 Task: Edit the HTML and PHP files to update the website layout and design.
Action: Mouse moved to (483, 228)
Screenshot: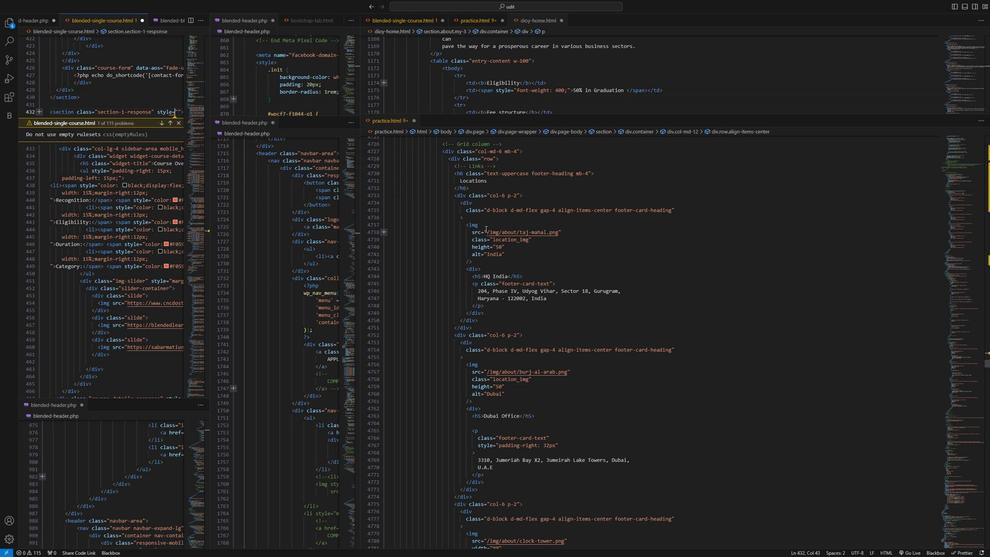 
Action: Mouse scrolled (483, 228) with delta (0, 0)
Screenshot: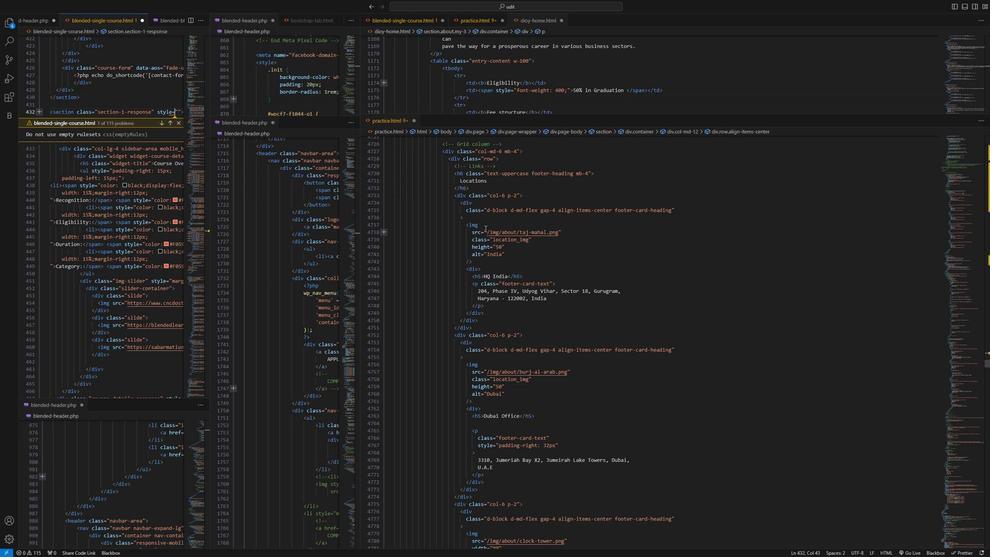 
Action: Mouse scrolled (483, 228) with delta (0, 0)
Screenshot: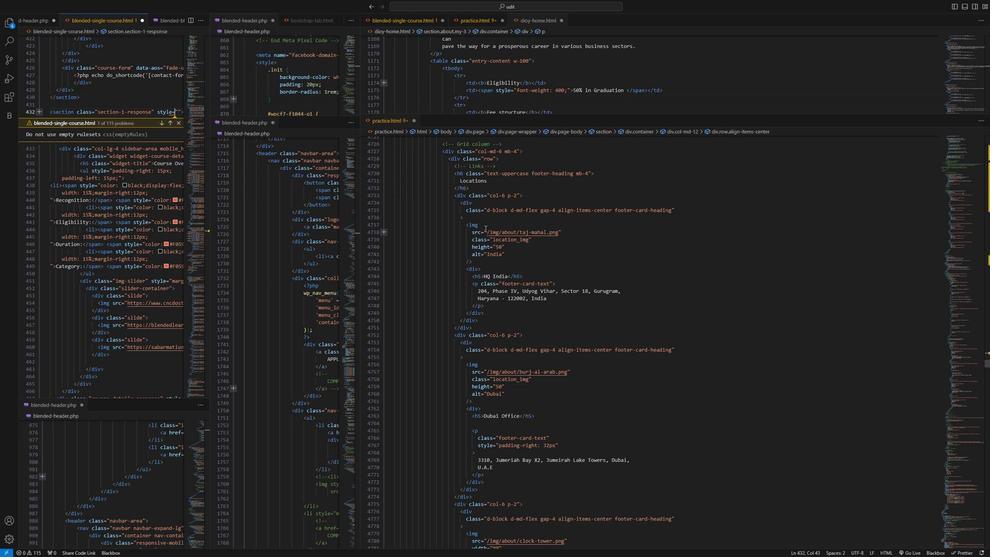 
Action: Mouse scrolled (483, 228) with delta (0, 0)
Screenshot: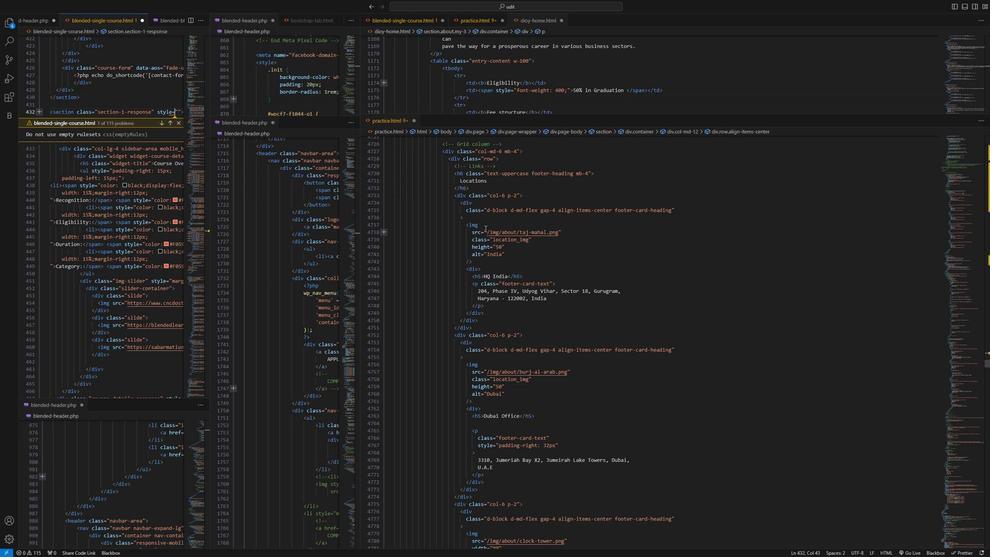 
Action: Mouse moved to (481, 224)
Screenshot: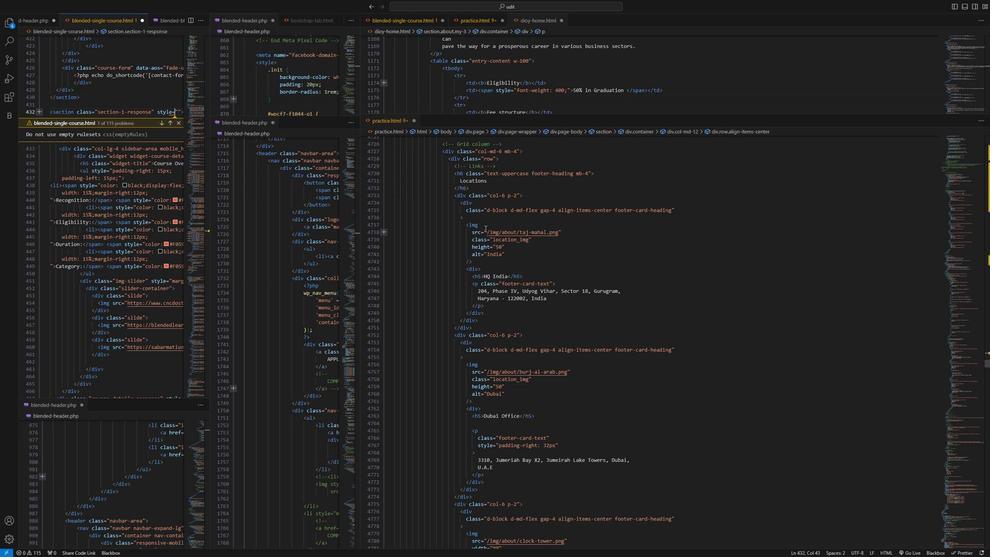 
Action: Mouse scrolled (481, 224) with delta (0, 0)
Screenshot: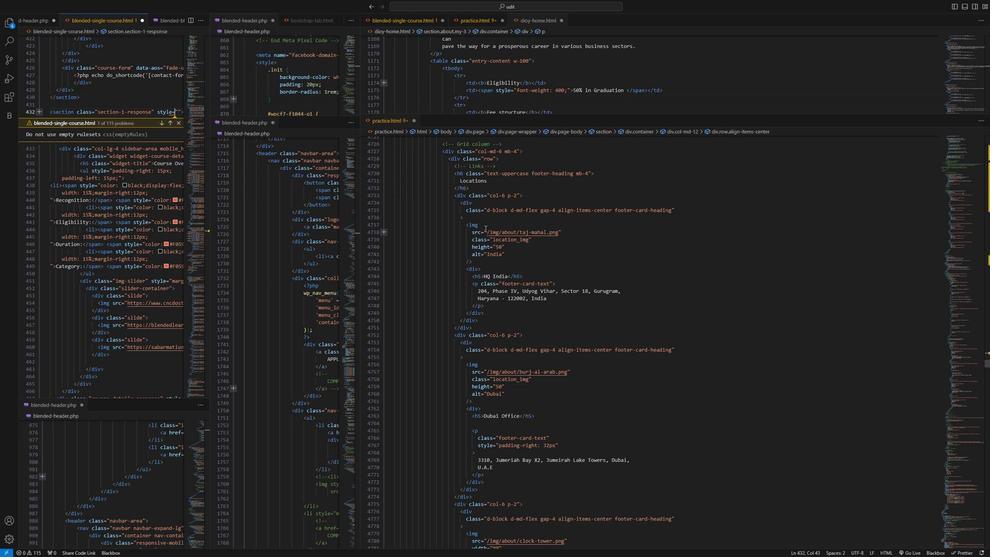 
Action: Mouse moved to (414, 214)
Screenshot: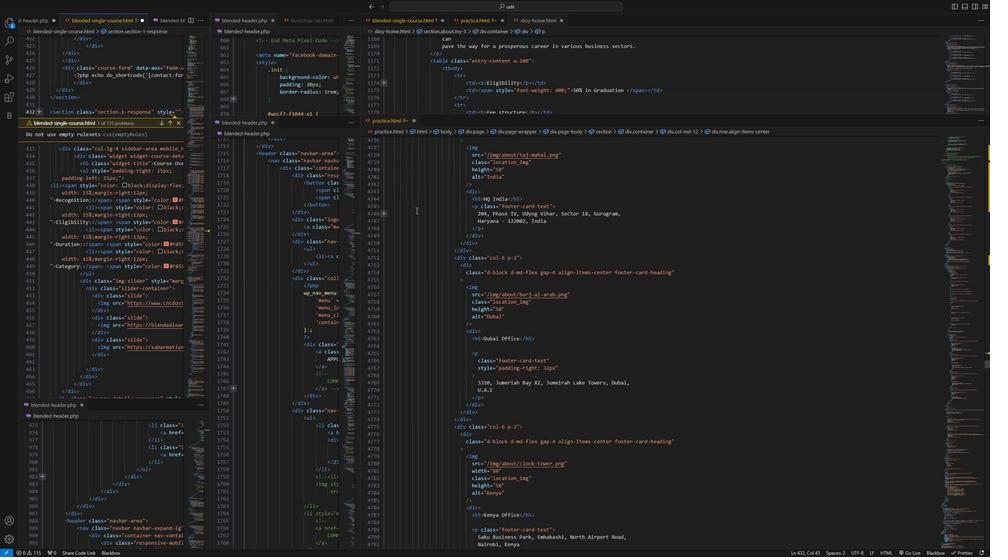 
Action: Mouse scrolled (414, 213) with delta (0, 0)
Screenshot: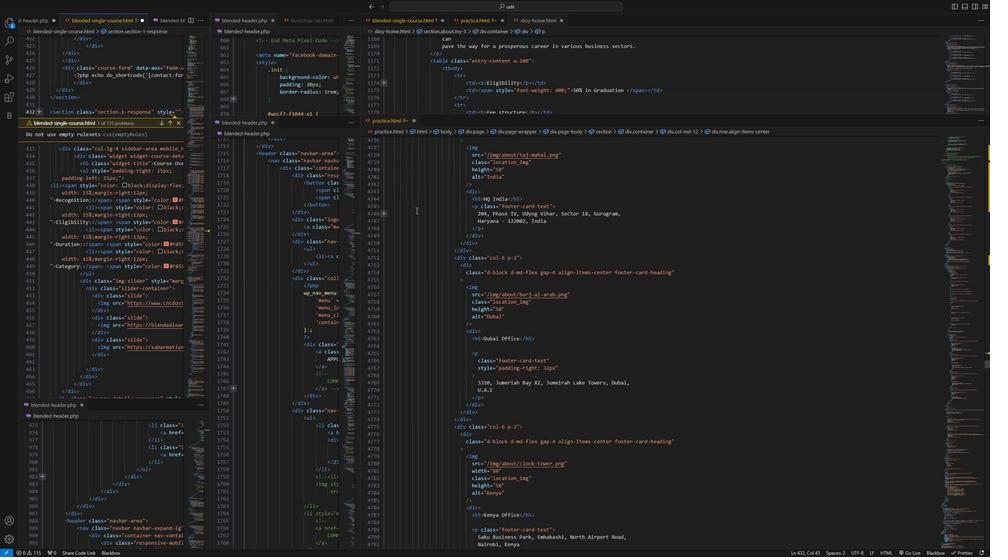 
Action: Mouse moved to (413, 214)
Screenshot: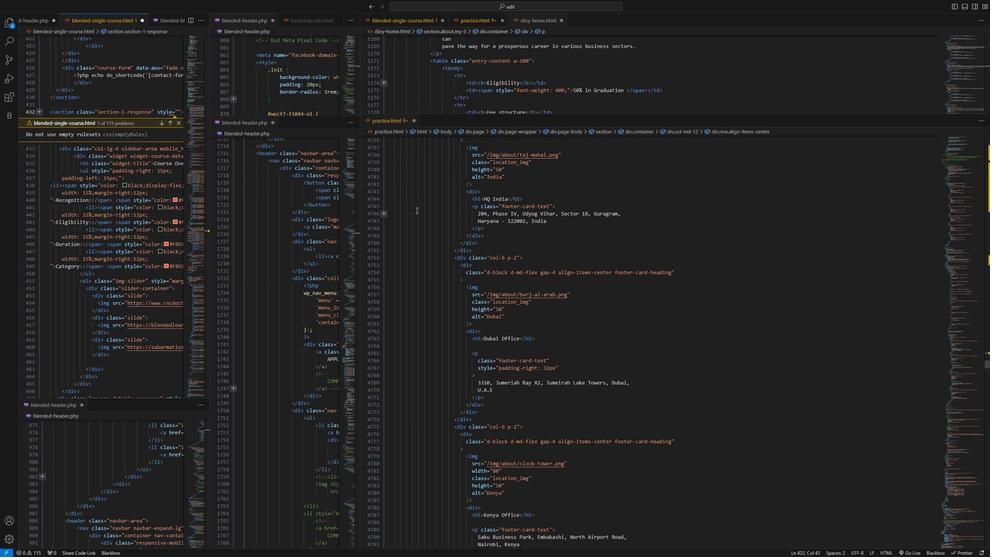 
Action: Mouse scrolled (413, 214) with delta (0, 0)
Screenshot: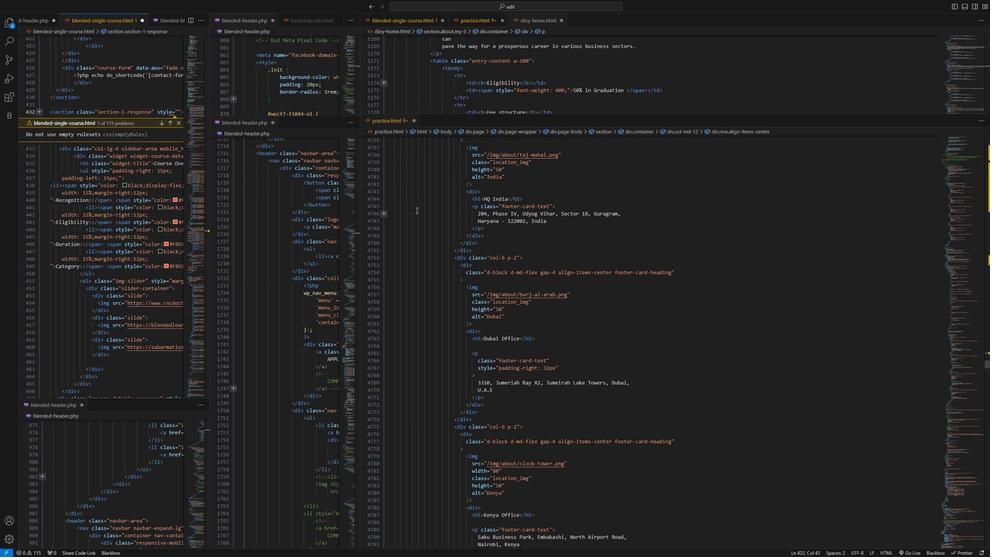 
Action: Mouse moved to (413, 215)
Screenshot: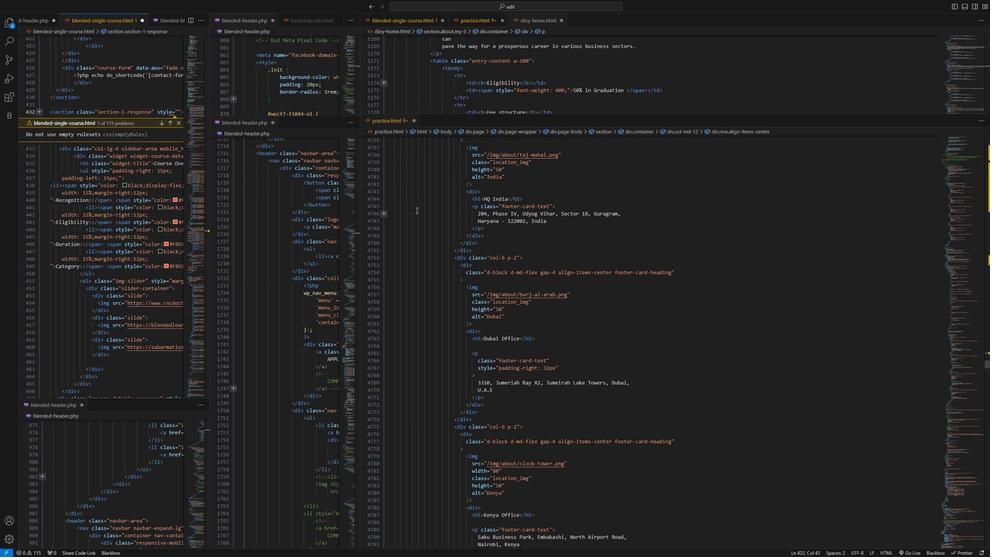 
Action: Mouse scrolled (413, 214) with delta (0, 0)
Screenshot: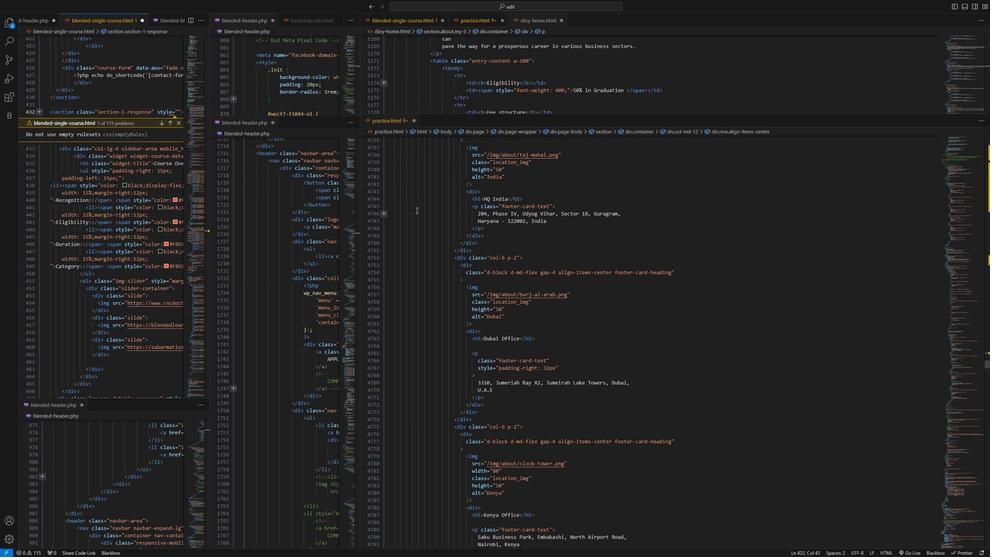 
Action: Mouse moved to (413, 215)
Screenshot: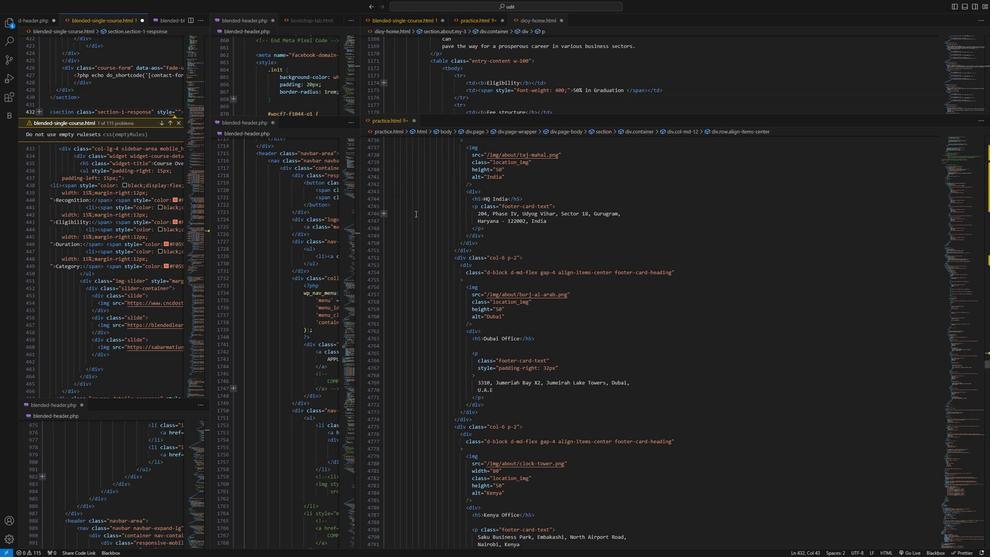 
Action: Mouse scrolled (413, 214) with delta (0, 0)
Screenshot: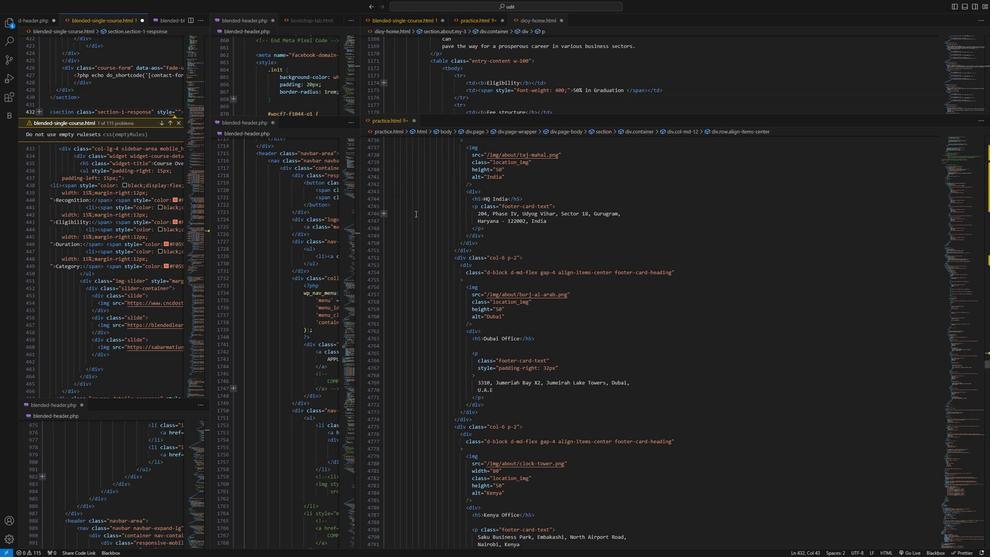 
Action: Mouse moved to (597, 212)
Screenshot: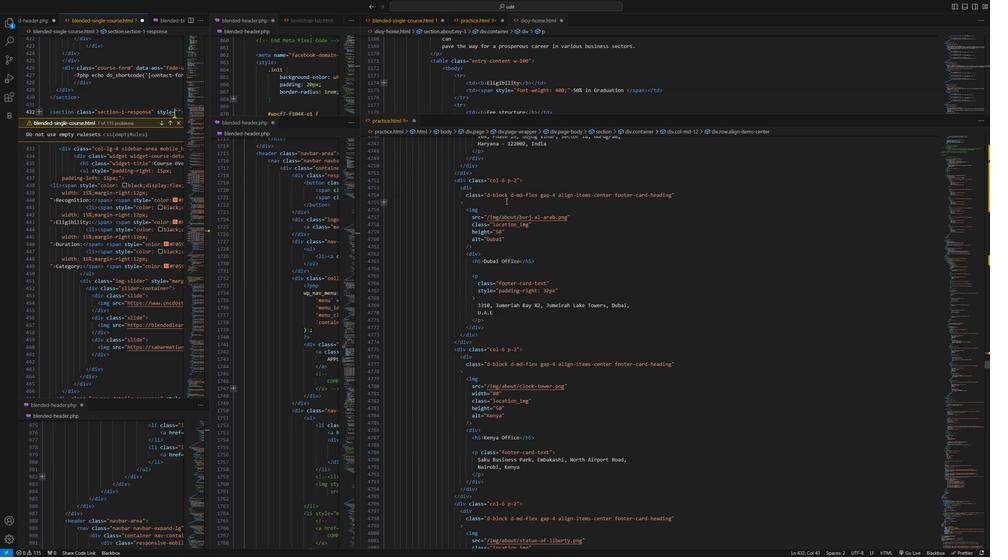 
Action: Mouse scrolled (597, 212) with delta (0, 0)
Screenshot: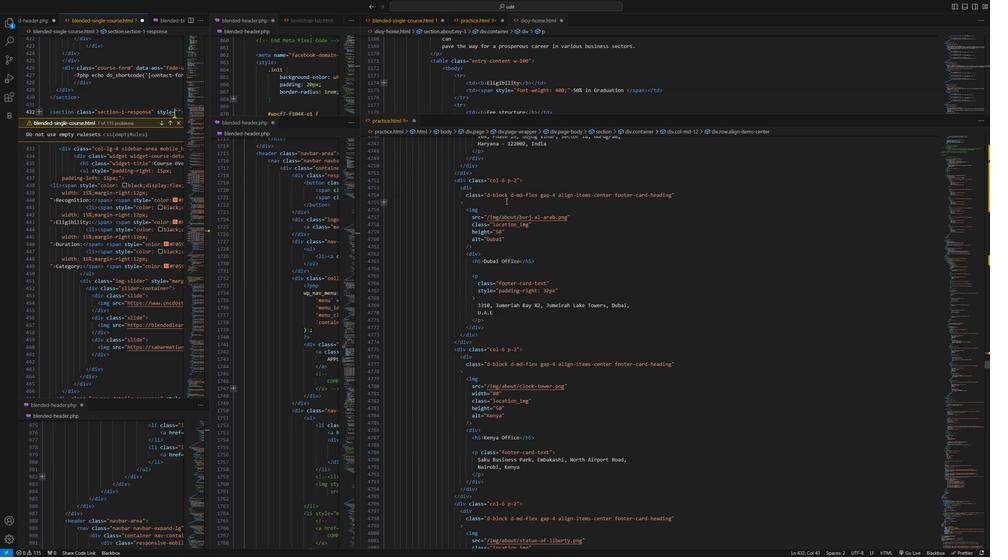 
Action: Mouse moved to (597, 215)
Screenshot: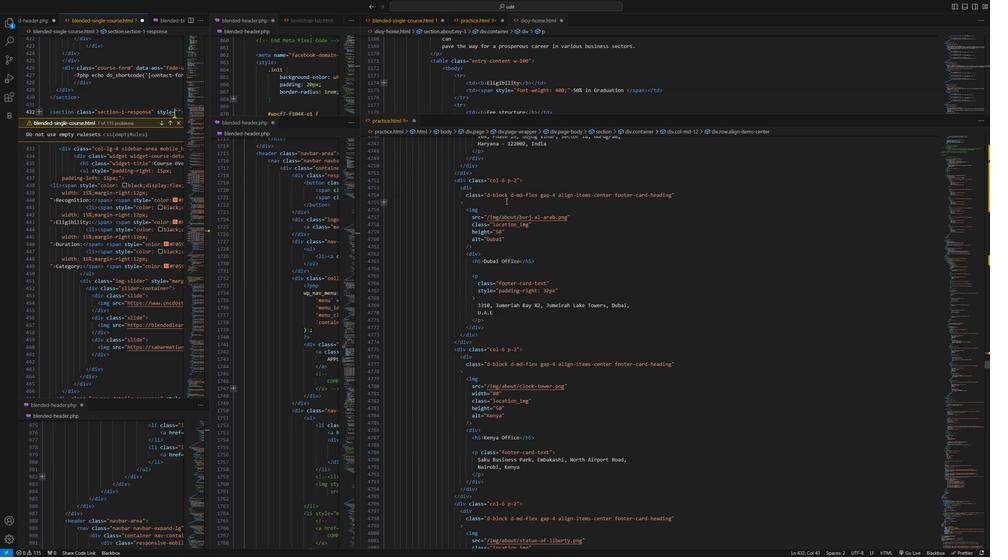 
Action: Mouse scrolled (597, 215) with delta (0, 0)
Screenshot: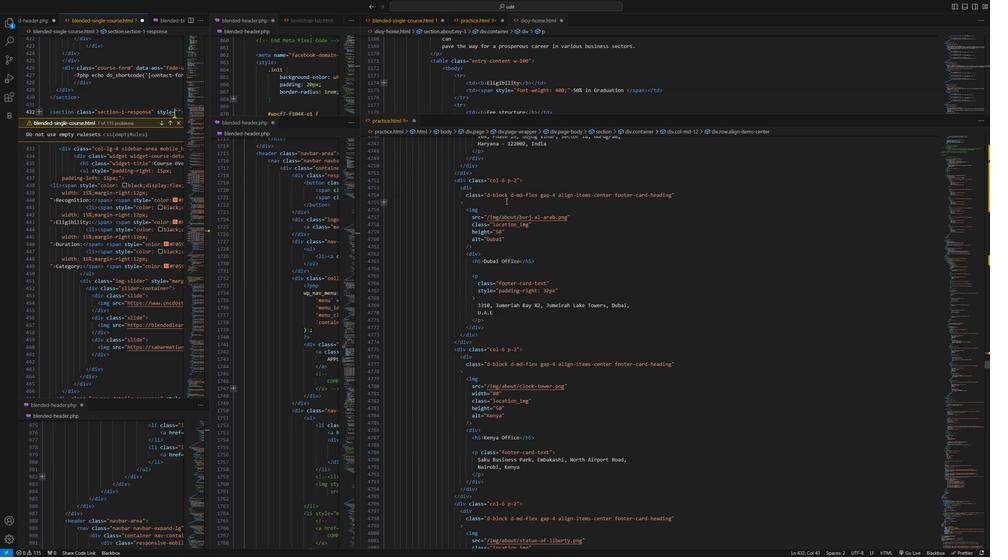 
Action: Mouse moved to (597, 216)
Screenshot: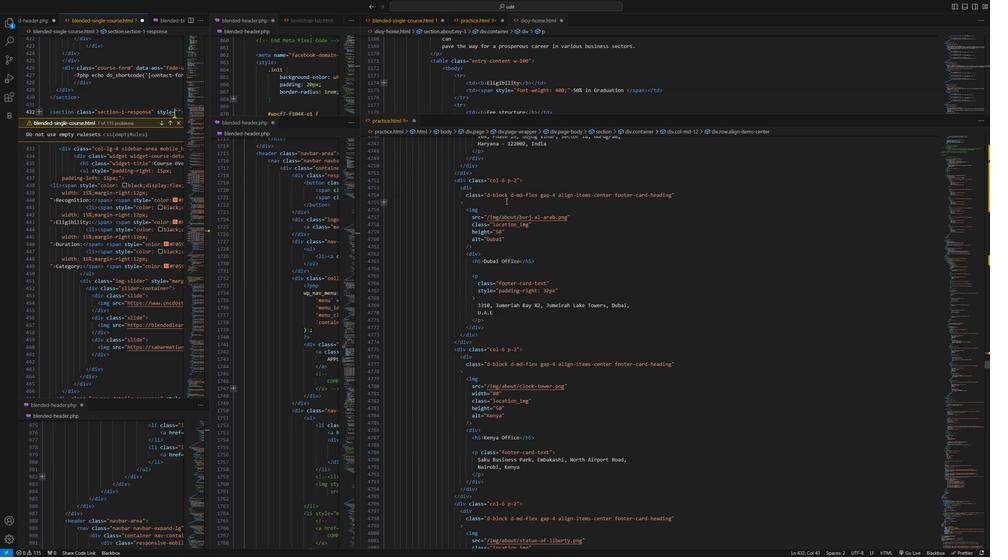 
Action: Mouse scrolled (597, 215) with delta (0, 0)
Screenshot: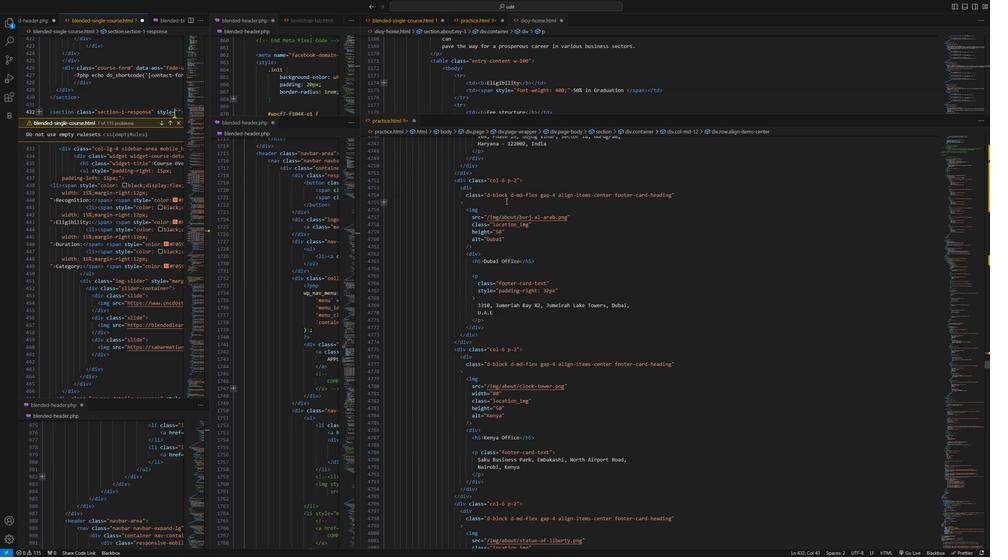 
Action: Mouse moved to (597, 222)
Screenshot: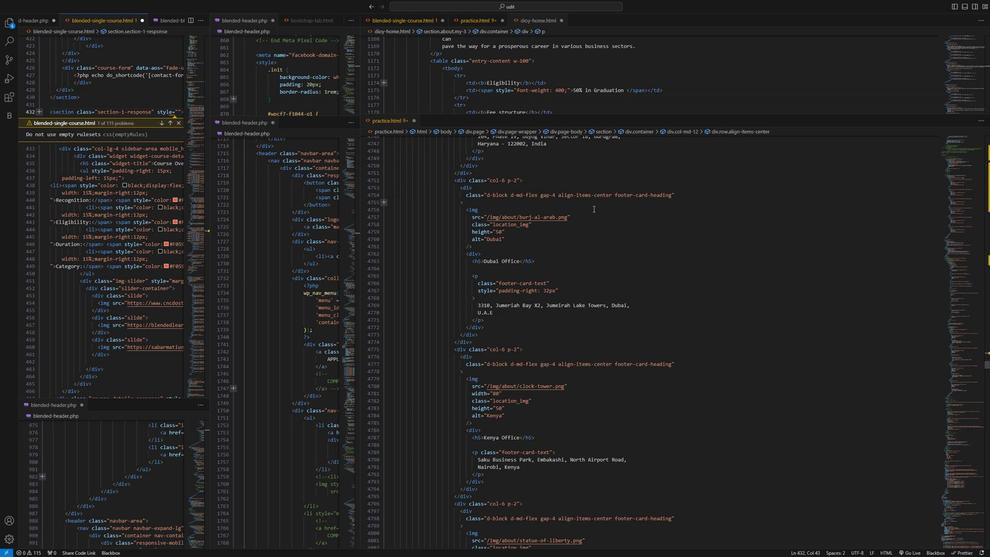 
Action: Mouse scrolled (597, 221) with delta (0, 0)
Screenshot: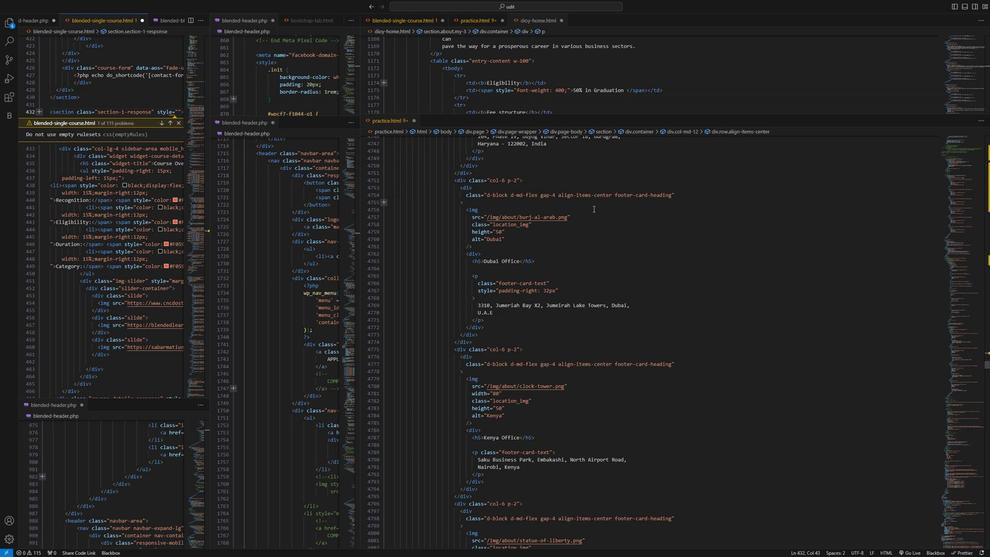 
Action: Mouse moved to (468, 171)
Screenshot: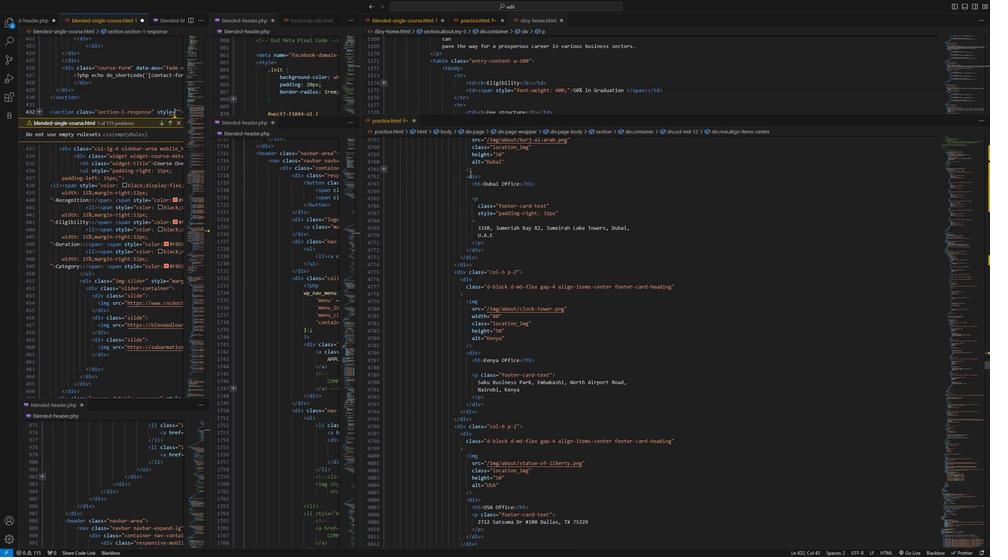 
Action: Mouse scrolled (468, 171) with delta (0, 0)
Screenshot: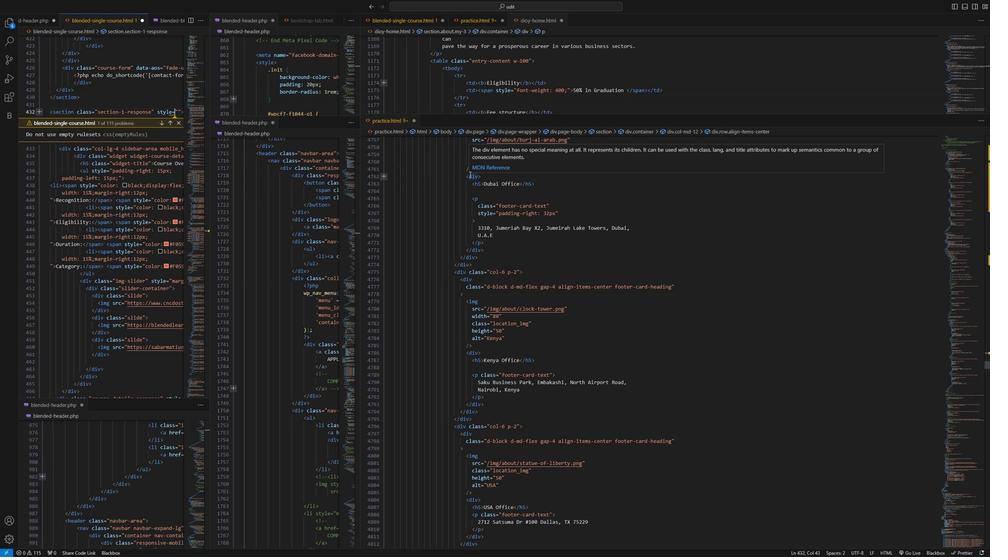 
Action: Mouse scrolled (468, 171) with delta (0, 0)
Screenshot: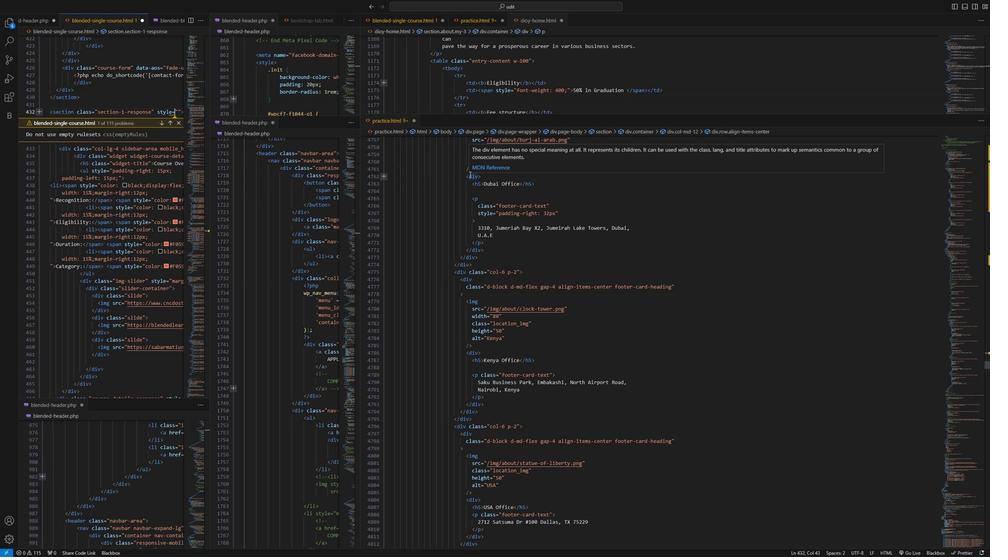 
Action: Mouse scrolled (468, 171) with delta (0, 0)
Screenshot: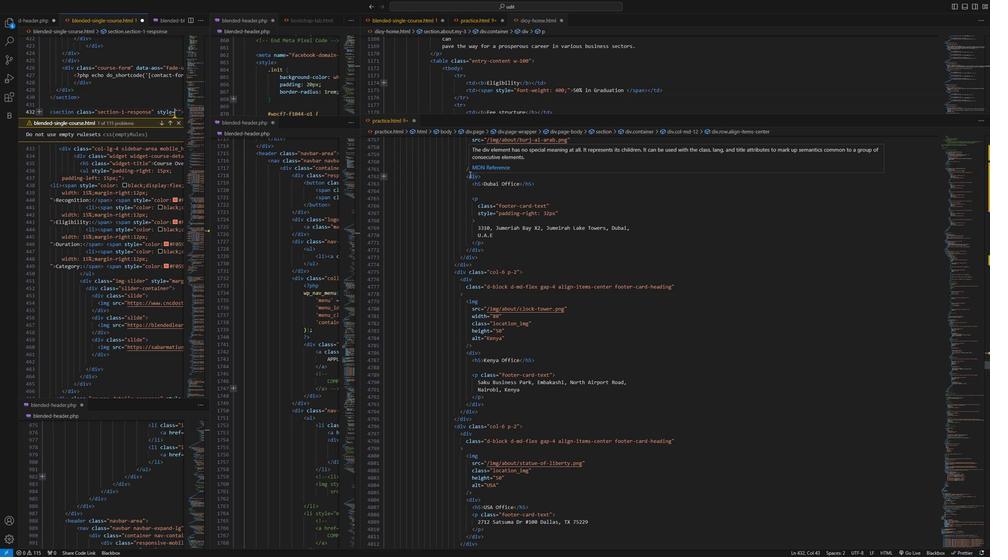 
Action: Mouse scrolled (468, 171) with delta (0, 0)
Screenshot: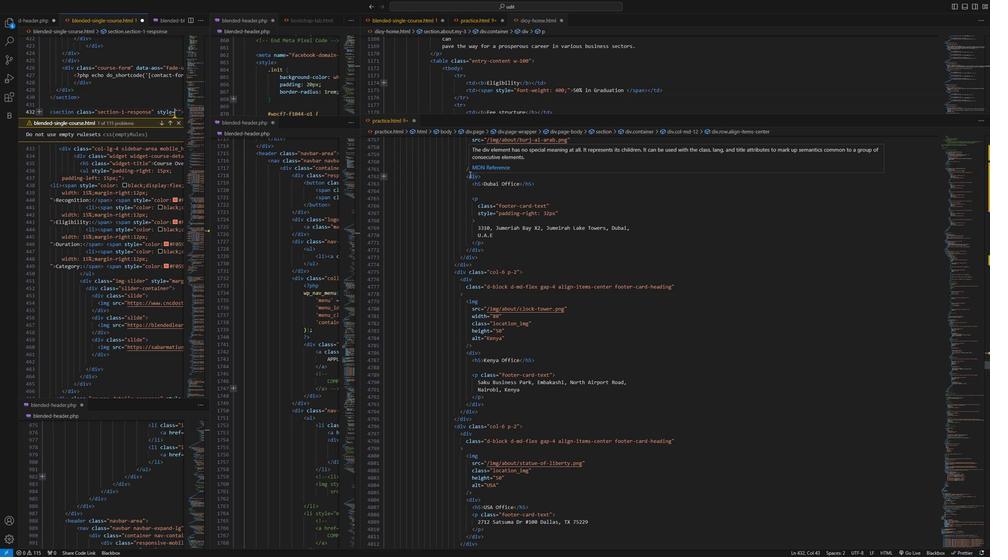 
Action: Mouse moved to (467, 172)
Screenshot: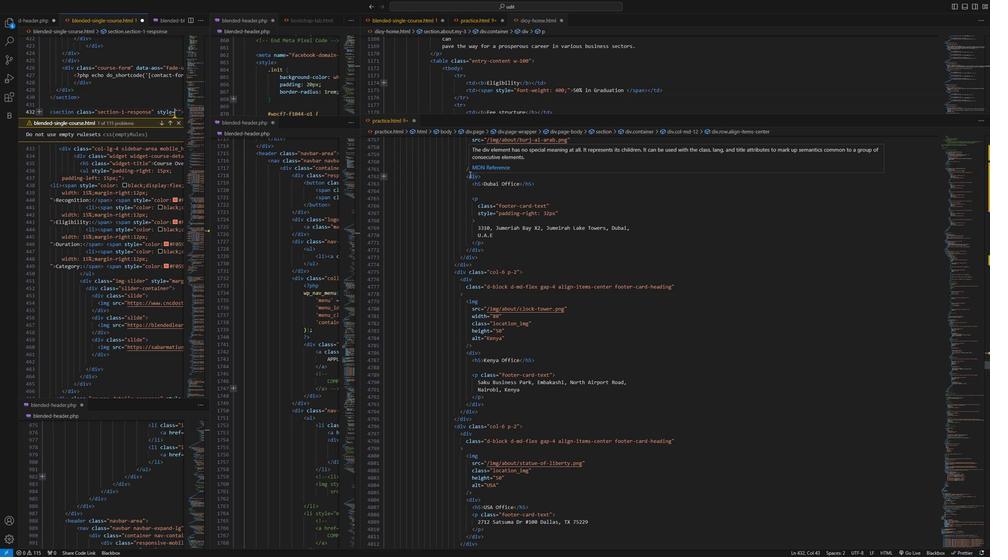 
Action: Mouse scrolled (467, 171) with delta (0, 0)
Screenshot: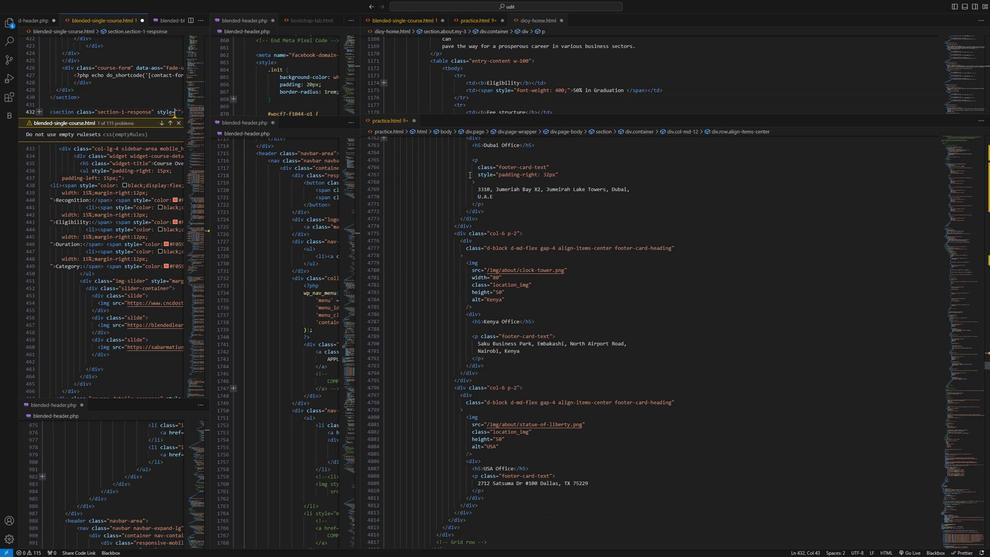 
Action: Mouse moved to (467, 171)
Screenshot: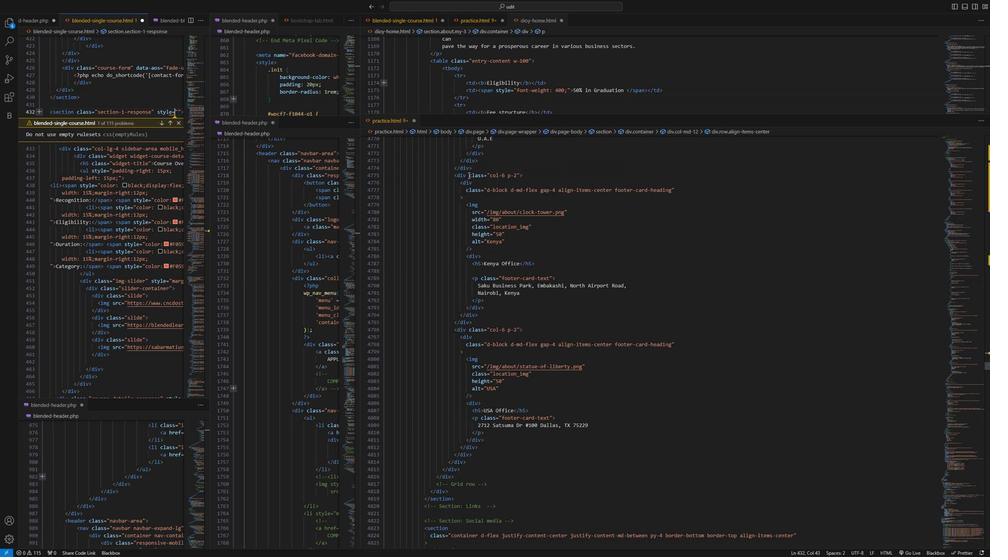 
Action: Mouse scrolled (467, 171) with delta (0, 0)
Screenshot: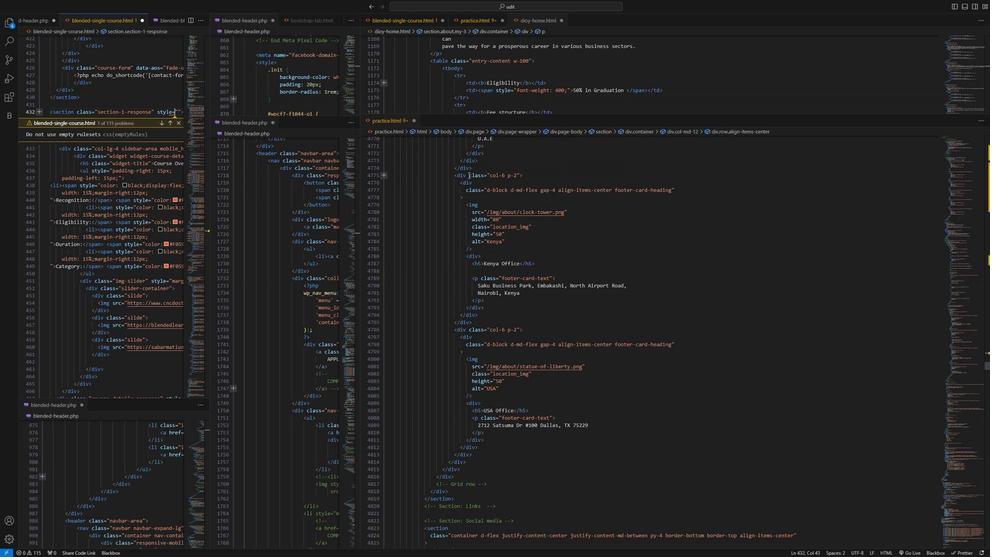 
Action: Mouse scrolled (467, 171) with delta (0, 0)
Screenshot: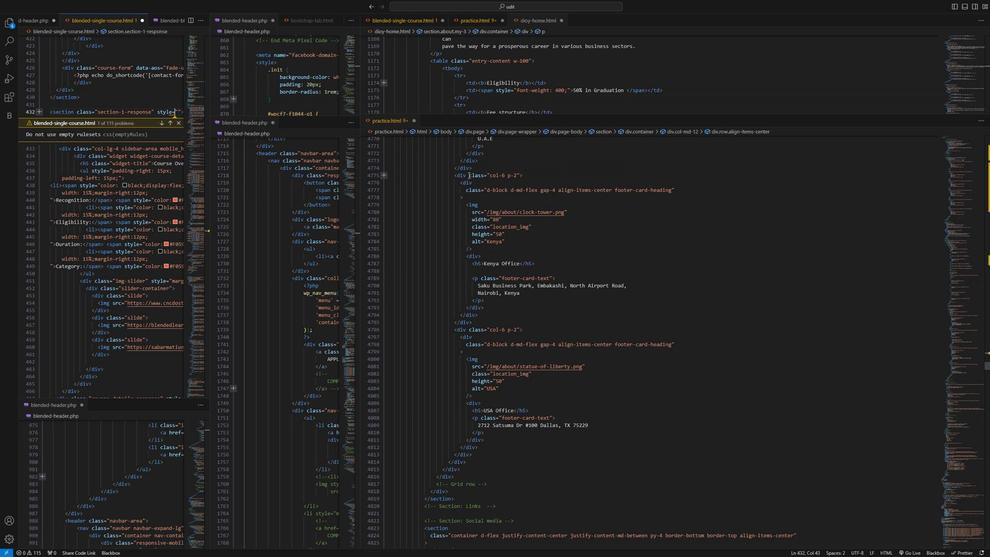 
Action: Mouse scrolled (467, 171) with delta (0, 0)
Screenshot: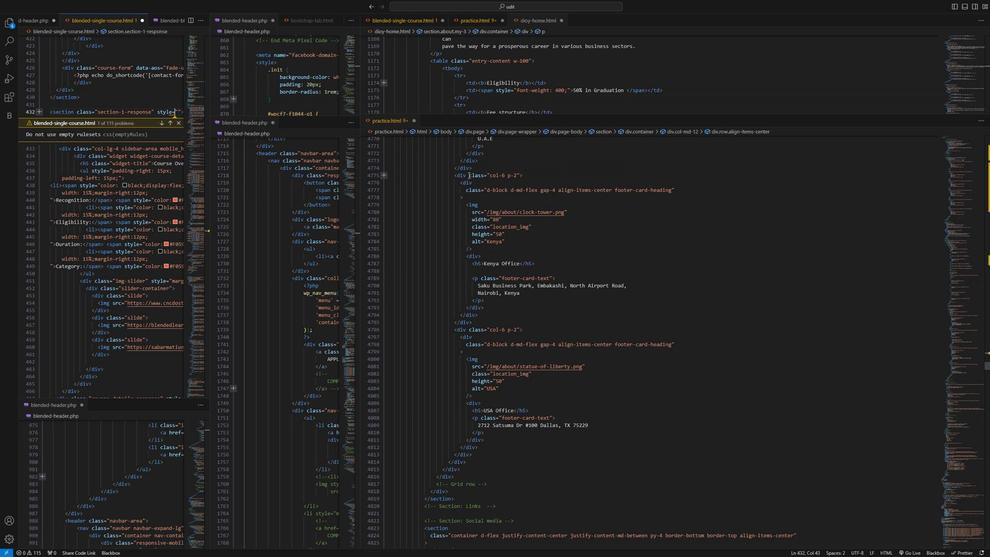 
Action: Mouse scrolled (467, 171) with delta (0, 0)
Screenshot: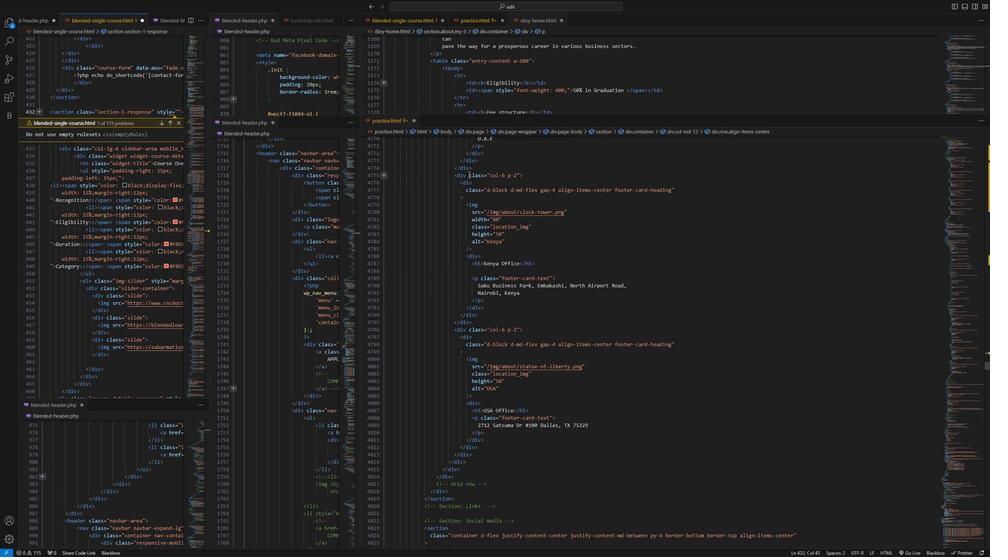 
Action: Mouse moved to (571, 197)
Screenshot: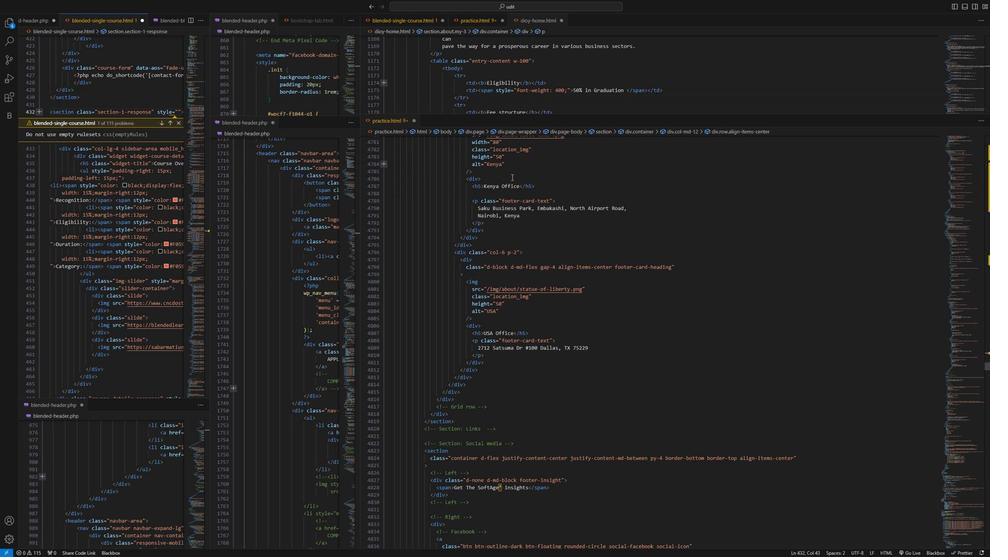 
Action: Mouse scrolled (571, 197) with delta (0, 0)
Screenshot: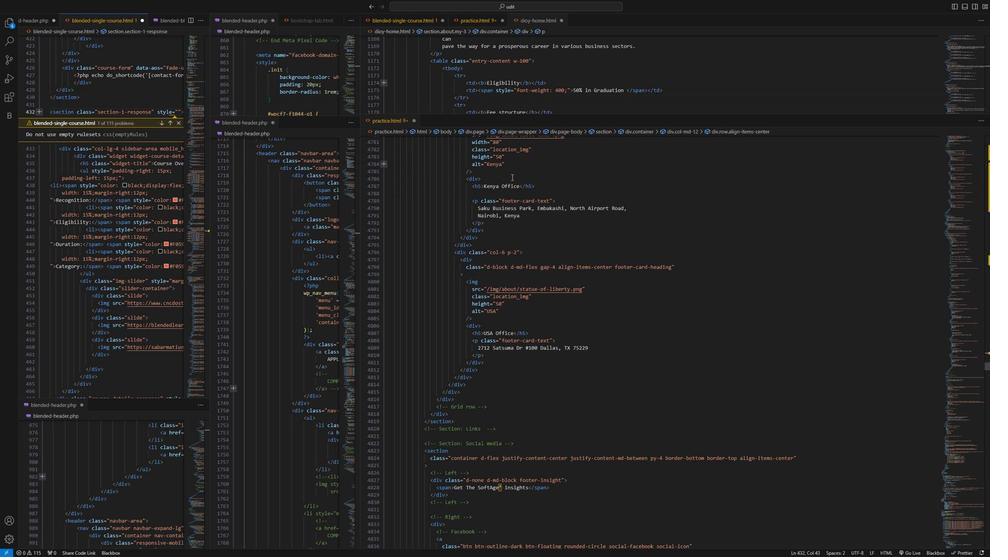 
Action: Mouse moved to (571, 200)
Screenshot: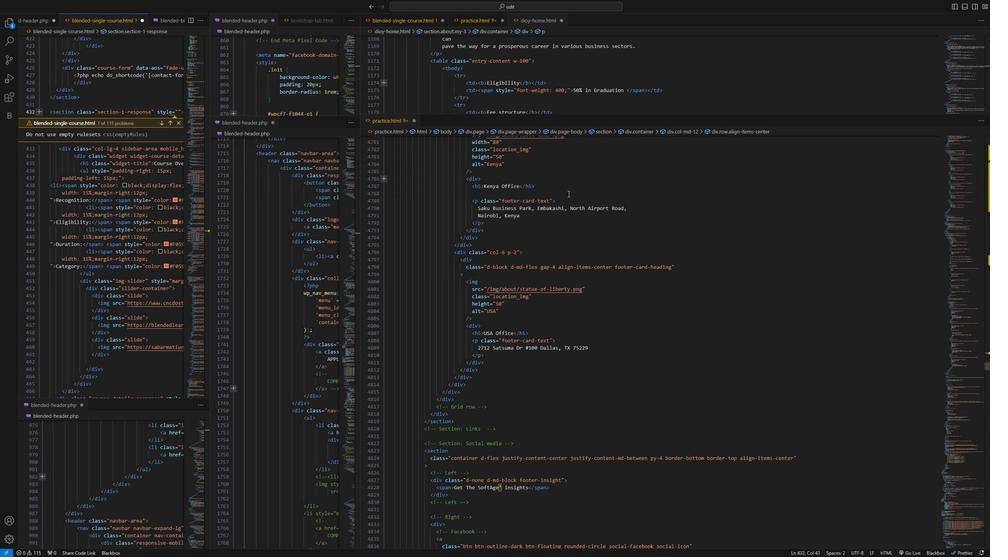 
Action: Mouse scrolled (571, 200) with delta (0, 0)
Screenshot: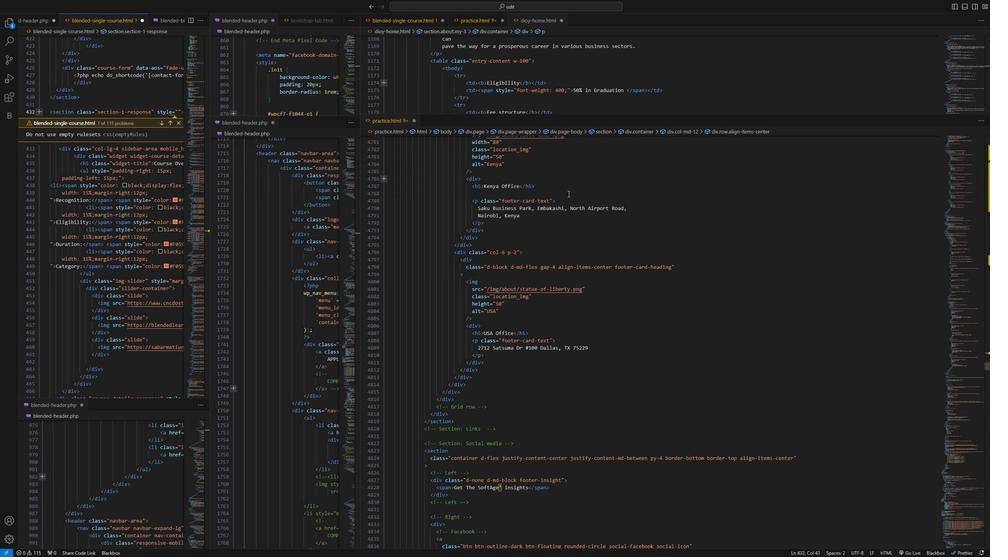 
Action: Mouse moved to (571, 201)
Screenshot: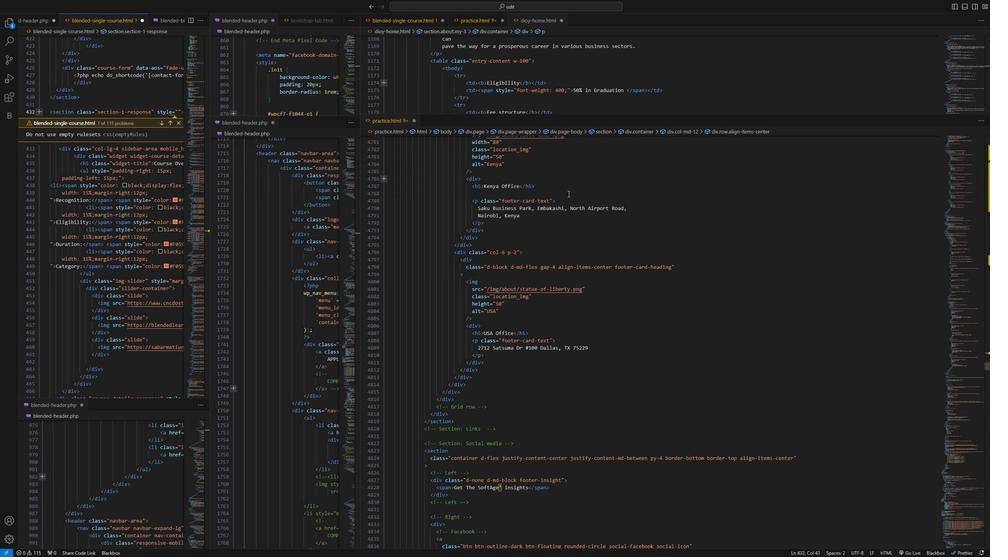 
Action: Mouse scrolled (571, 201) with delta (0, 0)
Screenshot: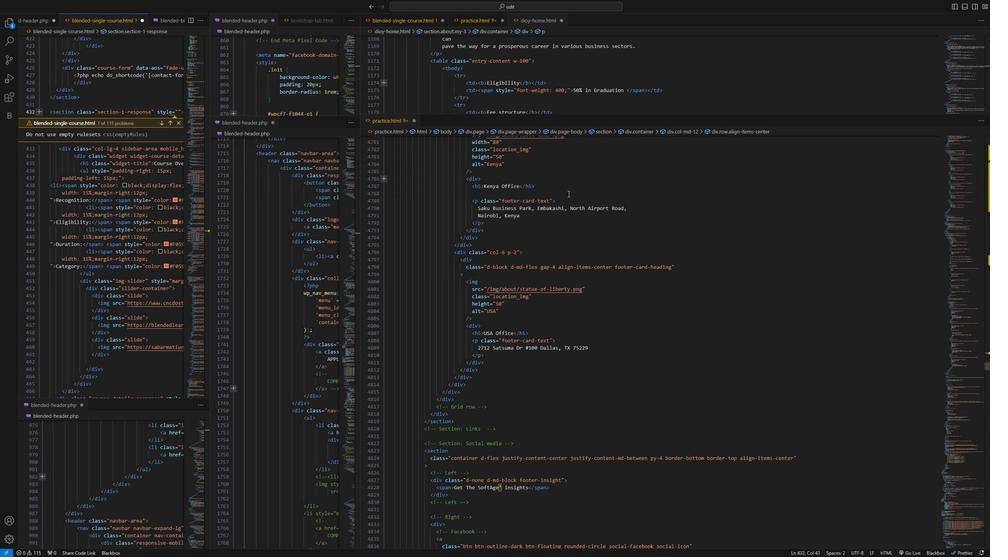 
Action: Mouse moved to (571, 201)
Screenshot: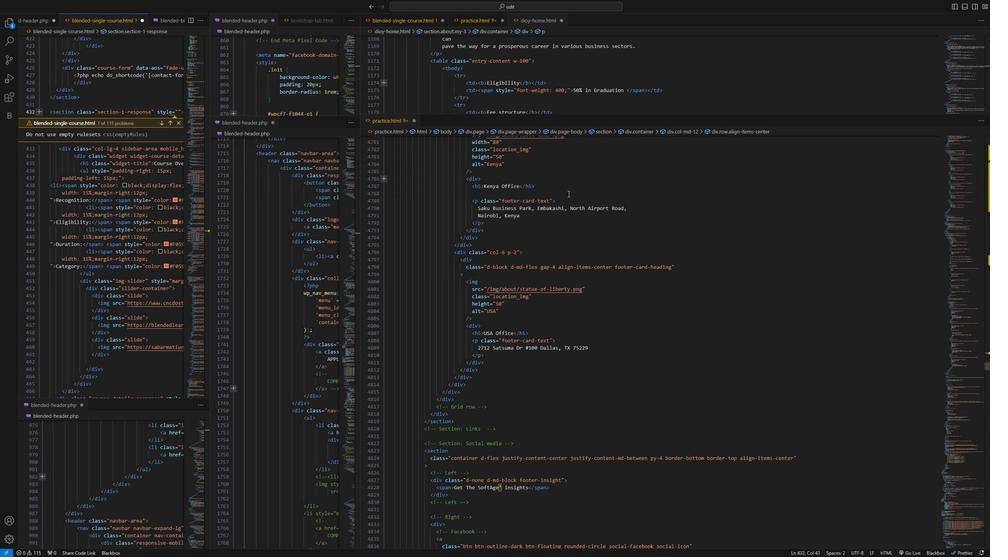 
Action: Mouse scrolled (571, 201) with delta (0, 0)
Screenshot: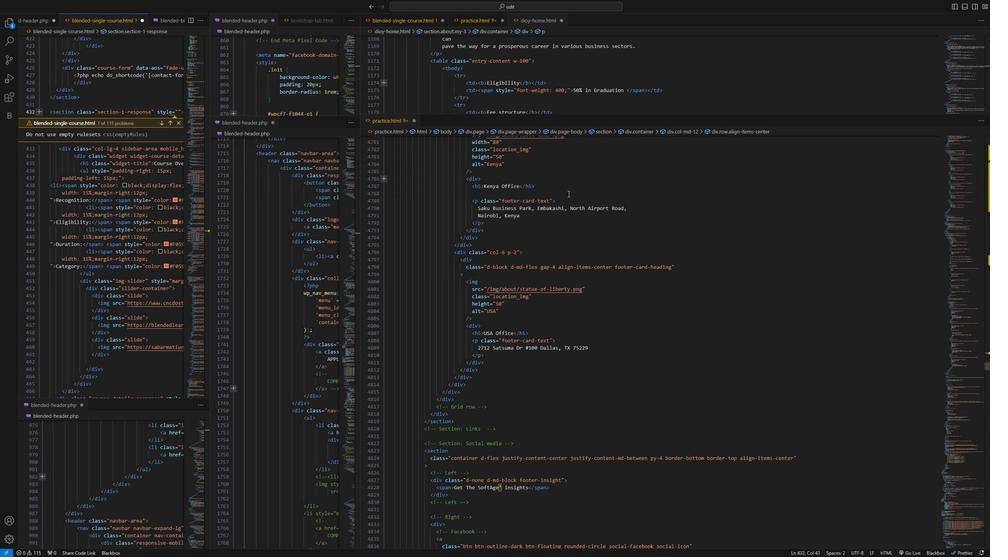 
Action: Mouse moved to (571, 202)
Screenshot: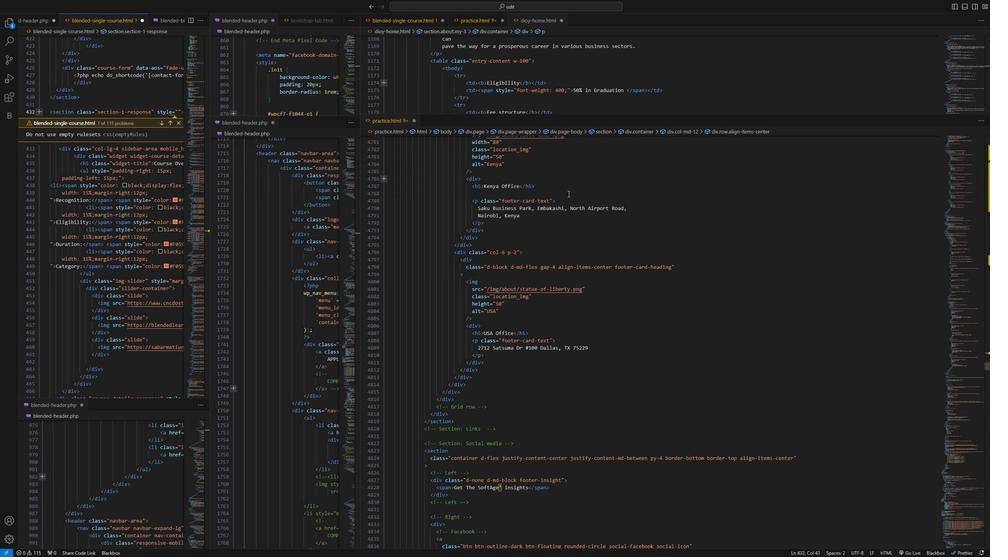 
Action: Mouse scrolled (571, 201) with delta (0, 0)
Screenshot: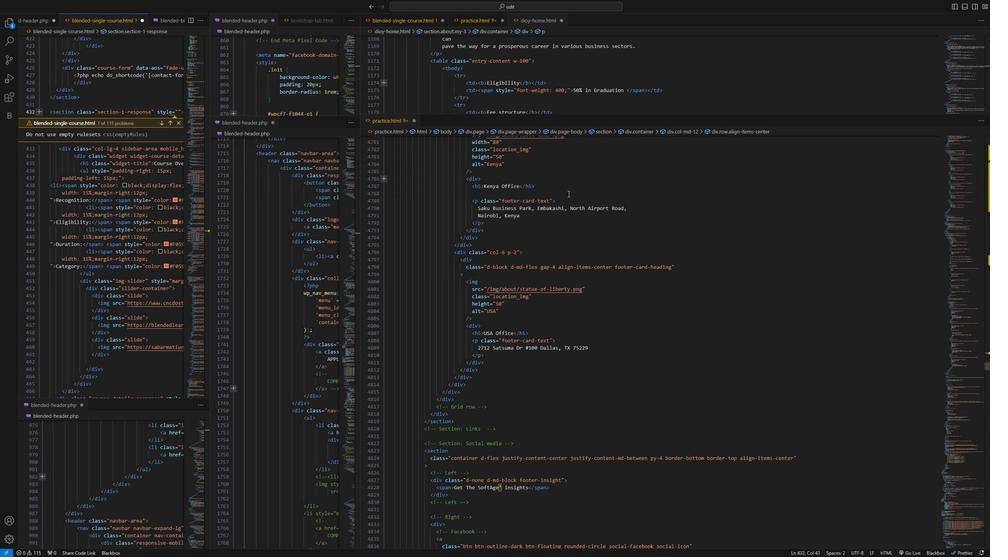 
Action: Mouse moved to (571, 203)
Screenshot: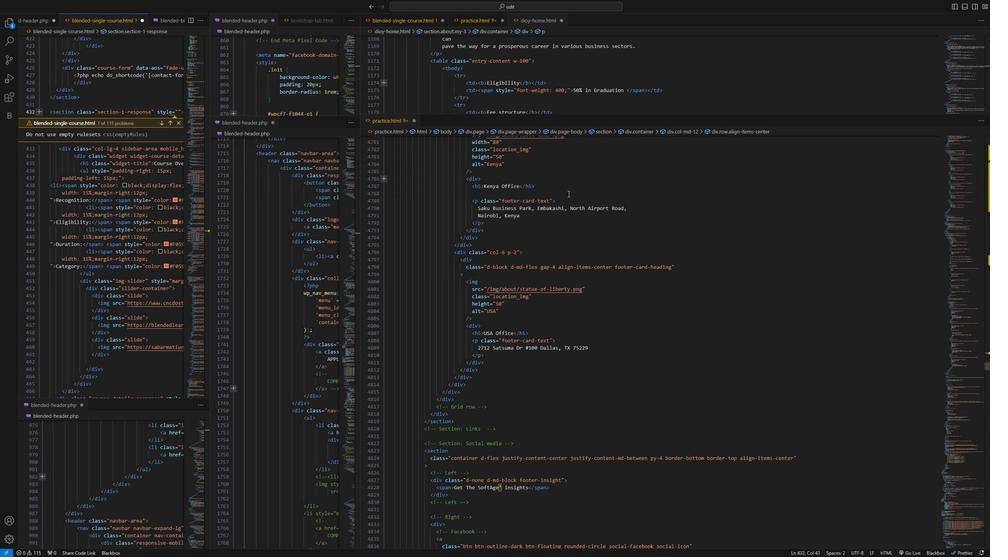 
Action: Mouse scrolled (571, 202) with delta (0, 0)
Screenshot: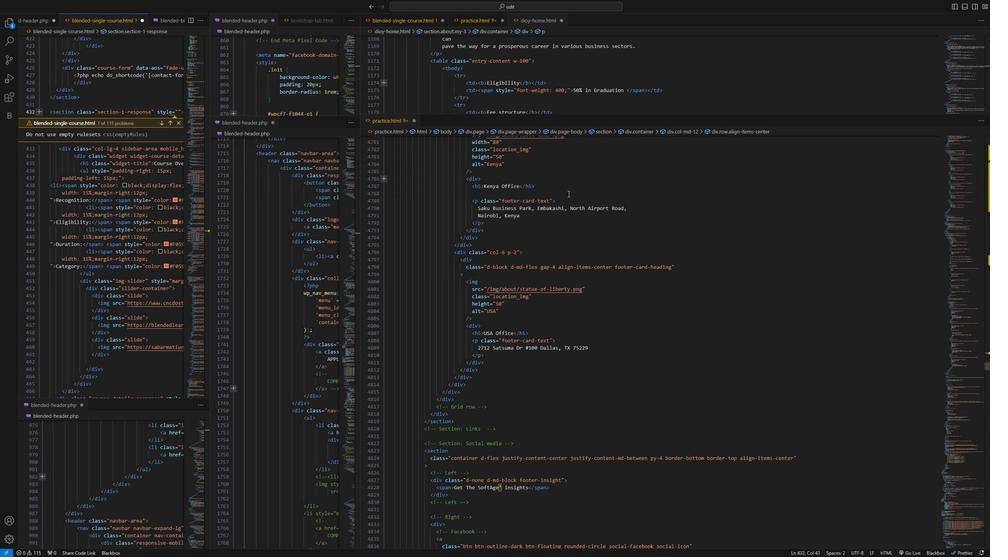 
Action: Mouse moved to (523, 403)
Screenshot: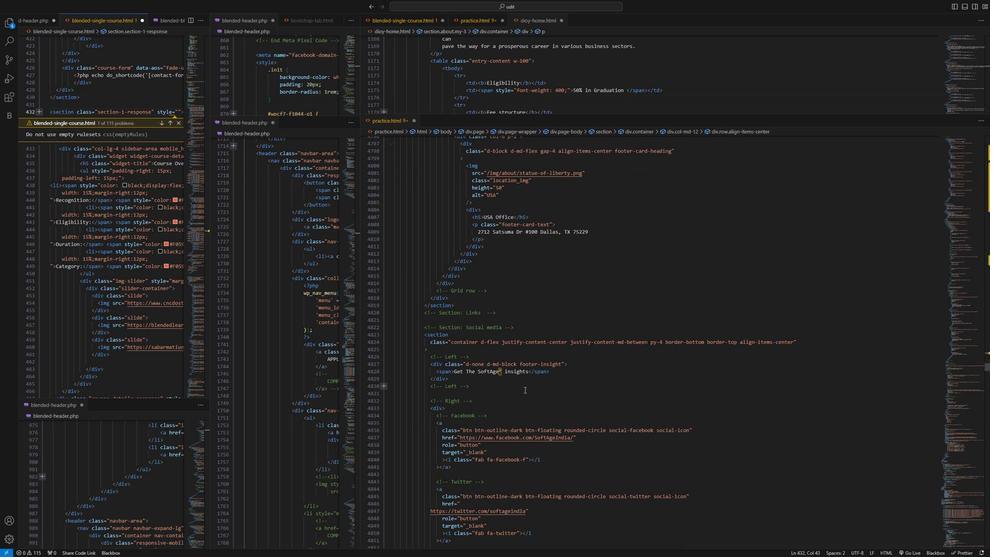 
Action: Mouse scrolled (523, 402) with delta (0, 0)
Screenshot: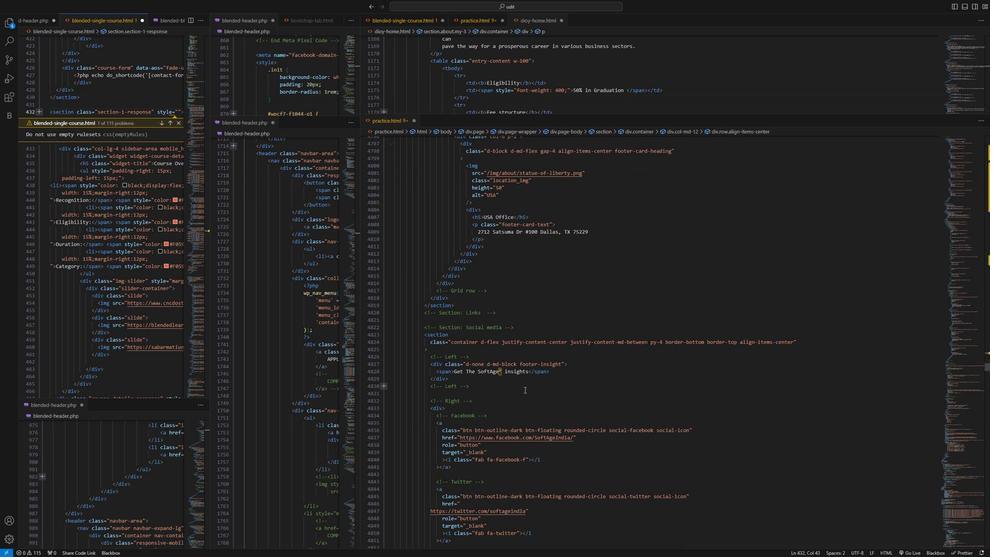 
Action: Mouse moved to (523, 409)
Screenshot: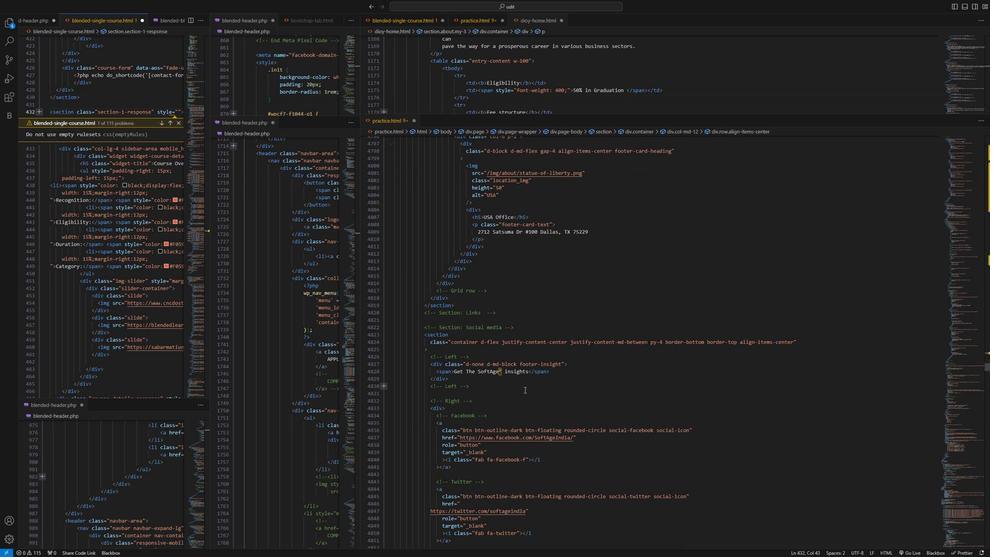 
Action: Mouse scrolled (523, 409) with delta (0, 0)
Screenshot: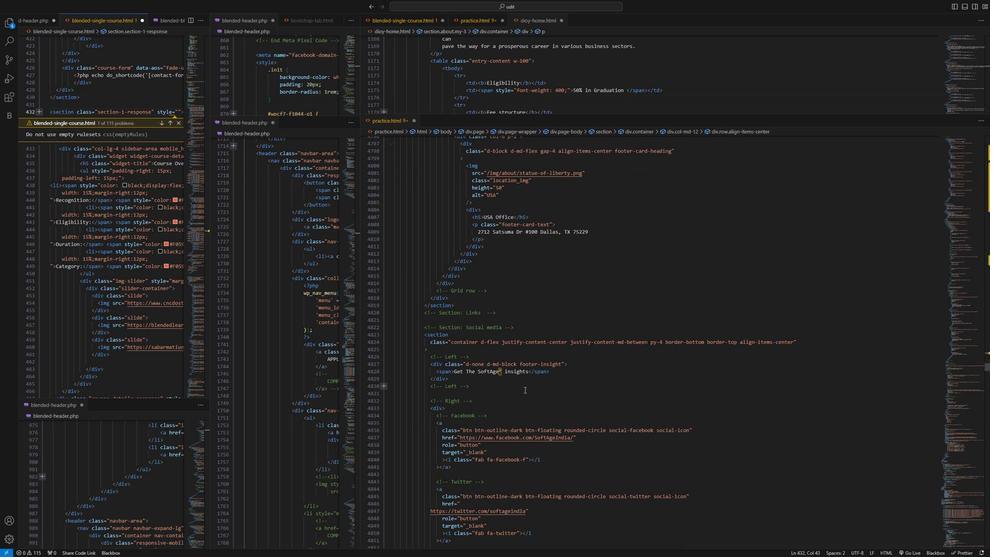 
Action: Mouse moved to (523, 413)
Screenshot: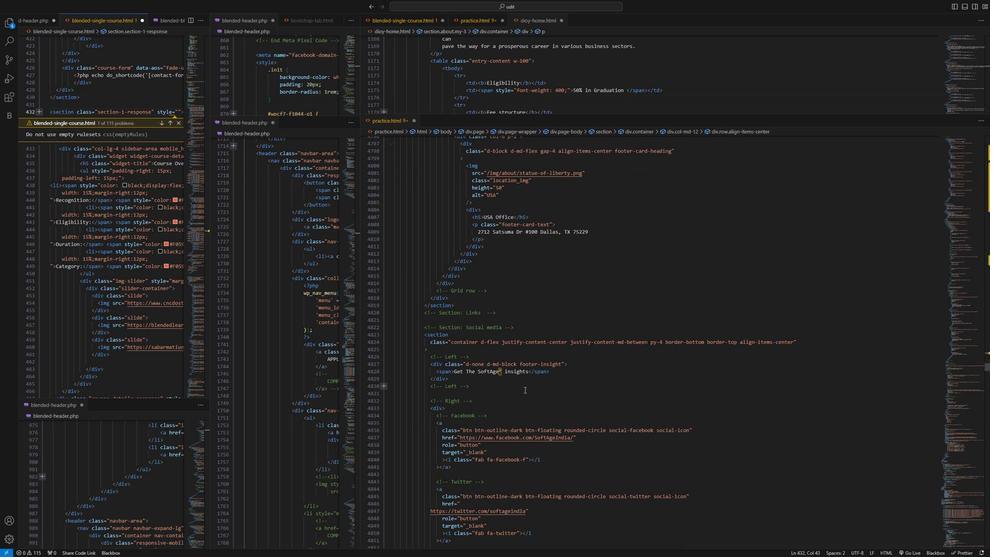 
Action: Mouse scrolled (523, 413) with delta (0, 0)
Screenshot: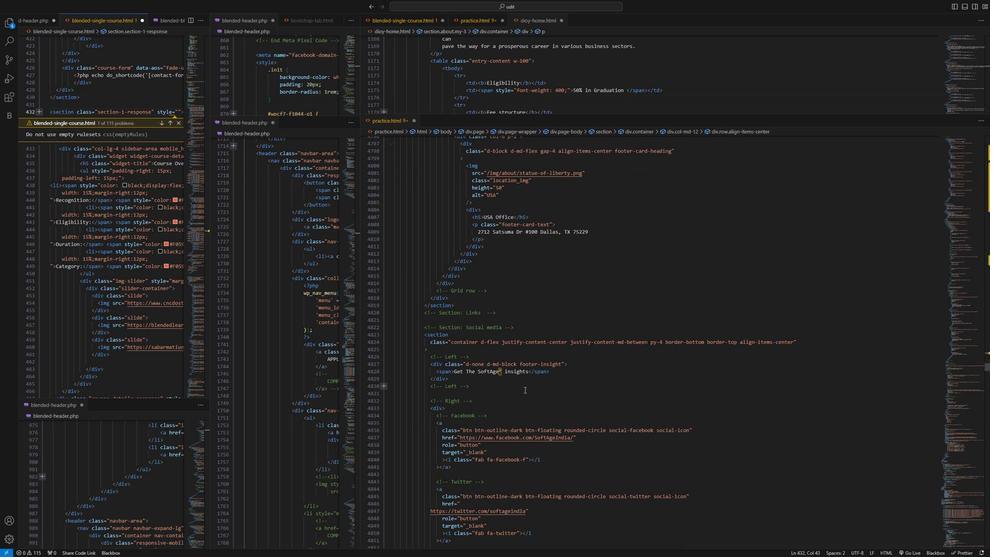 
Action: Mouse moved to (523, 413)
Screenshot: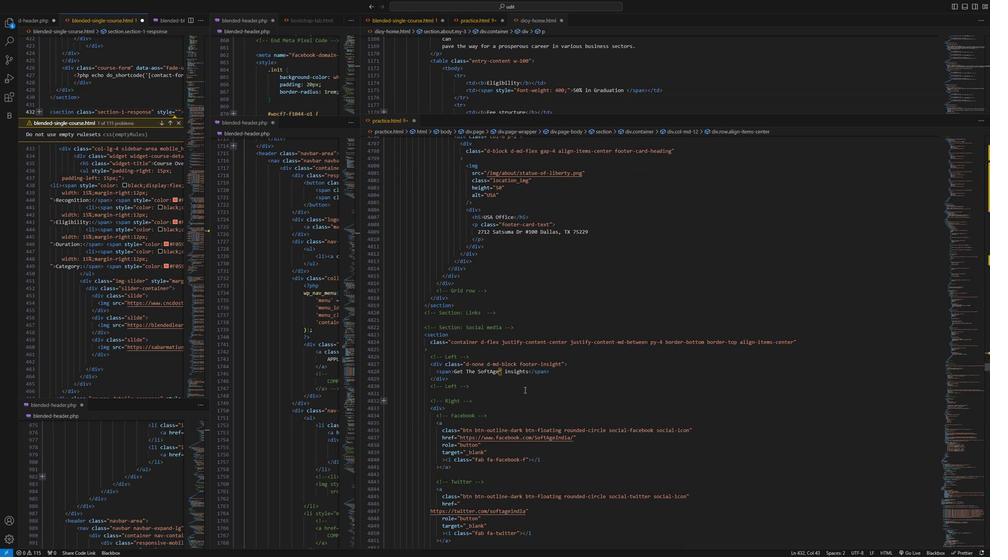 
Action: Mouse scrolled (523, 413) with delta (0, 0)
Screenshot: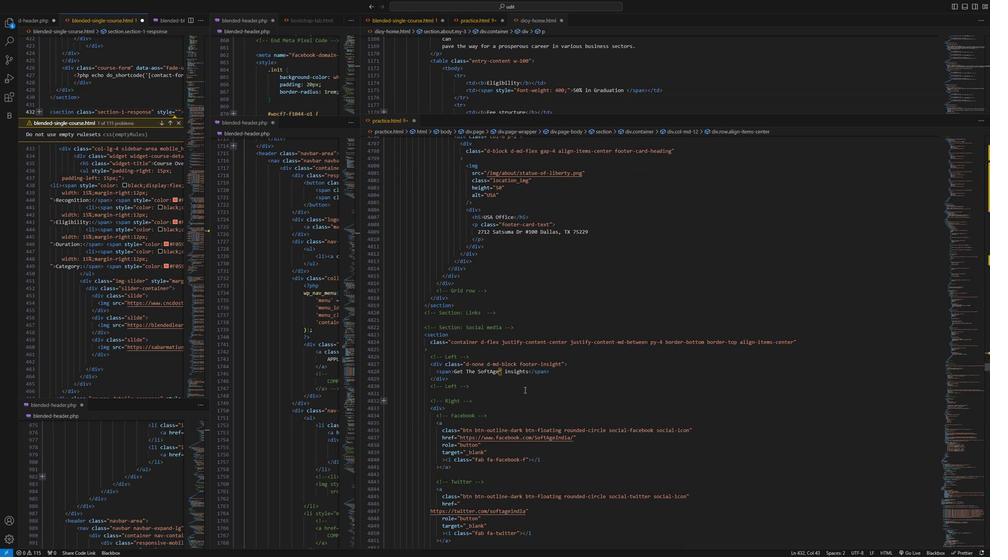 
Action: Mouse scrolled (523, 413) with delta (0, 0)
Screenshot: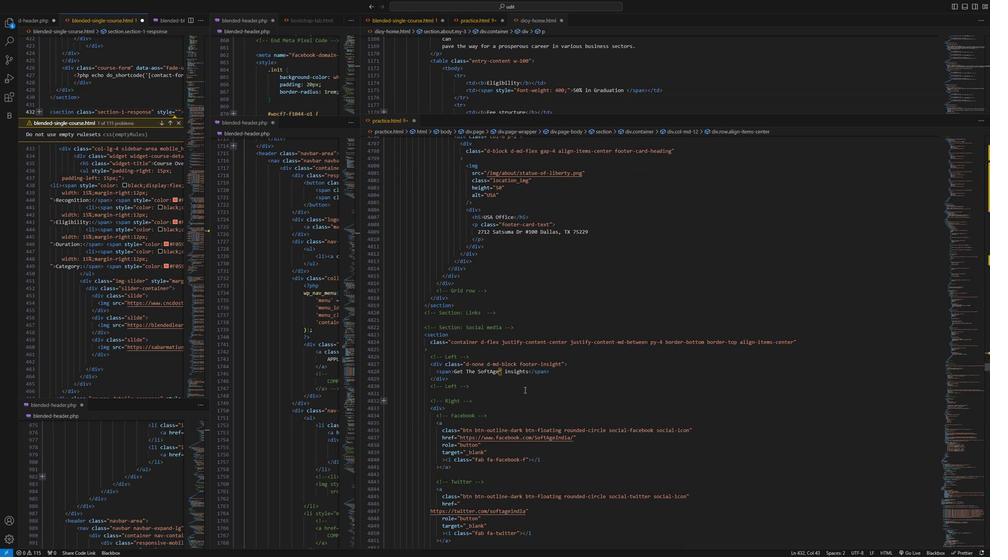 
Action: Mouse scrolled (523, 413) with delta (0, 0)
Screenshot: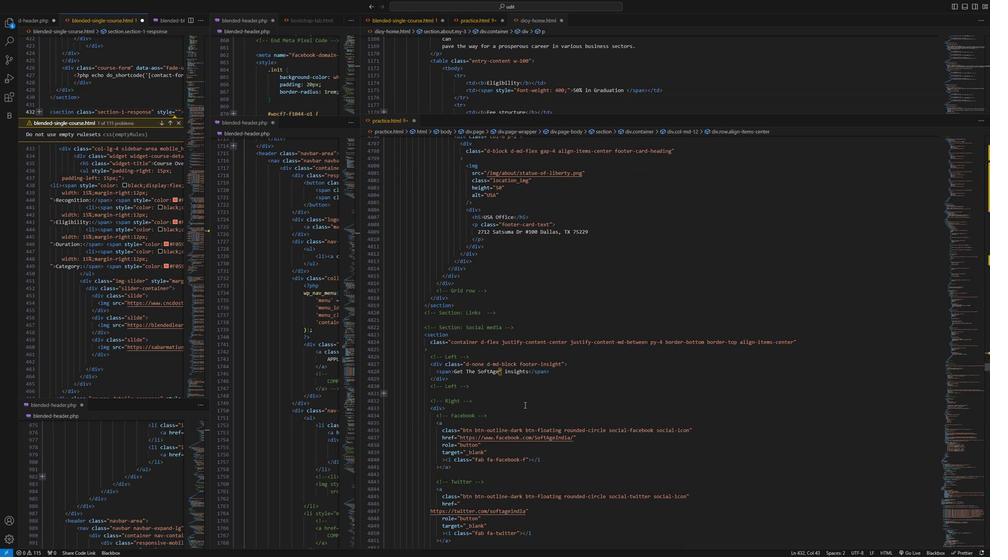 
Action: Mouse moved to (523, 414)
Screenshot: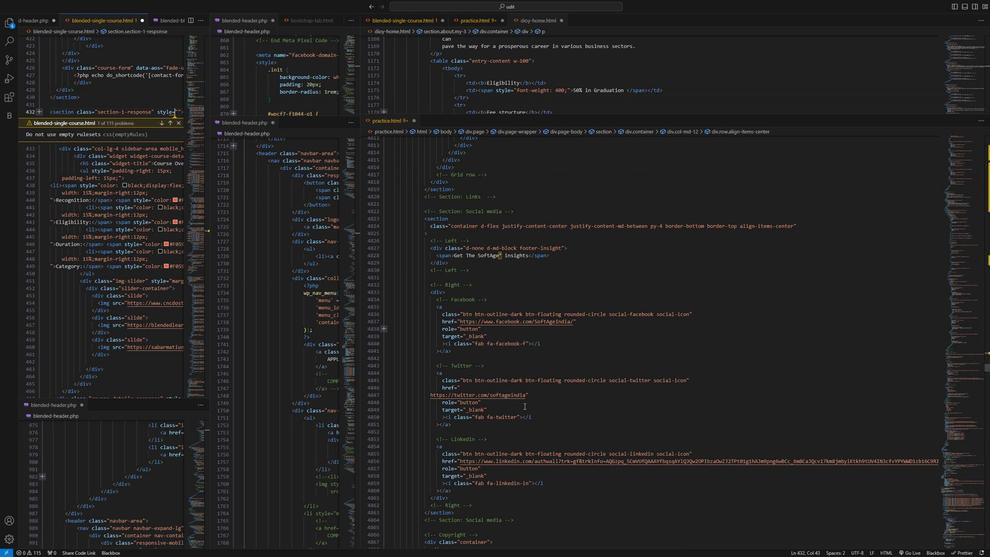 
Action: Mouse scrolled (523, 414) with delta (0, 0)
Screenshot: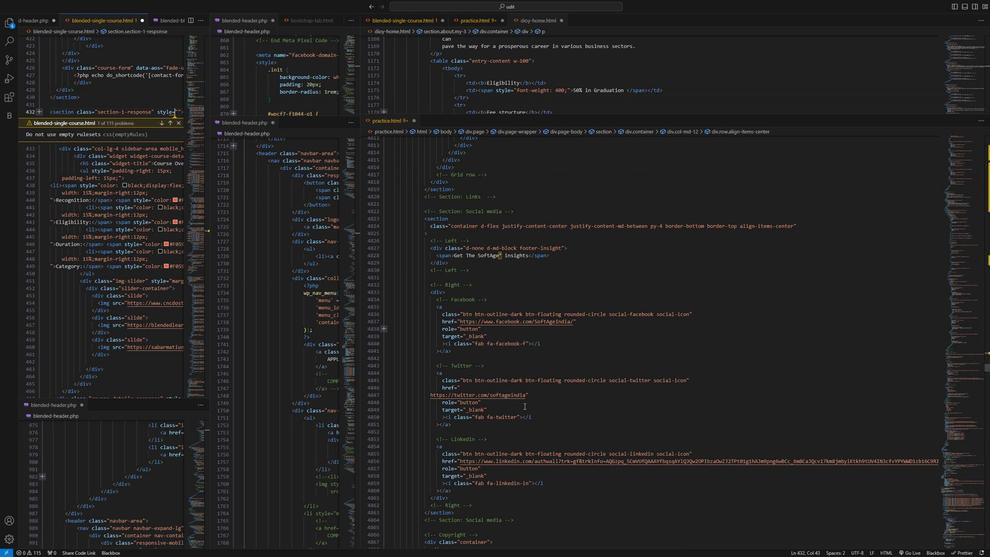 
Action: Mouse moved to (523, 416)
Screenshot: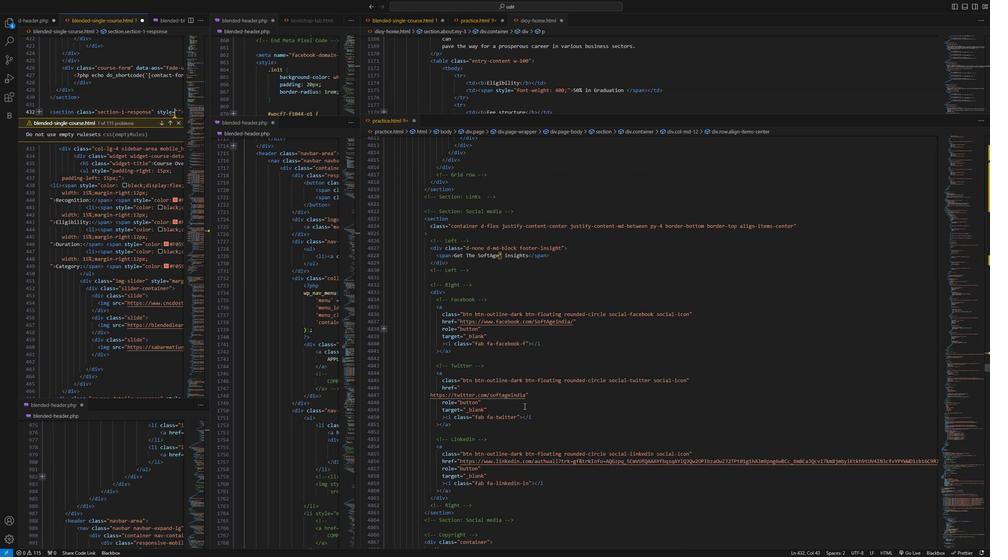 
Action: Mouse scrolled (523, 416) with delta (0, 0)
Screenshot: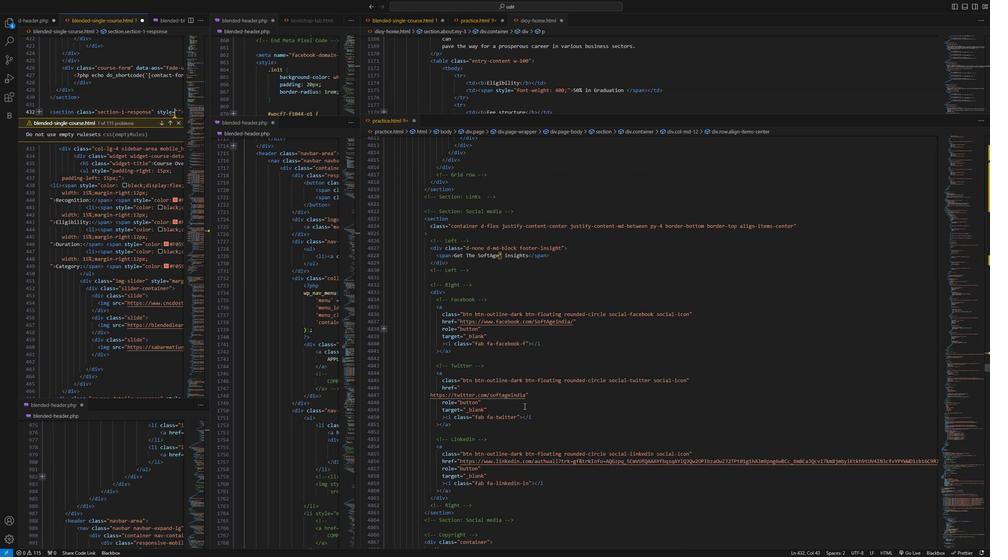 
Action: Mouse moved to (523, 417)
Screenshot: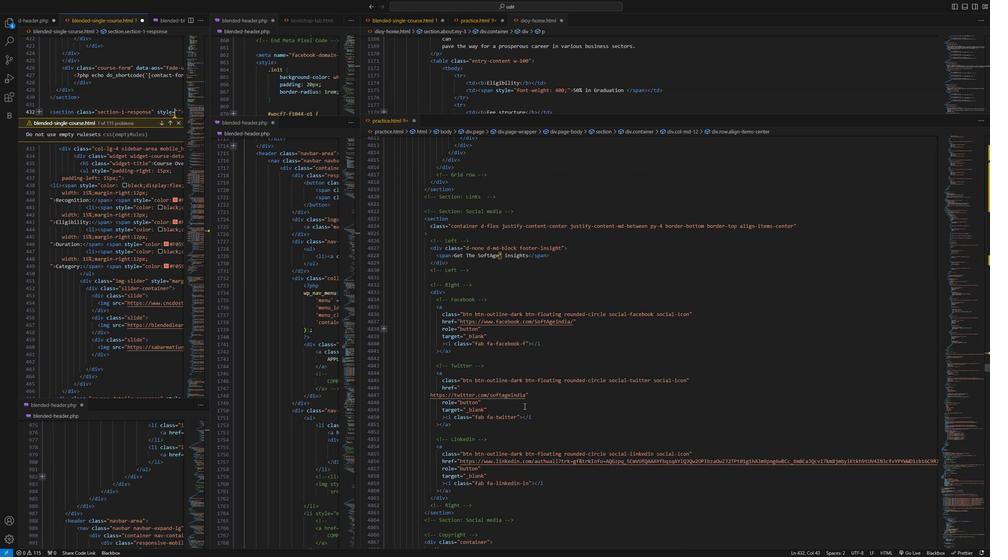 
Action: Mouse scrolled (523, 416) with delta (0, 0)
Screenshot: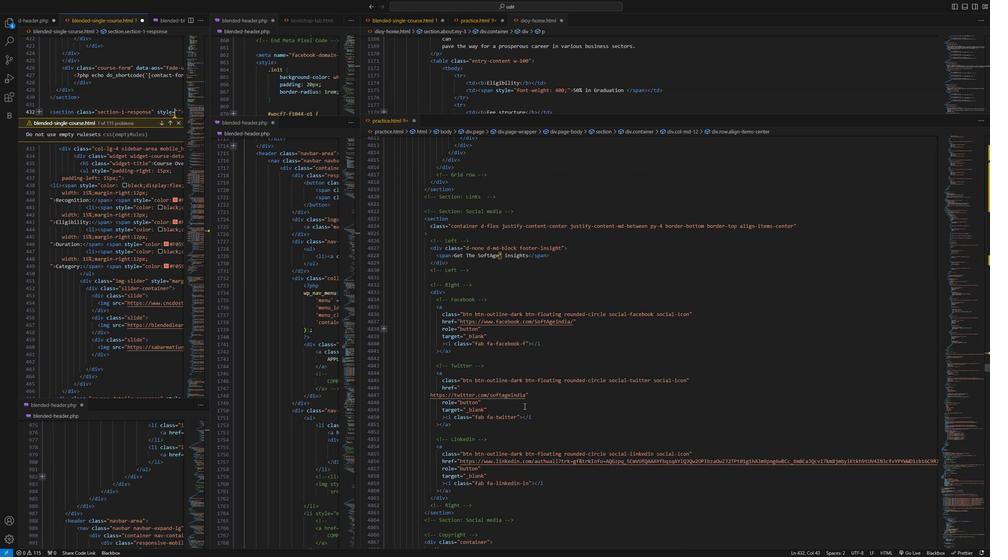 
Action: Mouse moved to (523, 417)
Screenshot: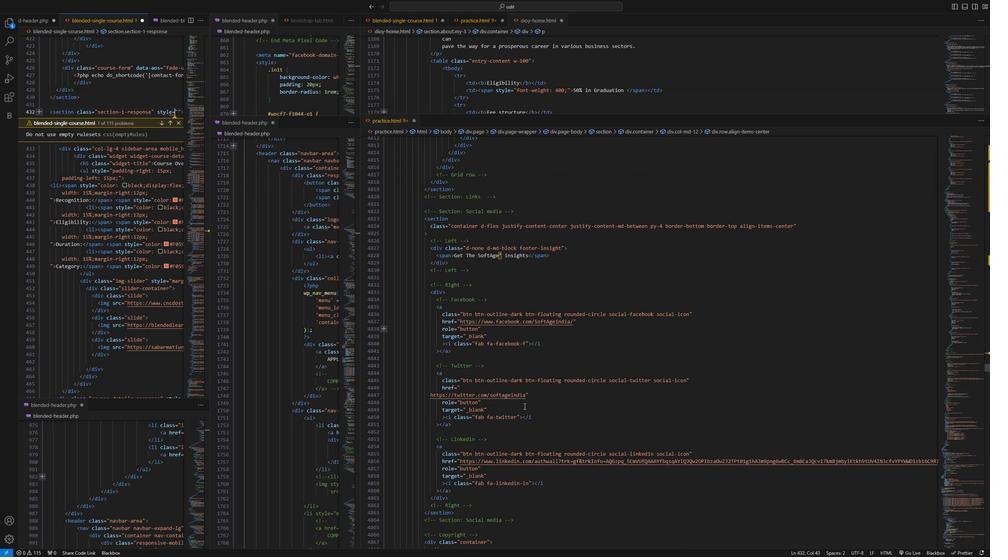 
Action: Mouse scrolled (523, 417) with delta (0, 0)
Screenshot: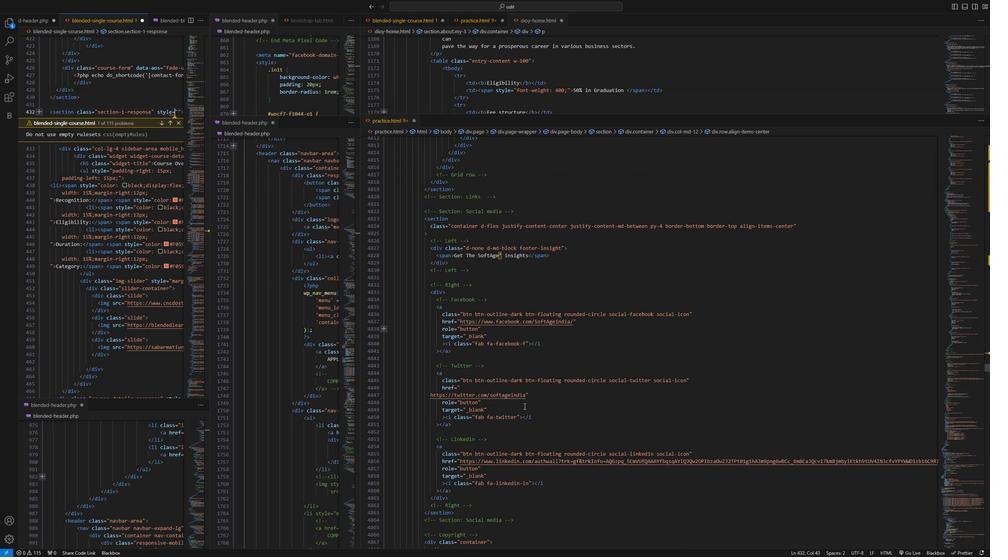 
Action: Mouse scrolled (523, 417) with delta (0, 0)
Screenshot: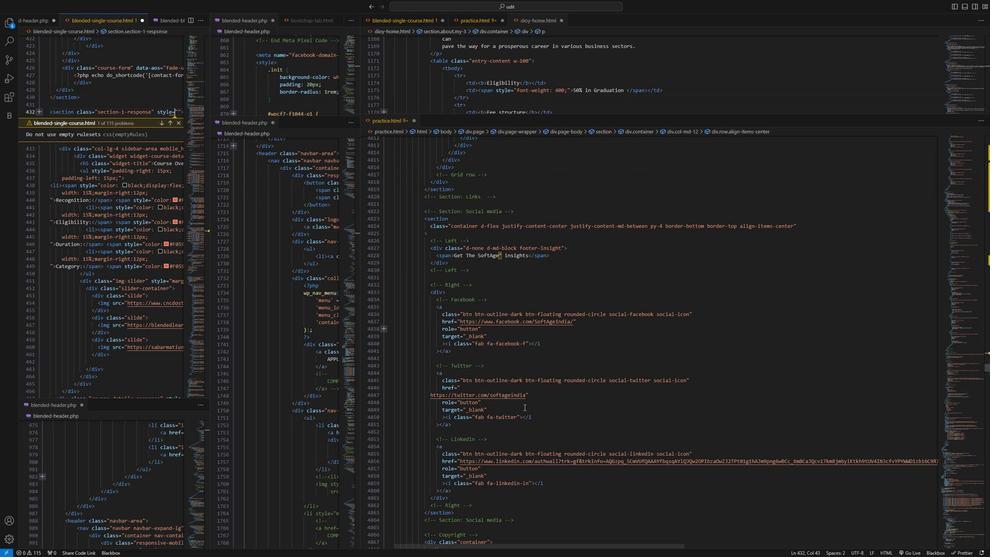 
Action: Mouse moved to (533, 424)
Screenshot: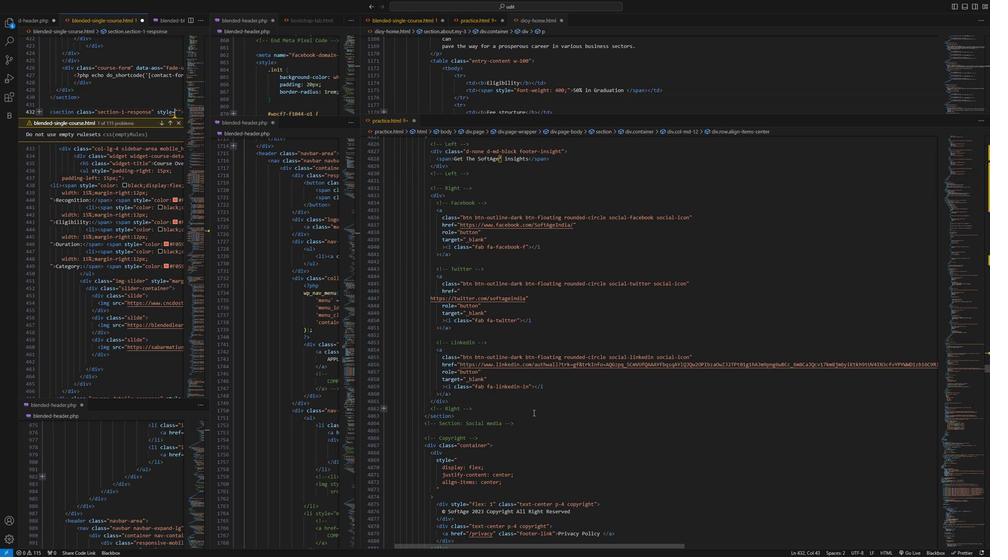 
Action: Mouse scrolled (533, 423) with delta (0, 0)
Screenshot: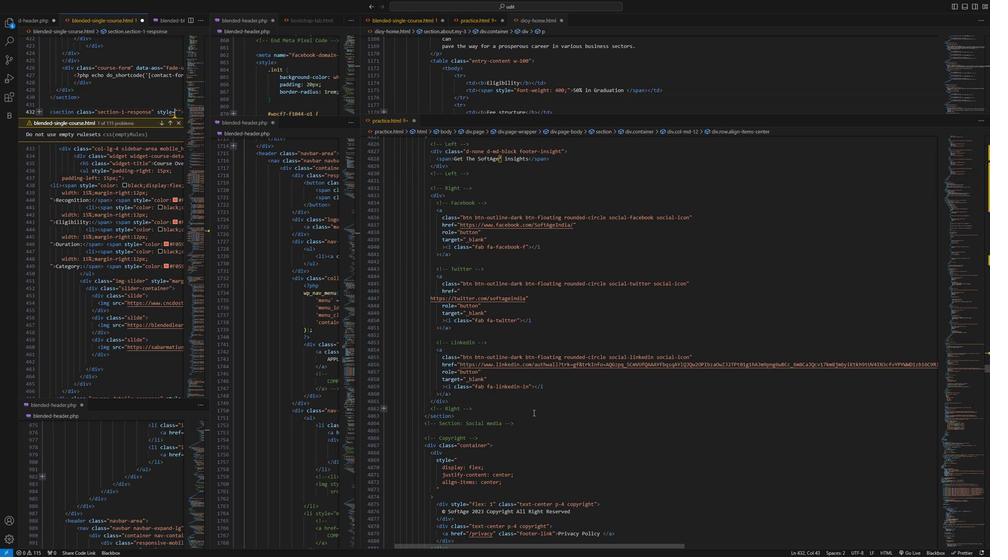 
Action: Mouse moved to (534, 426)
Screenshot: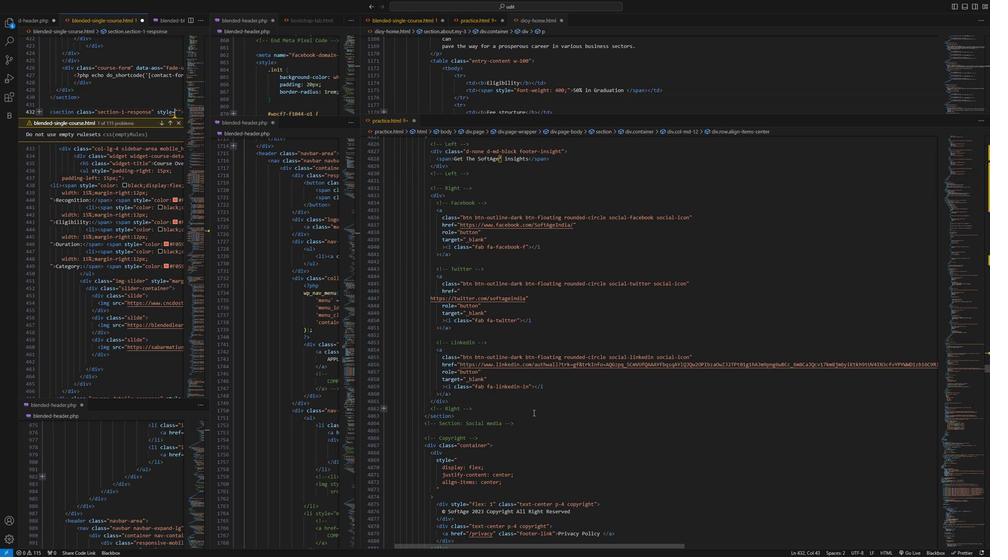 
Action: Mouse scrolled (534, 426) with delta (0, 0)
Screenshot: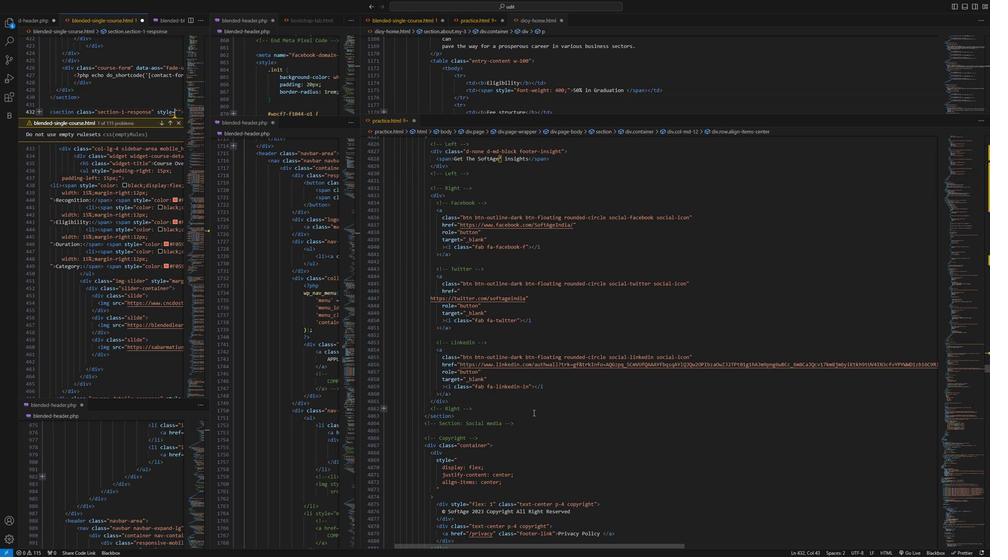 
Action: Mouse moved to (534, 427)
Screenshot: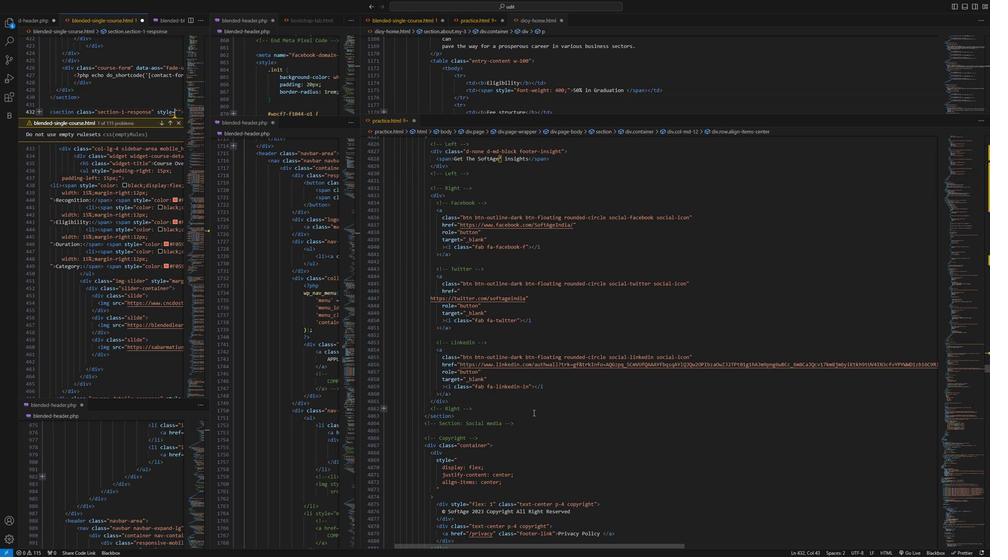 
Action: Mouse scrolled (534, 426) with delta (0, 0)
Screenshot: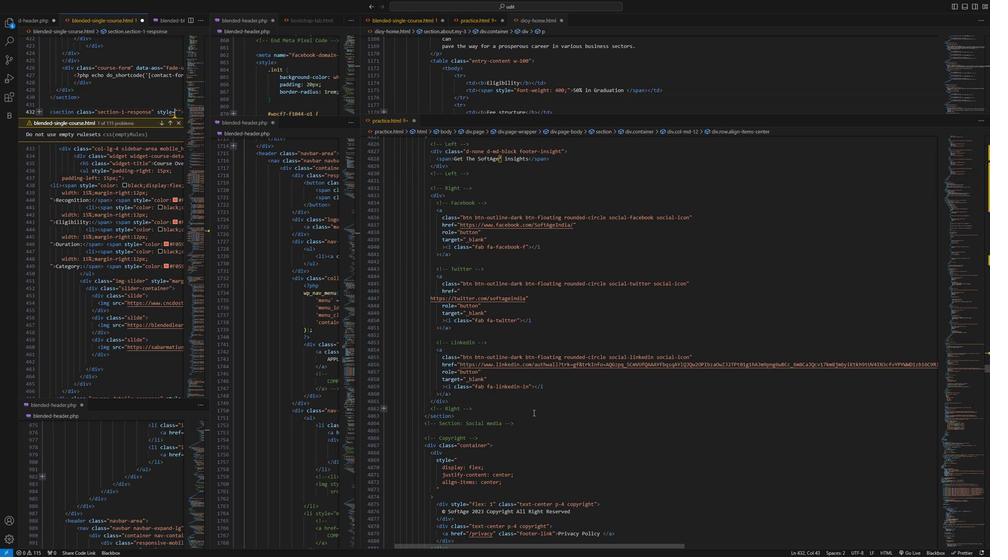 
Action: Mouse scrolled (534, 426) with delta (0, 0)
Screenshot: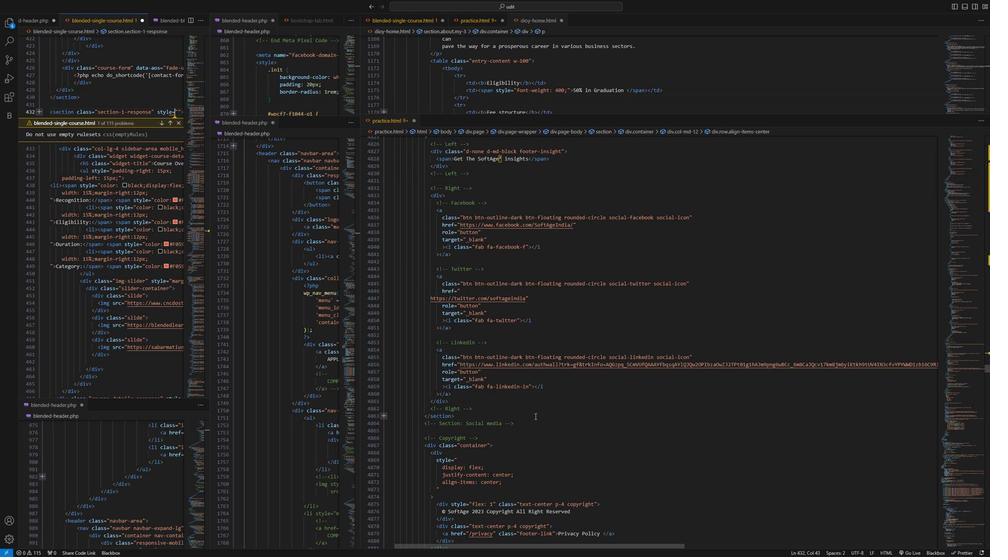 
Action: Mouse scrolled (534, 426) with delta (0, 0)
Screenshot: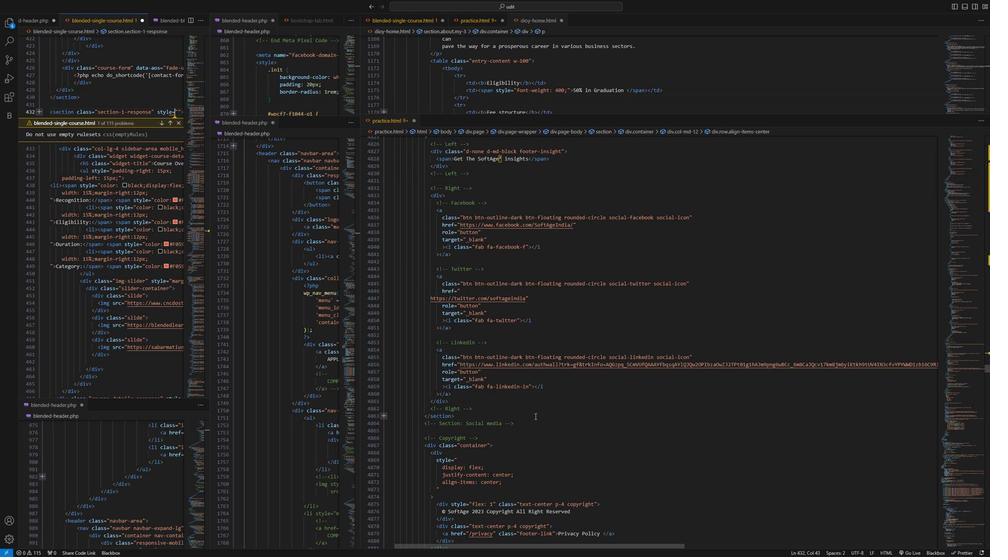 
Action: Mouse scrolled (534, 426) with delta (0, 0)
Screenshot: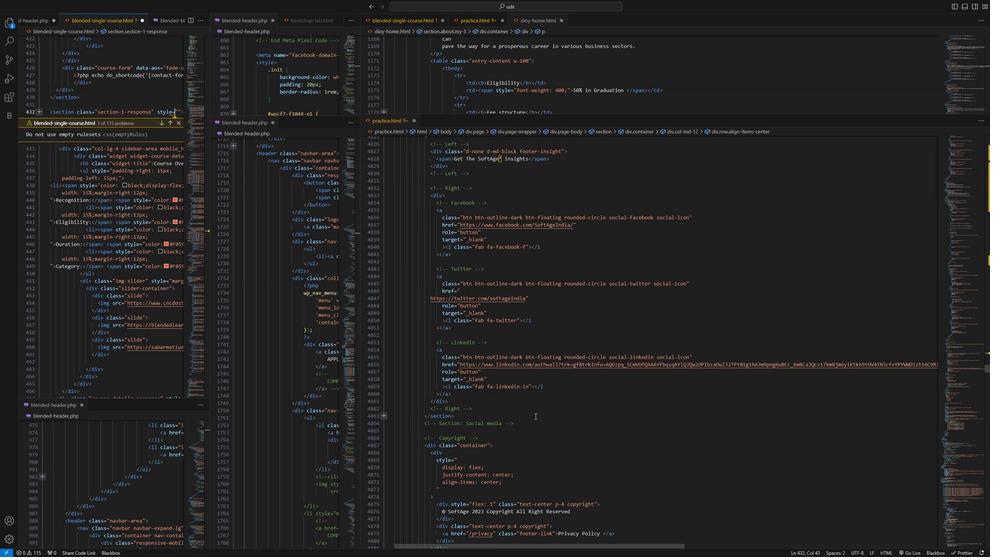 
Action: Mouse moved to (527, 431)
Screenshot: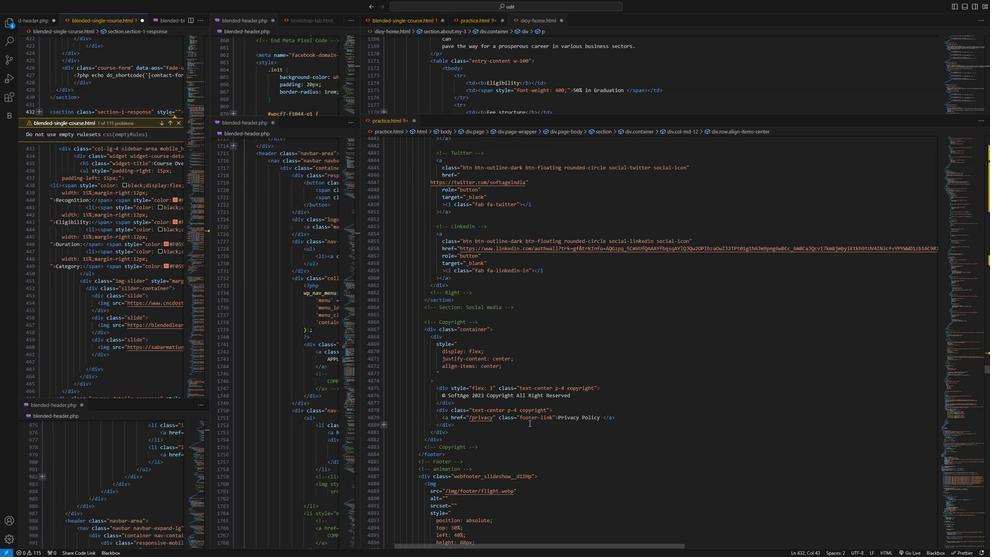 
Action: Mouse scrolled (527, 431) with delta (0, 0)
Screenshot: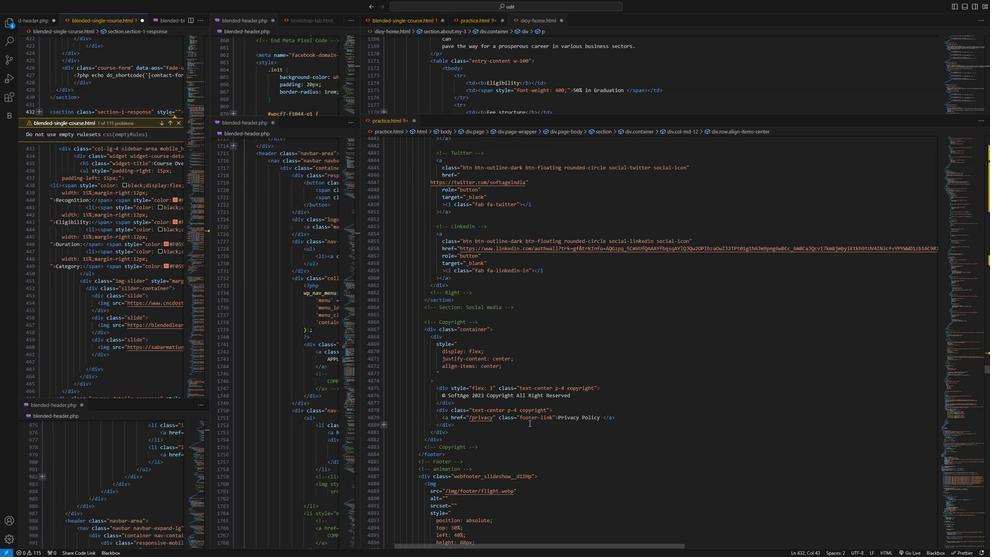 
Action: Mouse moved to (527, 433)
Screenshot: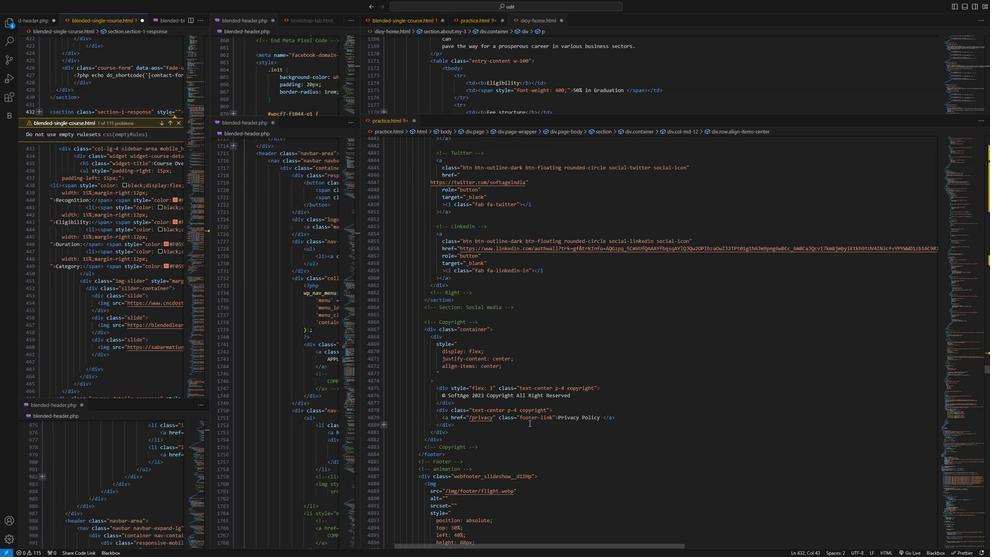 
Action: Mouse scrolled (527, 433) with delta (0, 0)
Screenshot: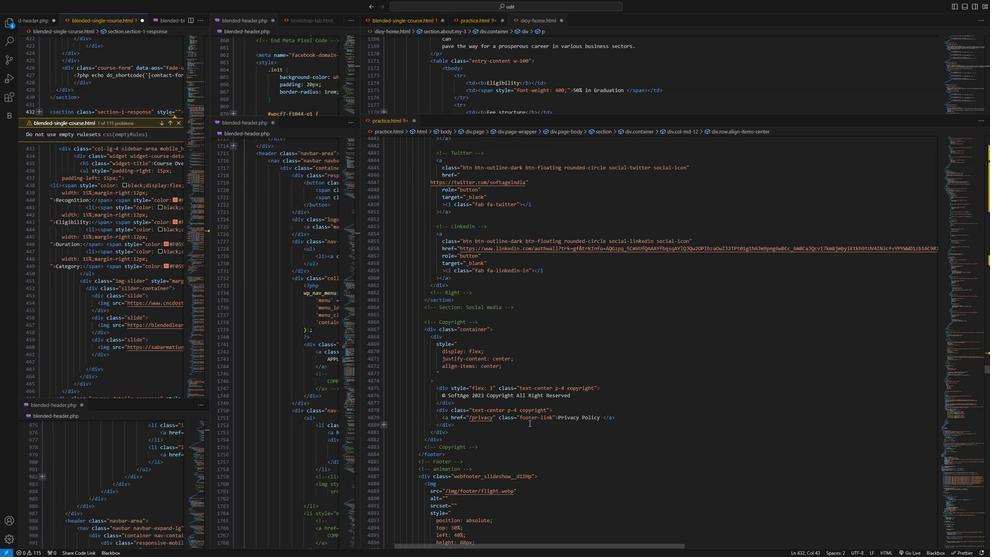 
Action: Mouse moved to (527, 436)
Screenshot: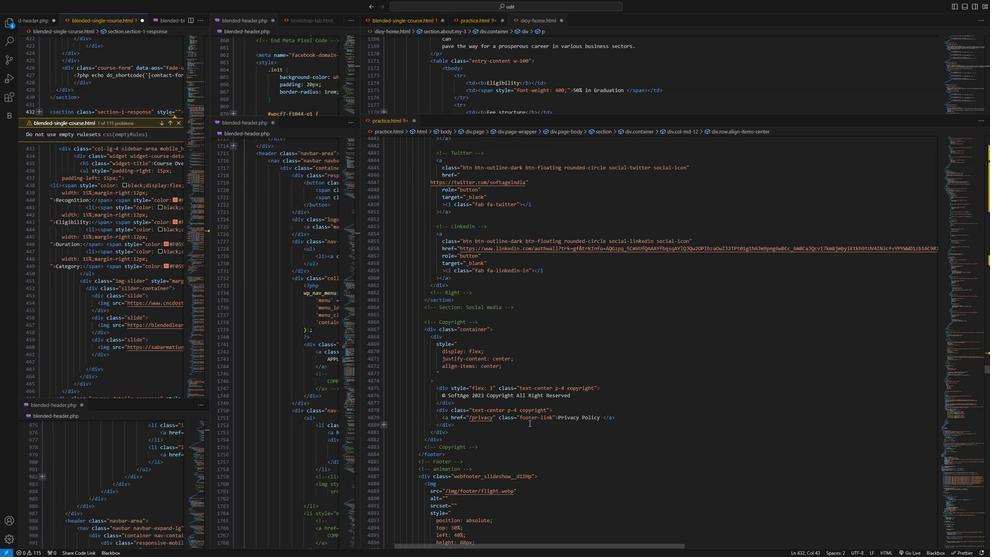 
Action: Mouse scrolled (527, 435) with delta (0, 0)
Screenshot: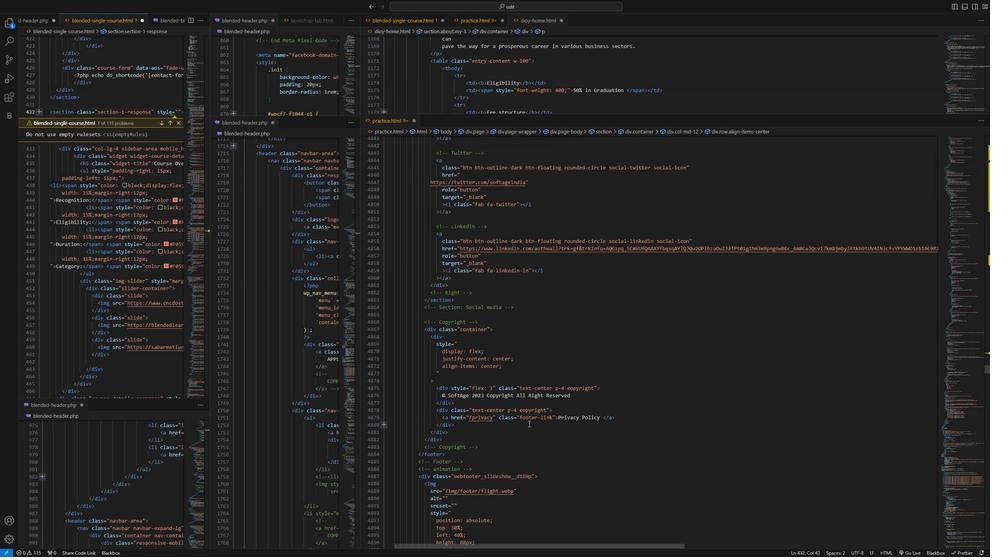 
Action: Mouse moved to (527, 436)
Screenshot: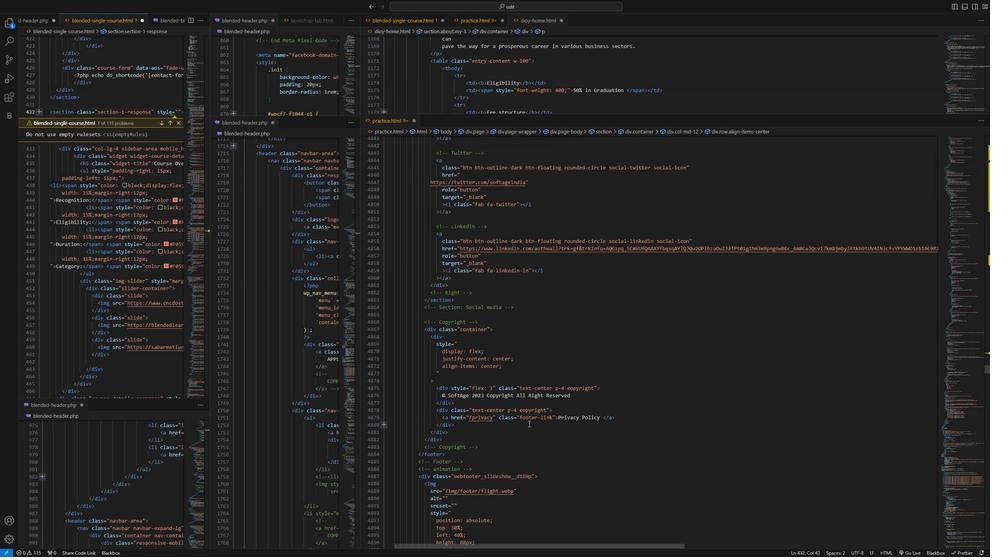 
Action: Mouse scrolled (527, 435) with delta (0, 0)
Screenshot: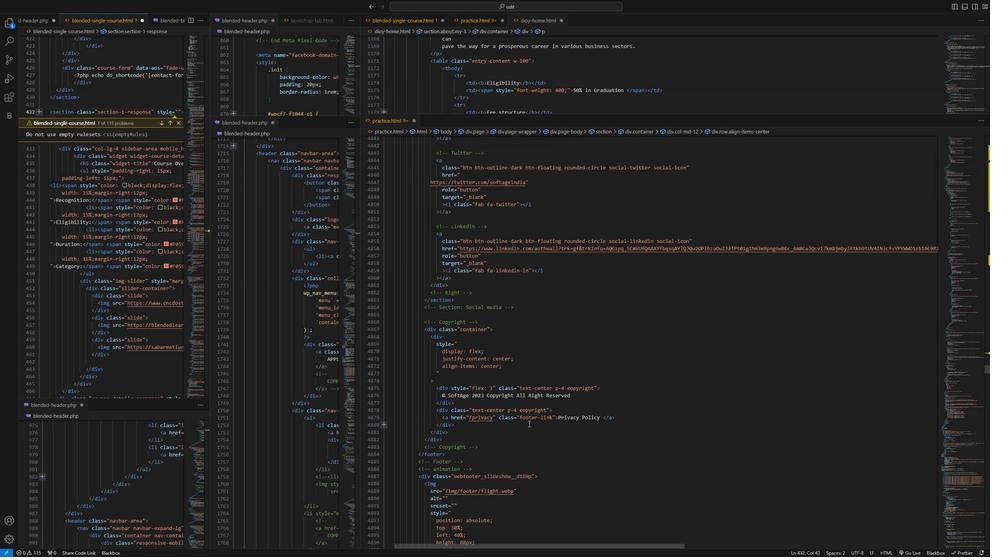 
Action: Mouse scrolled (527, 435) with delta (0, 0)
Screenshot: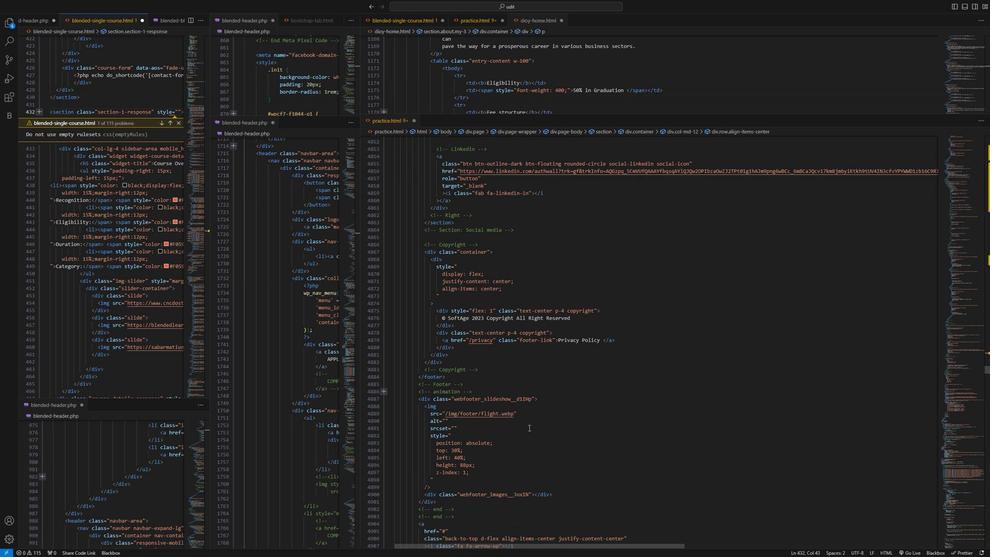 
Action: Mouse moved to (527, 437)
Screenshot: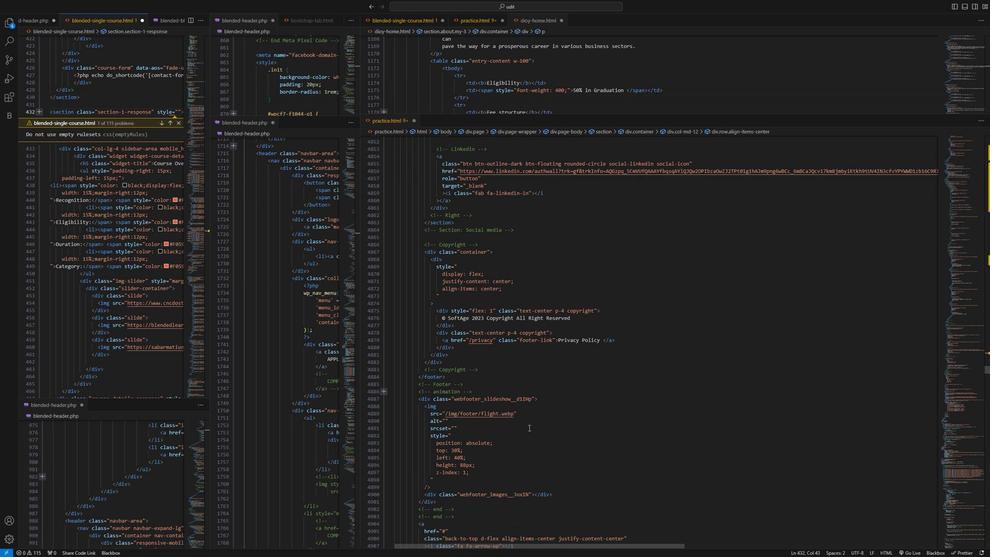 
Action: Mouse scrolled (527, 437) with delta (0, 0)
Screenshot: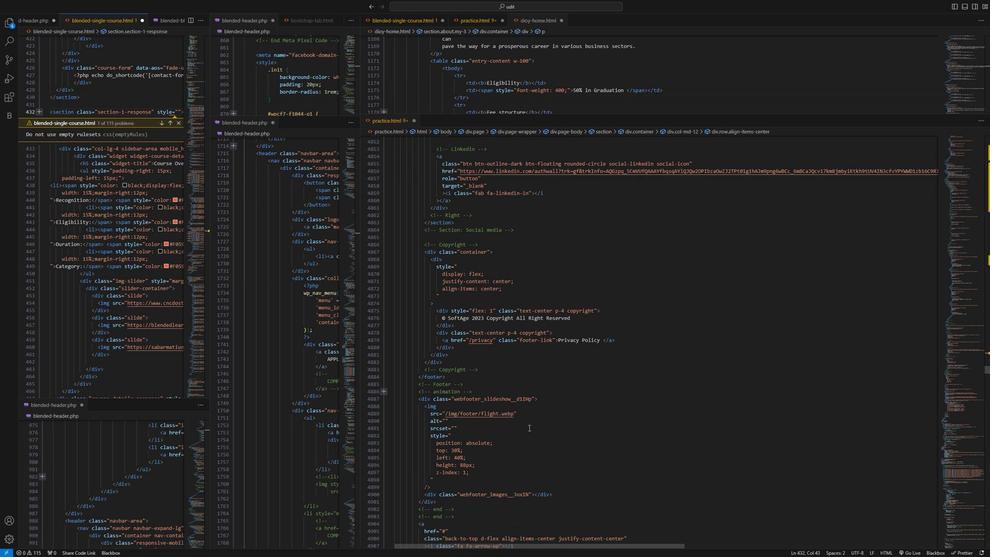 
Action: Mouse moved to (527, 443)
Screenshot: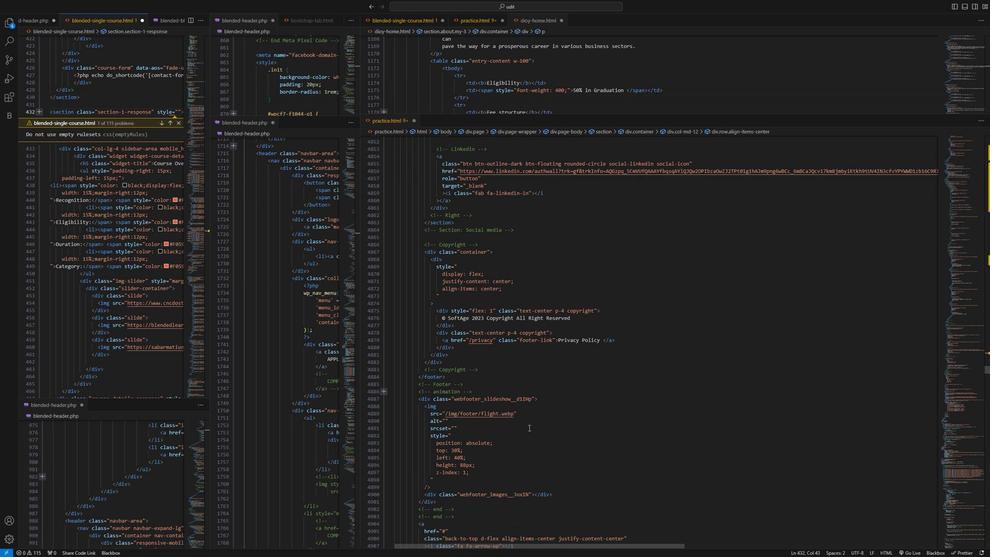 
Action: Mouse scrolled (527, 442) with delta (0, 0)
Screenshot: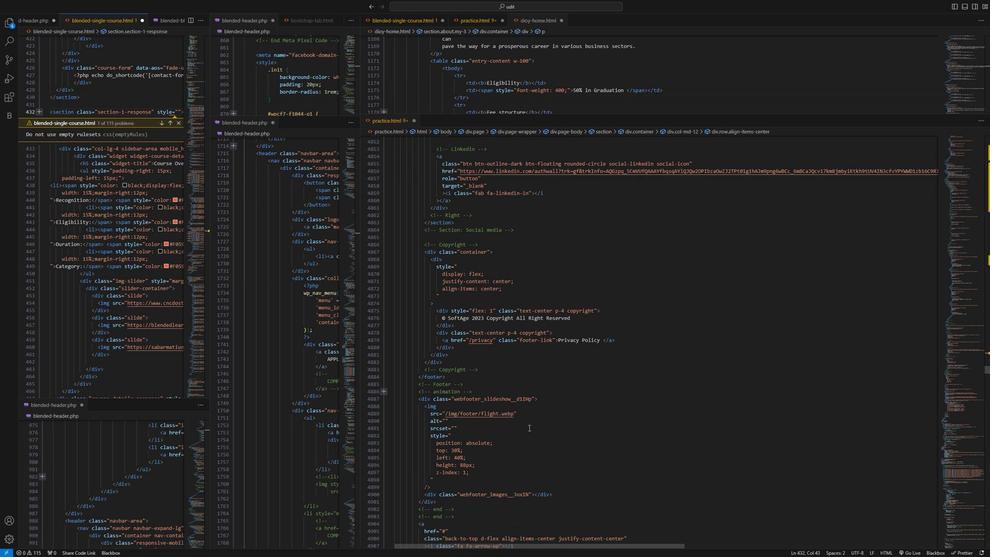 
Action: Mouse moved to (527, 444)
Screenshot: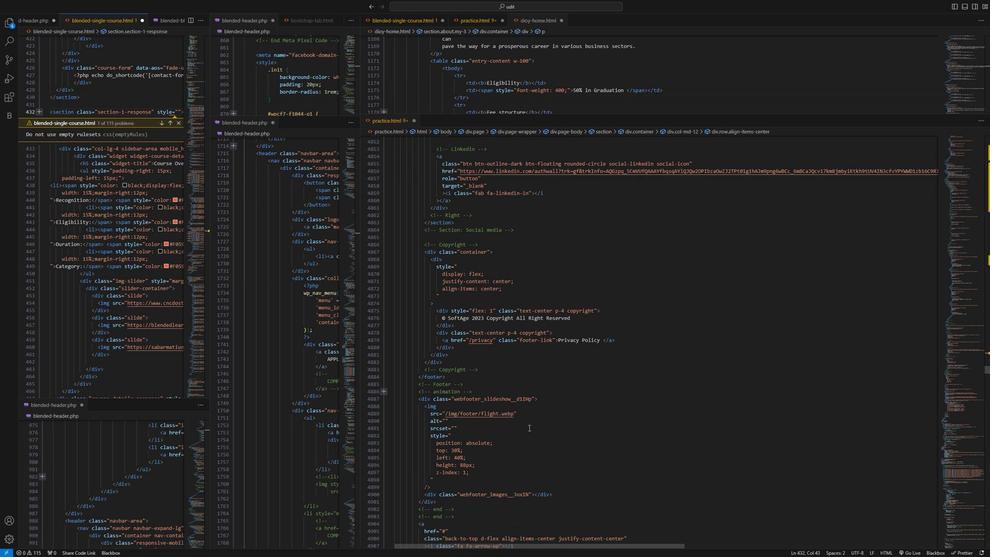 
Action: Mouse scrolled (527, 444) with delta (0, 0)
Screenshot: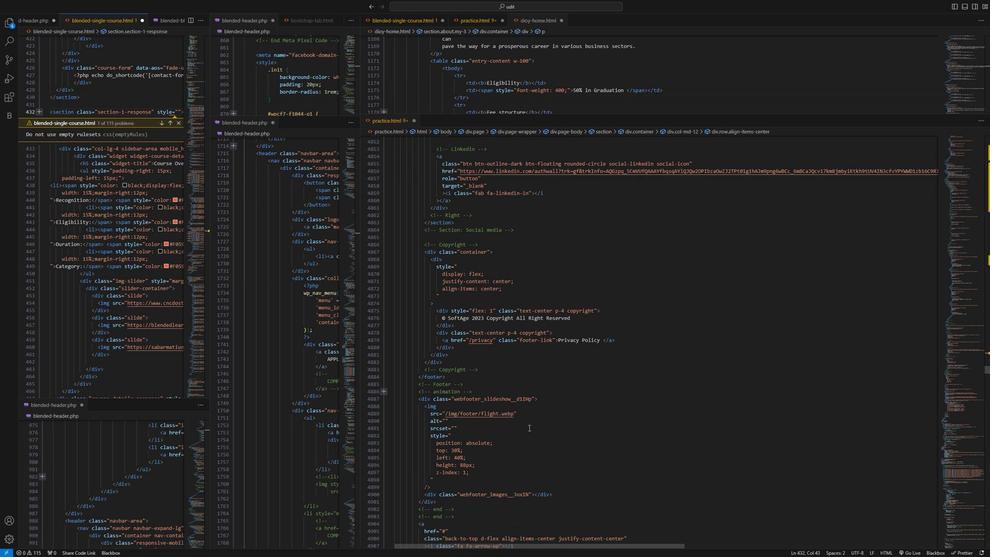 
Action: Mouse moved to (481, 430)
Screenshot: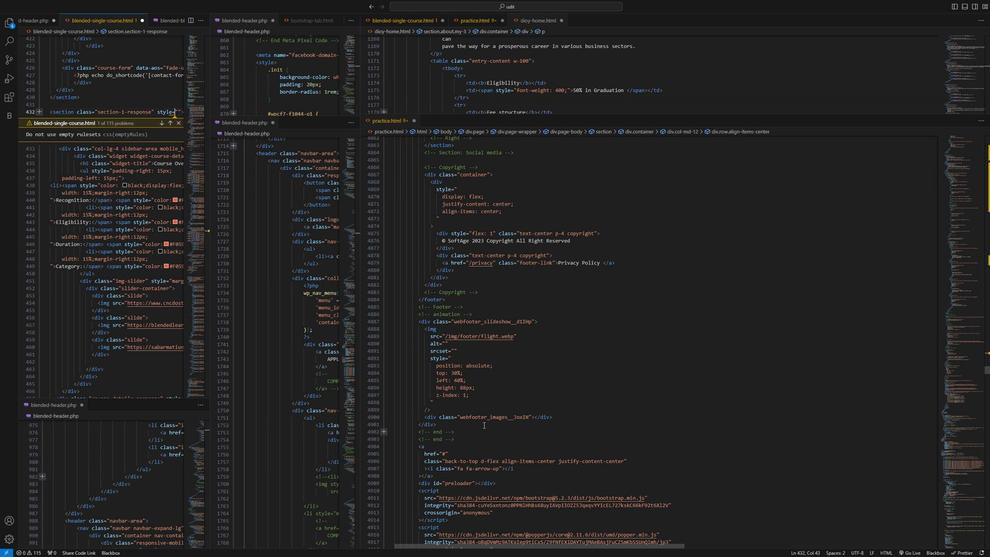 
Action: Mouse scrolled (481, 429) with delta (0, 0)
Screenshot: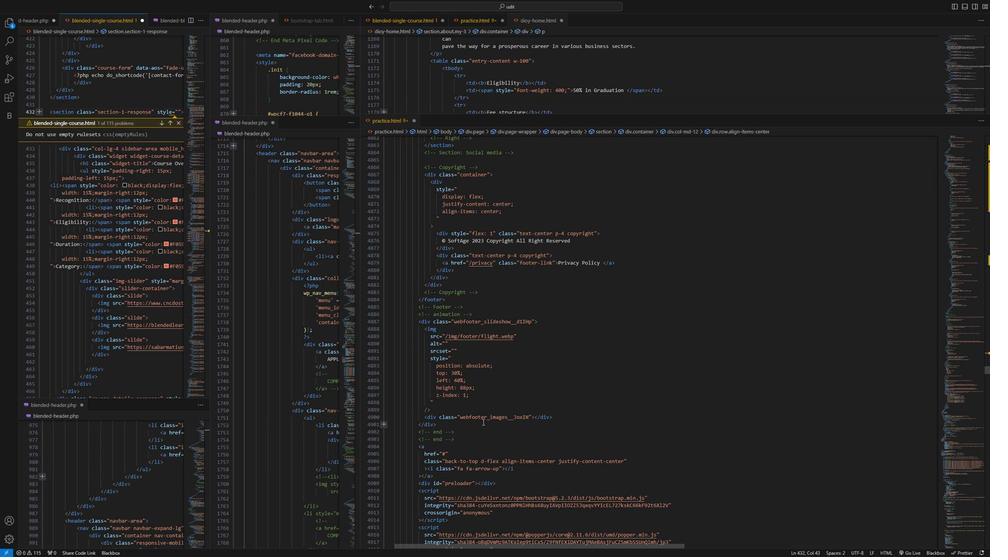 
Action: Mouse moved to (481, 431)
Screenshot: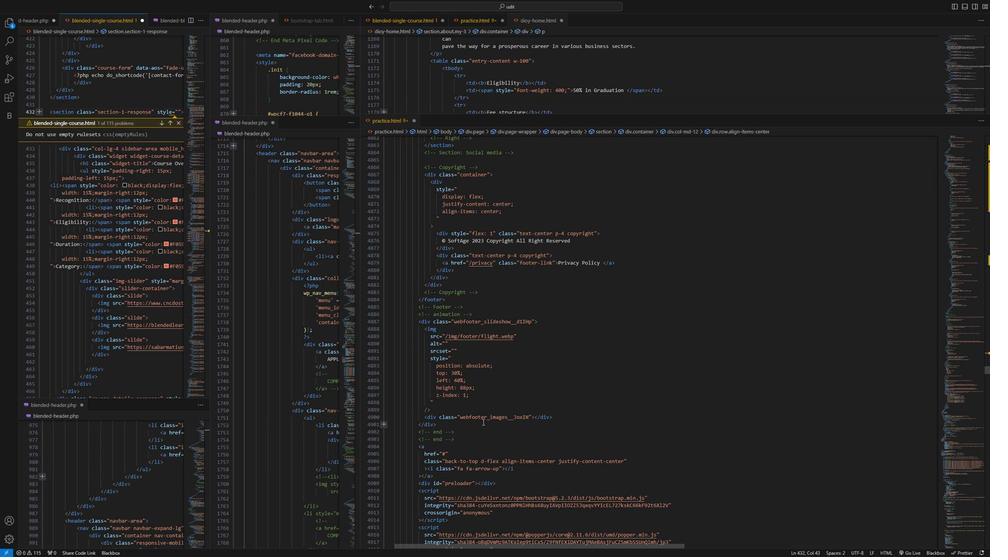 
Action: Mouse scrolled (481, 430) with delta (0, 0)
Screenshot: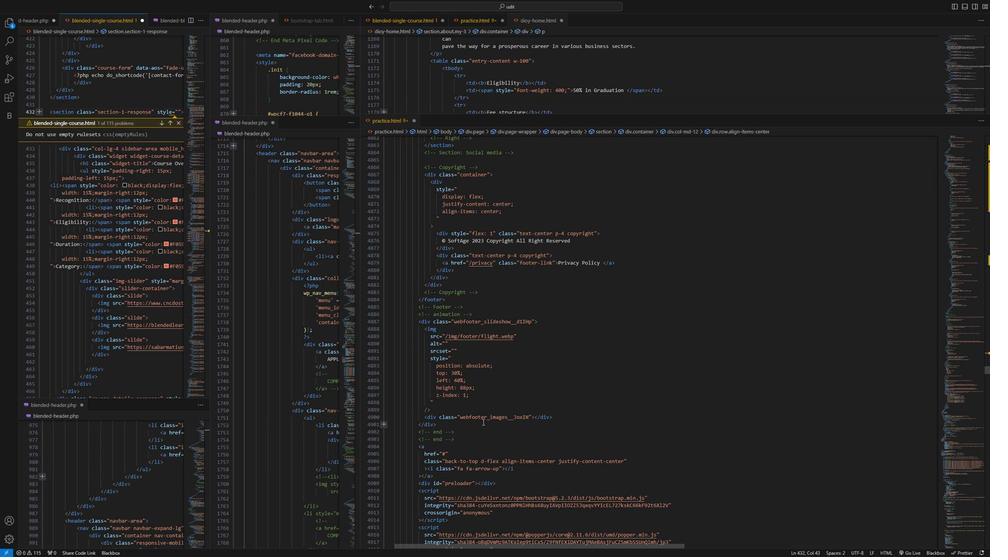 
Action: Mouse moved to (481, 431)
Screenshot: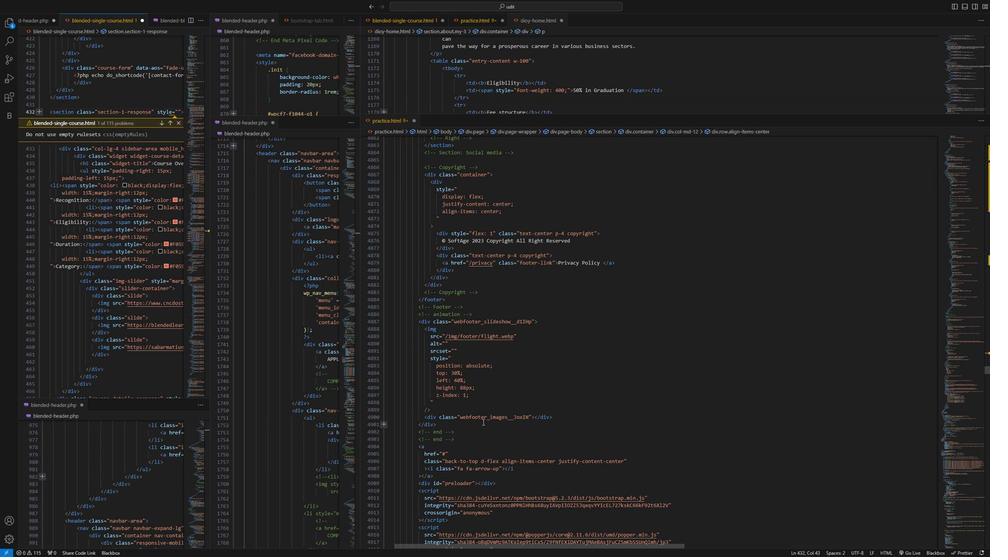 
Action: Mouse scrolled (481, 431) with delta (0, 0)
Screenshot: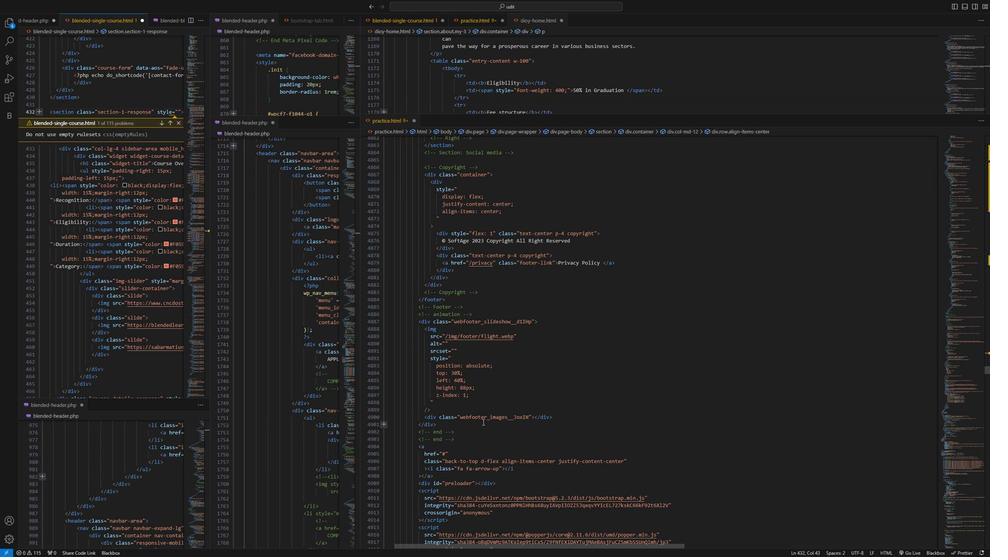 
Action: Mouse scrolled (481, 431) with delta (0, 0)
Screenshot: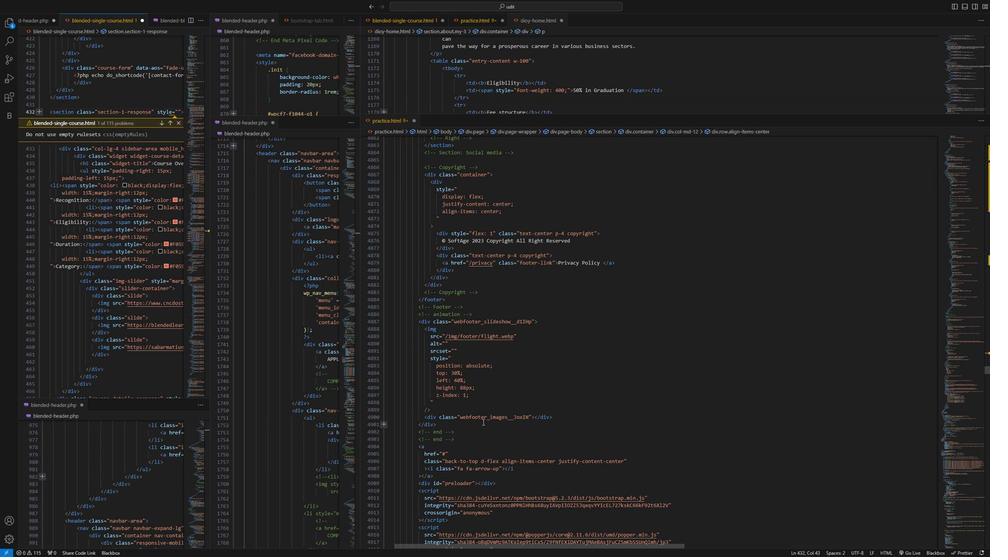 
Action: Mouse scrolled (481, 431) with delta (0, 0)
Screenshot: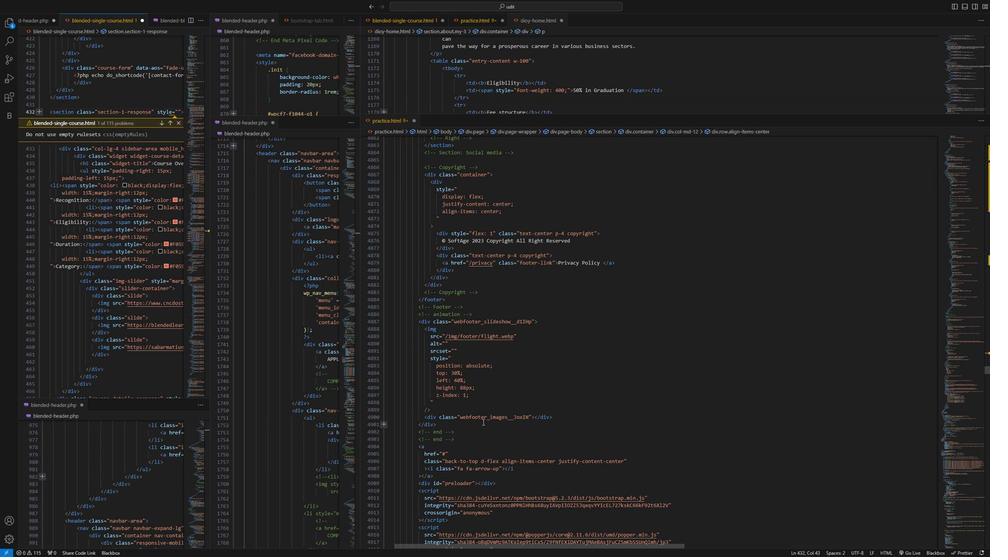 
Action: Mouse moved to (481, 432)
Screenshot: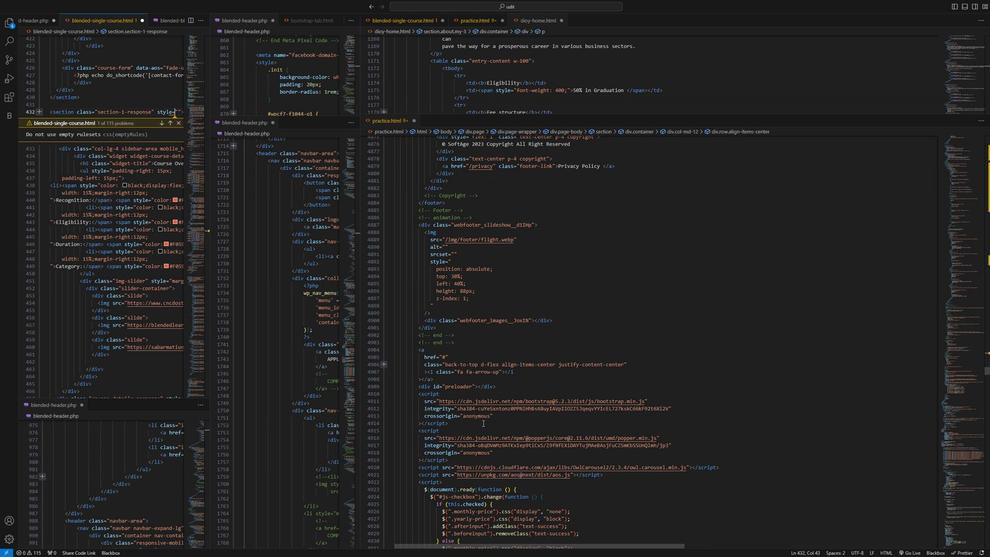 
Action: Mouse scrolled (481, 432) with delta (0, 0)
Screenshot: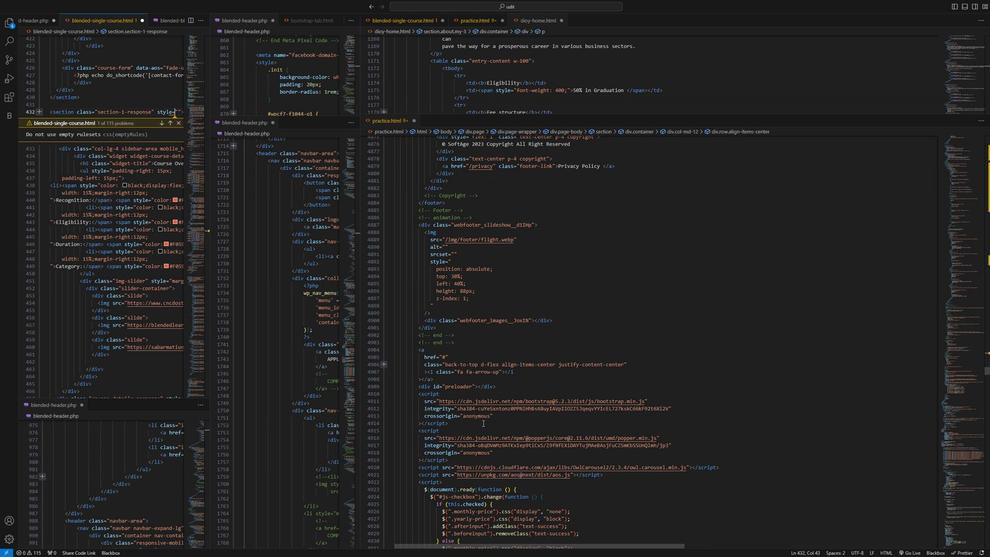 
Action: Mouse moved to (480, 433)
Screenshot: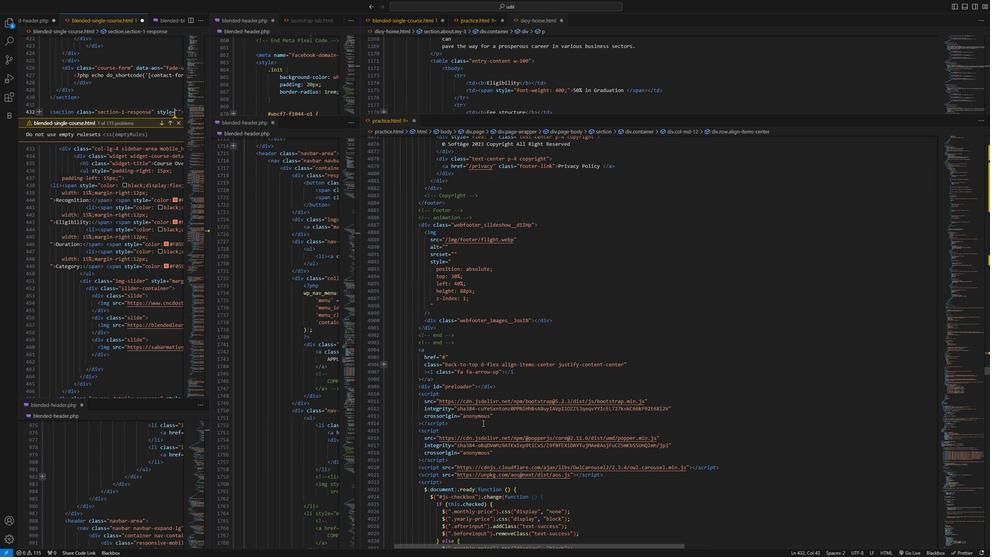 
Action: Mouse scrolled (480, 433) with delta (0, 0)
Screenshot: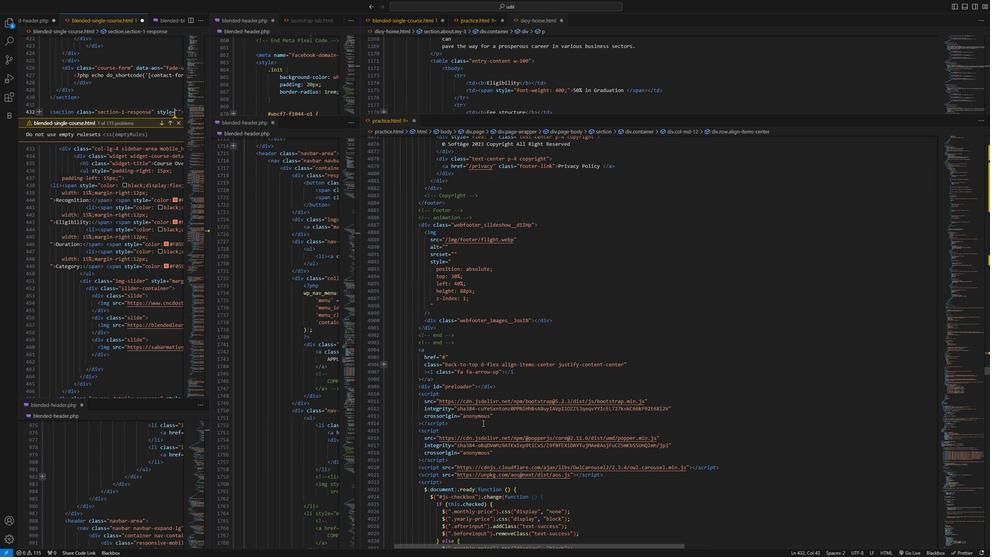 
Action: Mouse scrolled (480, 433) with delta (0, 0)
Screenshot: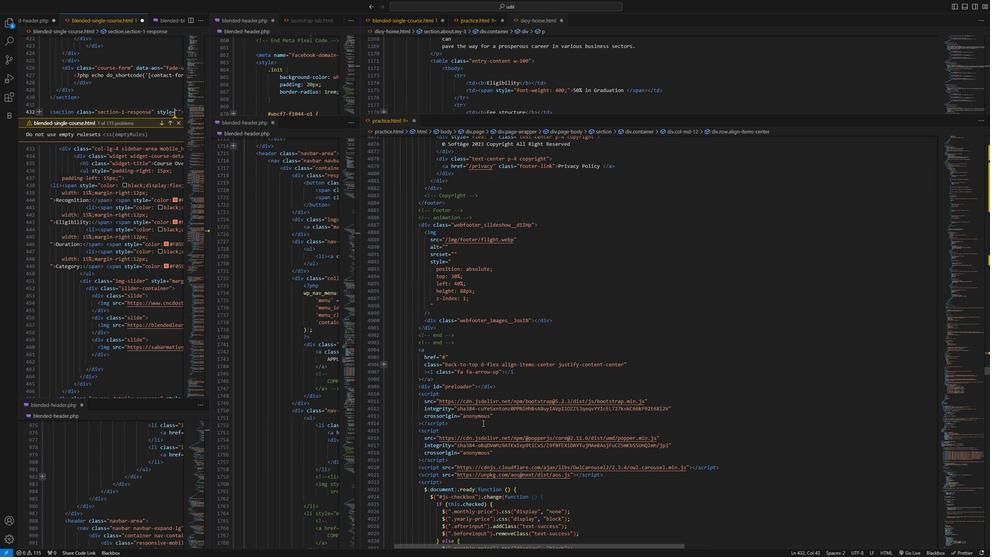 
Action: Mouse scrolled (480, 433) with delta (0, 0)
Screenshot: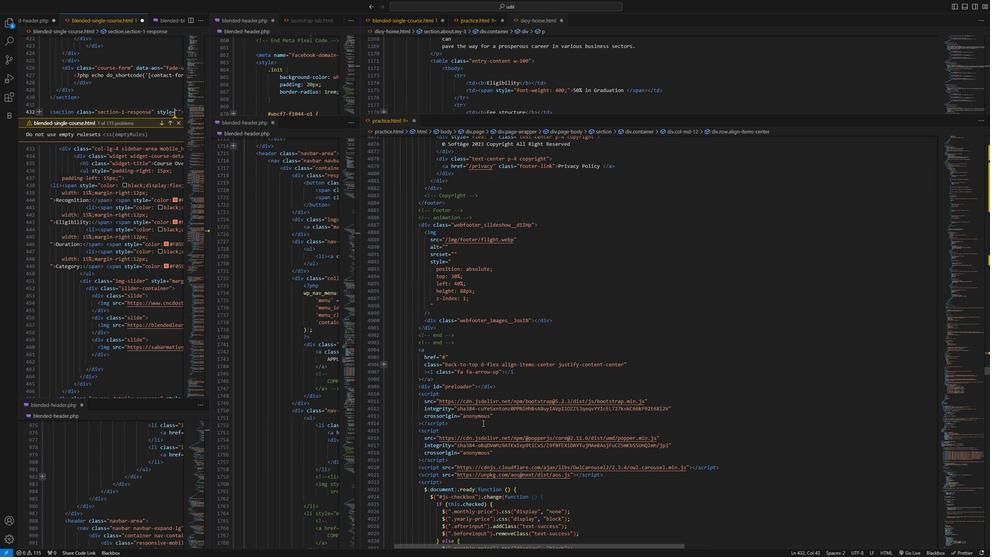 
Action: Mouse moved to (480, 435)
Screenshot: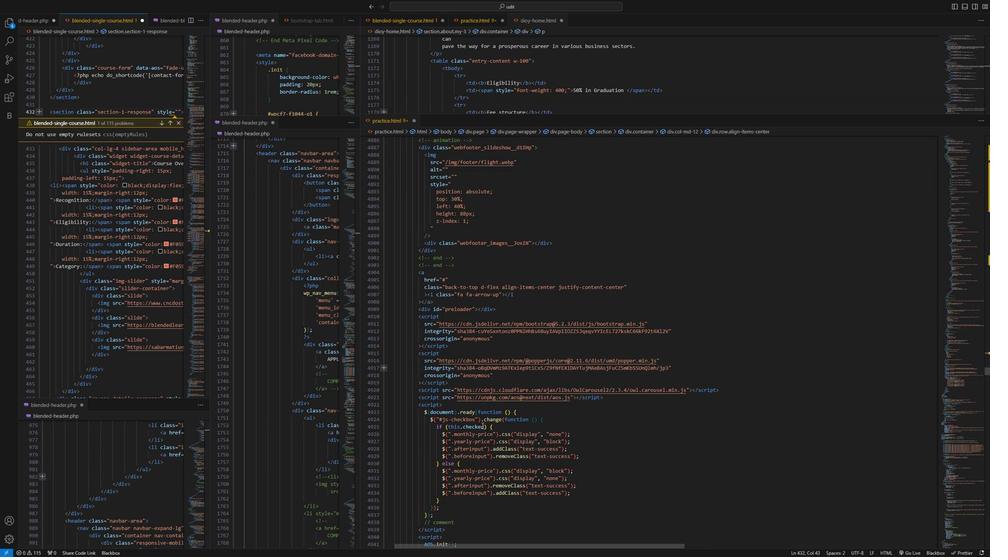 
Action: Mouse scrolled (480, 435) with delta (0, 0)
Screenshot: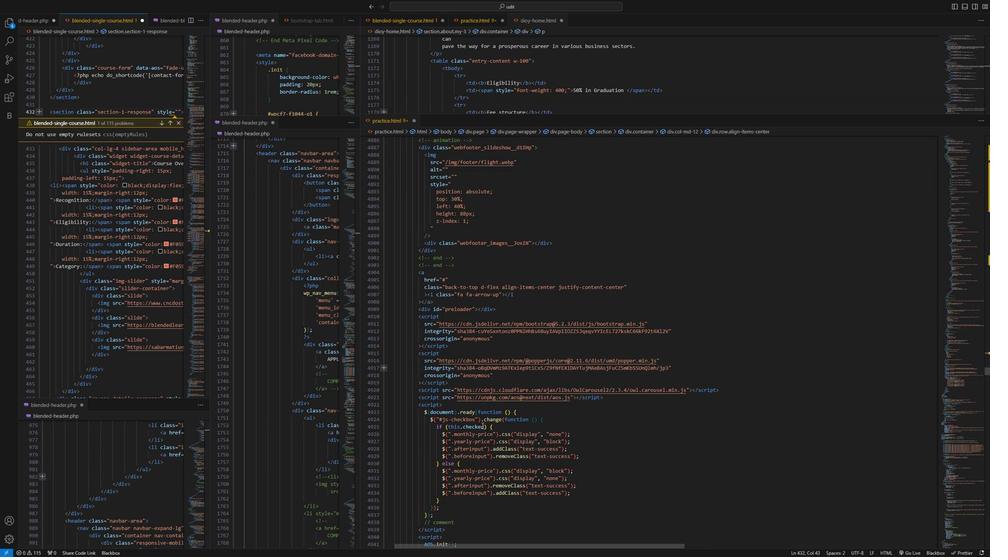 
Action: Mouse moved to (480, 436)
Screenshot: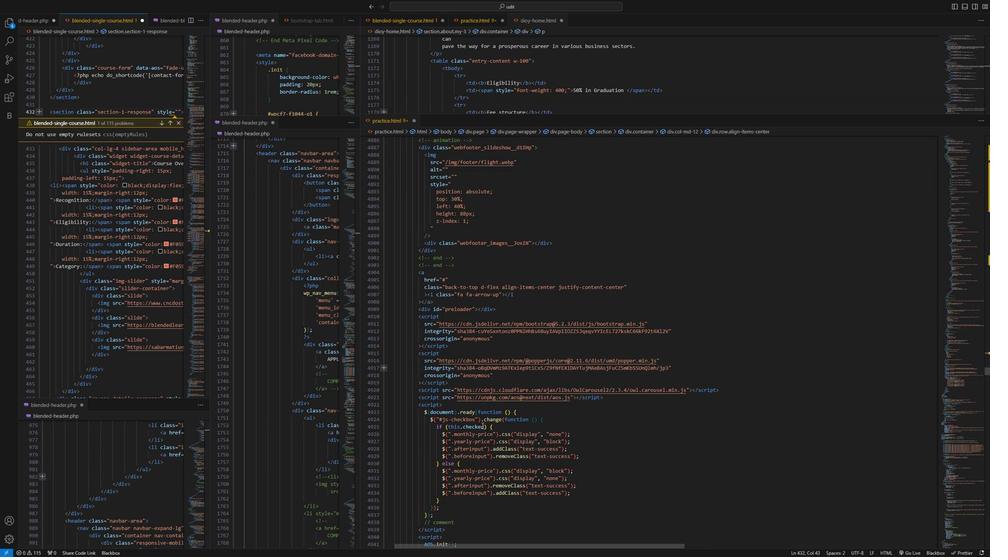 
Action: Mouse scrolled (480, 436) with delta (0, 0)
Screenshot: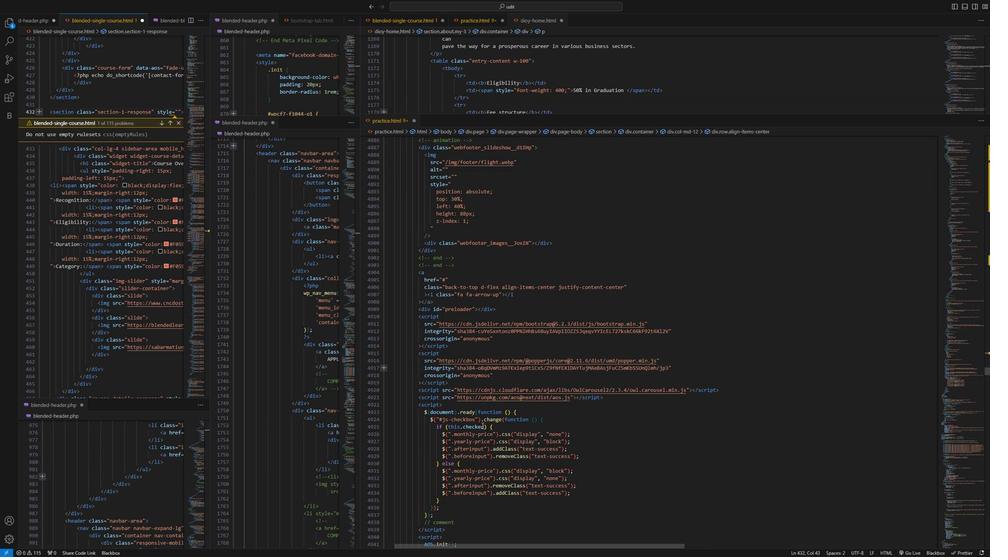 
Action: Mouse moved to (480, 437)
Screenshot: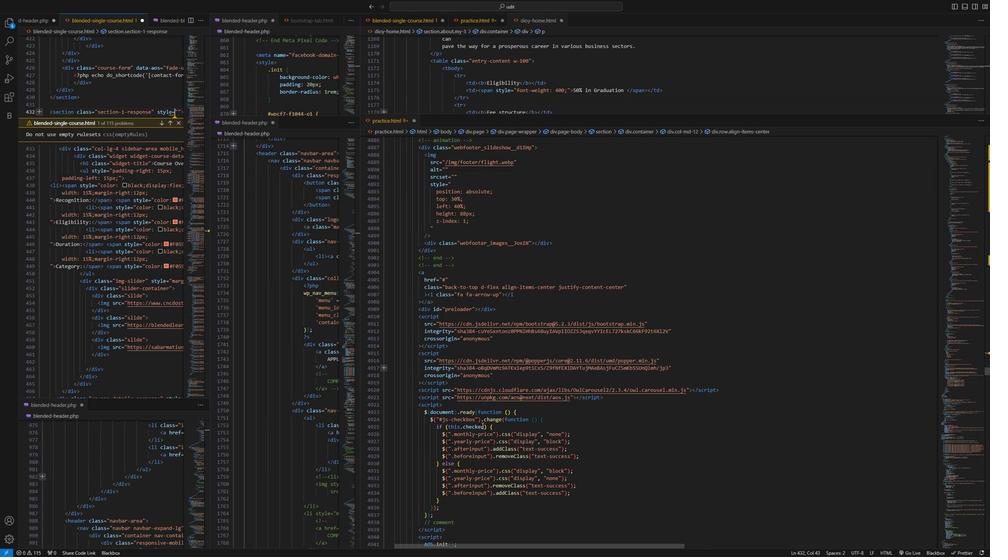 
Action: Mouse scrolled (480, 437) with delta (0, 0)
Screenshot: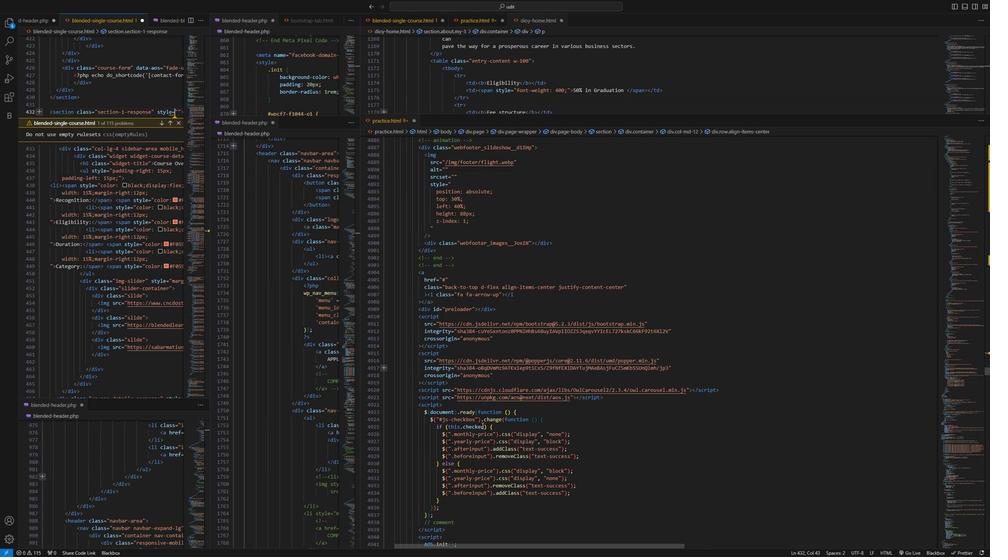 
Action: Mouse moved to (687, 420)
Screenshot: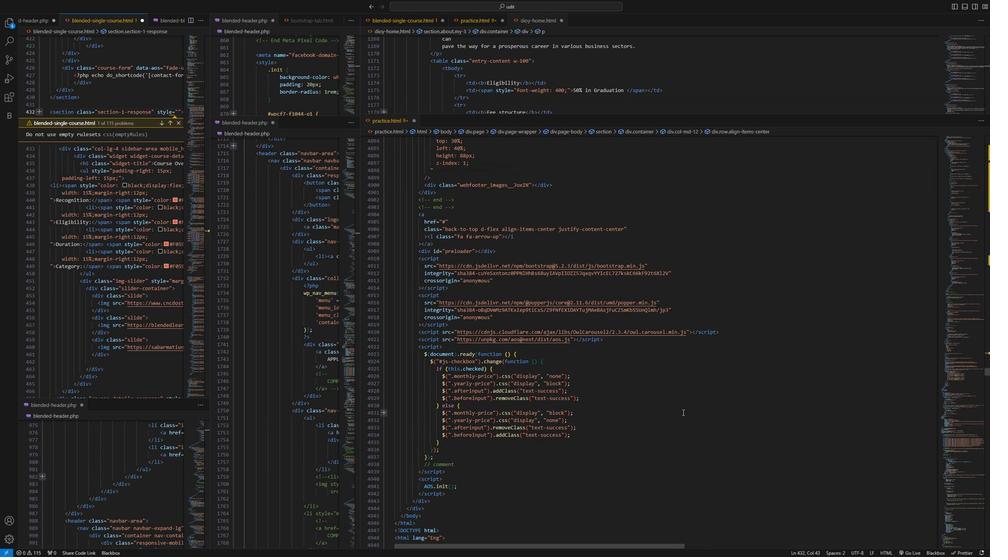 
Action: Mouse scrolled (687, 420) with delta (0, 0)
Screenshot: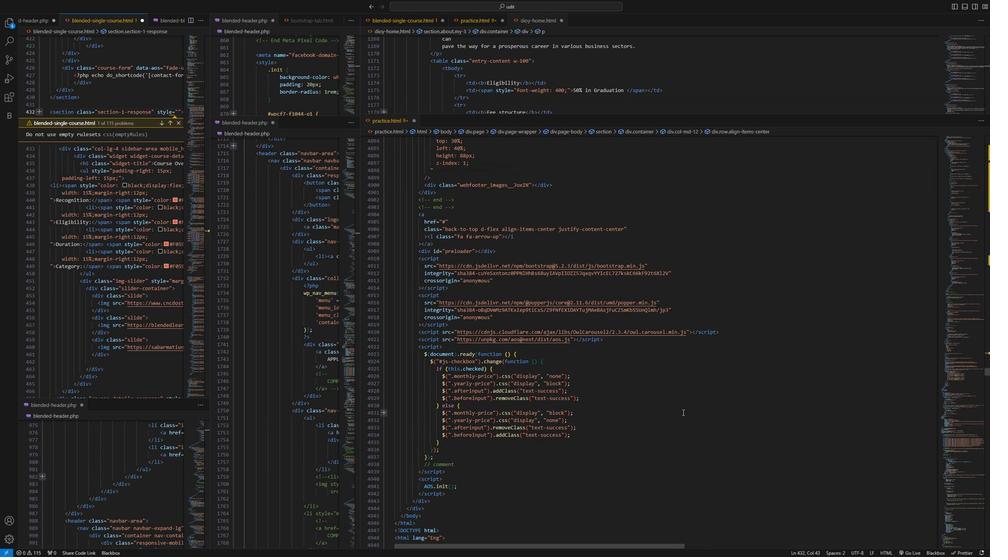 
Action: Mouse moved to (688, 421)
Screenshot: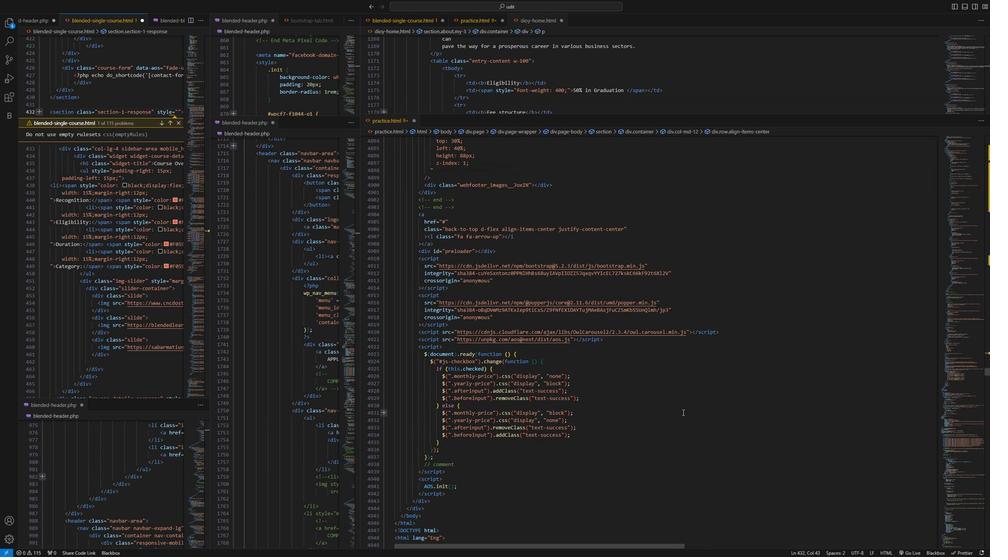 
Action: Mouse scrolled (688, 421) with delta (0, 0)
Screenshot: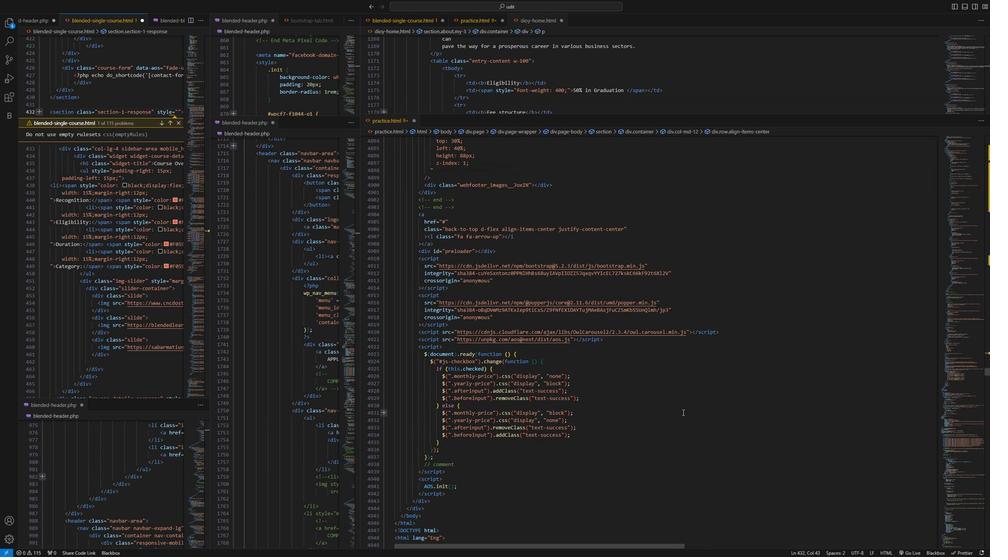 
Action: Mouse moved to (688, 422)
Screenshot: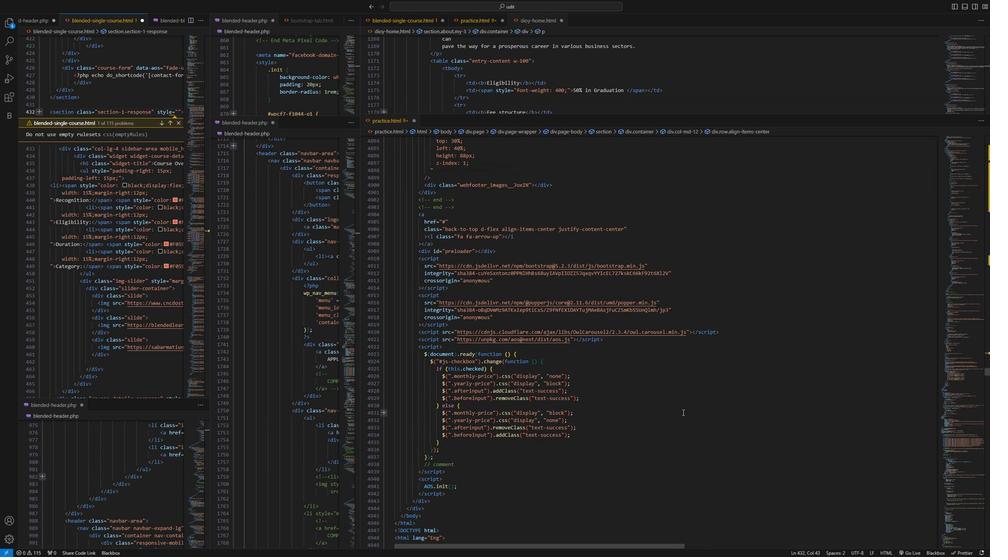 
Action: Mouse scrolled (688, 422) with delta (0, 0)
Screenshot: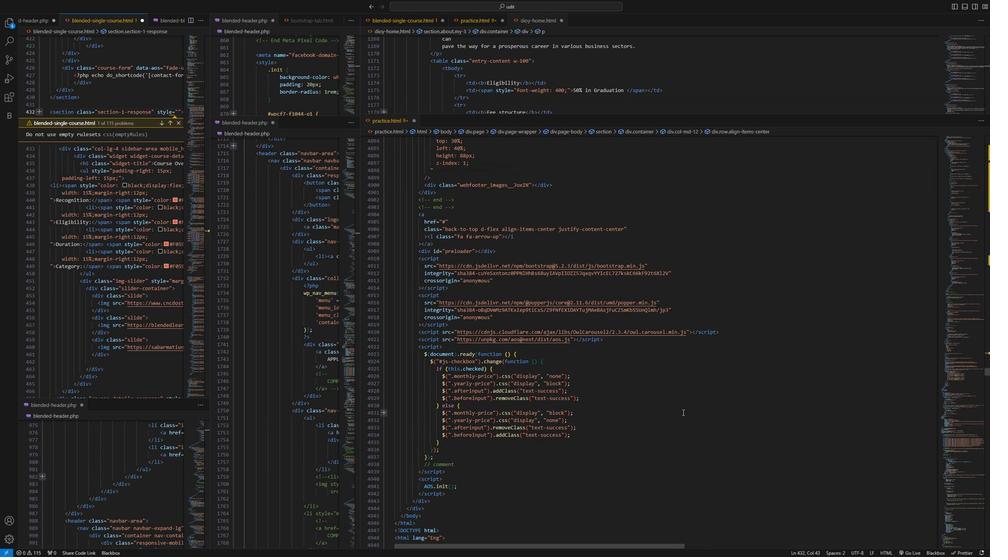 
Action: Mouse moved to (691, 424)
Screenshot: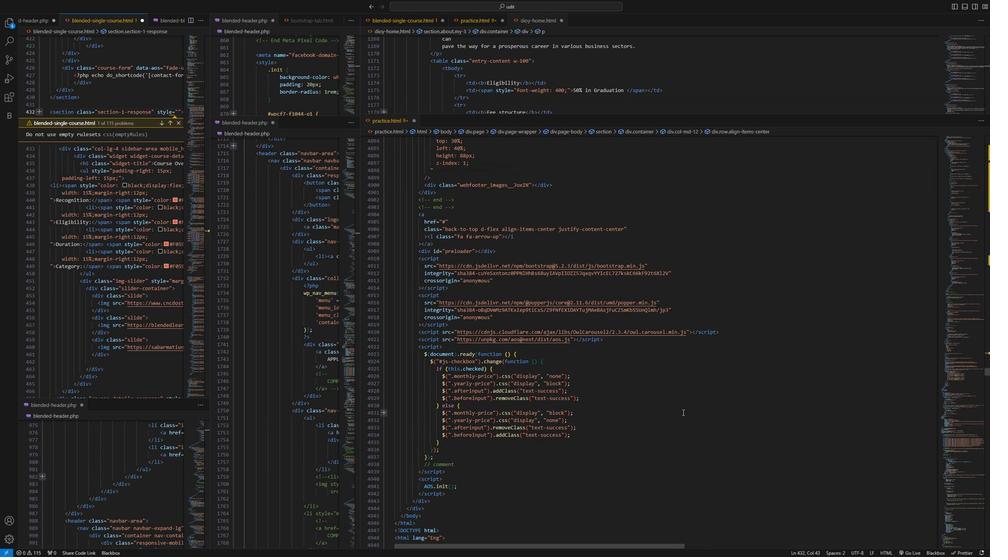
Action: Mouse scrolled (691, 423) with delta (0, 0)
Screenshot: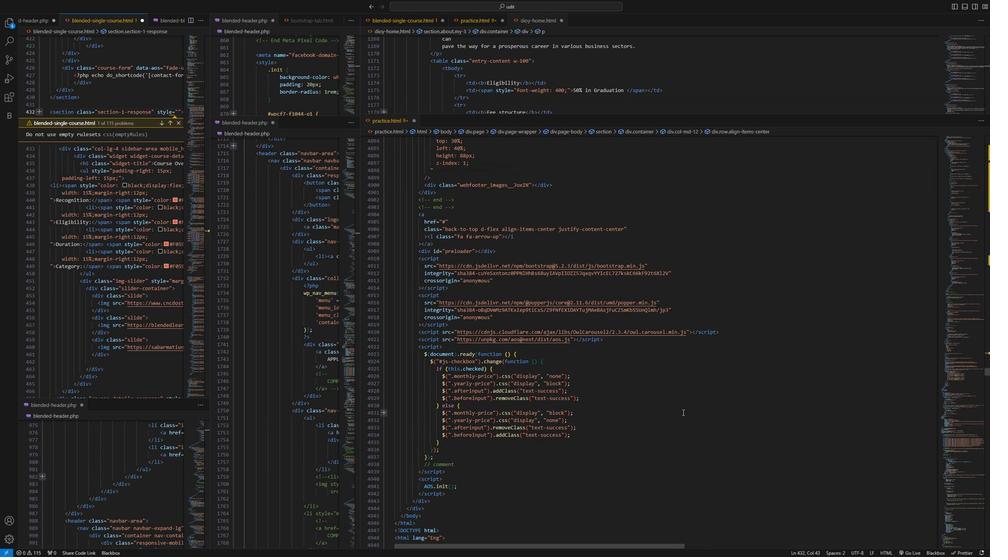 
Action: Mouse moved to (712, 426)
Screenshot: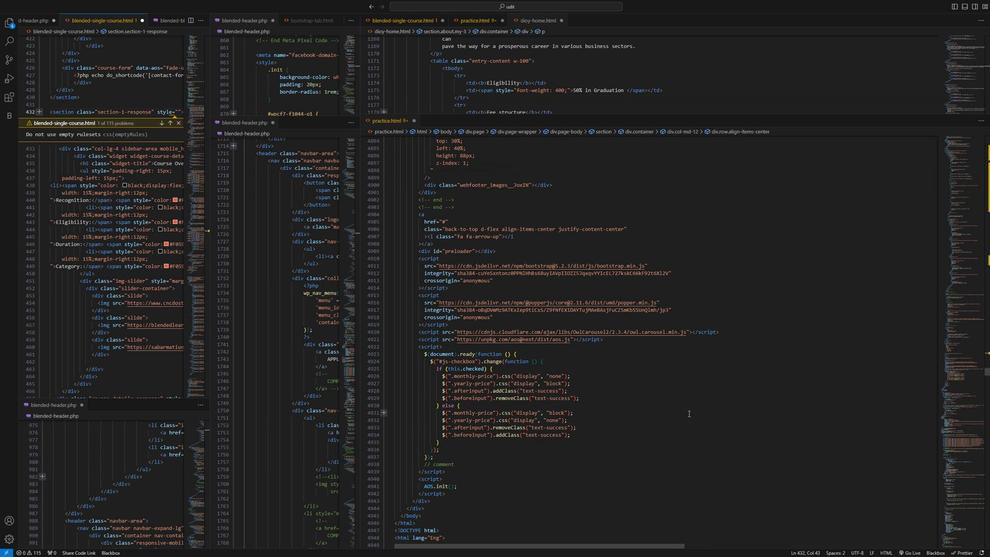 
Action: Mouse scrolled (712, 426) with delta (0, 0)
Screenshot: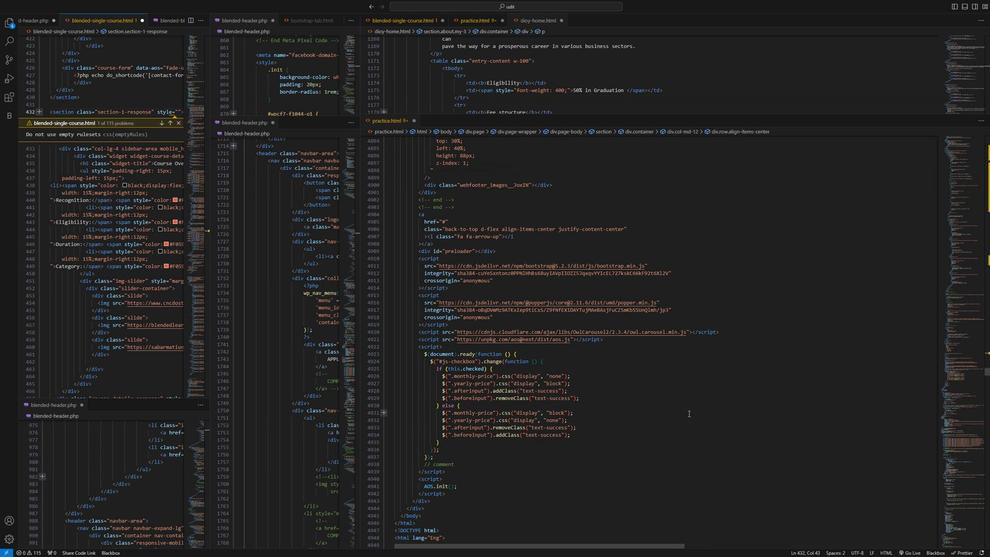 
Action: Mouse moved to (491, 392)
Screenshot: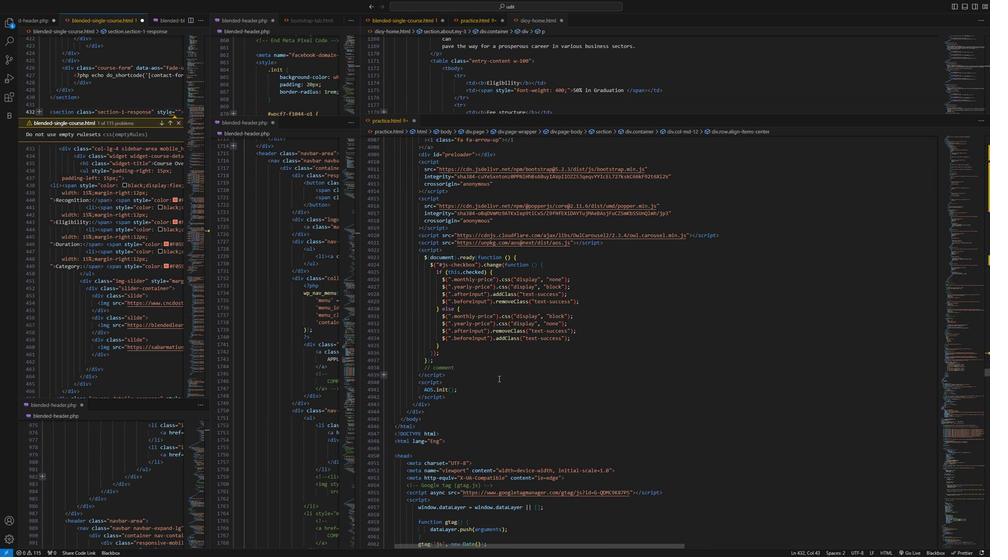 
Action: Mouse scrolled (491, 391) with delta (0, 0)
Screenshot: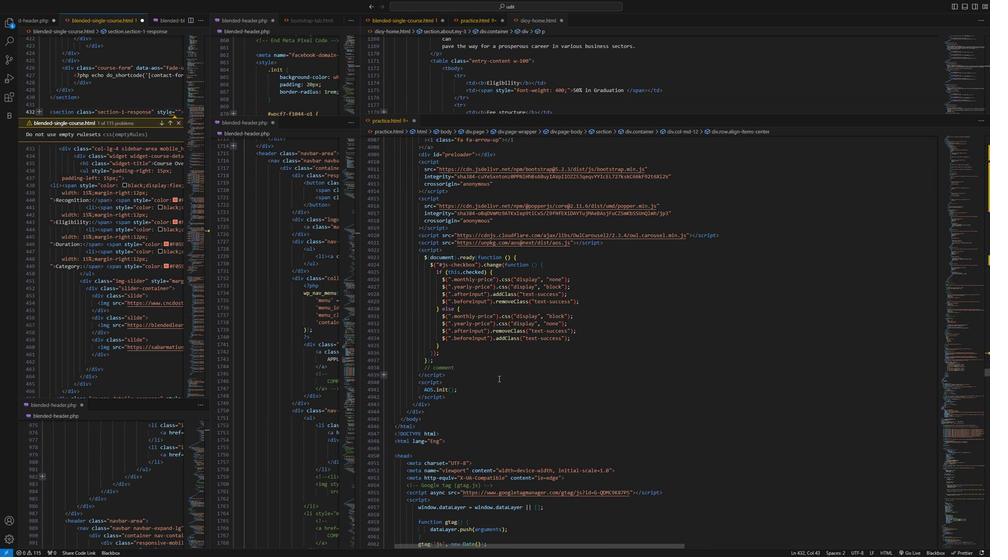
Action: Mouse moved to (488, 394)
Screenshot: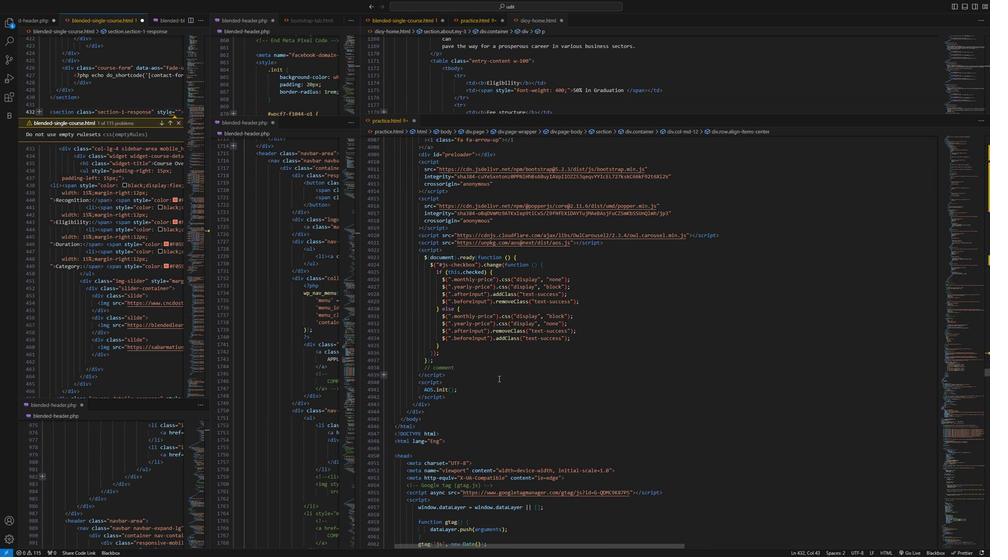 
Action: Mouse scrolled (488, 394) with delta (0, 0)
Screenshot: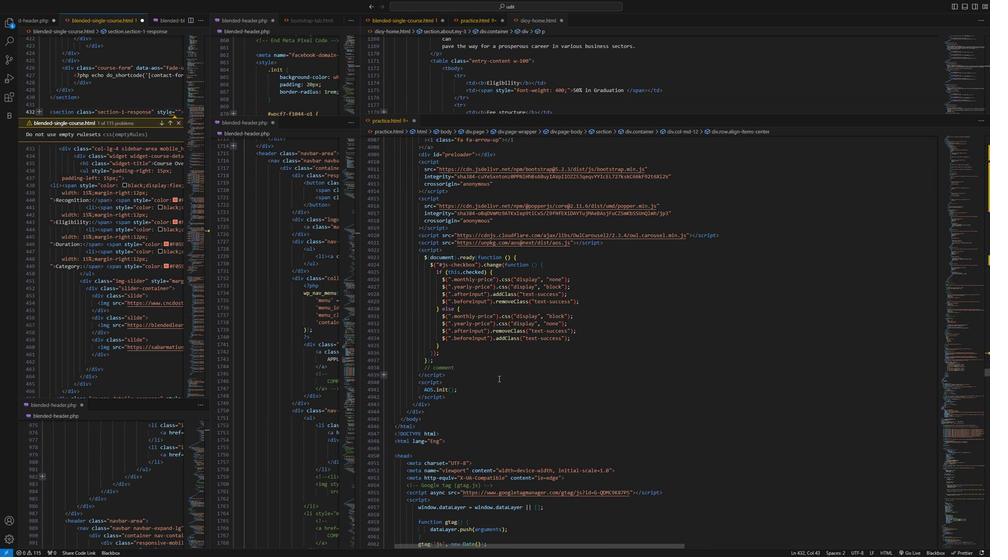 
Action: Mouse moved to (486, 395)
Screenshot: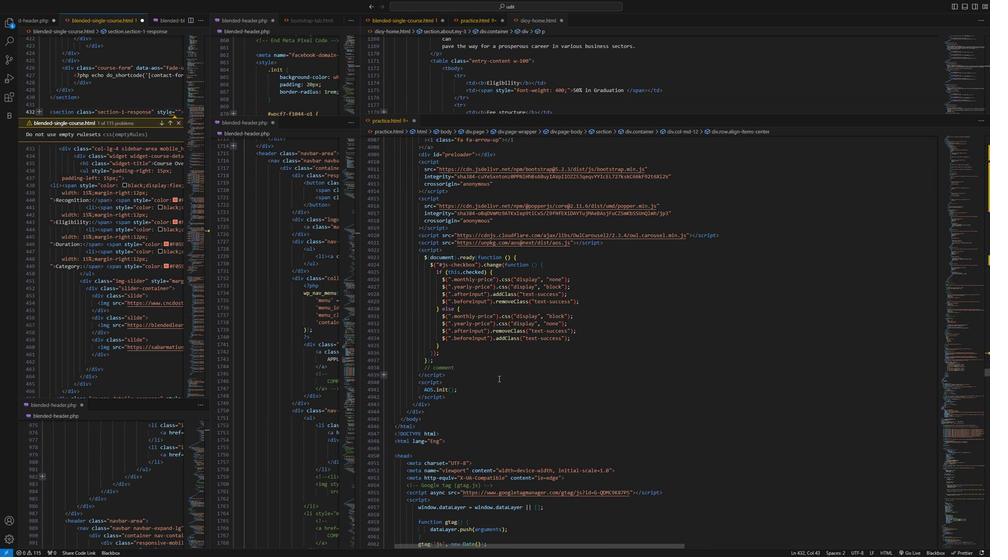 
Action: Mouse scrolled (486, 395) with delta (0, 0)
Screenshot: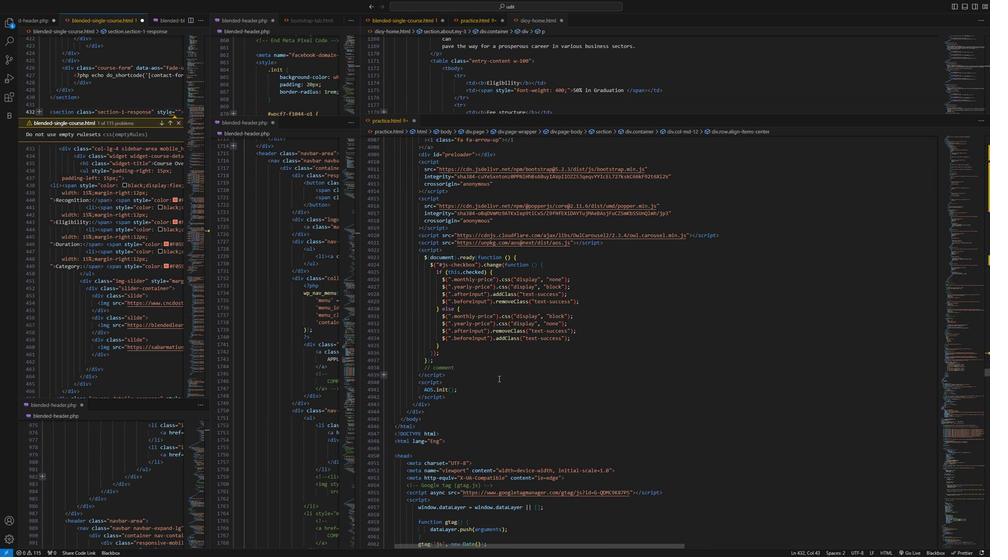 
Action: Mouse moved to (484, 396)
Screenshot: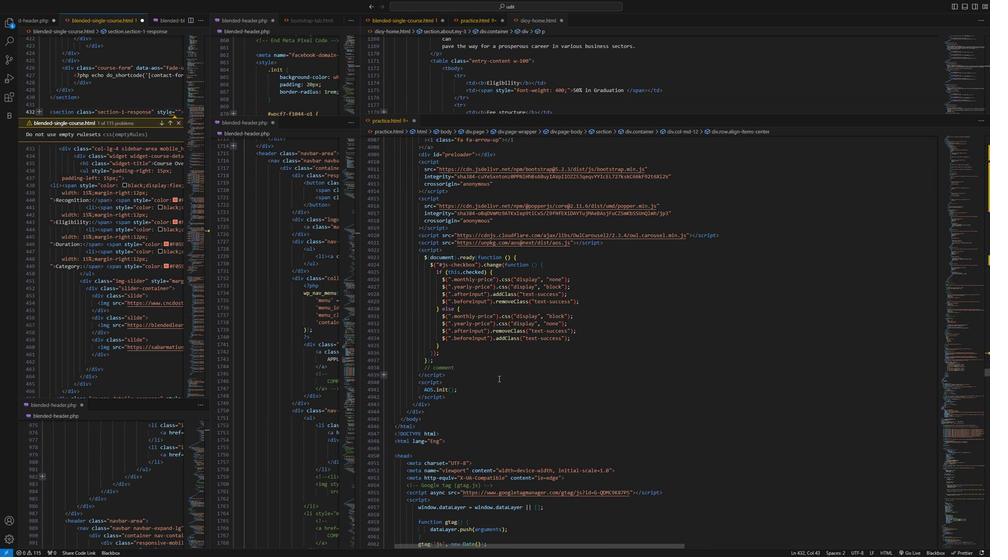 
Action: Mouse scrolled (484, 395) with delta (0, 0)
Screenshot: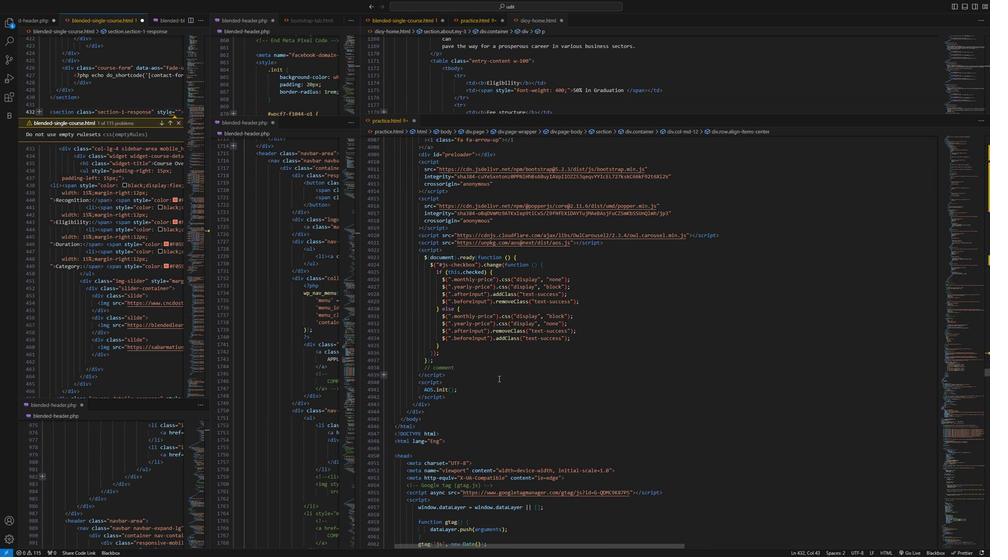 
Action: Mouse moved to (482, 396)
Screenshot: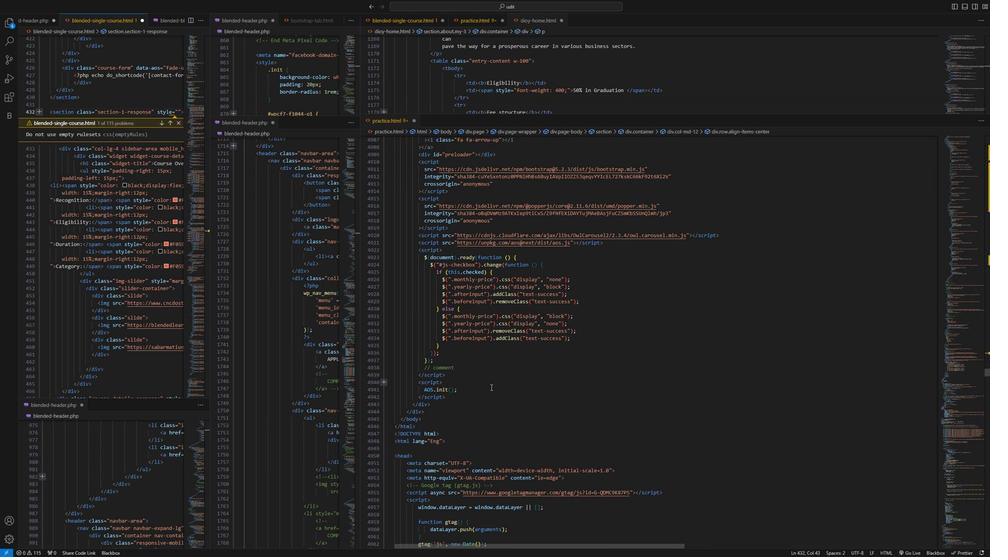 
Action: Mouse scrolled (482, 395) with delta (0, 0)
Screenshot: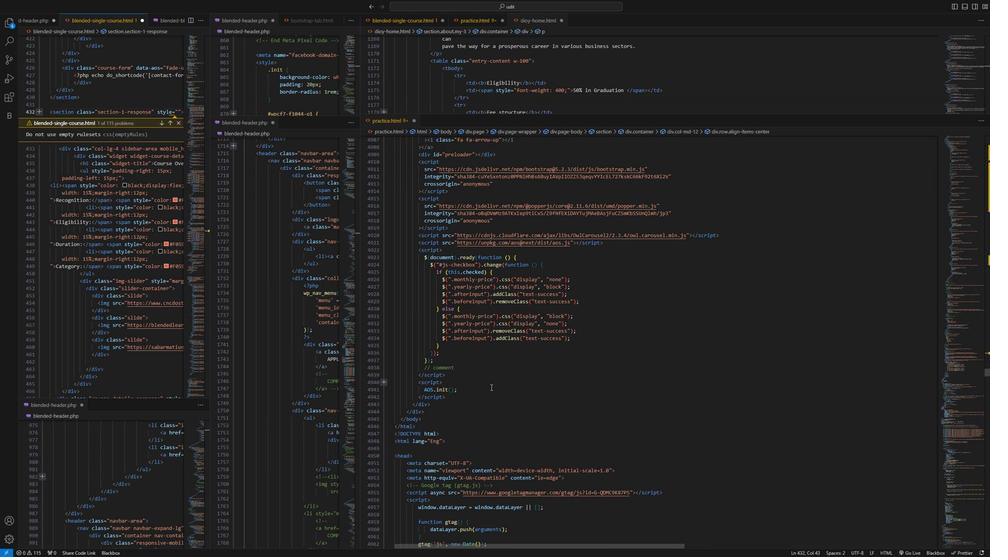 
Action: Mouse moved to (450, 277)
Screenshot: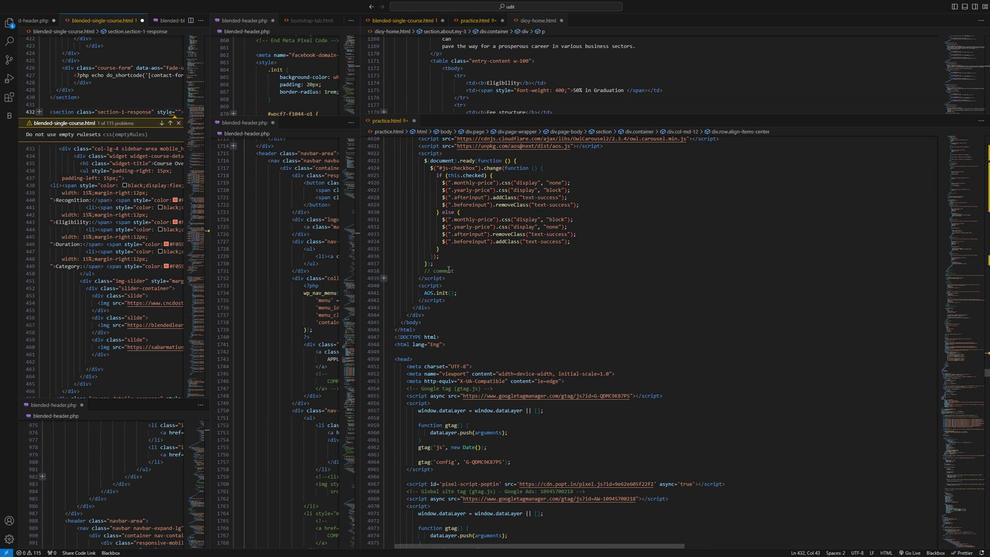 
Action: Mouse scrolled (450, 277) with delta (0, 0)
Screenshot: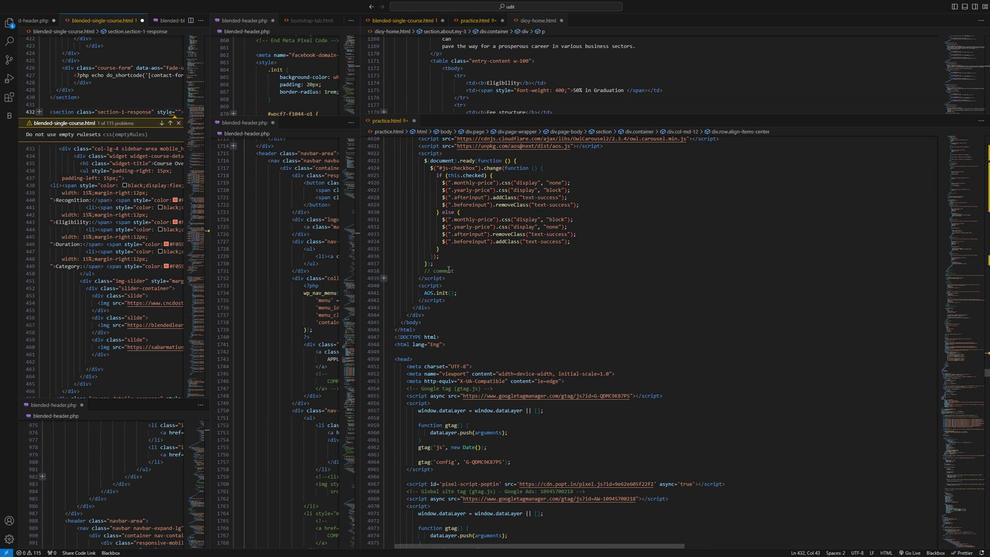 
Action: Mouse moved to (452, 282)
Screenshot: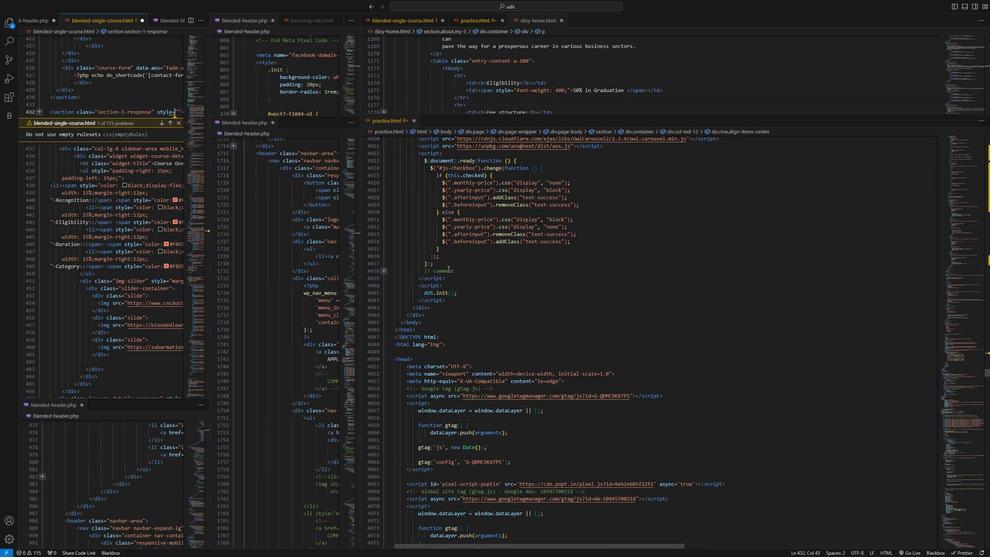 
Action: Mouse scrolled (452, 282) with delta (0, 0)
Screenshot: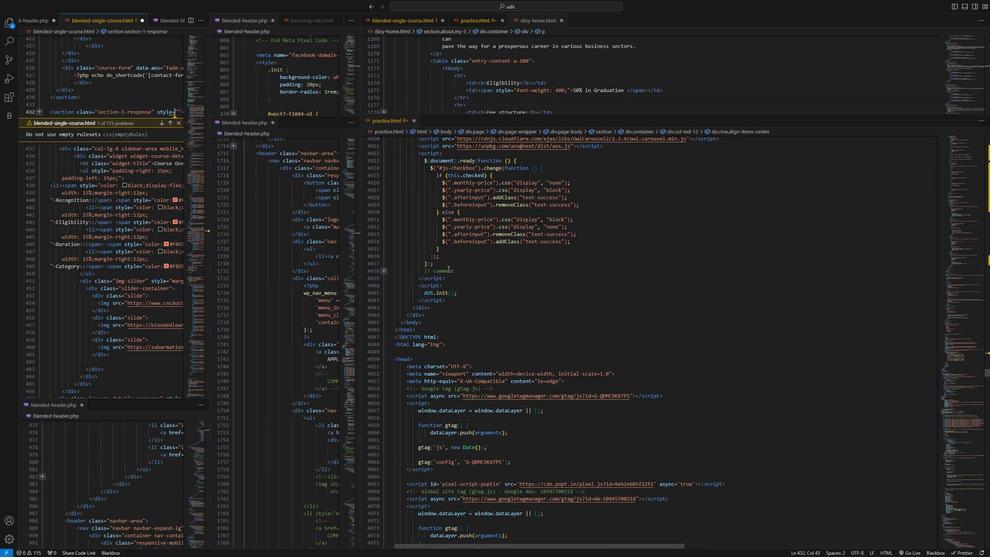 
Action: Mouse moved to (454, 284)
Screenshot: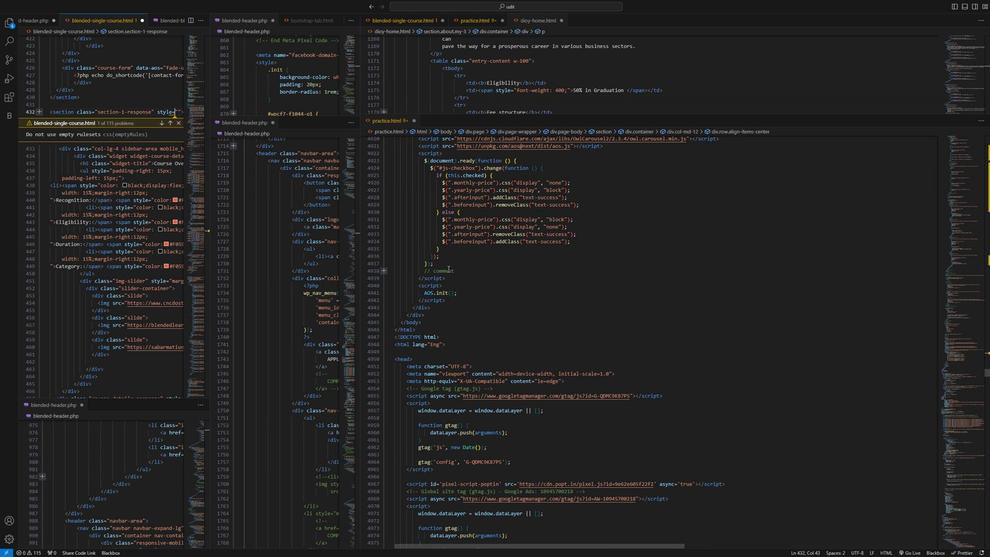 
Action: Mouse scrolled (454, 284) with delta (0, 0)
Screenshot: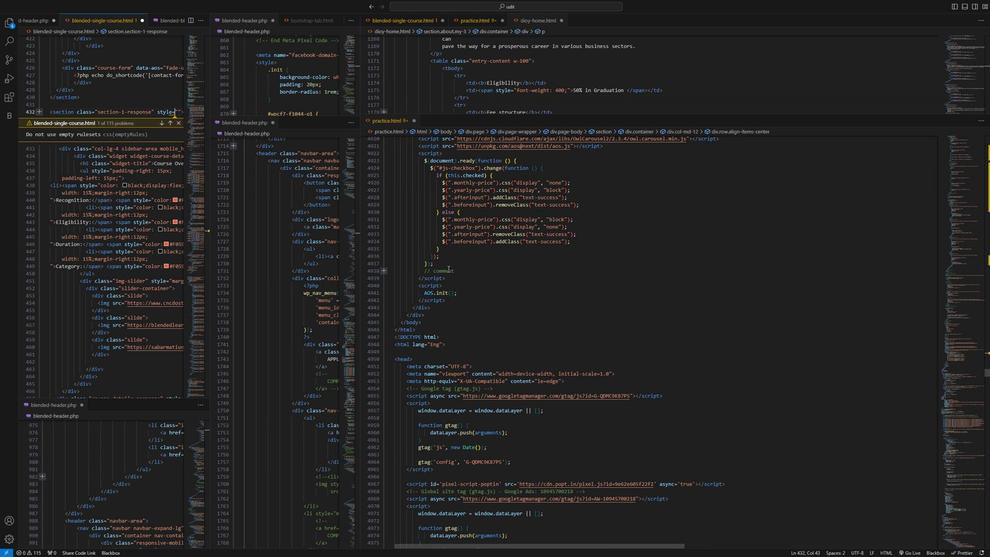 
Action: Mouse moved to (455, 285)
Screenshot: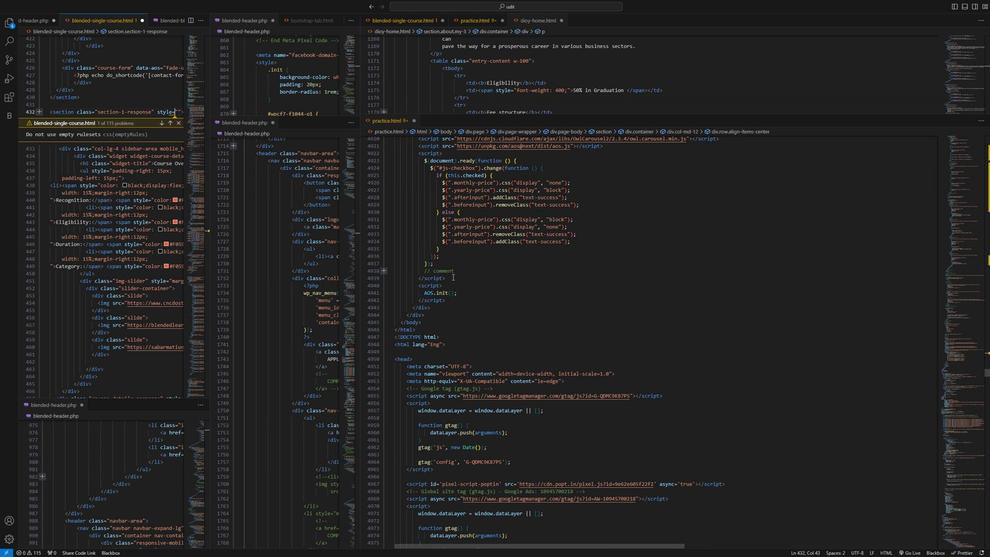 
Action: Mouse scrolled (455, 285) with delta (0, 0)
Screenshot: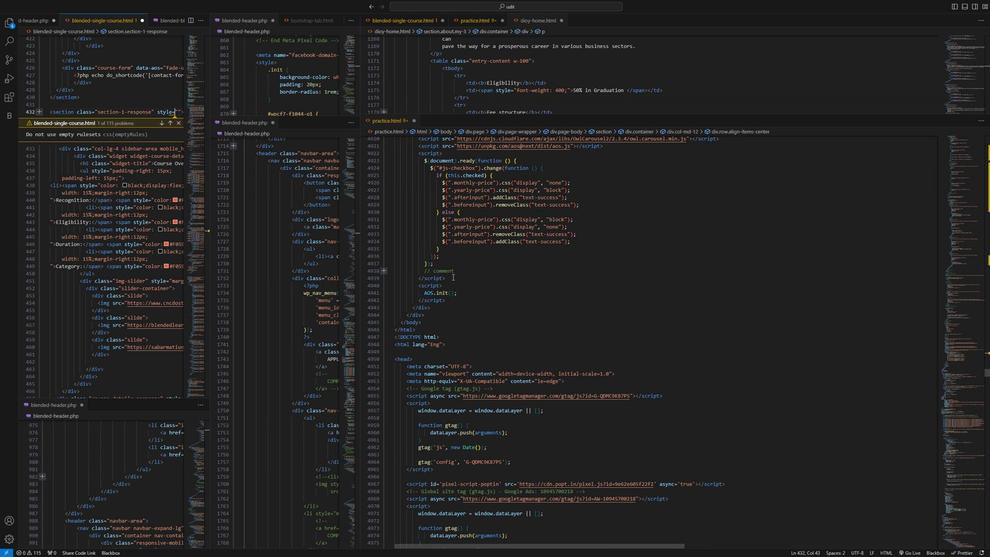 
Action: Mouse moved to (460, 288)
Screenshot: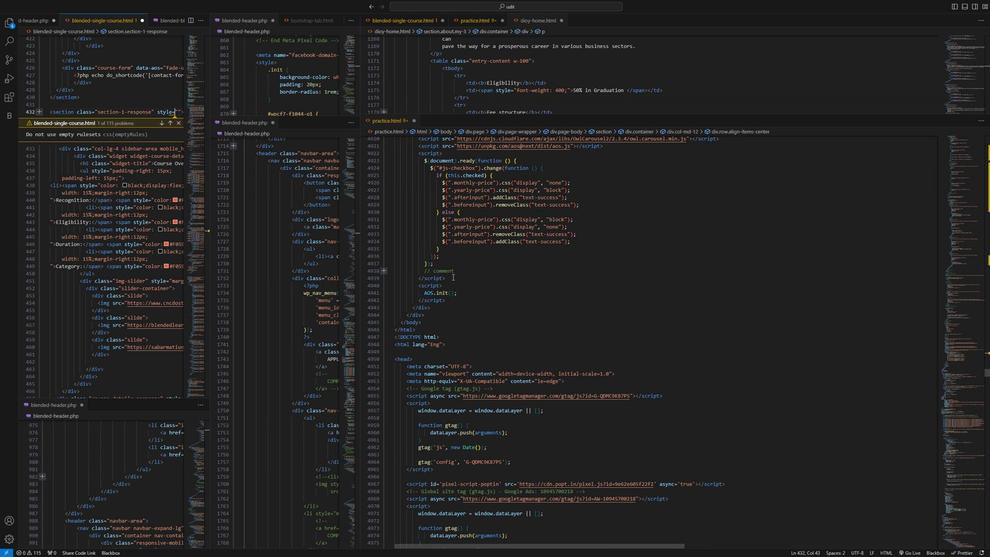 
Action: Mouse scrolled (460, 287) with delta (0, 0)
Screenshot: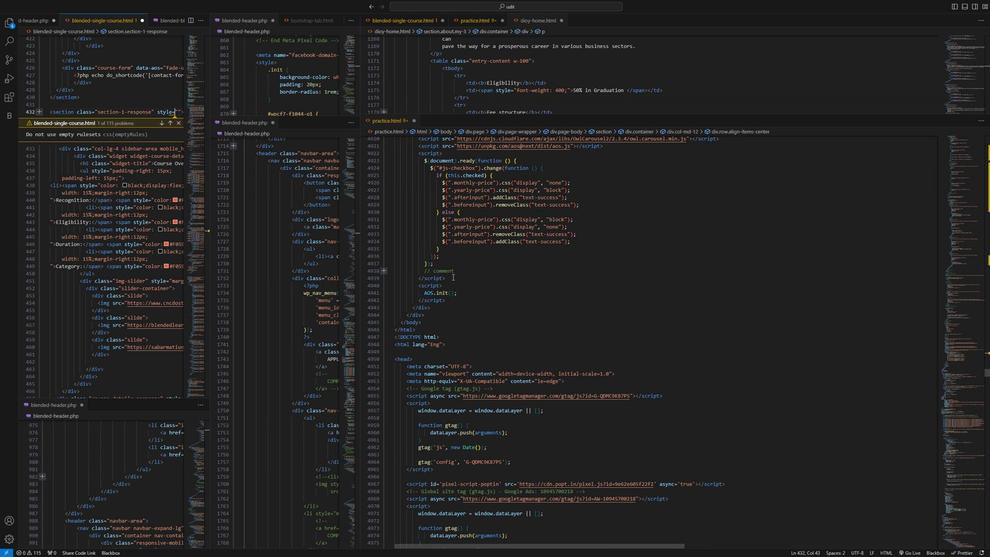 
Action: Mouse moved to (454, 290)
Screenshot: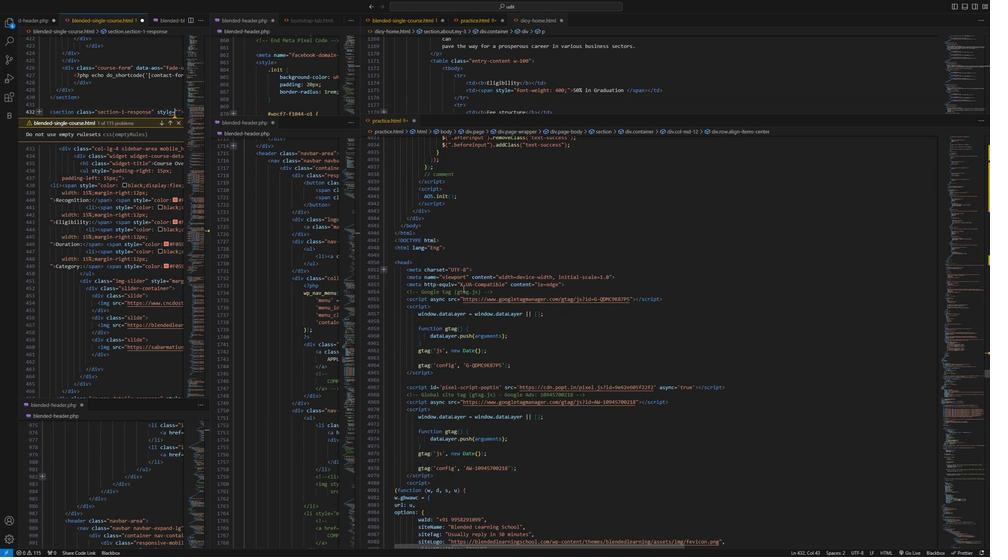 
Action: Mouse scrolled (454, 290) with delta (0, 0)
Screenshot: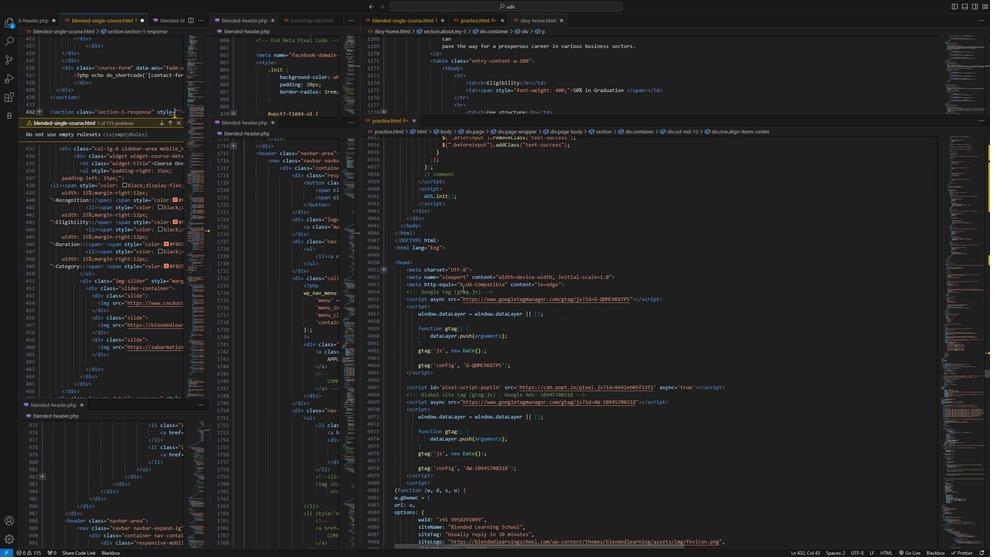 
Action: Mouse scrolled (454, 290) with delta (0, 0)
Screenshot: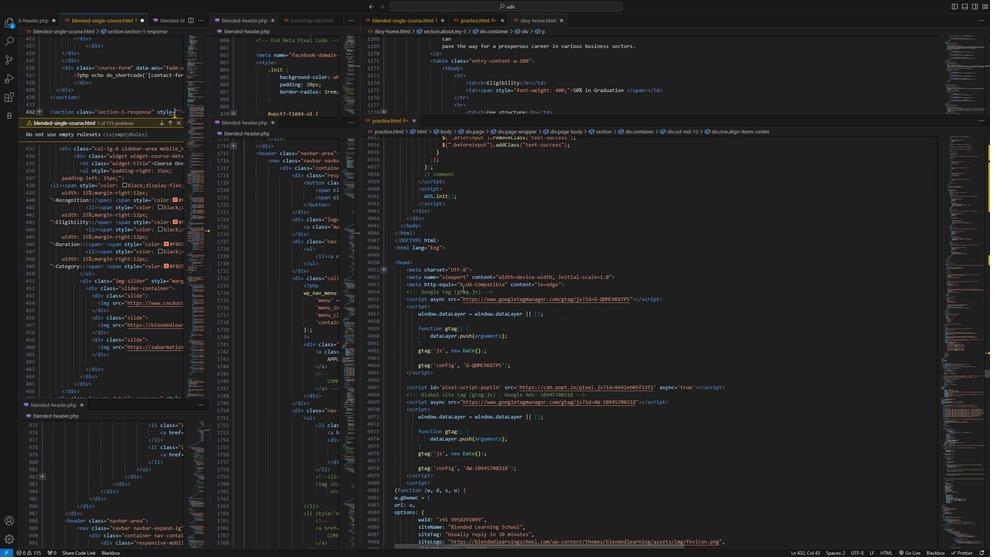
Action: Mouse scrolled (454, 290) with delta (0, 0)
Screenshot: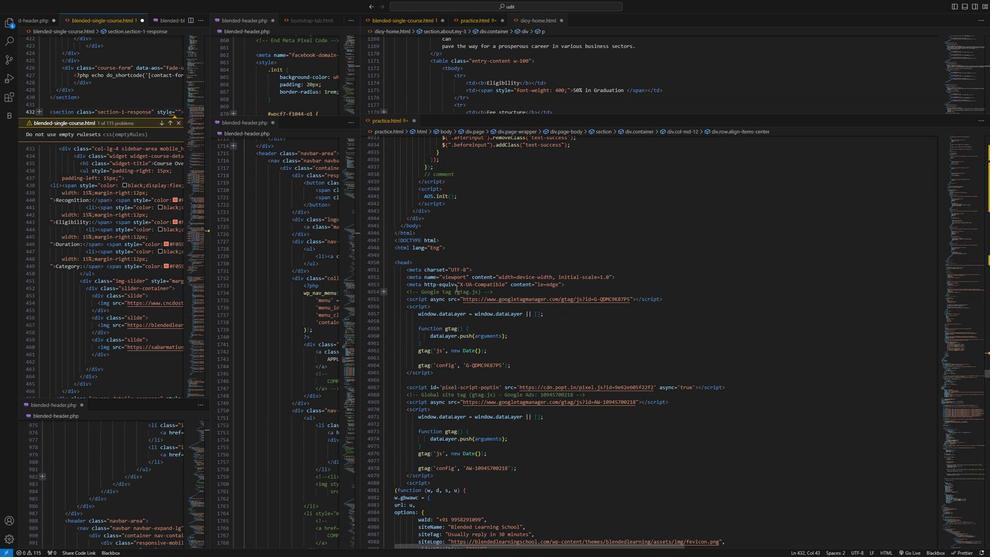
Action: Mouse scrolled (454, 290) with delta (0, 0)
Screenshot: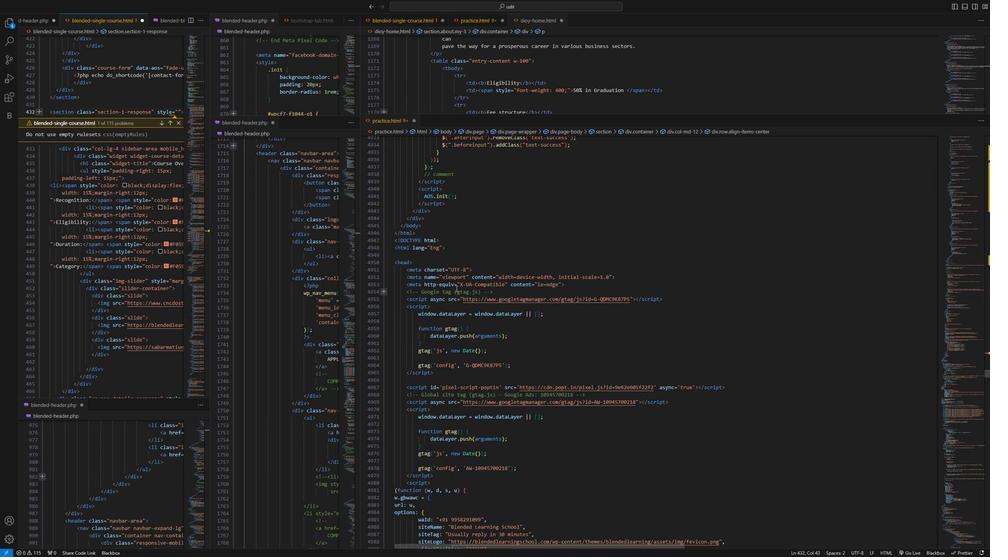 
Action: Mouse moved to (394, 156)
Screenshot: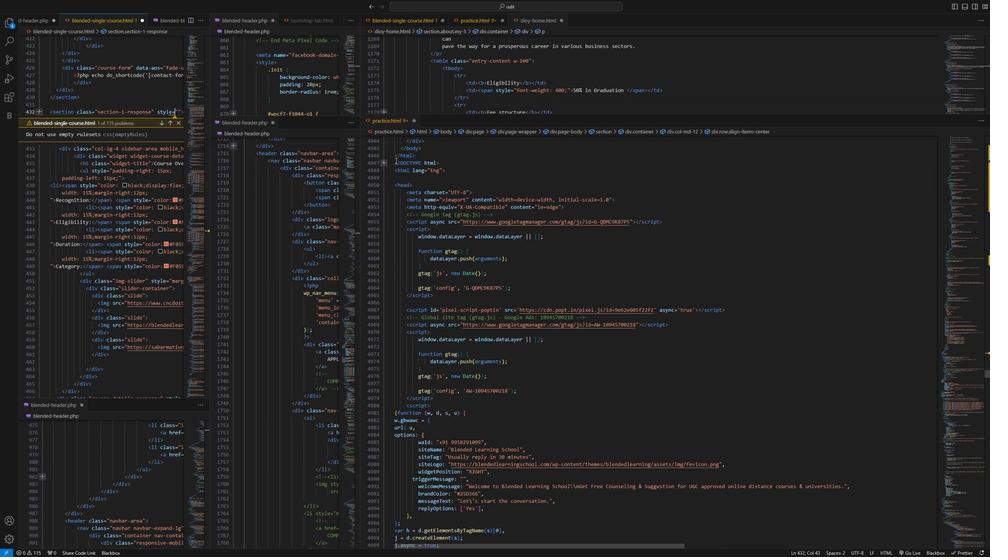
Action: Mouse pressed left at (394, 156)
Screenshot: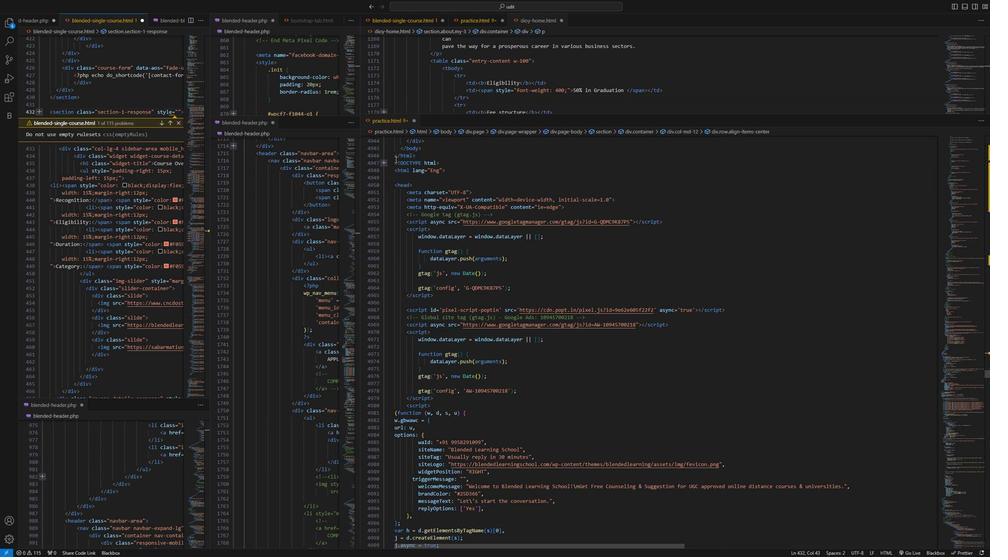 
Action: Mouse moved to (424, 437)
Screenshot: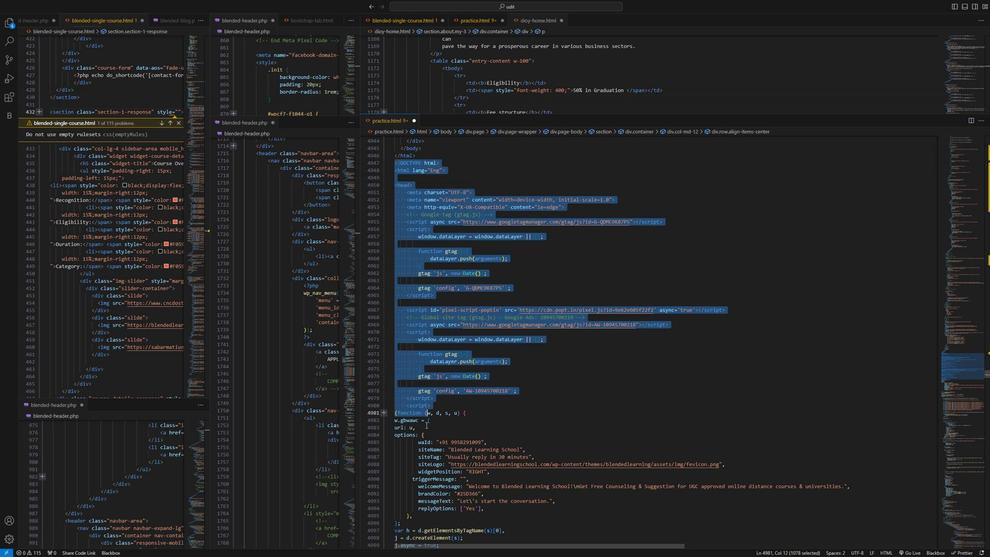 
Action: Mouse scrolled (424, 437) with delta (0, 0)
Screenshot: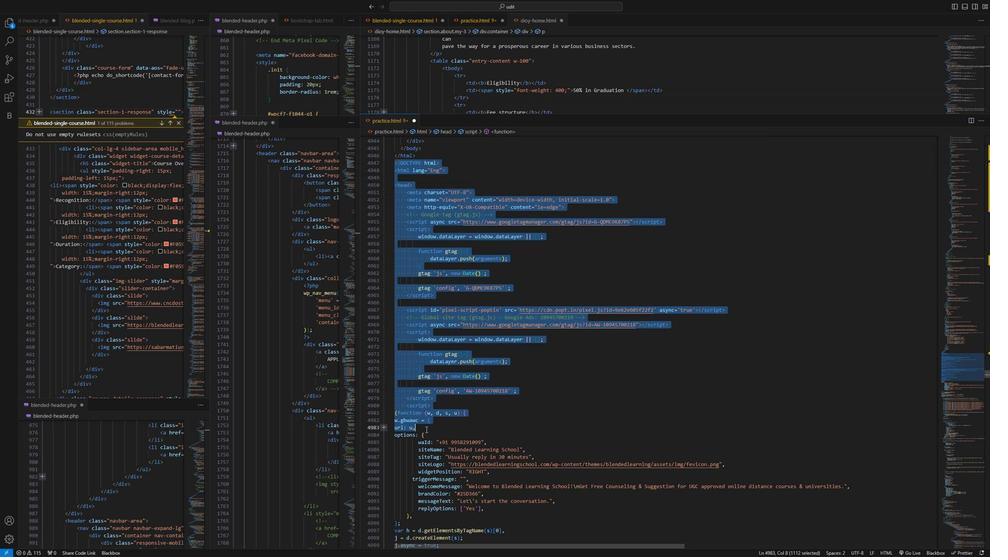 
Action: Mouse moved to (424, 441)
Screenshot: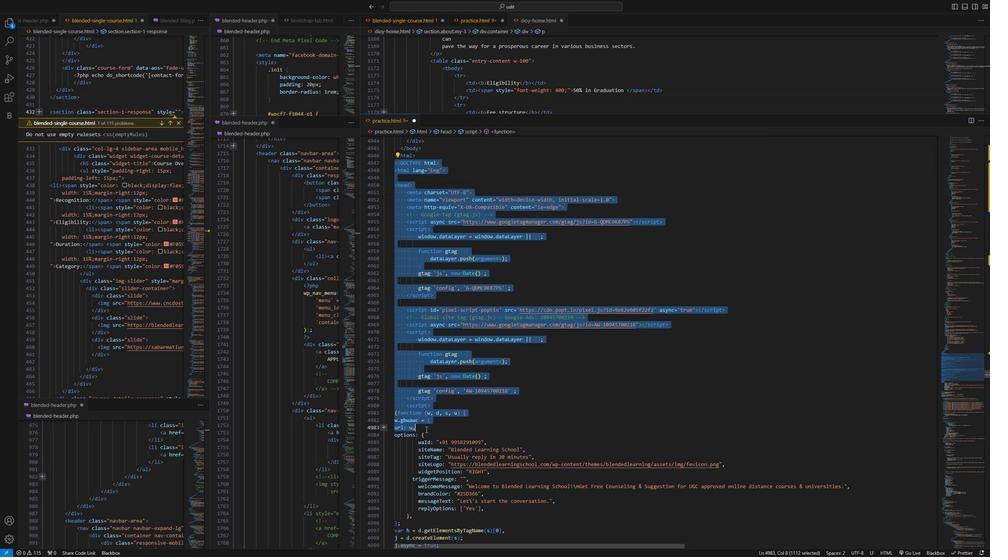 
Action: Mouse scrolled (424, 441) with delta (0, 0)
Screenshot: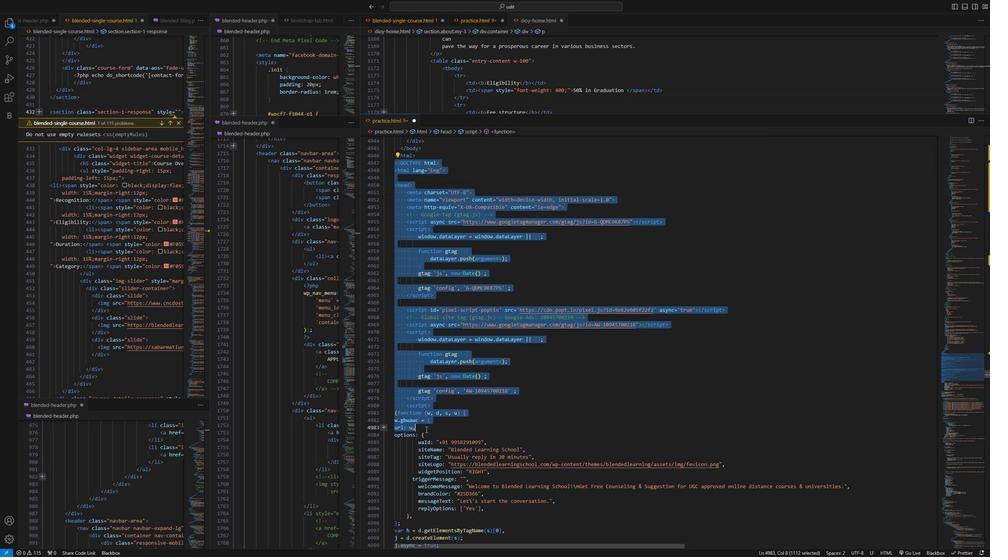 
Action: Mouse moved to (424, 447)
Screenshot: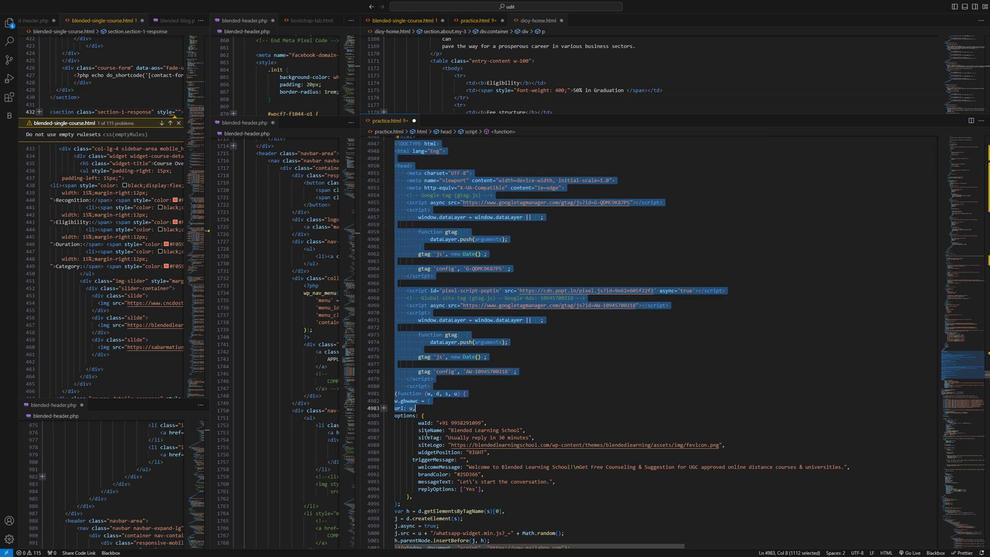 
Action: Mouse scrolled (424, 446) with delta (0, 0)
Screenshot: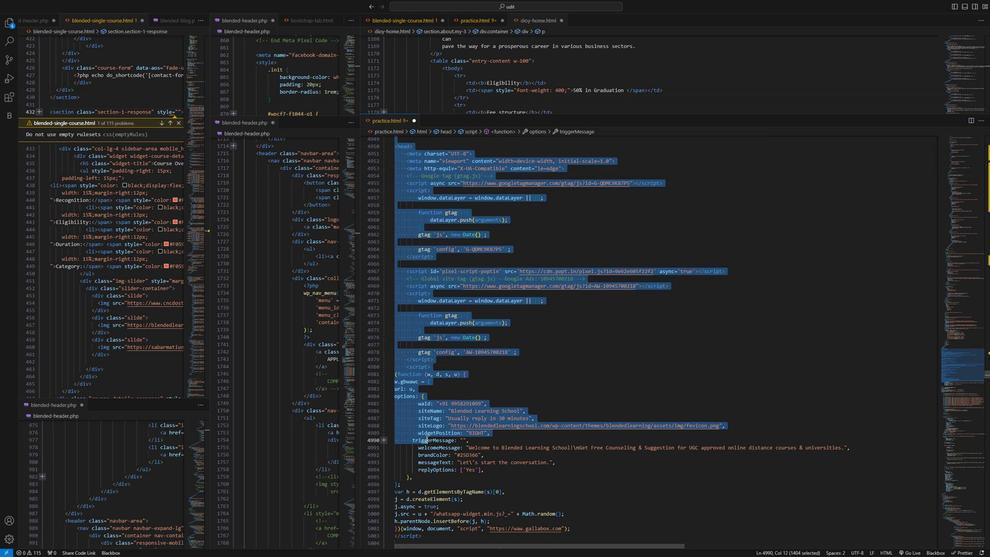 
Action: Mouse moved to (424, 448)
Screenshot: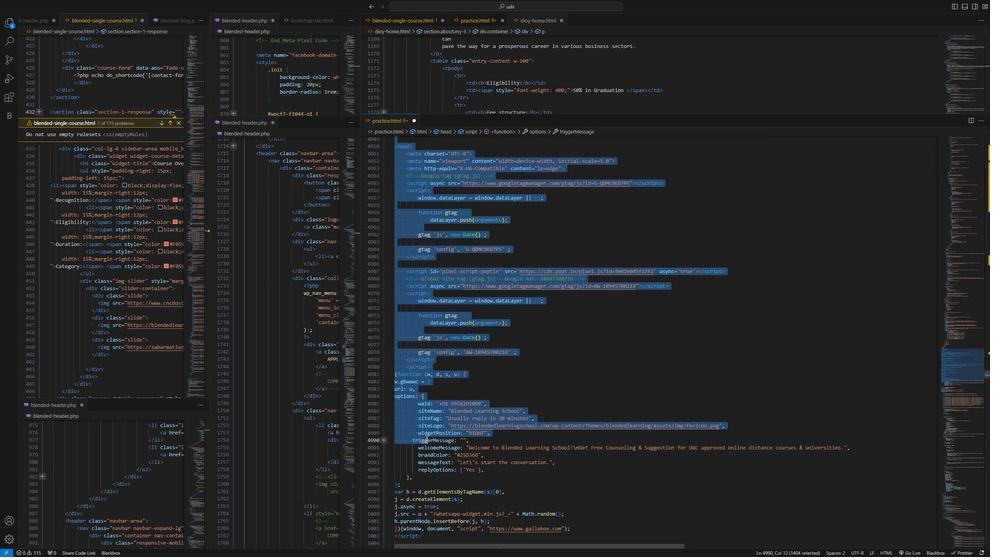 
Action: Mouse scrolled (424, 448) with delta (0, 0)
Screenshot: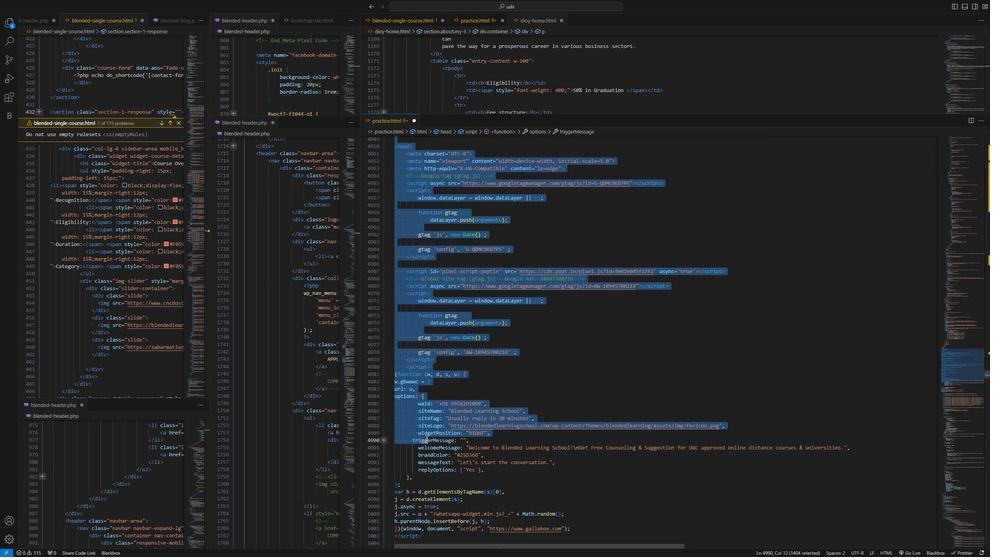 
Action: Mouse moved to (424, 453)
Screenshot: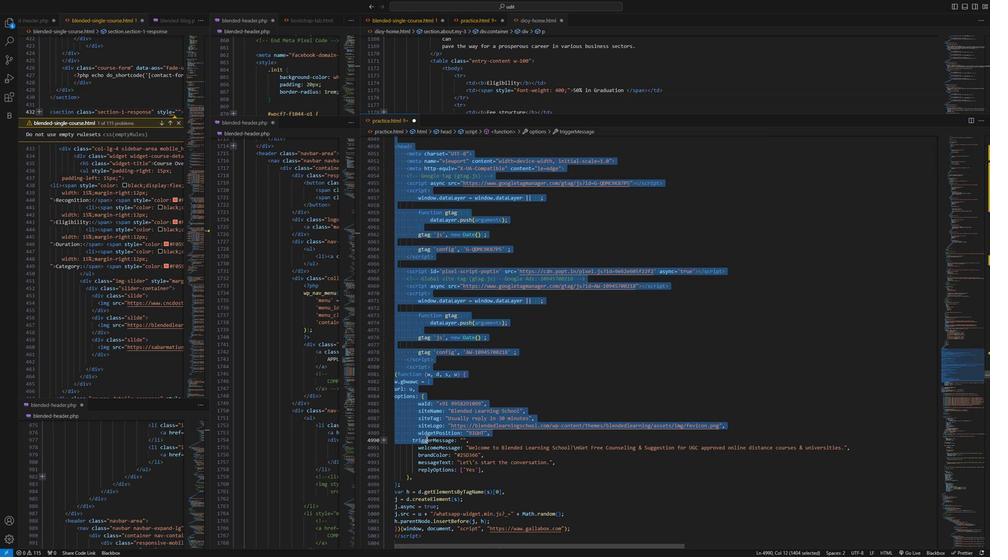 
Action: Mouse scrolled (424, 453) with delta (0, 0)
Screenshot: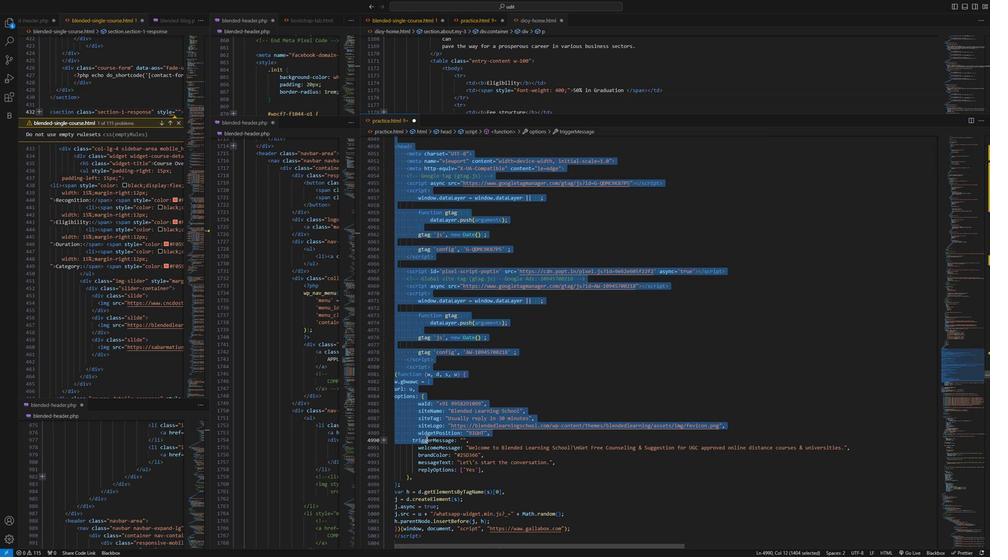 
Action: Mouse moved to (424, 454)
Screenshot: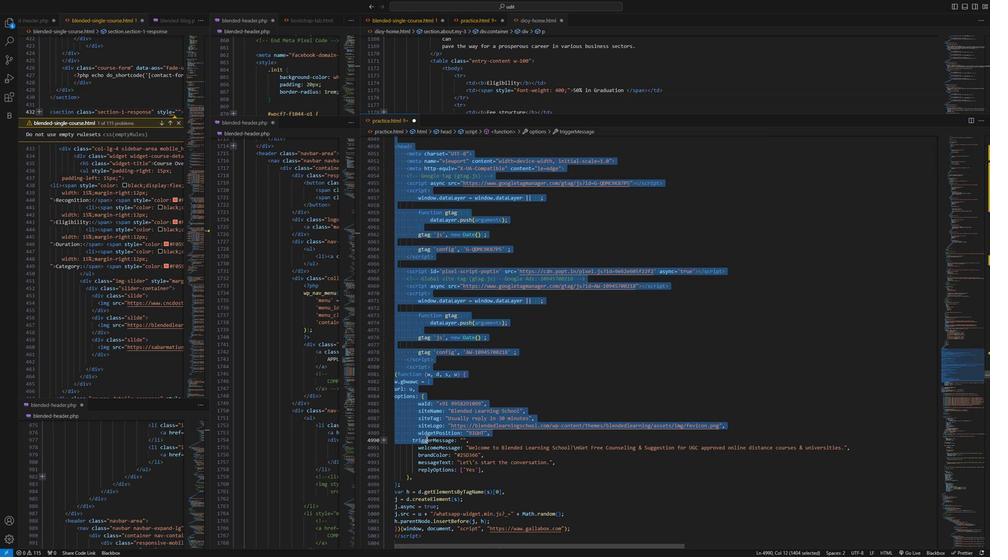 
Action: Mouse scrolled (424, 453) with delta (0, 0)
Screenshot: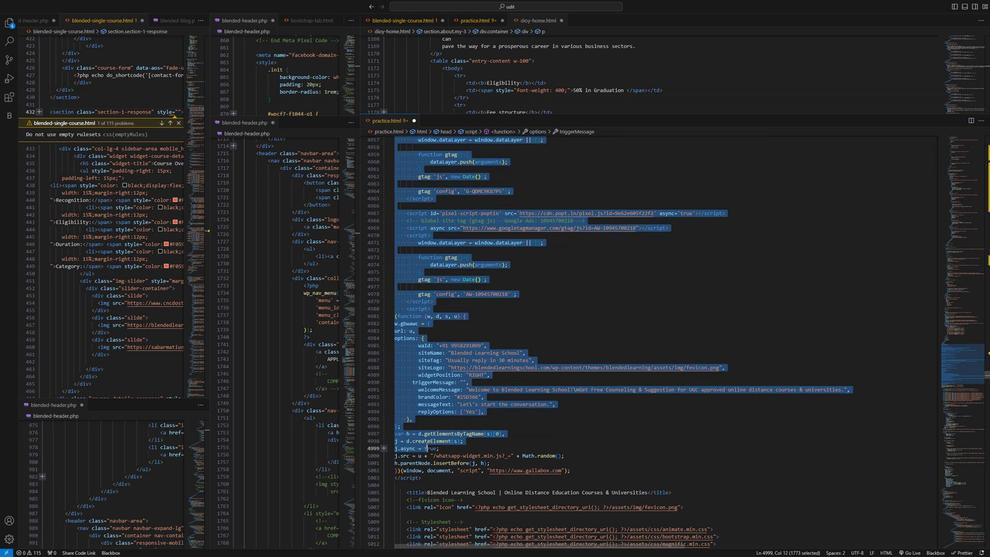 
Action: Mouse moved to (424, 454)
Screenshot: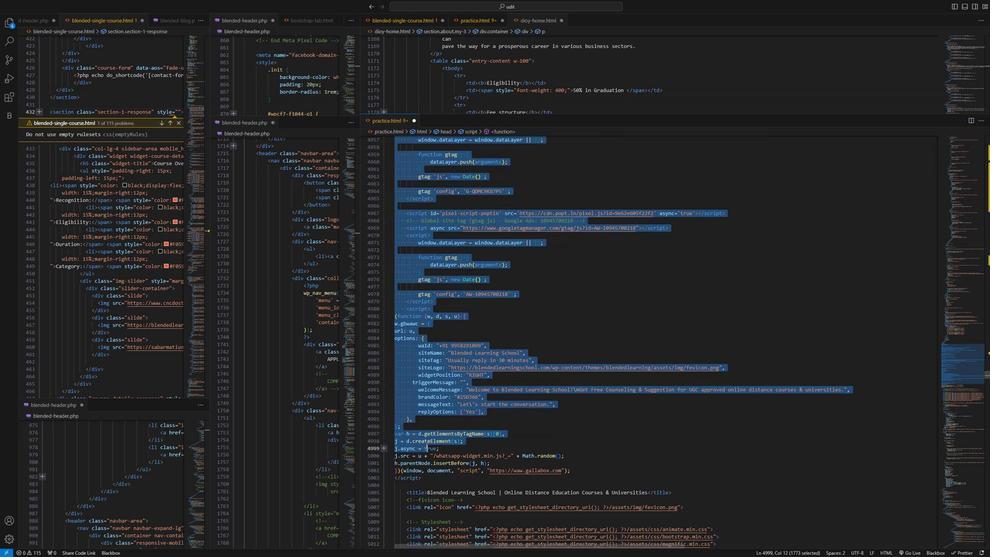 
Action: Mouse scrolled (424, 454) with delta (0, 0)
Screenshot: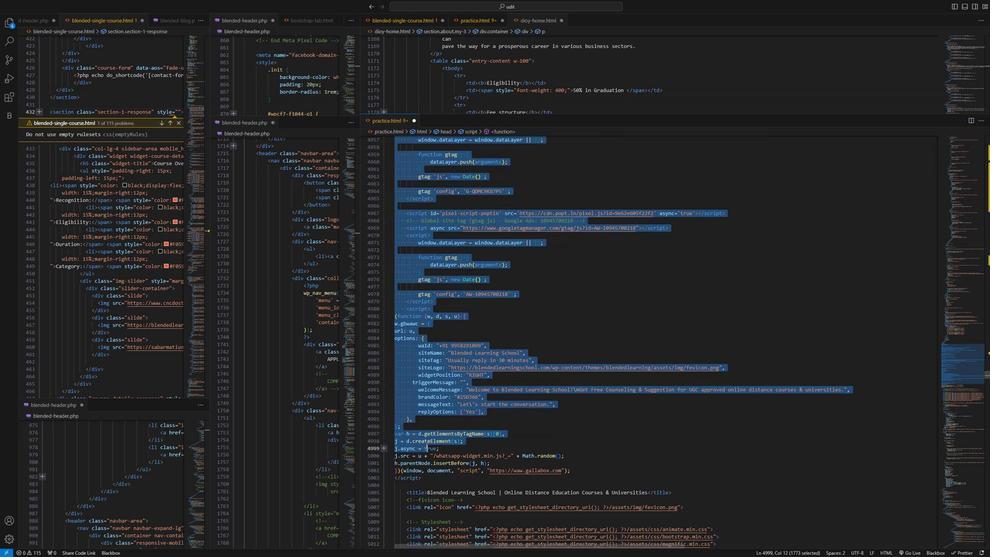 
Action: Mouse moved to (424, 459)
Screenshot: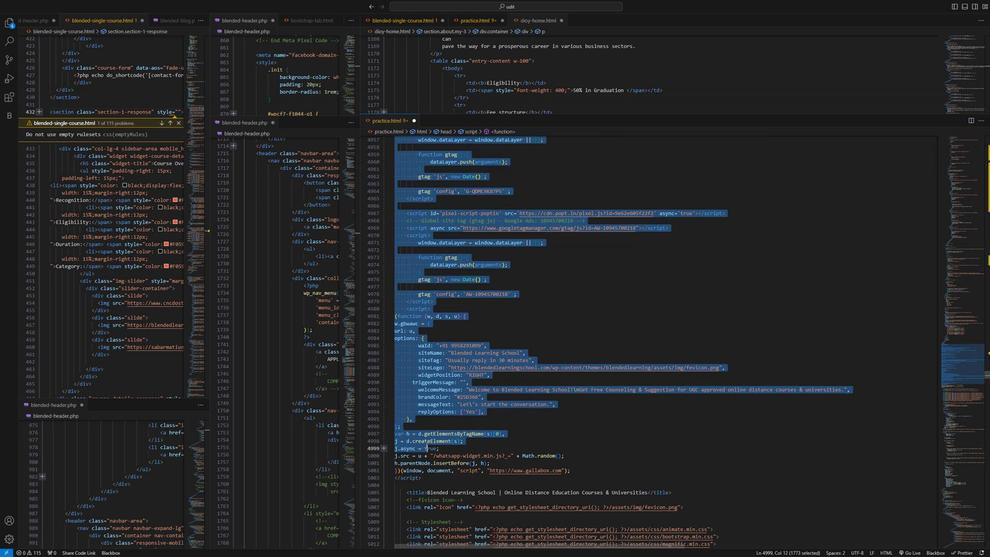 
Action: Mouse scrolled (424, 458) with delta (0, 0)
Screenshot: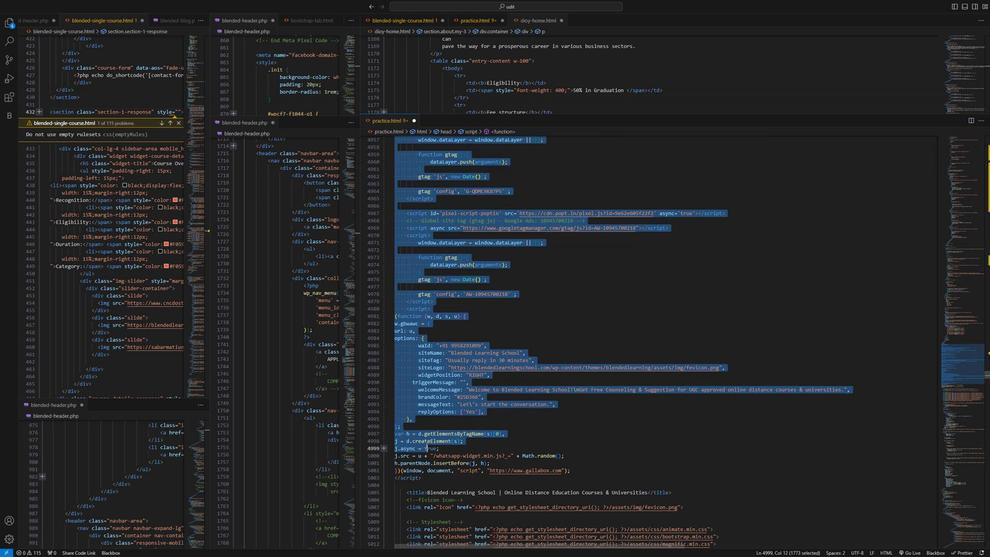 
Action: Mouse moved to (423, 464)
Screenshot: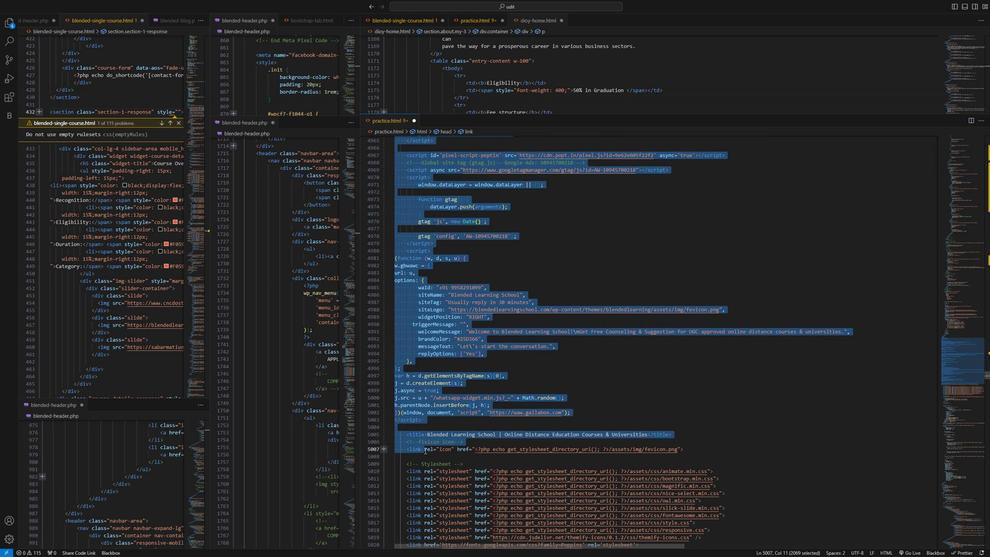 
Action: Mouse scrolled (423, 464) with delta (0, 0)
Screenshot: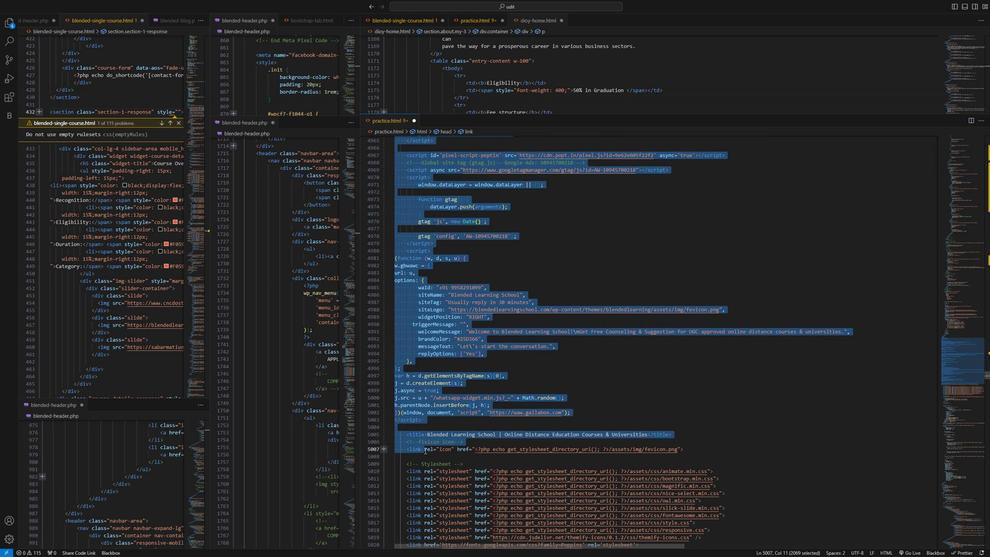 
Action: Mouse moved to (422, 470)
Screenshot: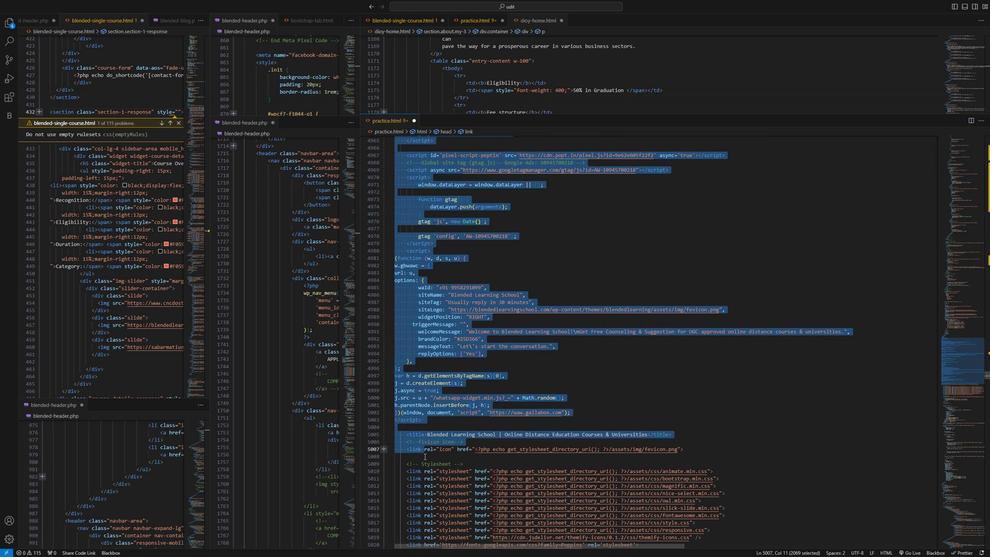 
Action: Mouse scrolled (422, 470) with delta (0, 0)
Screenshot: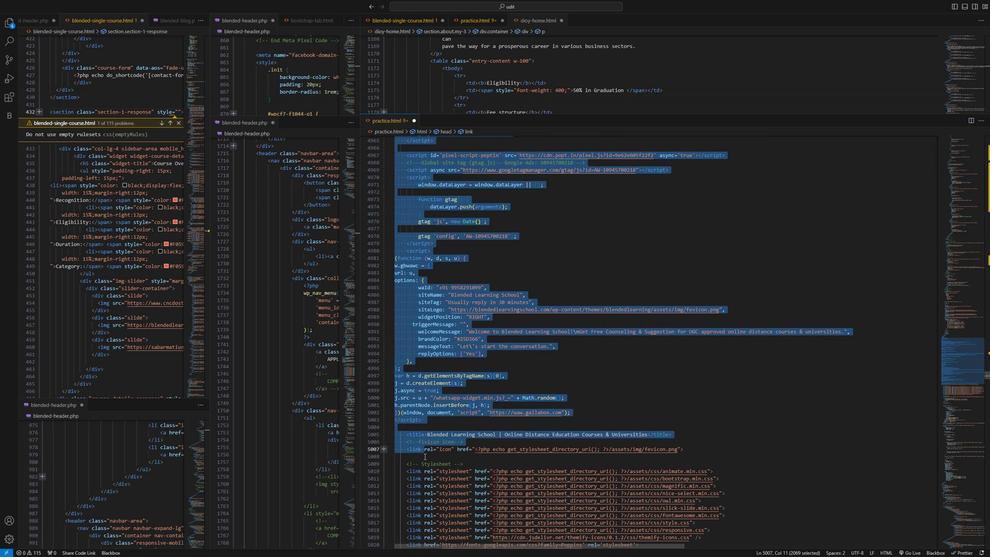 
Action: Mouse moved to (422, 472)
Screenshot: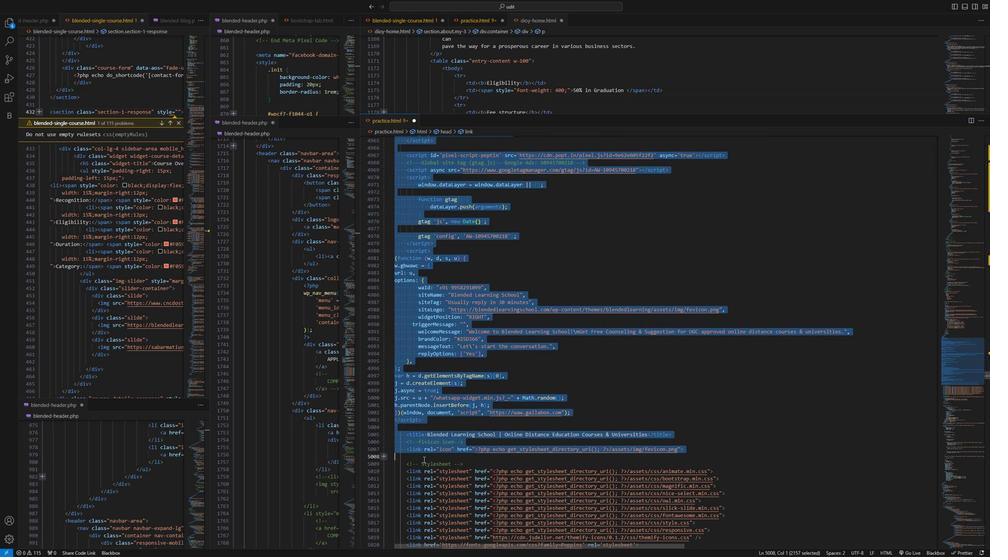 
Action: Mouse scrolled (422, 471) with delta (0, 0)
Screenshot: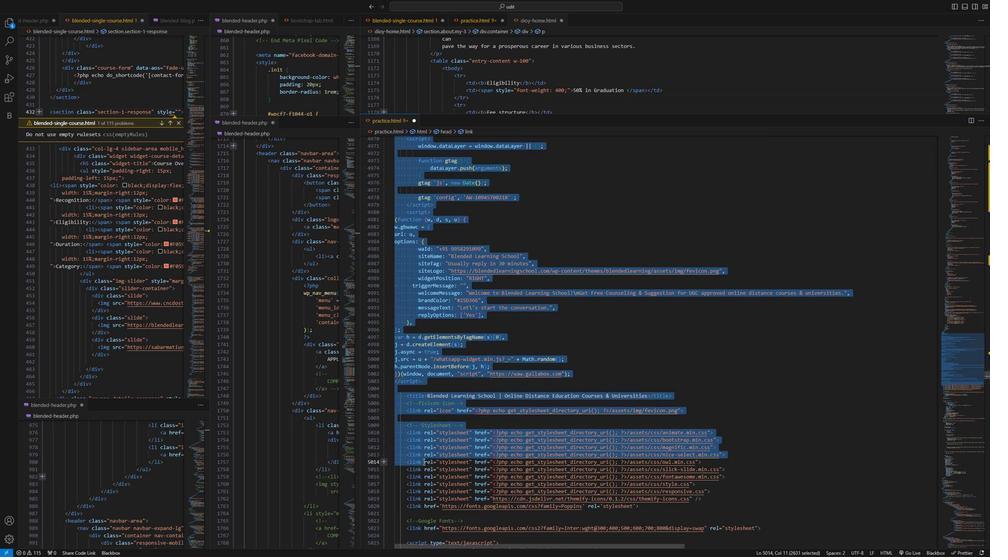 
Action: Mouse scrolled (422, 471) with delta (0, 0)
Screenshot: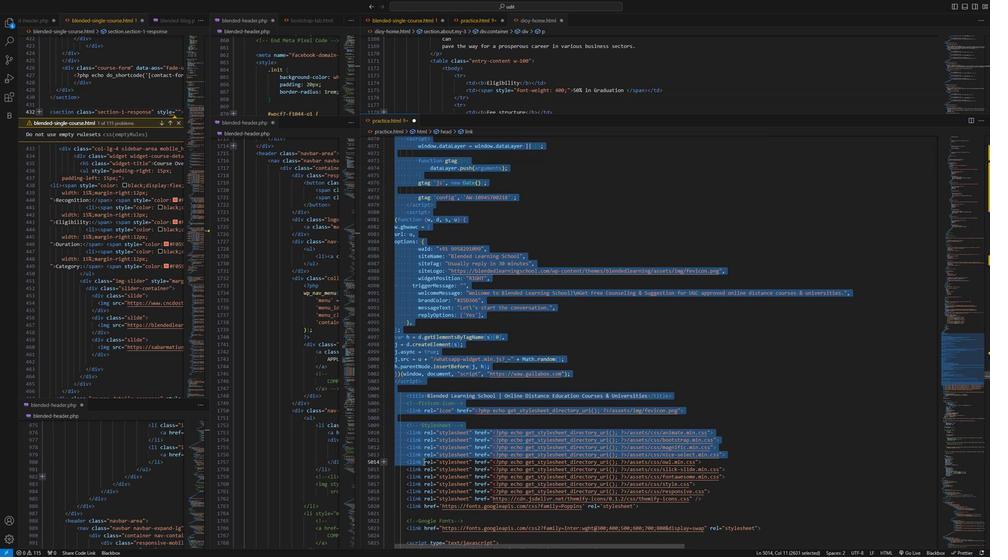 
Action: Mouse moved to (421, 473)
Screenshot: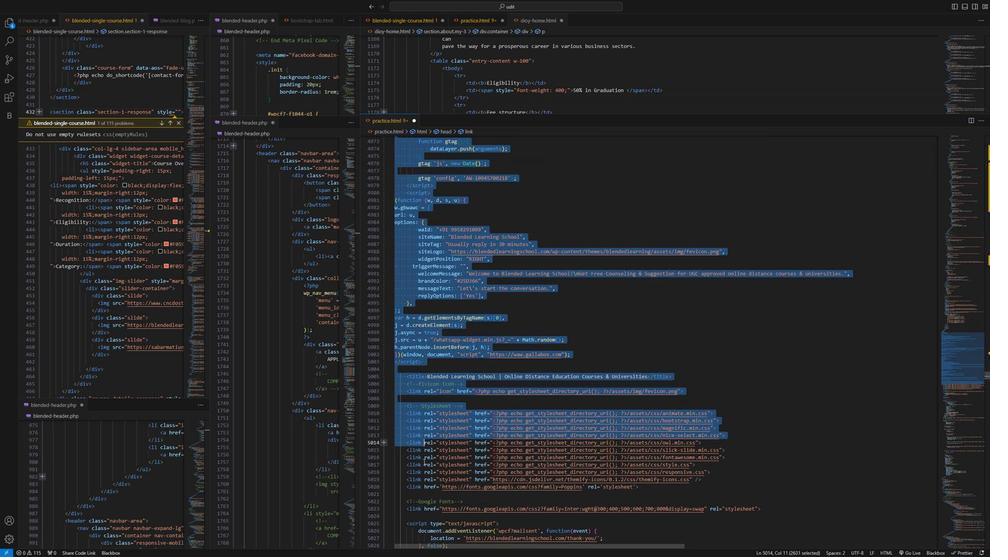 
Action: Mouse scrolled (421, 473) with delta (0, 0)
Screenshot: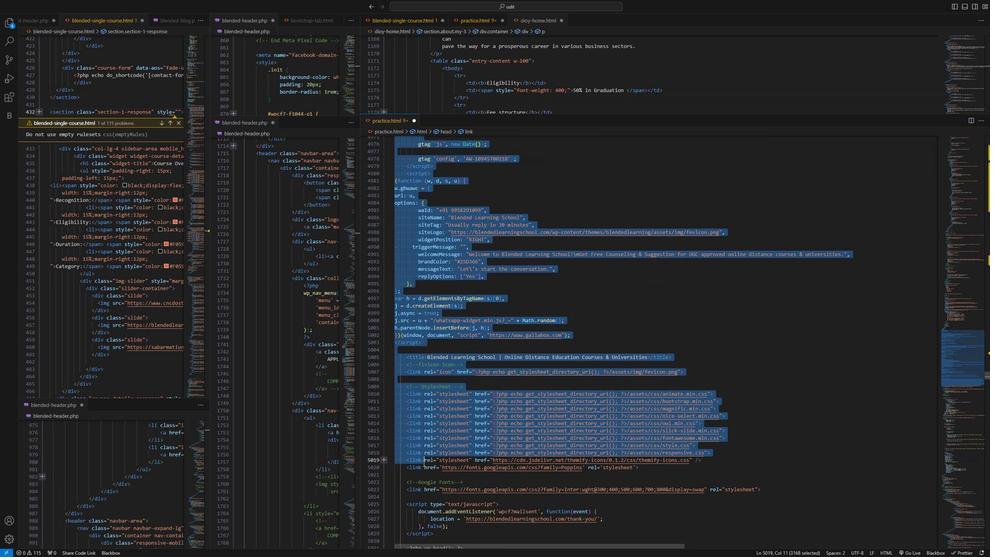
Action: Mouse scrolled (421, 473) with delta (0, 0)
Screenshot: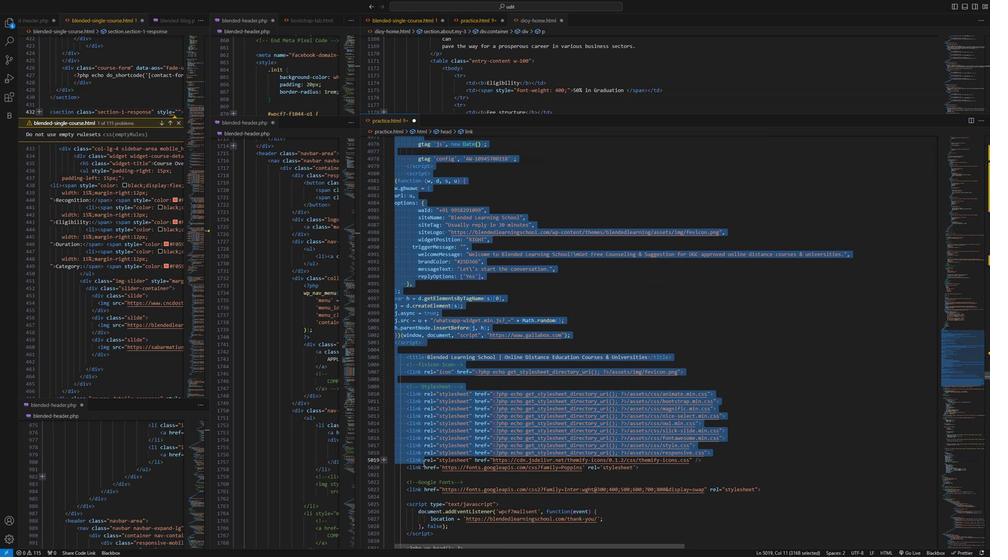 
Action: Mouse scrolled (421, 473) with delta (0, 0)
Screenshot: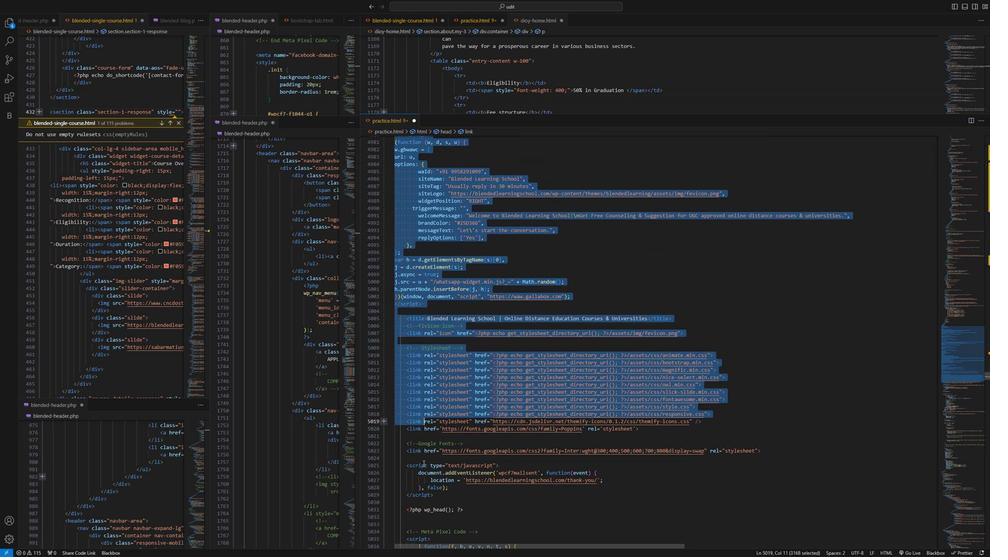 
Action: Mouse scrolled (421, 473) with delta (0, 0)
Screenshot: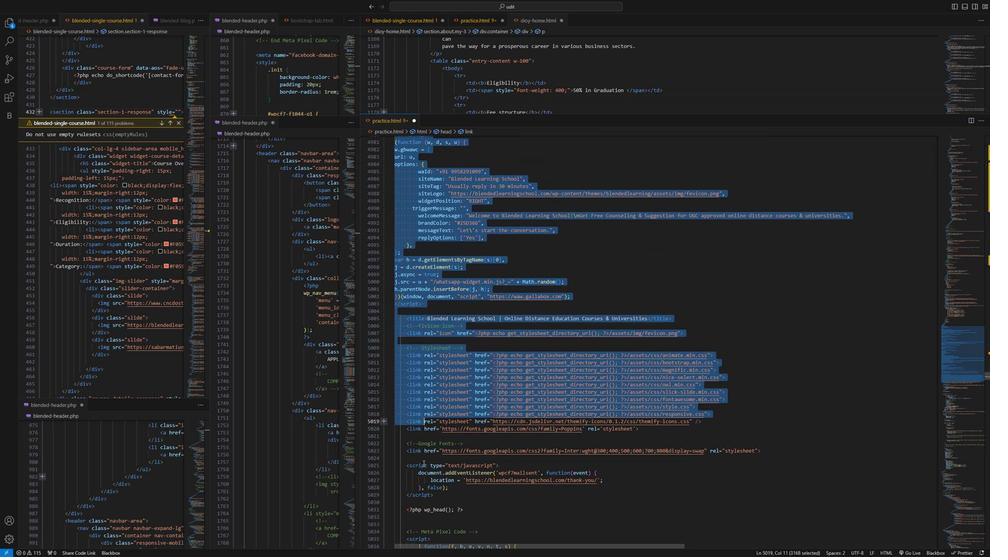 
Action: Mouse scrolled (421, 473) with delta (0, 0)
Screenshot: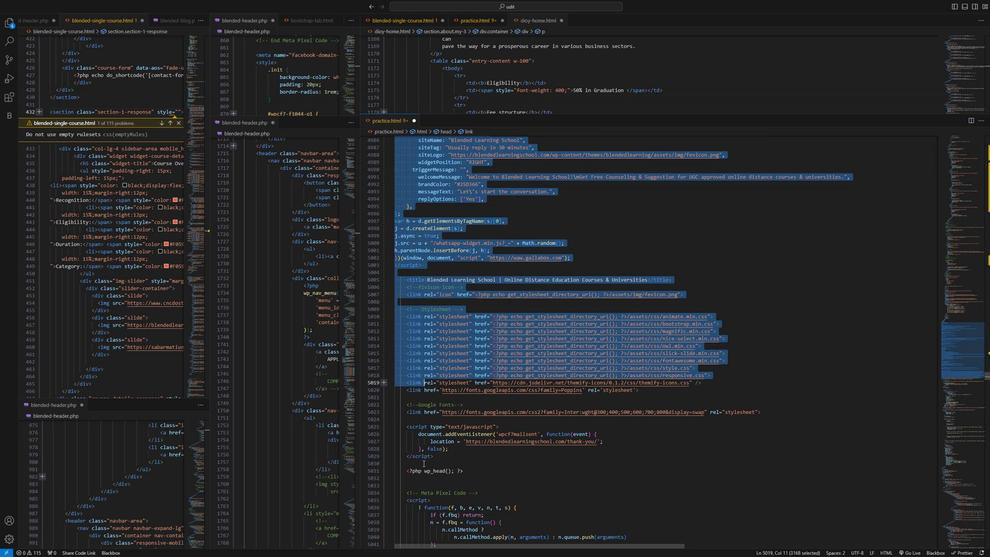 
Action: Mouse scrolled (421, 473) with delta (0, 0)
Screenshot: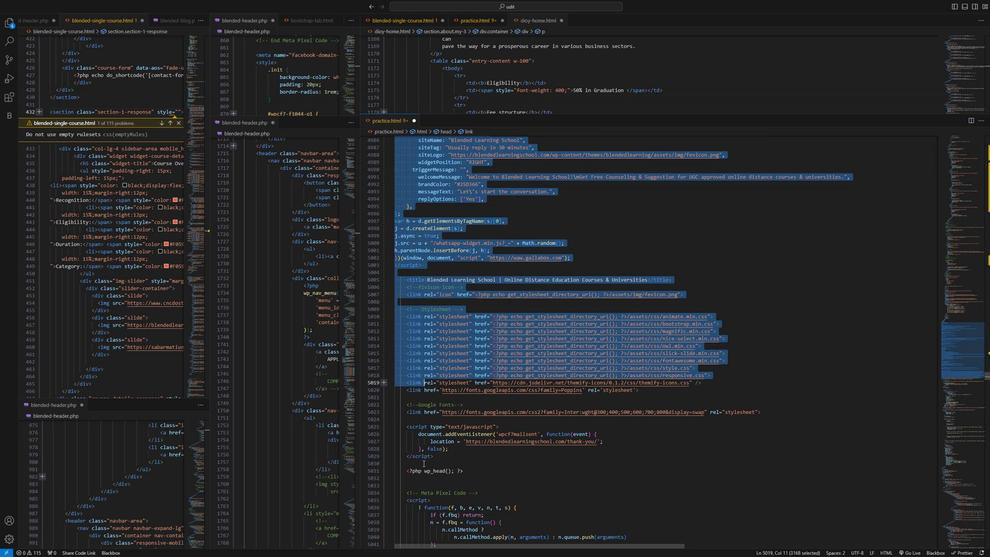 
Action: Mouse moved to (421, 473)
Screenshot: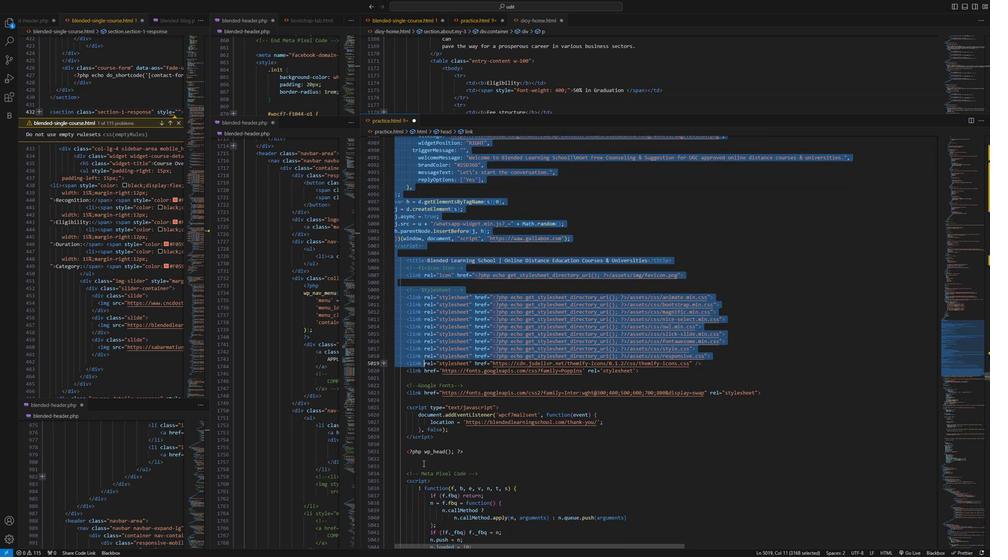 
Action: Mouse scrolled (421, 473) with delta (0, 0)
Screenshot: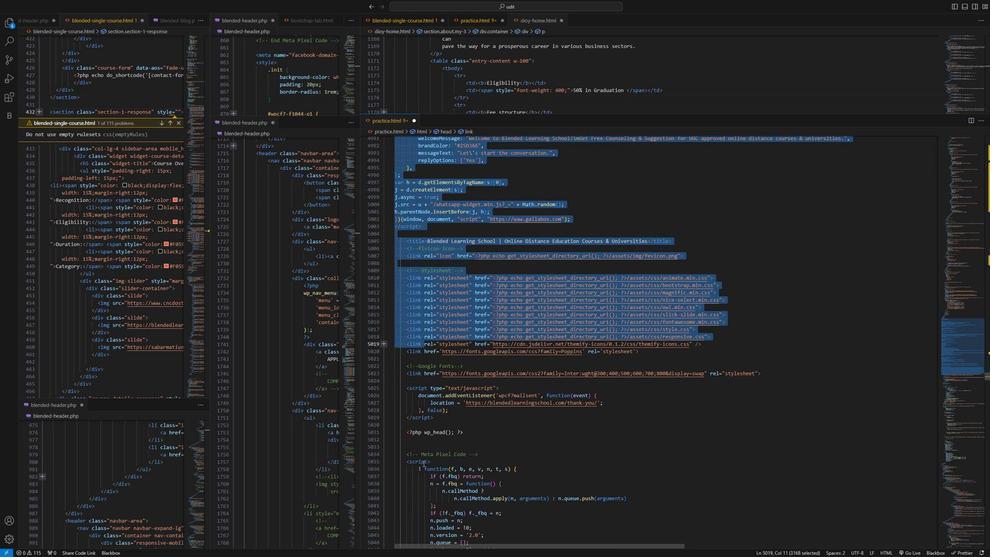 
Action: Mouse scrolled (421, 473) with delta (0, 0)
Screenshot: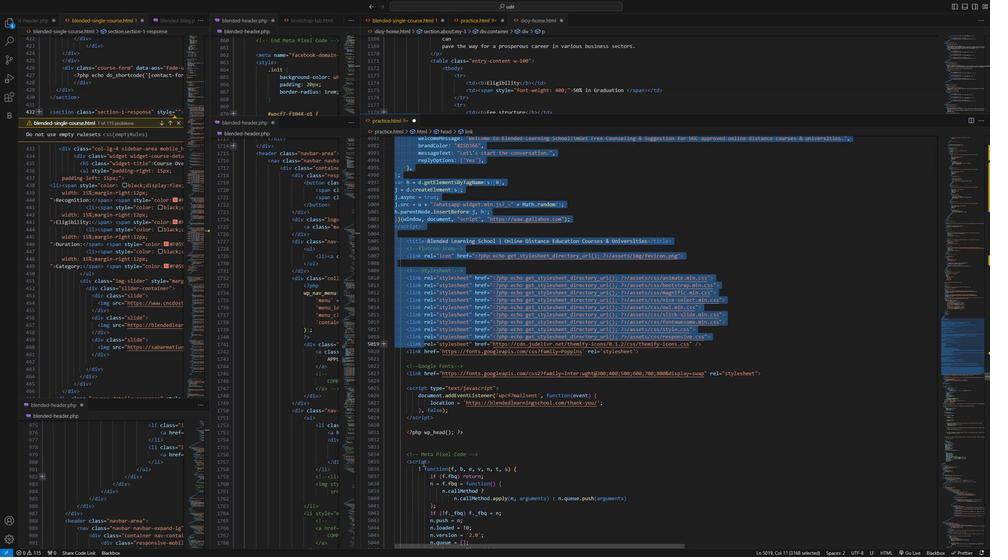 
Action: Mouse moved to (446, 548)
Screenshot: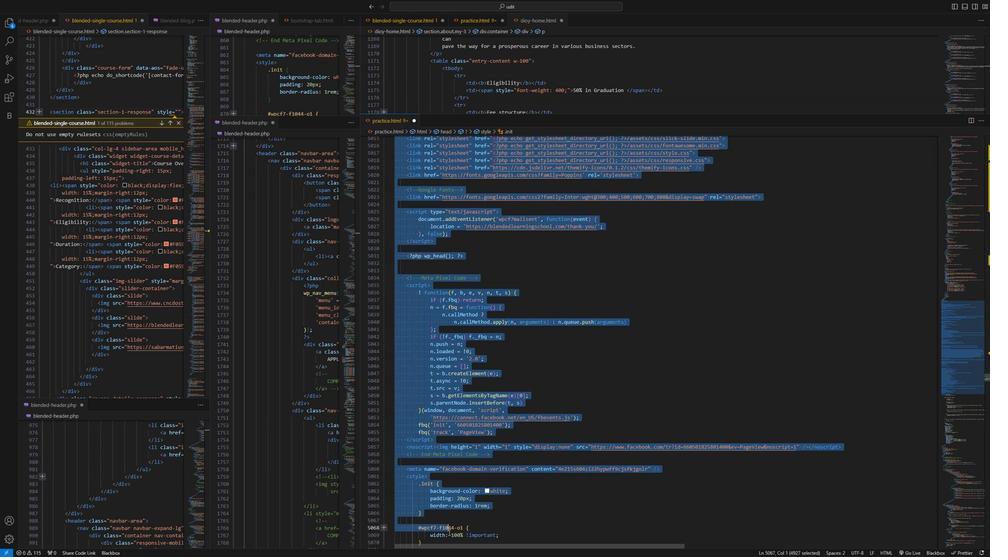 
Action: Mouse scrolled (446, 548) with delta (0, 0)
Screenshot: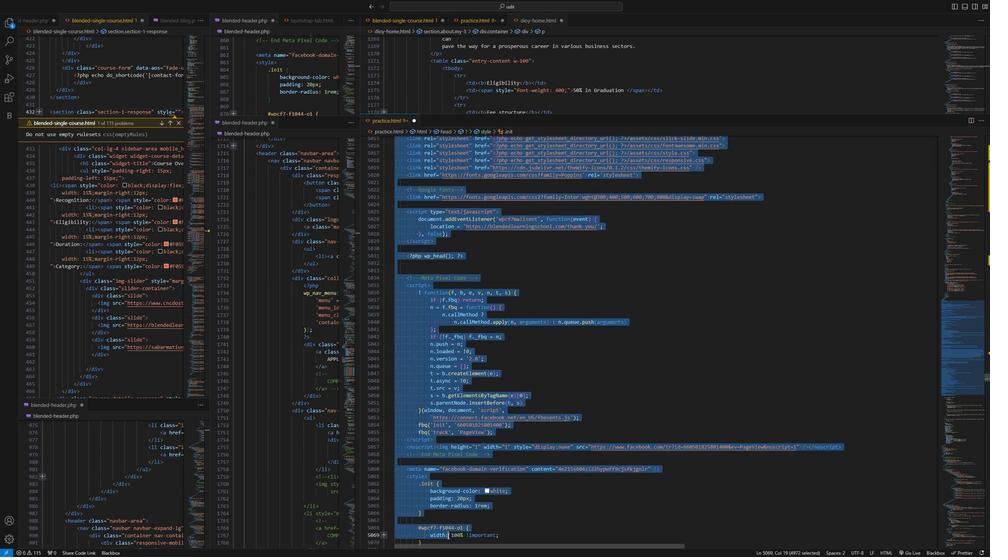 
Action: Mouse scrolled (446, 548) with delta (0, 0)
Screenshot: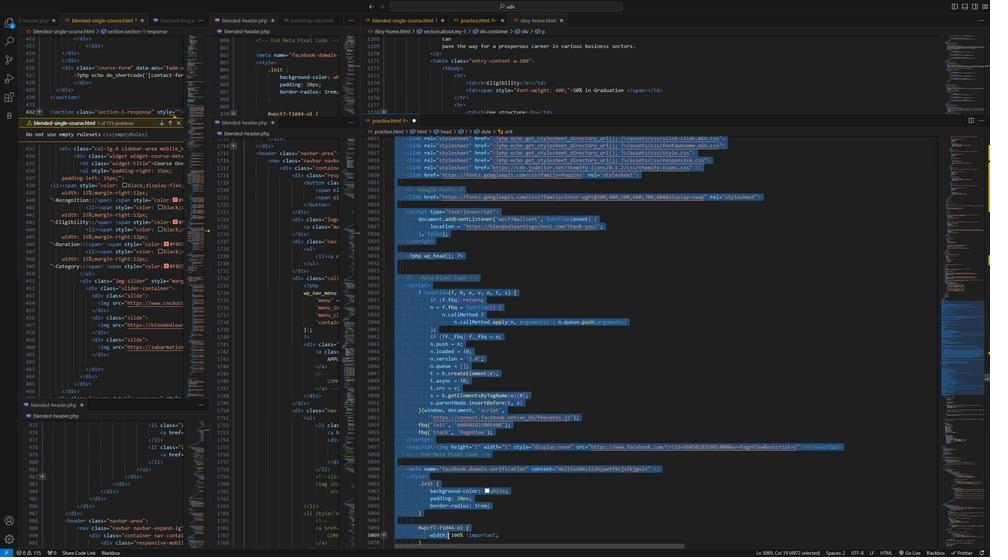 
Action: Mouse moved to (446, 549)
Screenshot: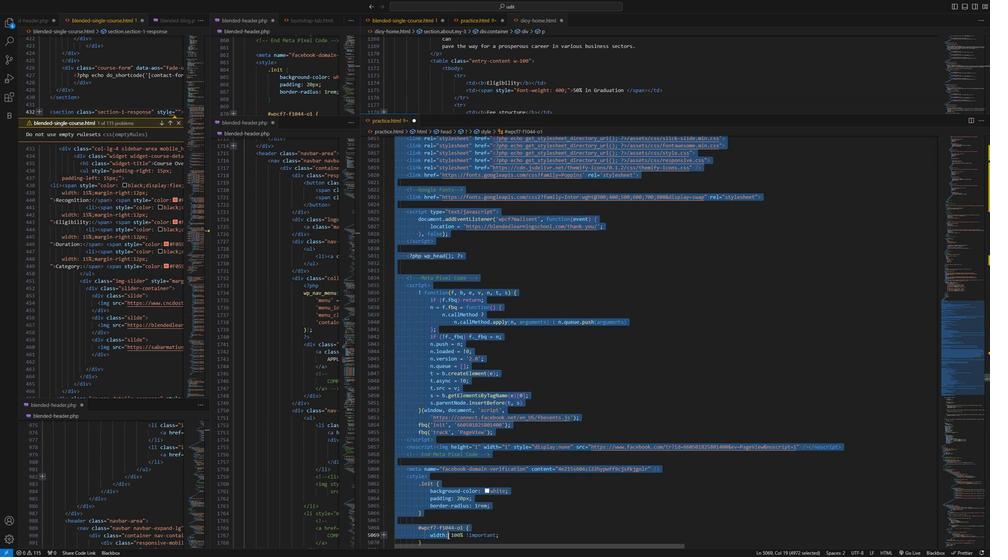
Action: Mouse scrolled (446, 549) with delta (0, 0)
Screenshot: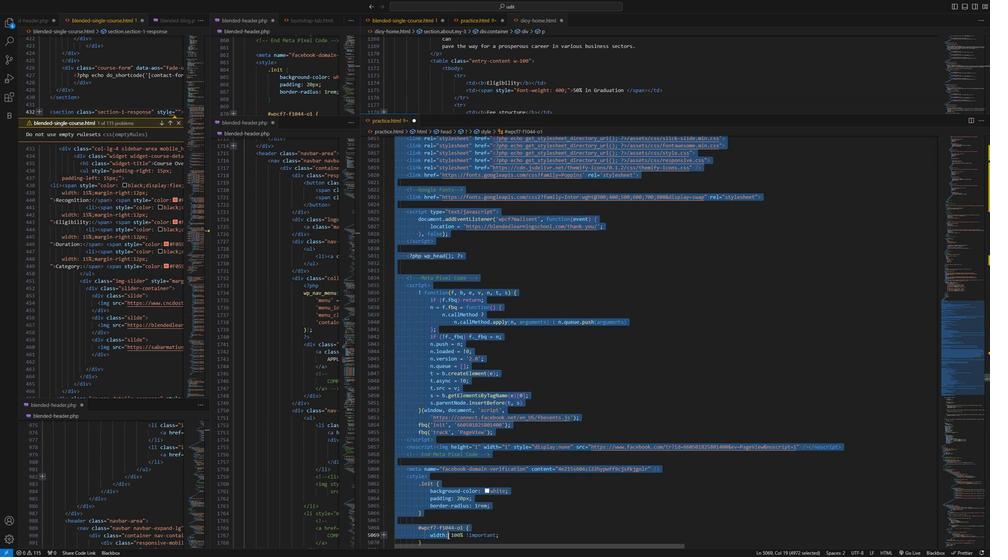 
Action: Mouse scrolled (446, 549) with delta (0, 0)
Screenshot: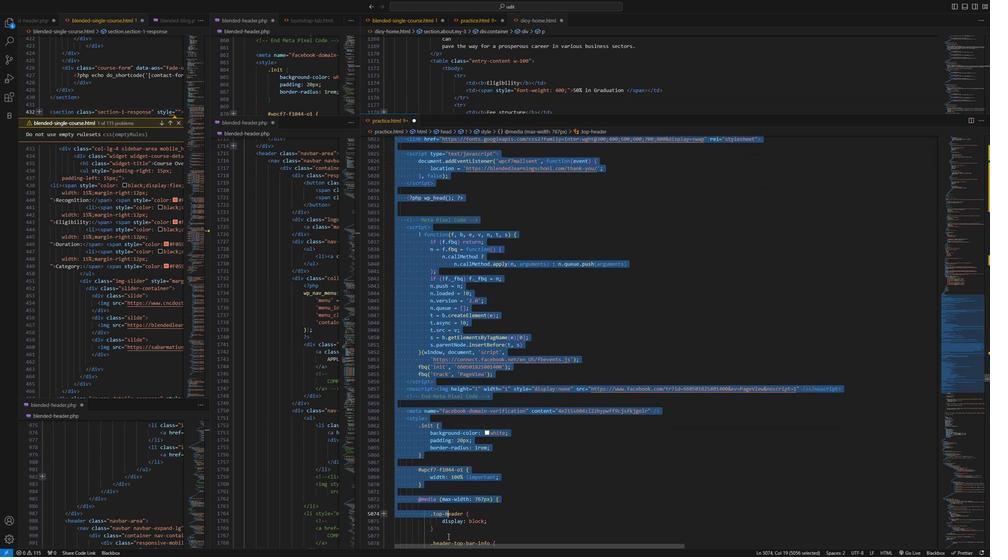 
Action: Mouse scrolled (446, 549) with delta (0, 0)
Screenshot: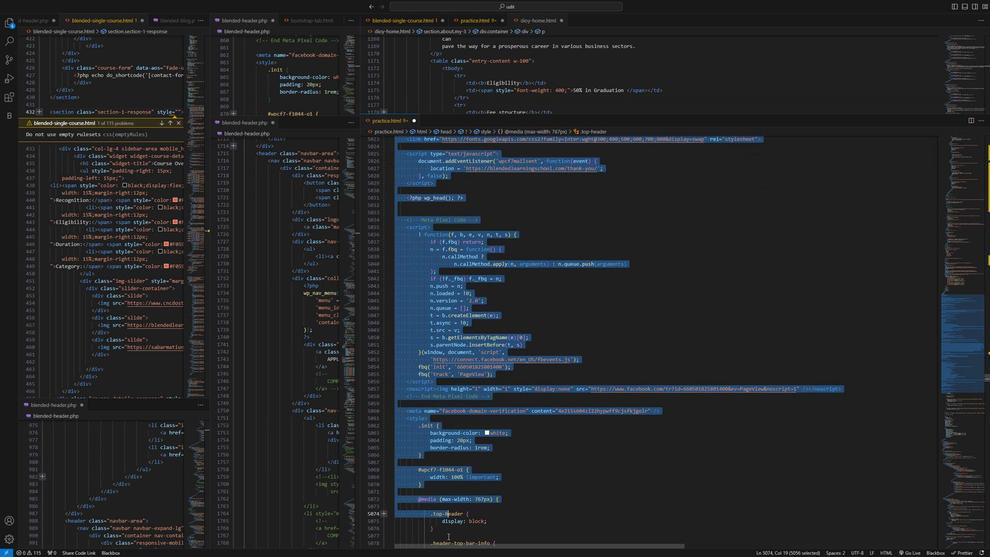 
Action: Mouse moved to (426, 421)
Screenshot: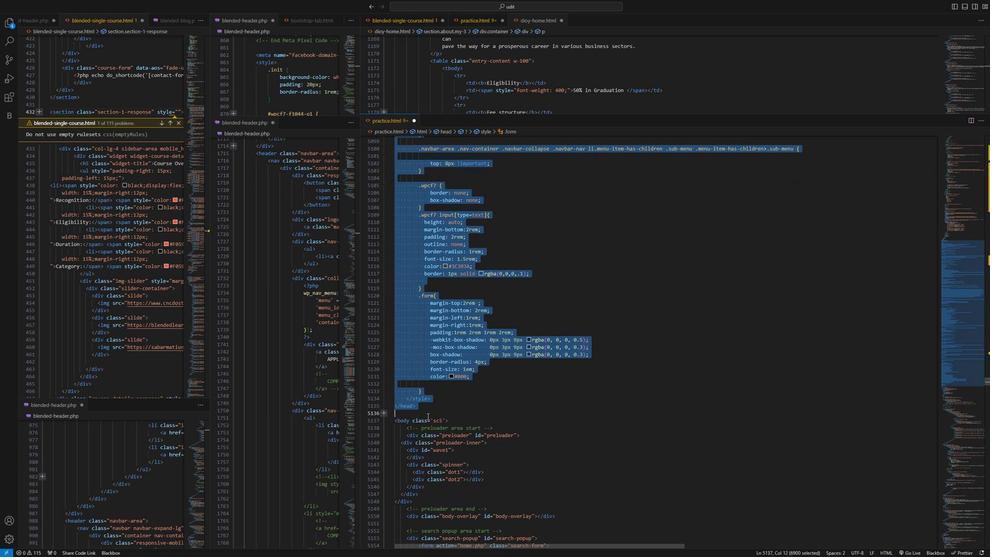 
Action: Key pressed <Key.backspace>
Screenshot: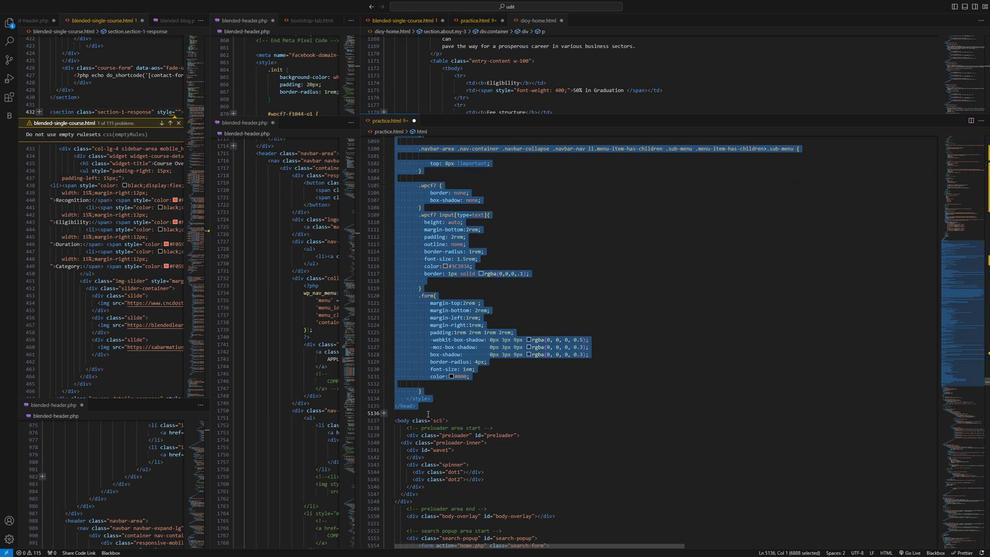 
Action: Mouse moved to (425, 421)
Screenshot: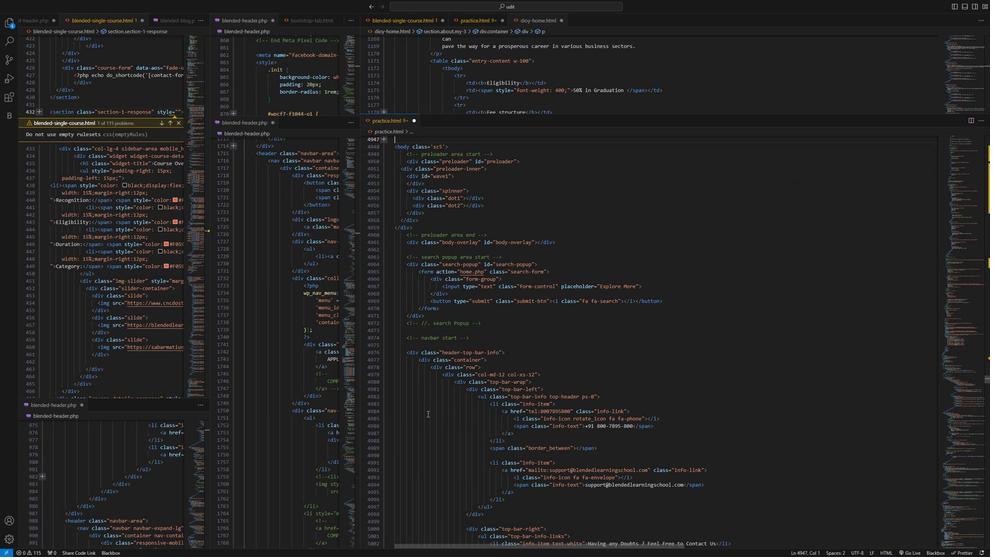 
Action: Mouse scrolled (425, 421) with delta (0, 0)
Screenshot: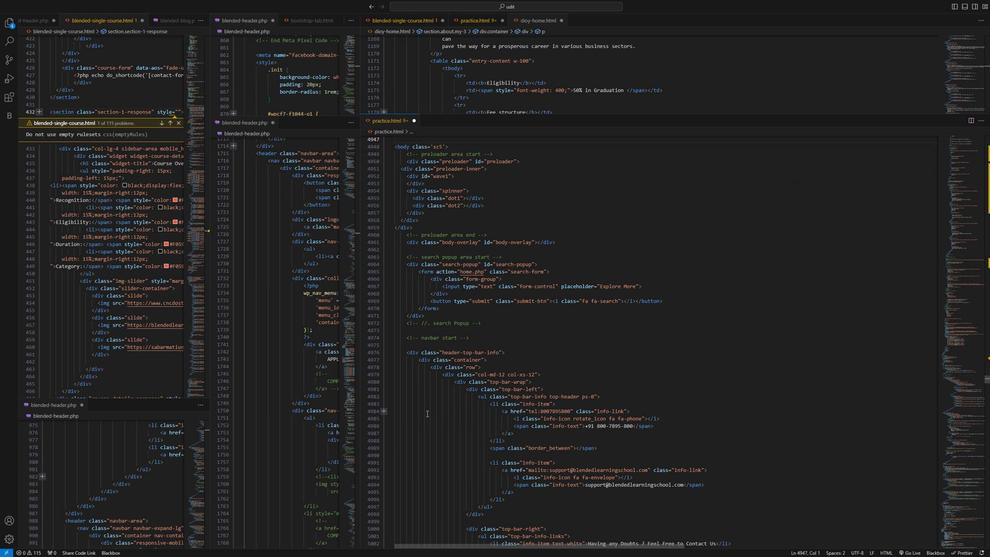 
Action: Mouse scrolled (425, 421) with delta (0, 0)
Screenshot: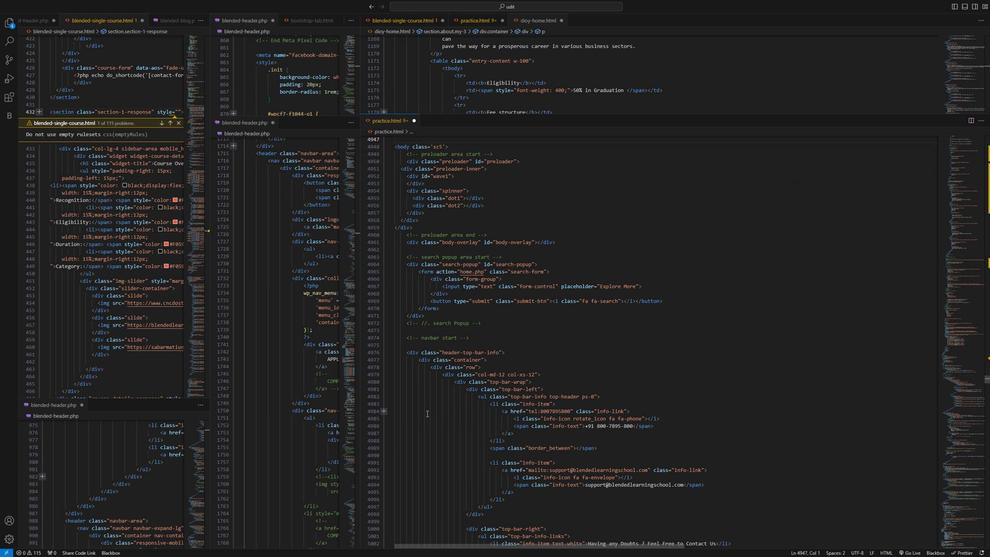 
Action: Mouse scrolled (425, 421) with delta (0, 0)
Screenshot: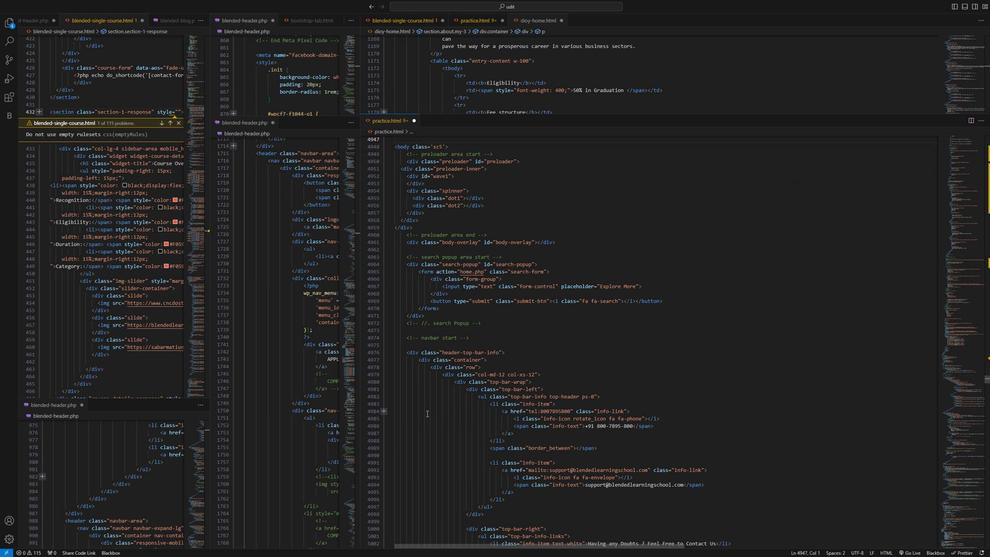 
Action: Mouse scrolled (425, 421) with delta (0, 0)
Screenshot: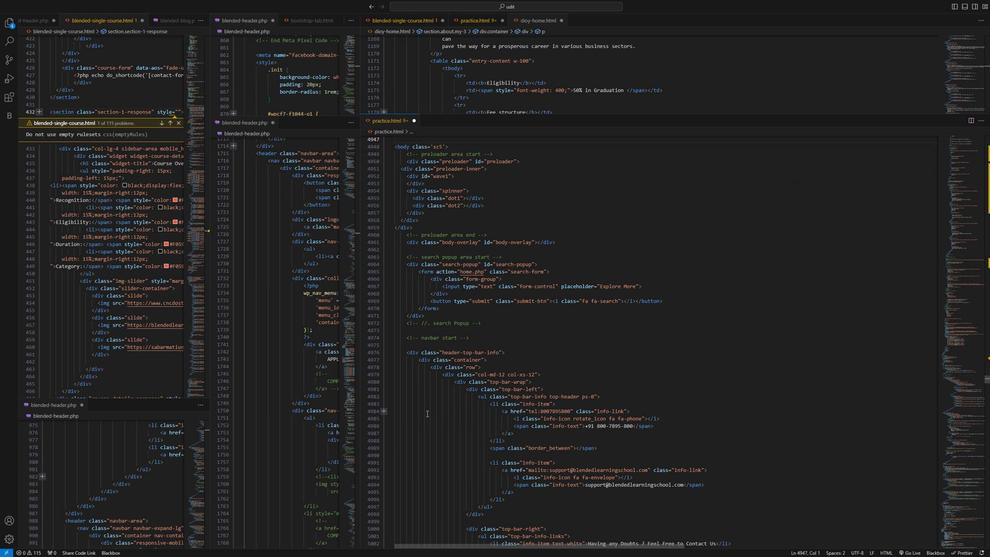 
Action: Mouse scrolled (425, 421) with delta (0, 0)
Screenshot: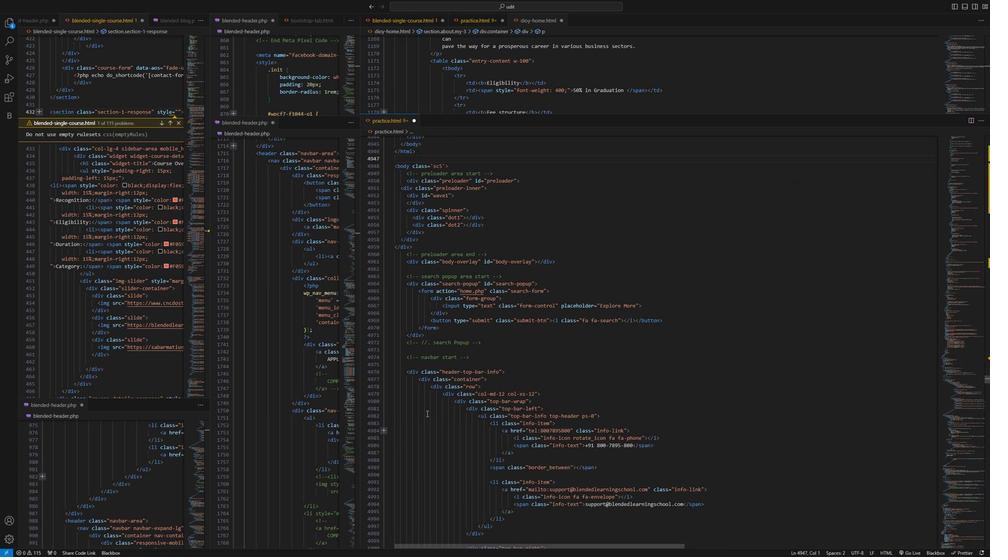 
Action: Mouse scrolled (425, 421) with delta (0, 0)
Screenshot: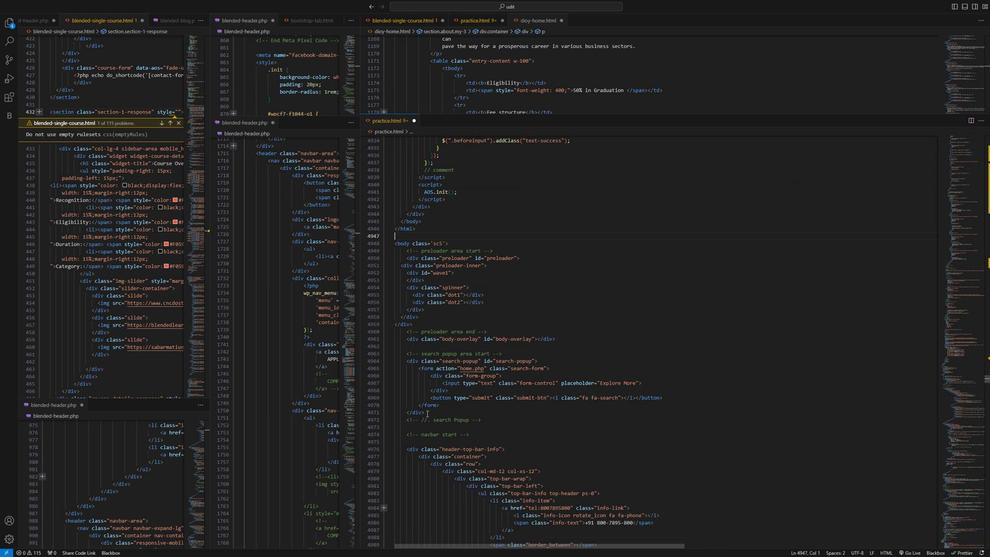 
Action: Mouse scrolled (425, 421) with delta (0, 0)
Screenshot: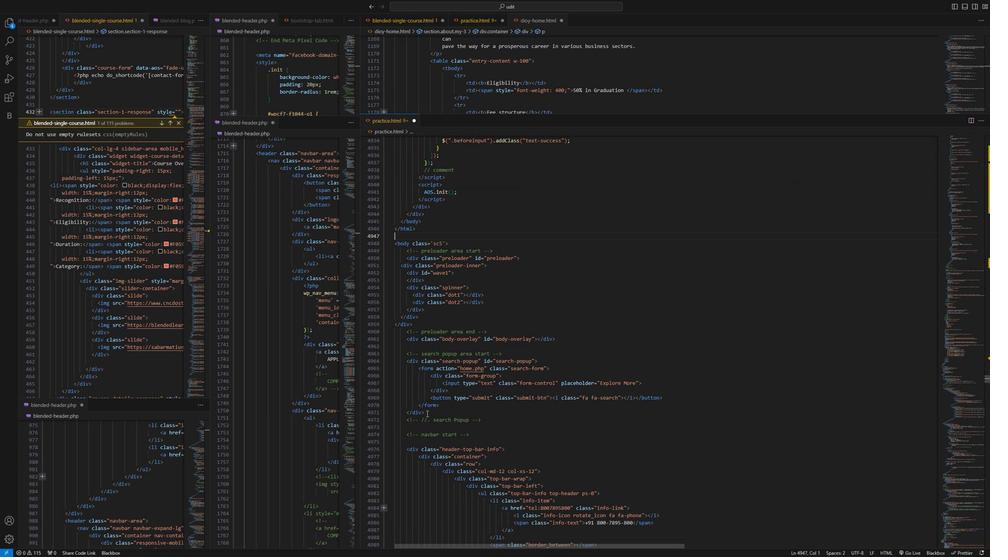 
Action: Mouse moved to (398, 258)
Screenshot: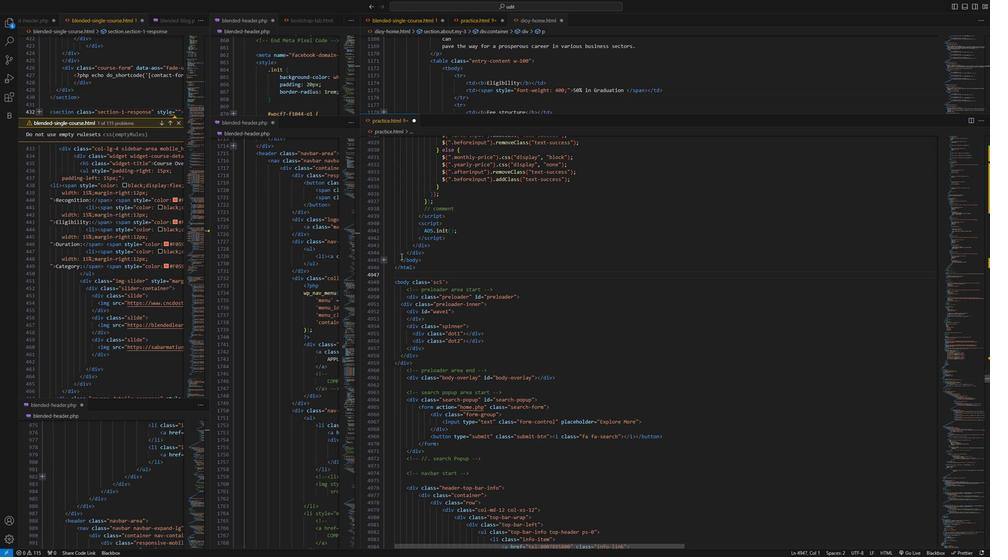 
Action: Mouse pressed left at (398, 258)
Screenshot: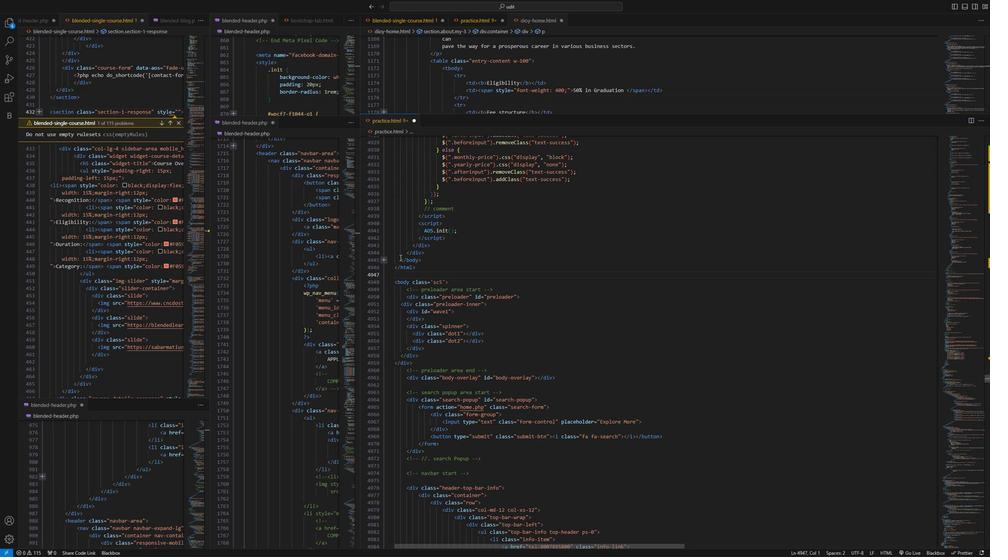 
Action: Mouse moved to (458, 284)
Screenshot: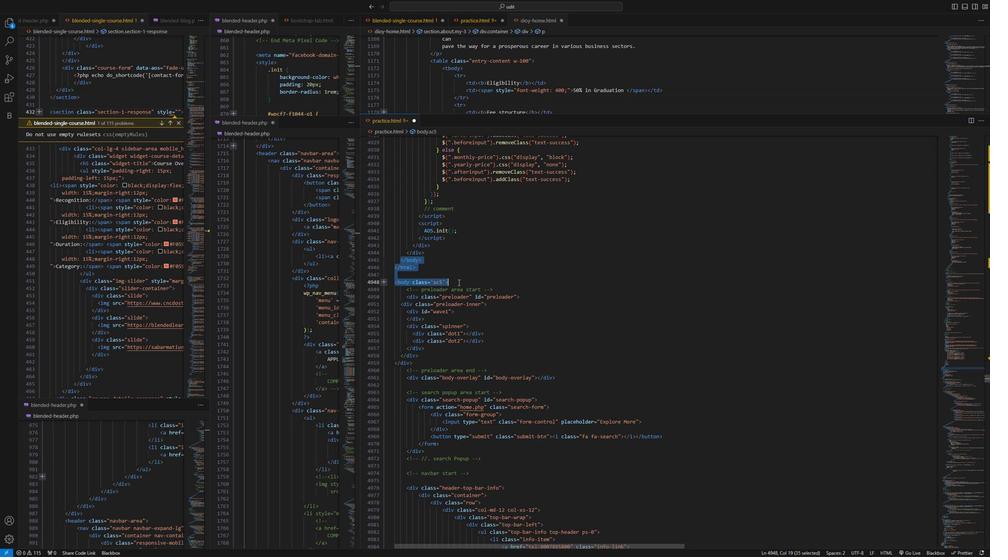 
Action: Key pressed <Key.backspace>
Screenshot: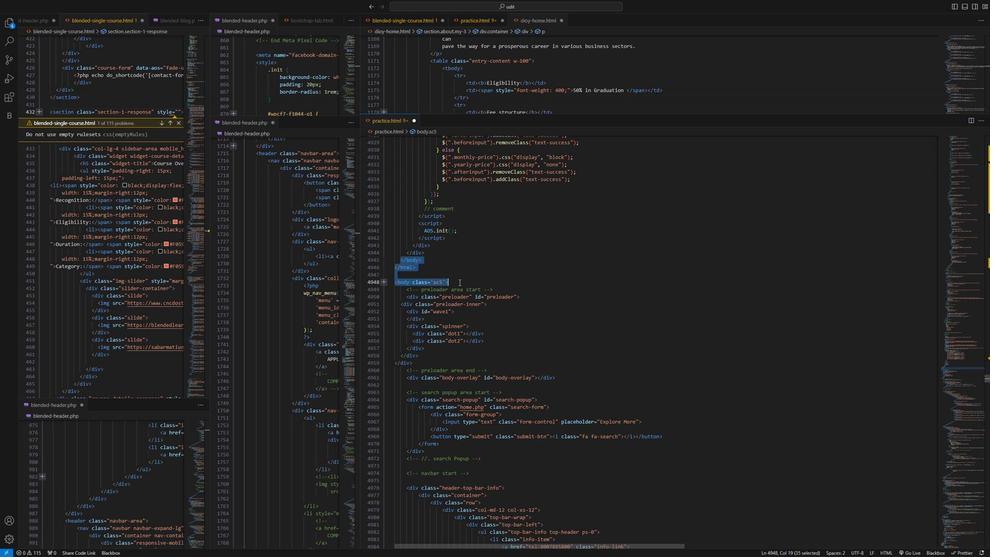 
Action: Mouse moved to (598, 411)
Screenshot: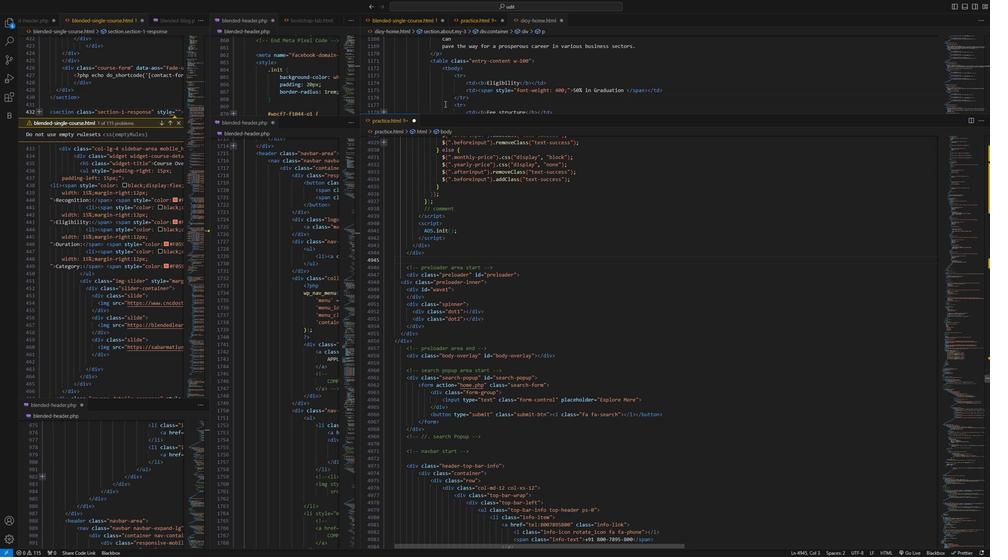 
Action: Mouse scrolled (598, 410) with delta (0, 0)
Screenshot: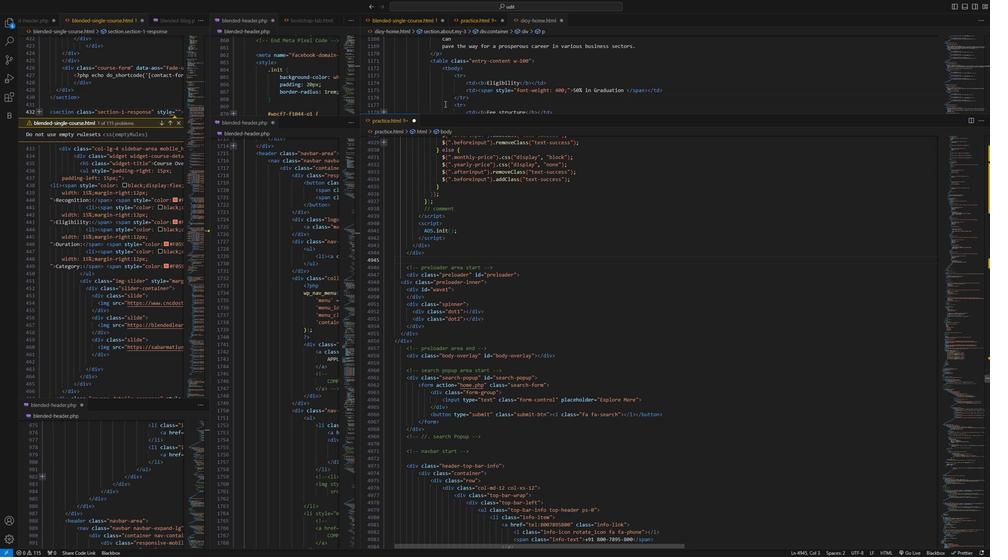 
Action: Mouse moved to (620, 478)
Screenshot: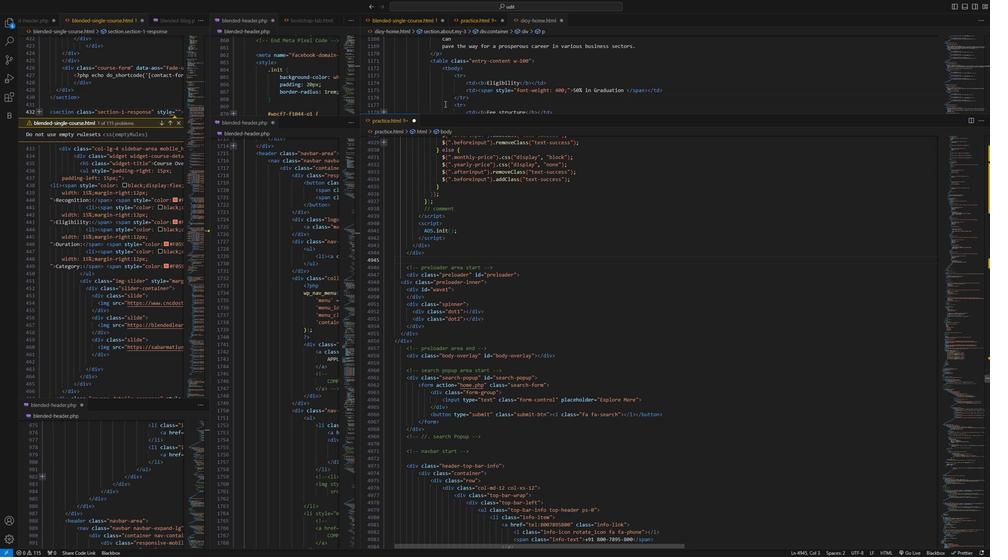 
Action: Mouse scrolled (620, 477) with delta (0, 0)
Screenshot: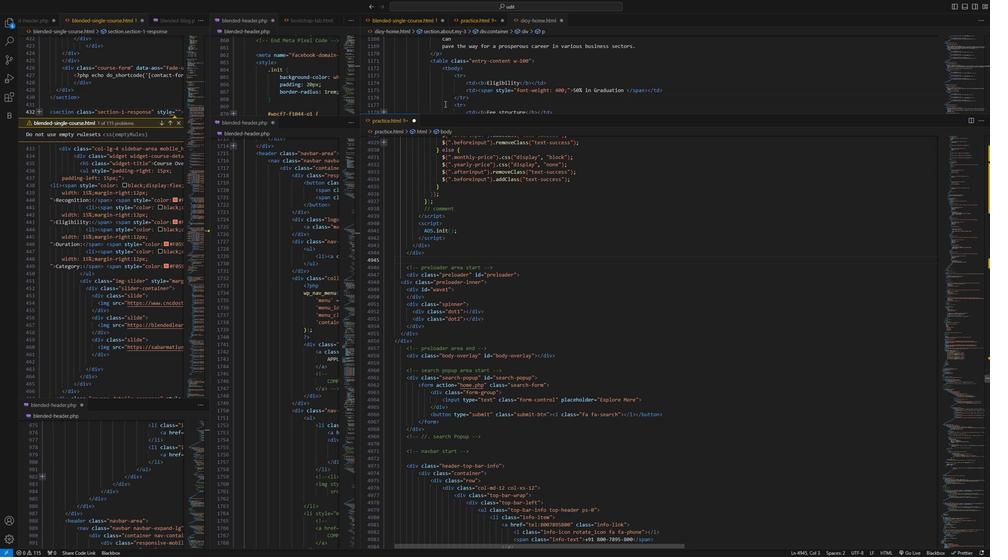 
Action: Mouse moved to (624, 506)
Screenshot: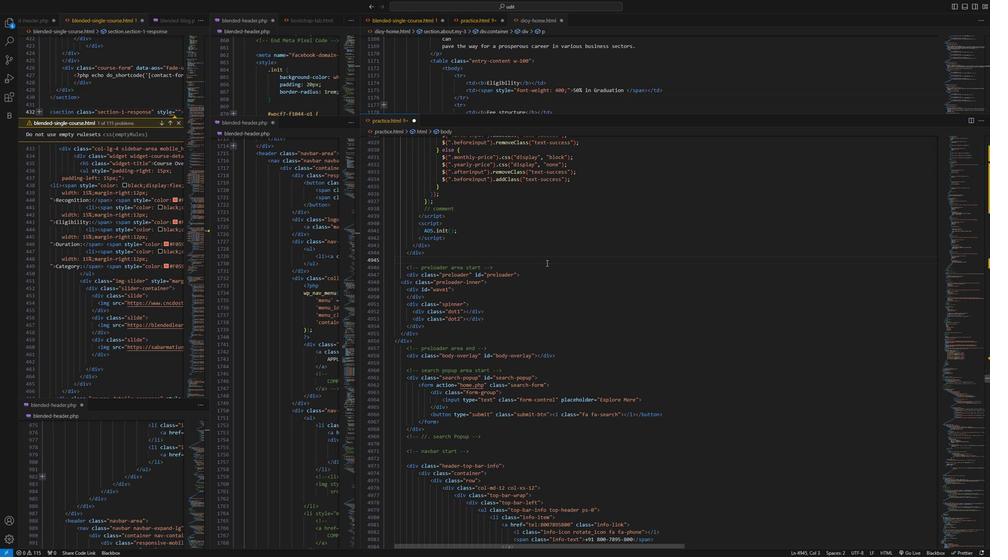 
Action: Mouse scrolled (624, 506) with delta (0, 0)
Screenshot: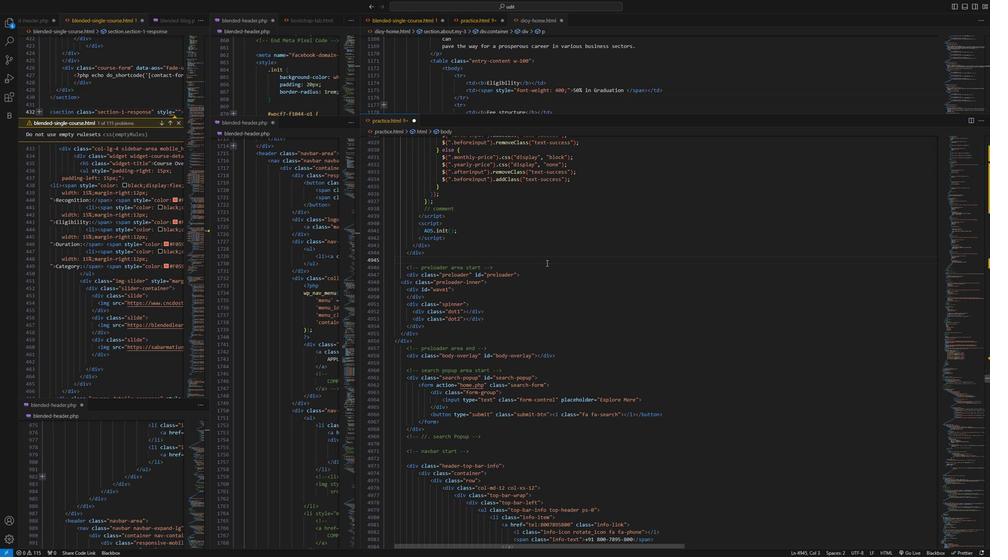 
Action: Mouse moved to (578, 482)
Screenshot: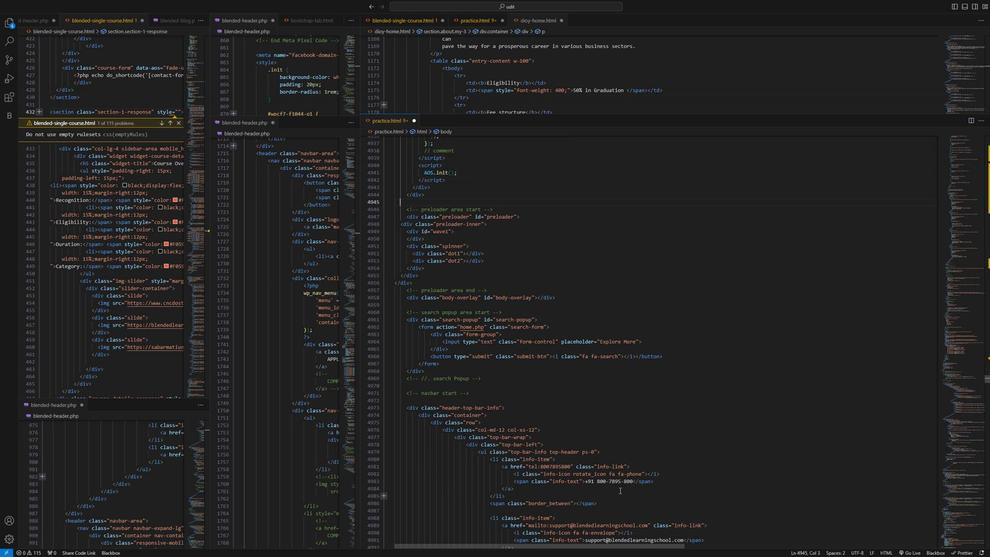 
Action: Mouse scrolled (578, 481) with delta (0, 0)
Screenshot: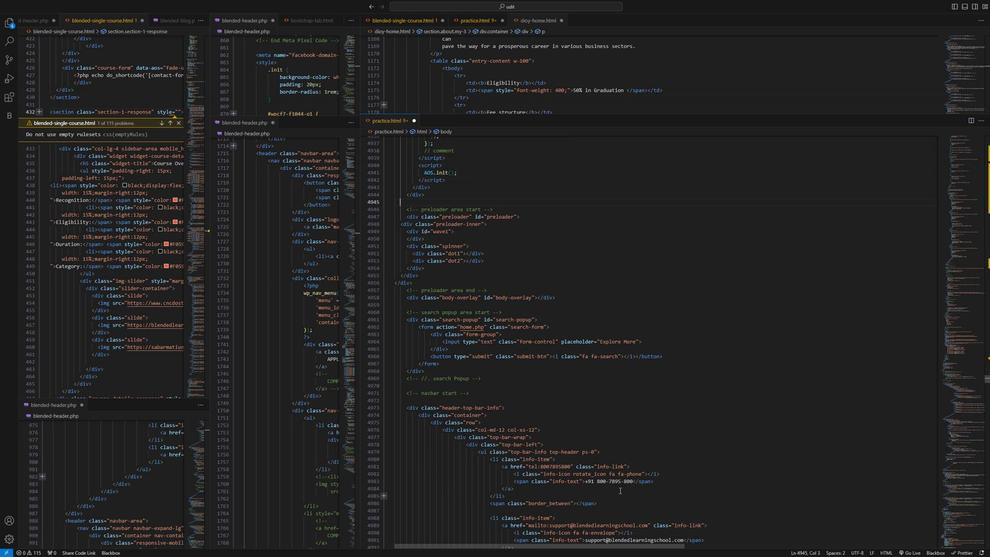 
Action: Mouse moved to (565, 476)
Screenshot: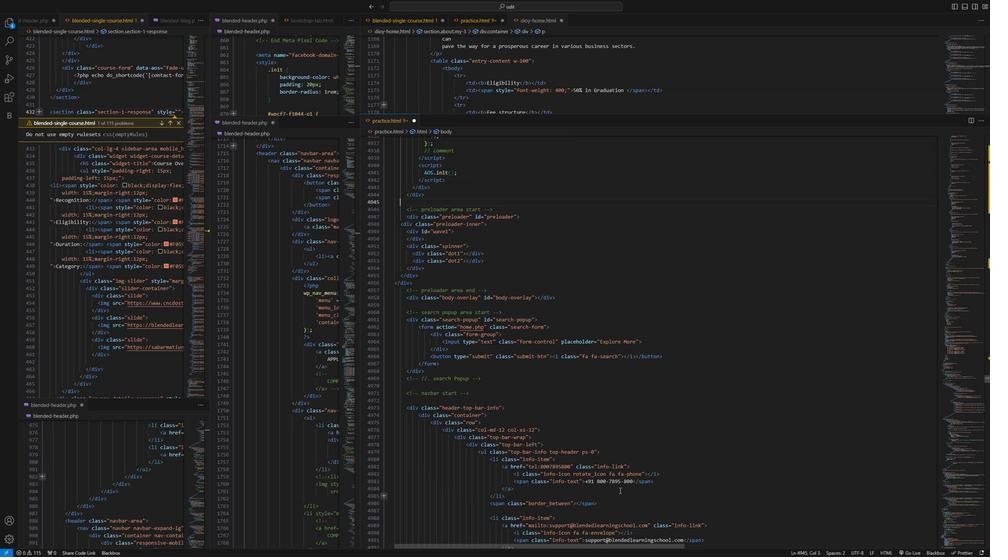 
Action: Mouse scrolled (565, 476) with delta (0, 0)
Screenshot: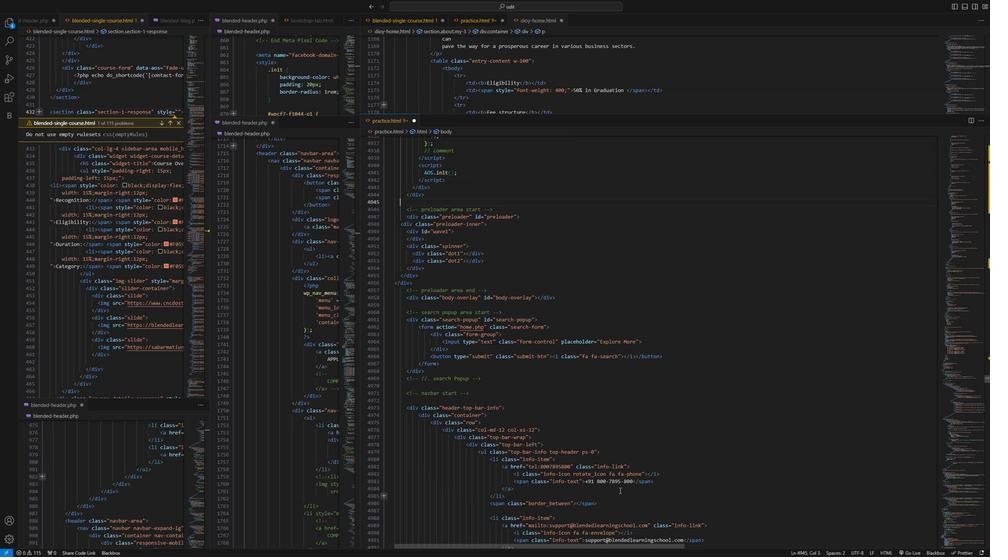 
Action: Mouse moved to (558, 473)
Screenshot: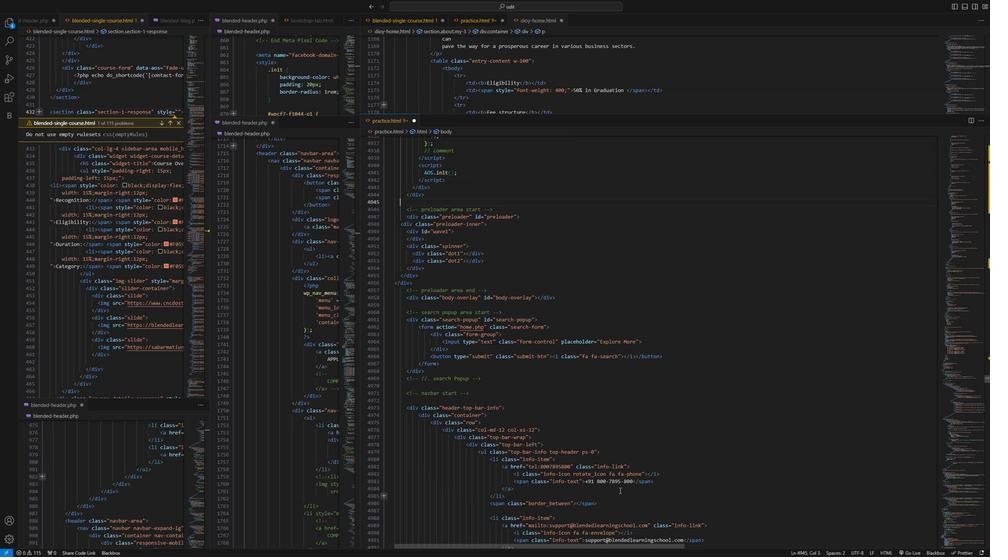 
Action: Mouse scrolled (558, 472) with delta (0, 0)
Screenshot: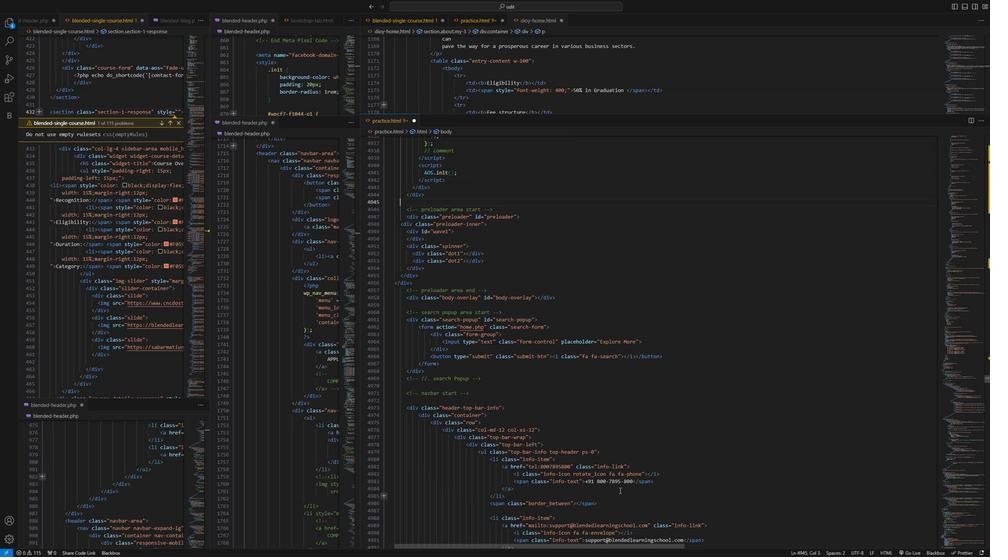 
Action: Mouse moved to (548, 468)
Screenshot: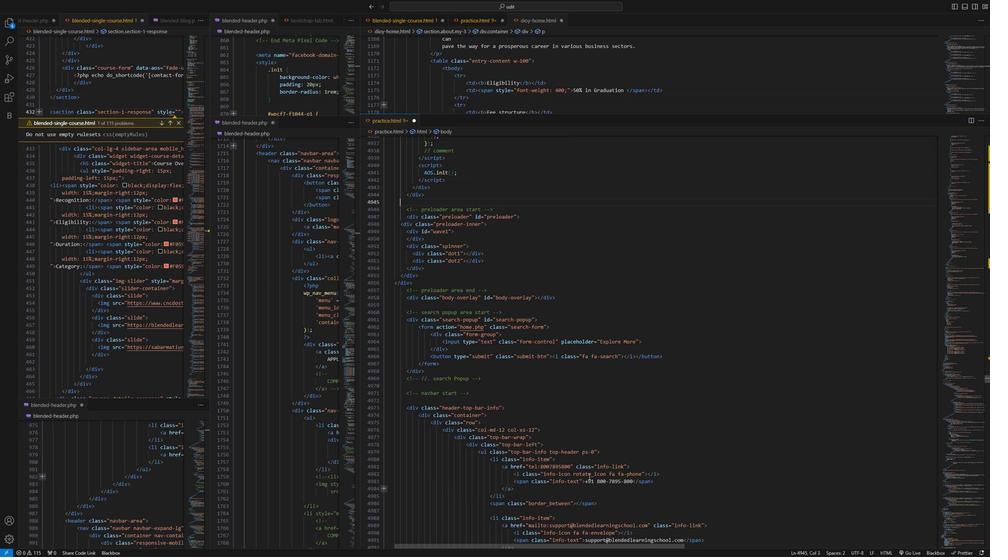 
Action: Mouse scrolled (548, 468) with delta (0, 0)
Screenshot: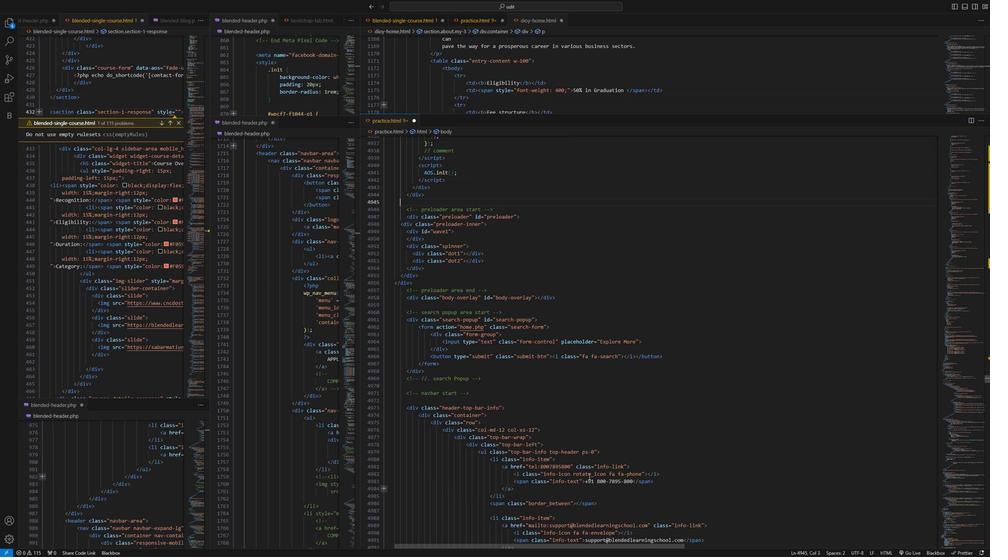 
Action: Mouse moved to (537, 463)
Screenshot: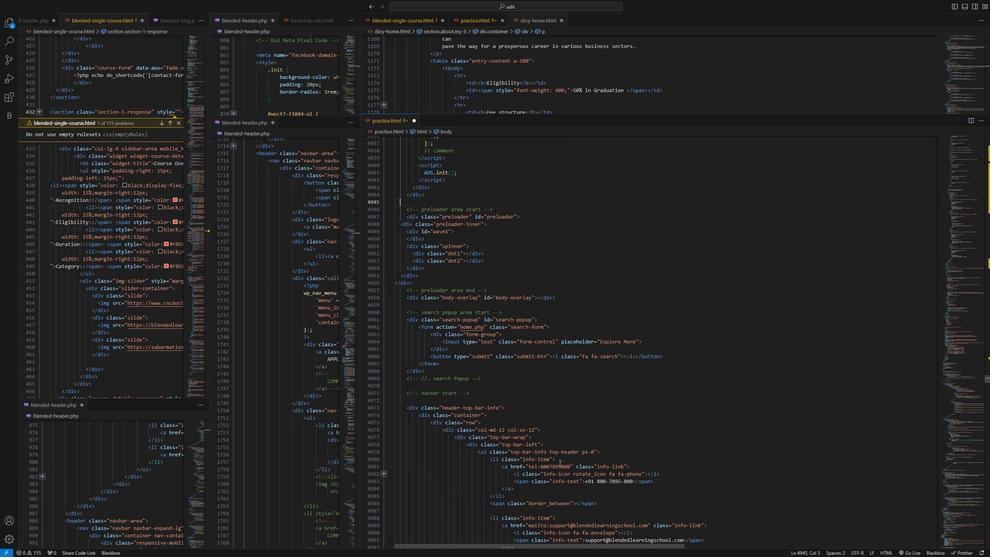 
Action: Mouse scrolled (537, 462) with delta (0, 0)
Screenshot: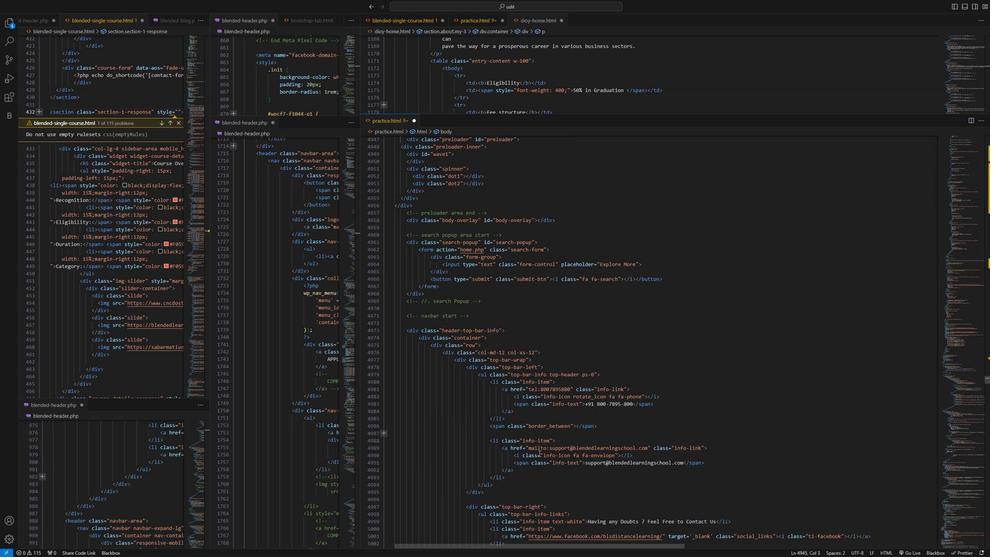
Action: Mouse scrolled (537, 462) with delta (0, 0)
Screenshot: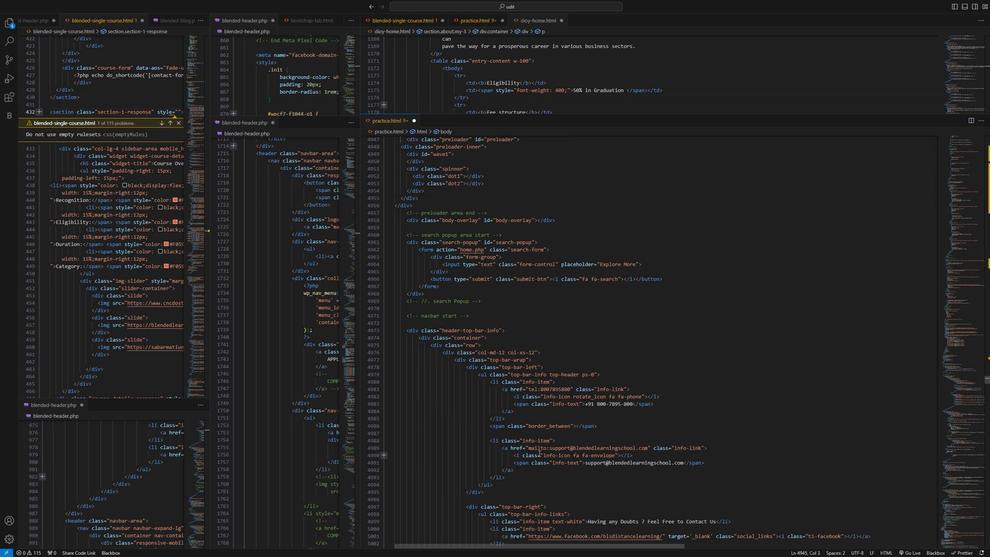 
Action: Mouse scrolled (537, 462) with delta (0, 0)
Screenshot: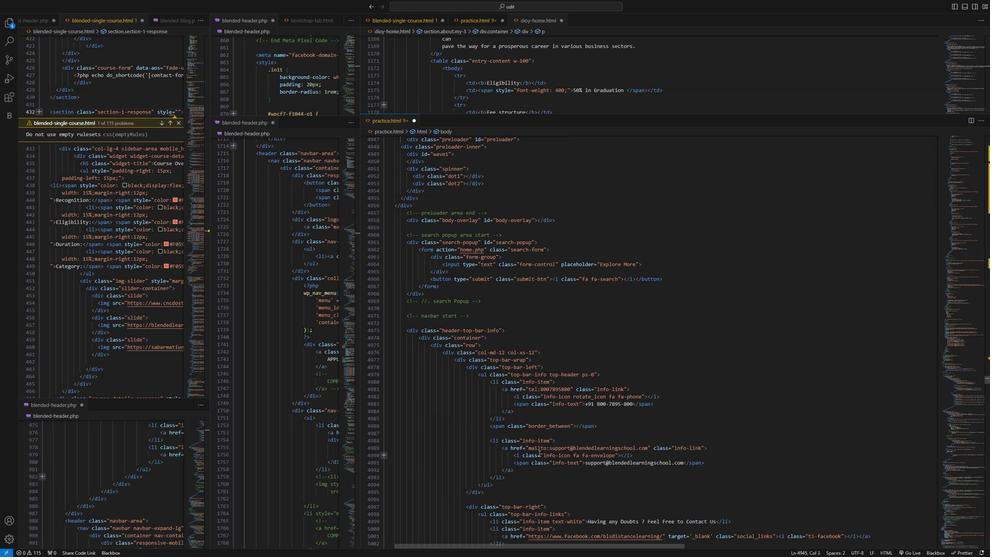 
Action: Mouse scrolled (537, 462) with delta (0, 0)
Screenshot: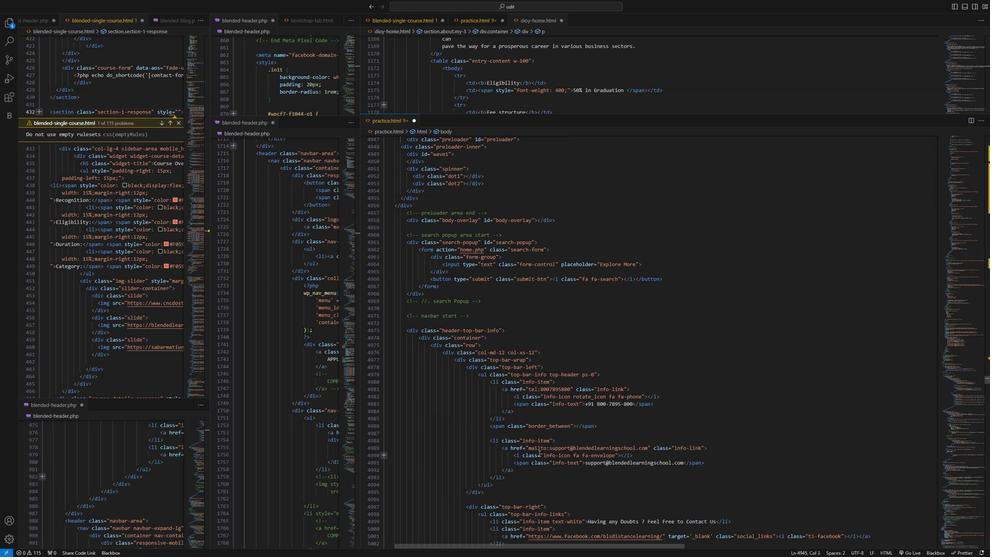 
Action: Mouse moved to (537, 463)
Screenshot: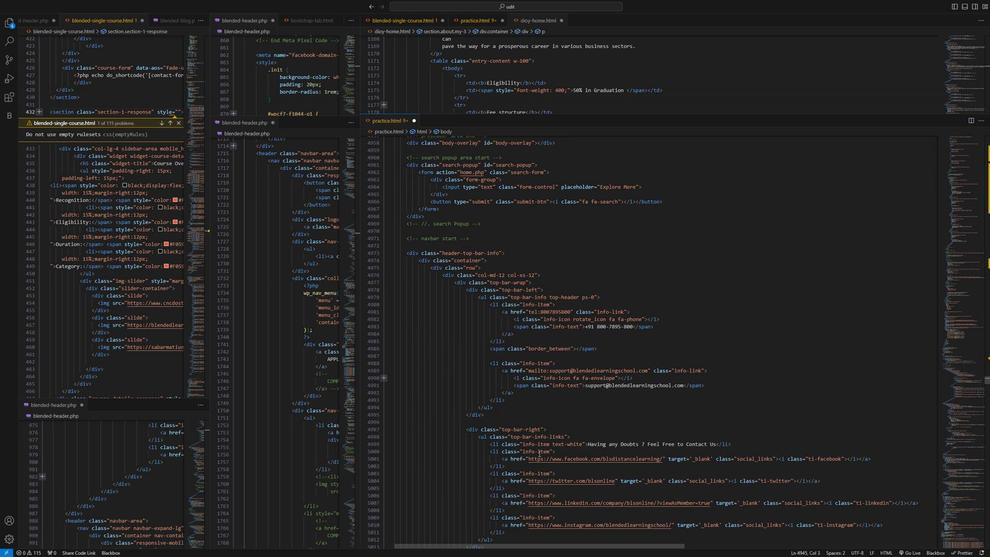 
Action: Mouse scrolled (537, 463) with delta (0, 0)
Screenshot: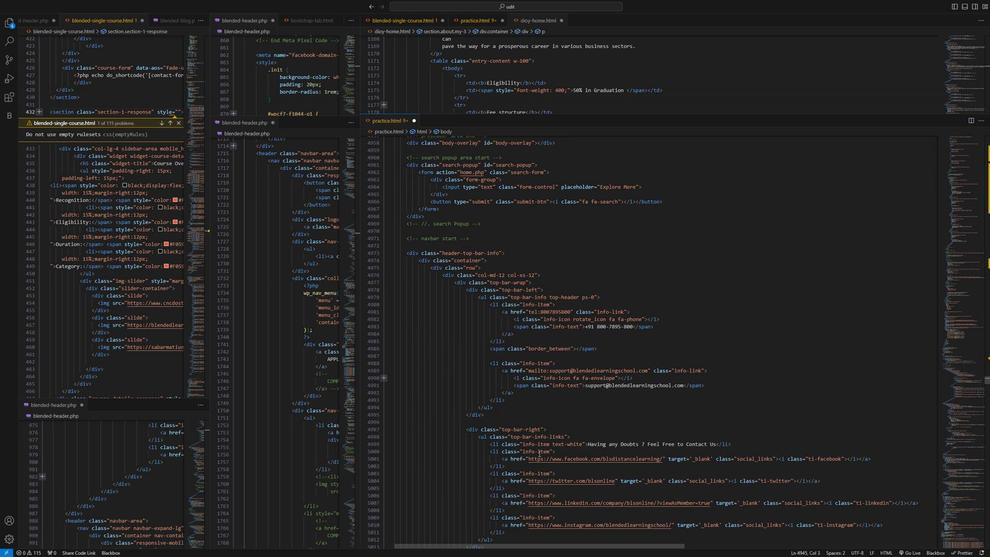 
Action: Mouse moved to (535, 464)
Screenshot: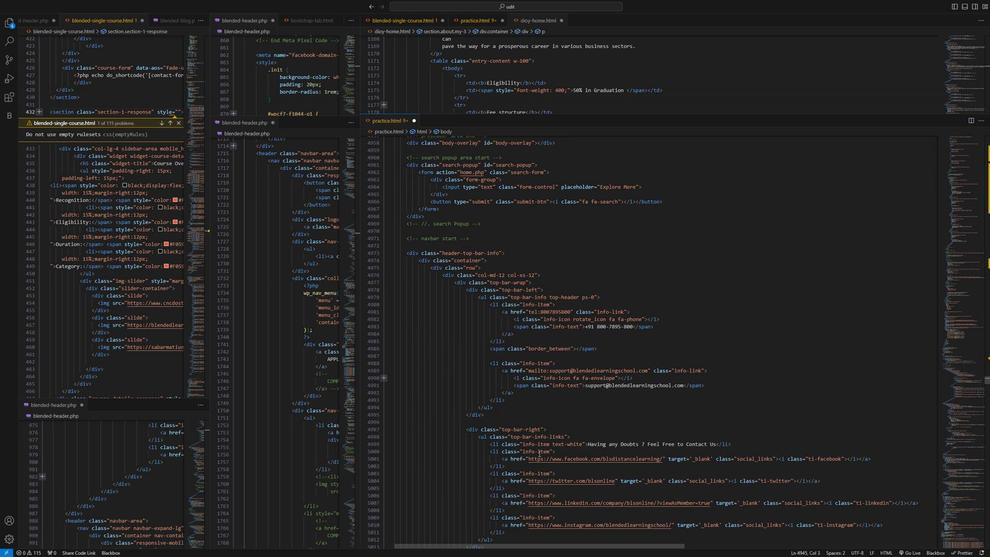
Action: Mouse scrolled (535, 464) with delta (0, 0)
Screenshot: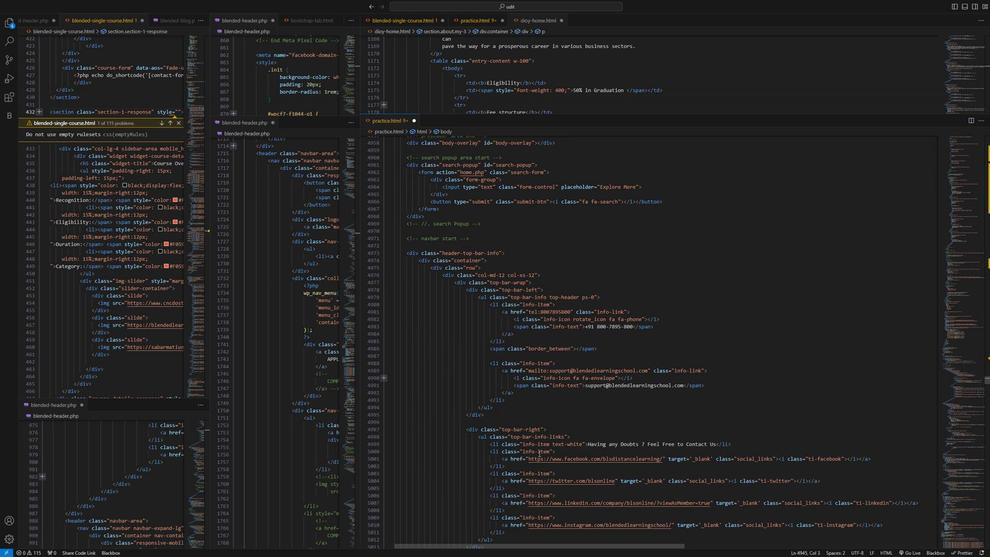 
Action: Mouse moved to (535, 465)
Screenshot: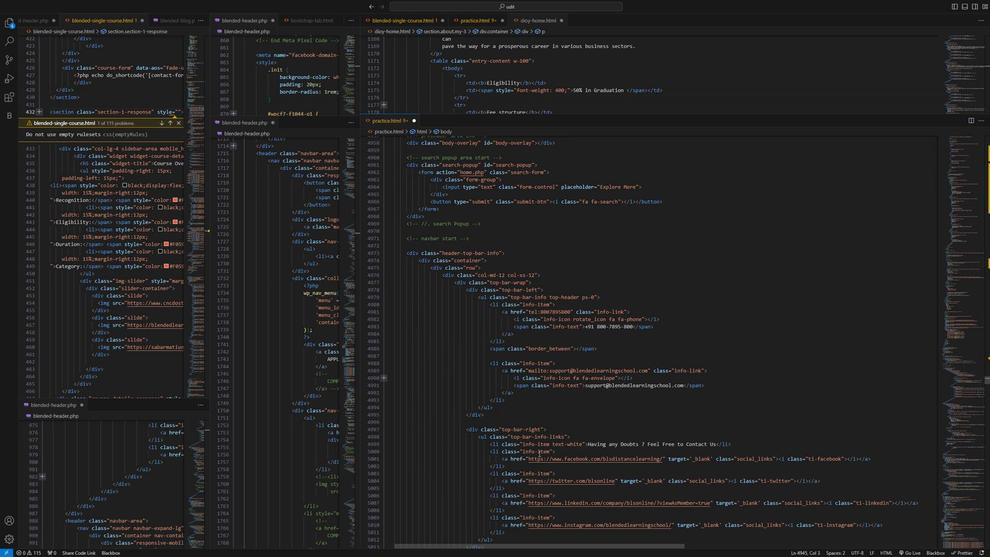 
Action: Mouse scrolled (535, 464) with delta (0, 0)
Screenshot: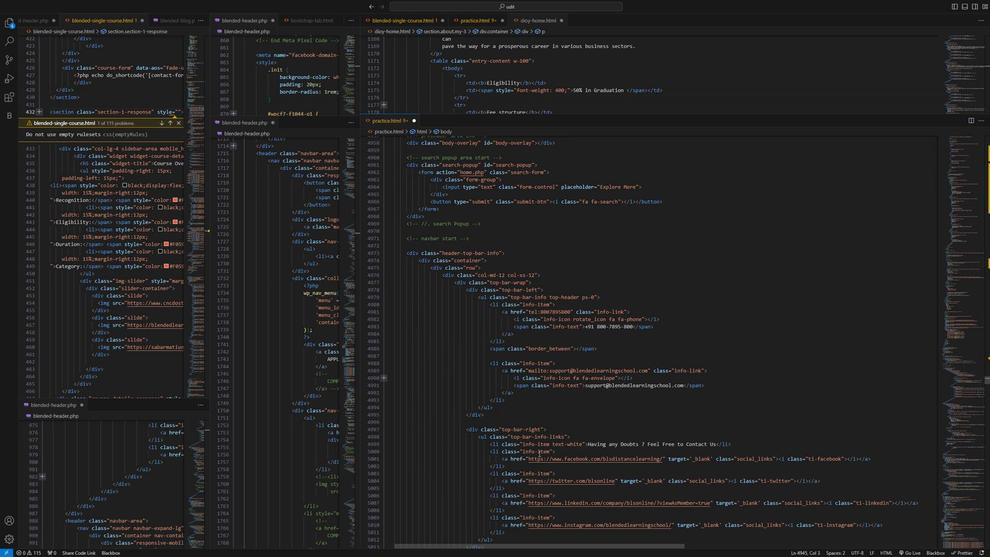 
Action: Mouse moved to (535, 465)
Screenshot: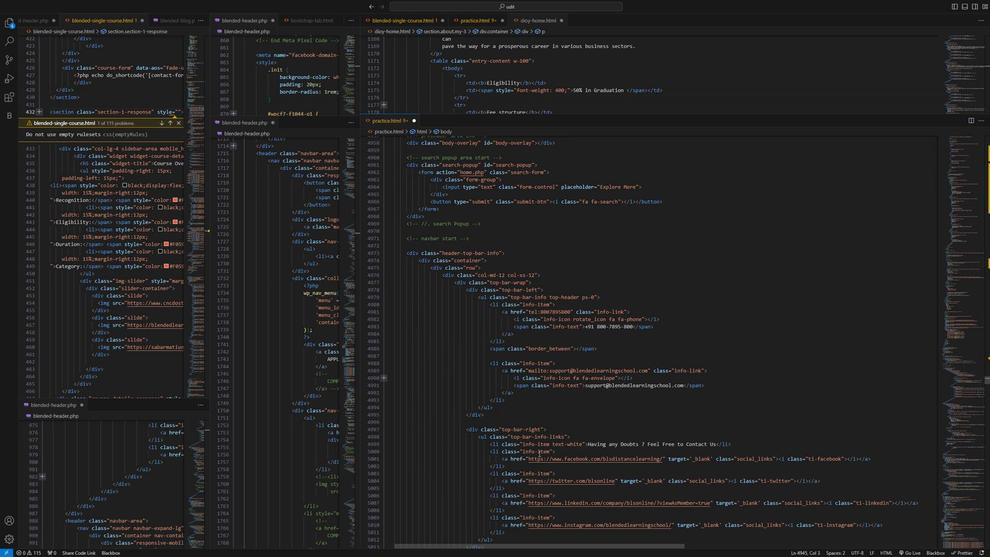 
Action: Mouse scrolled (535, 464) with delta (0, 0)
Screenshot: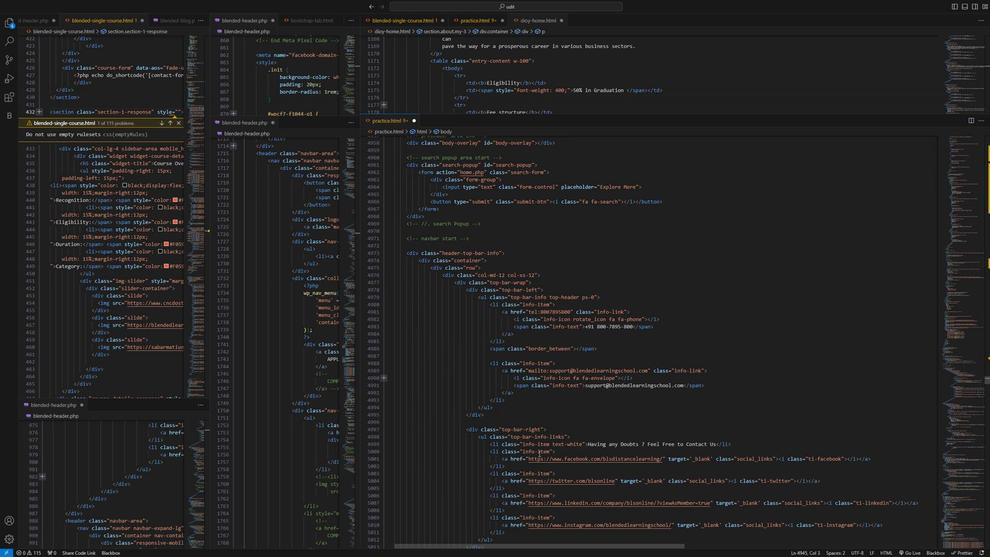 
Action: Mouse moved to (535, 465)
Screenshot: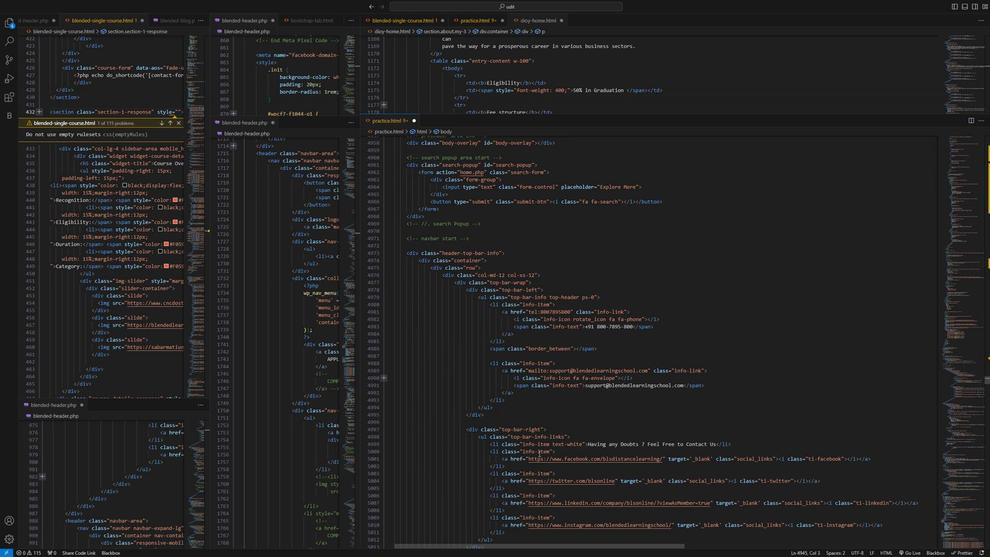 
Action: Mouse scrolled (535, 464) with delta (0, 0)
Screenshot: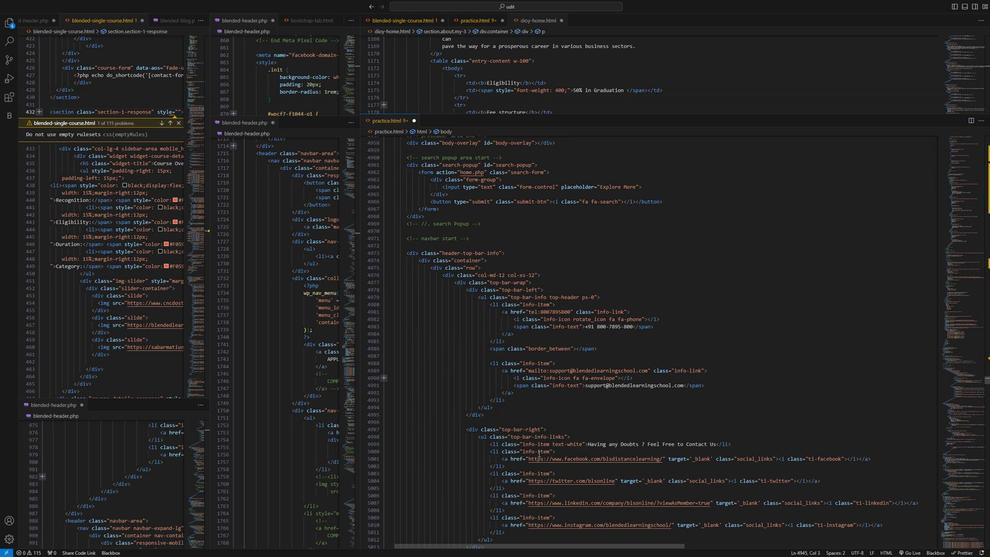 
Action: Mouse scrolled (535, 464) with delta (0, 0)
Screenshot: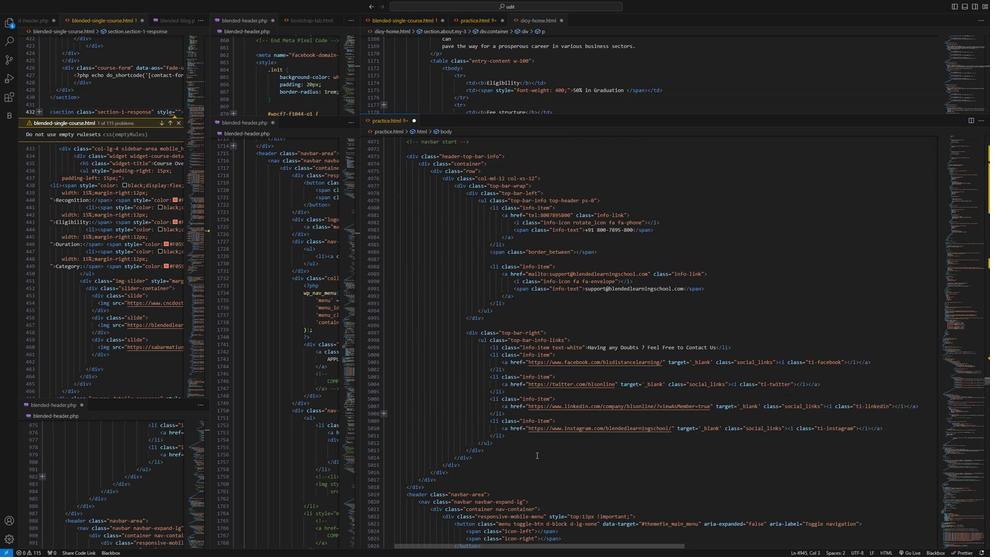 
Action: Mouse scrolled (535, 464) with delta (0, 0)
Screenshot: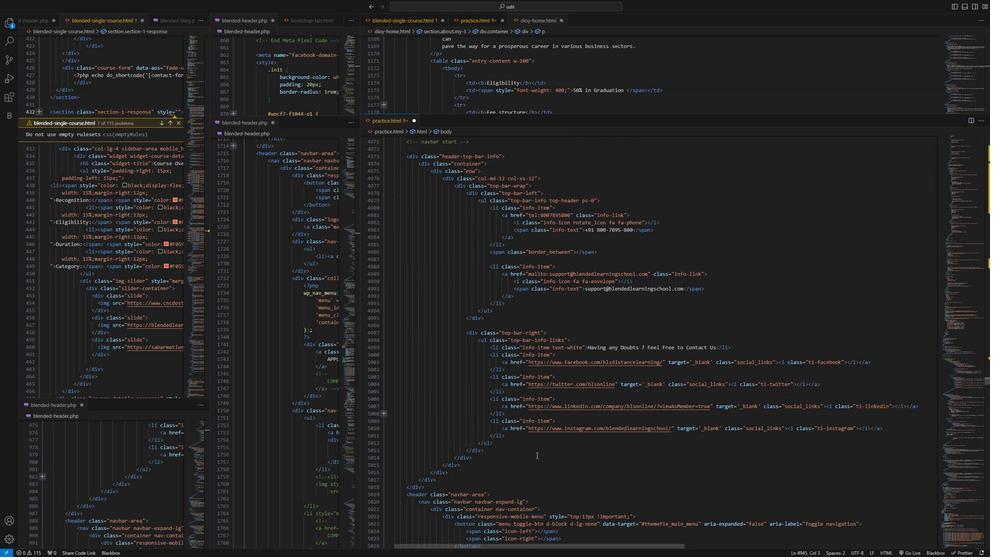 
Action: Mouse scrolled (535, 464) with delta (0, 0)
Screenshot: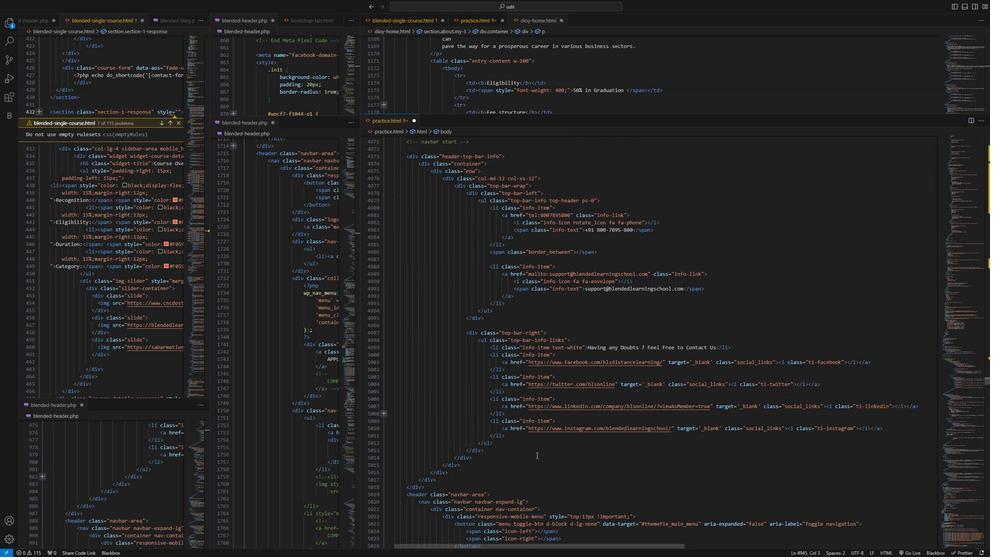 
Action: Mouse scrolled (535, 464) with delta (0, 0)
Screenshot: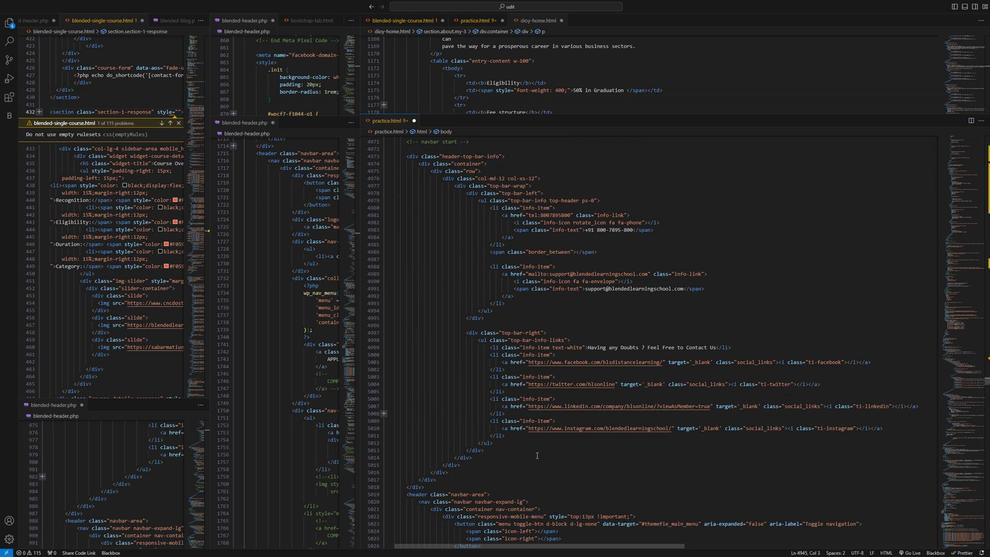 
Action: Mouse scrolled (535, 464) with delta (0, 0)
Screenshot: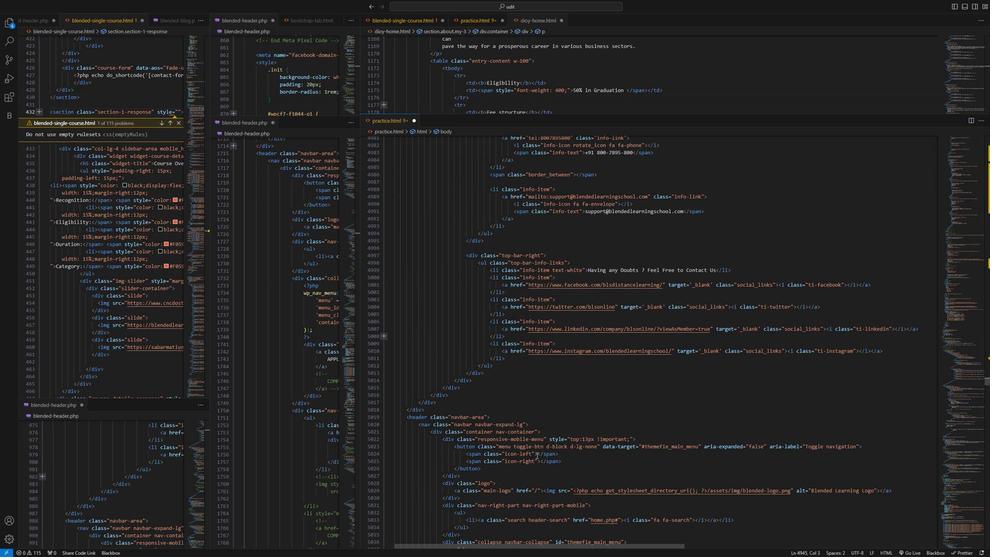 
Action: Mouse scrolled (535, 464) with delta (0, 0)
Screenshot: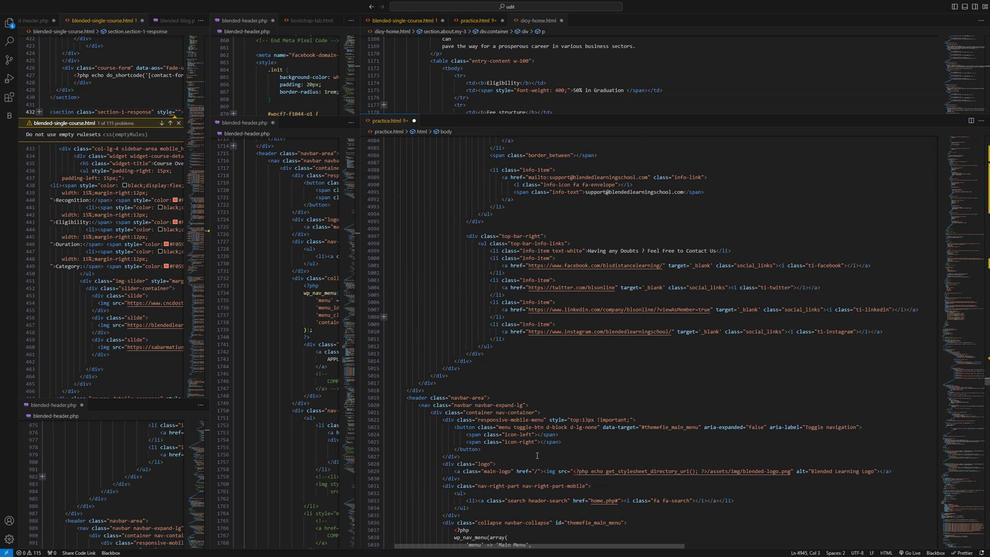 
Action: Mouse moved to (534, 466)
Screenshot: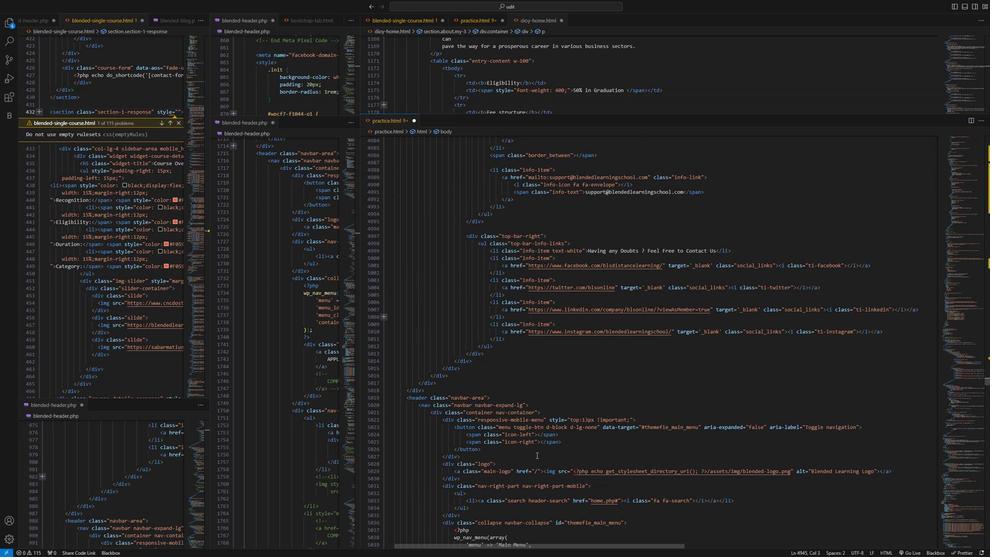 
Action: Mouse scrolled (534, 465) with delta (0, 0)
Screenshot: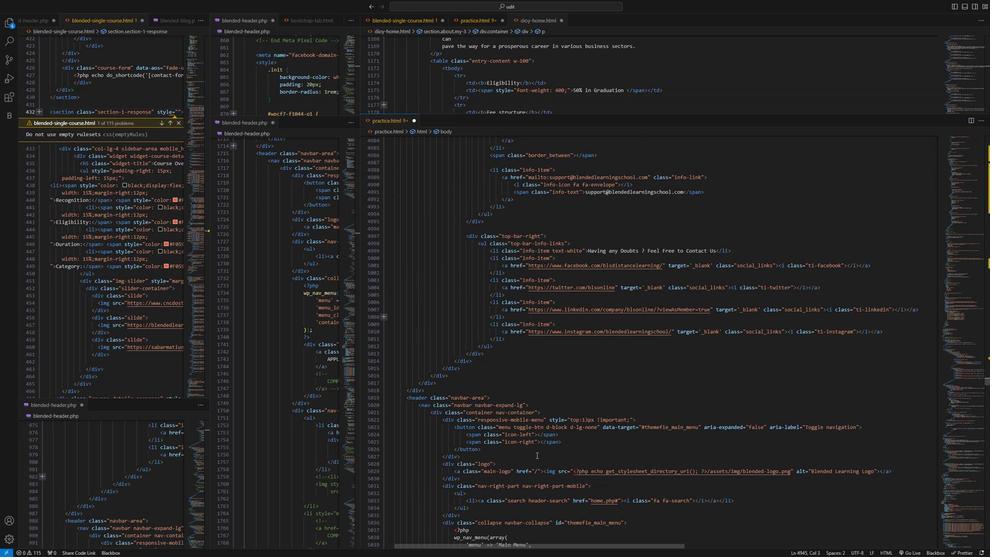 
Action: Mouse moved to (534, 468)
Screenshot: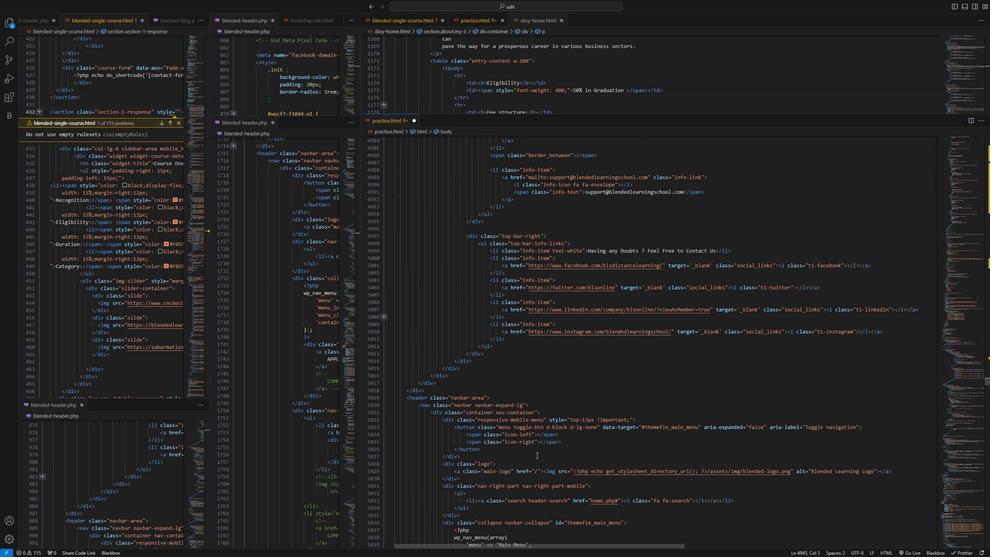 
Action: Mouse scrolled (534, 467) with delta (0, 0)
Screenshot: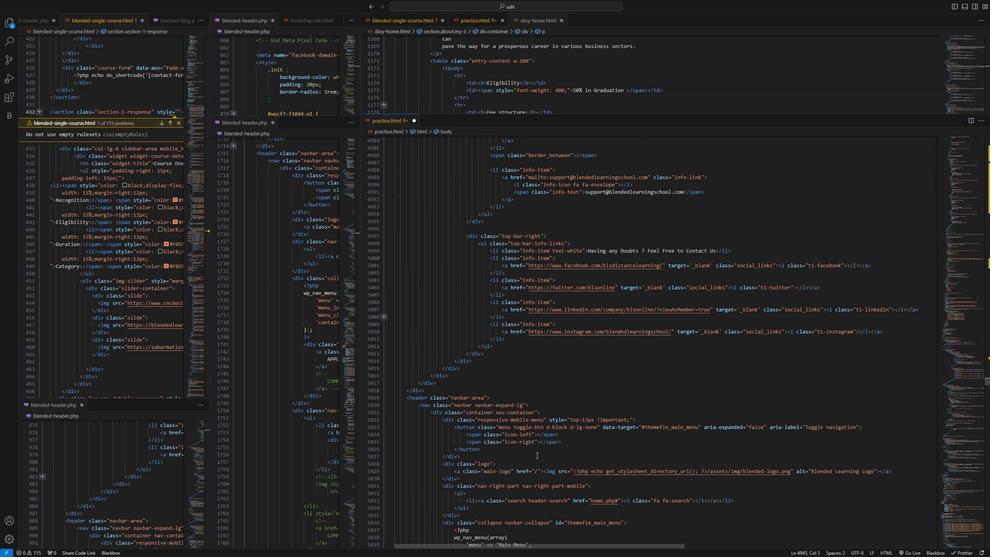 
Action: Mouse scrolled (534, 467) with delta (0, 0)
Screenshot: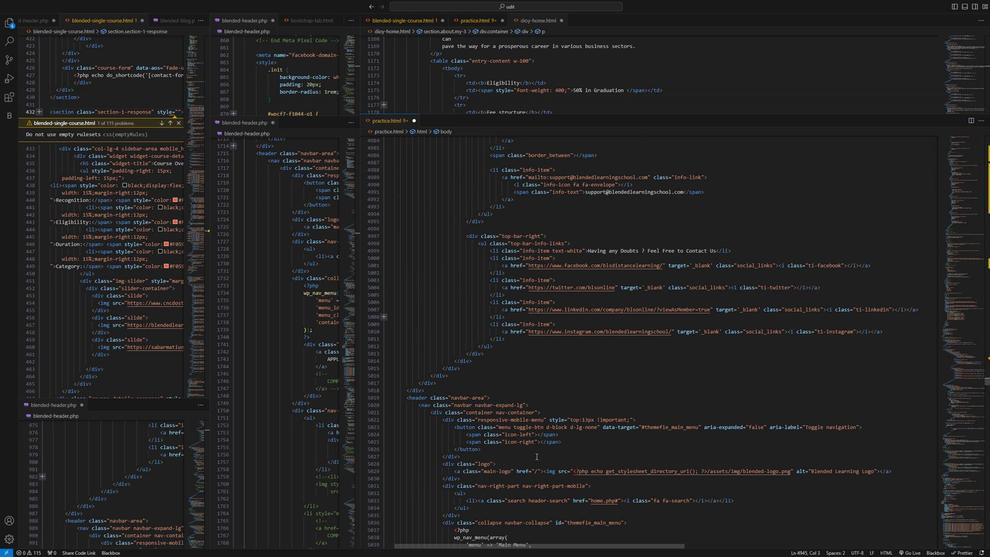 
Action: Mouse moved to (523, 467)
Screenshot: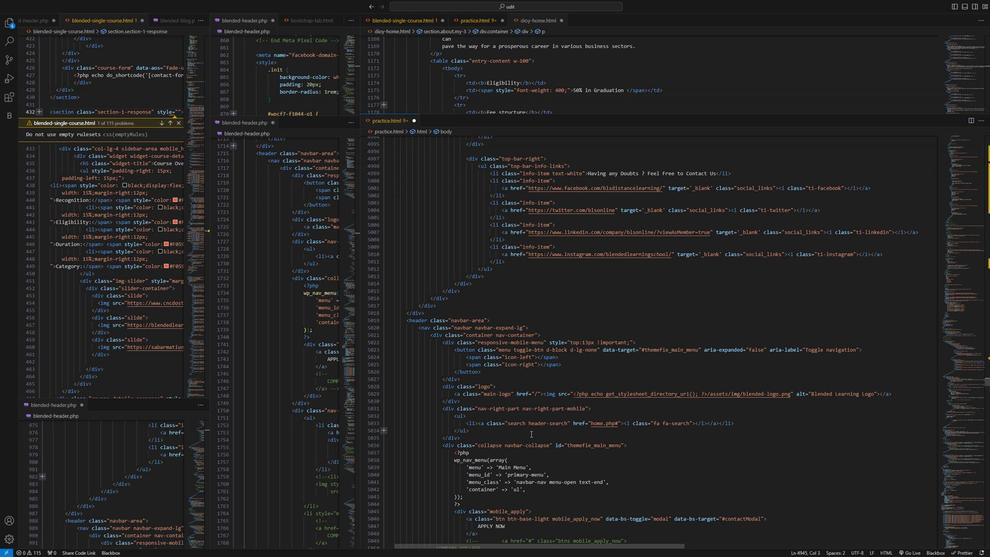 
Action: Mouse scrolled (523, 466) with delta (0, 0)
Screenshot: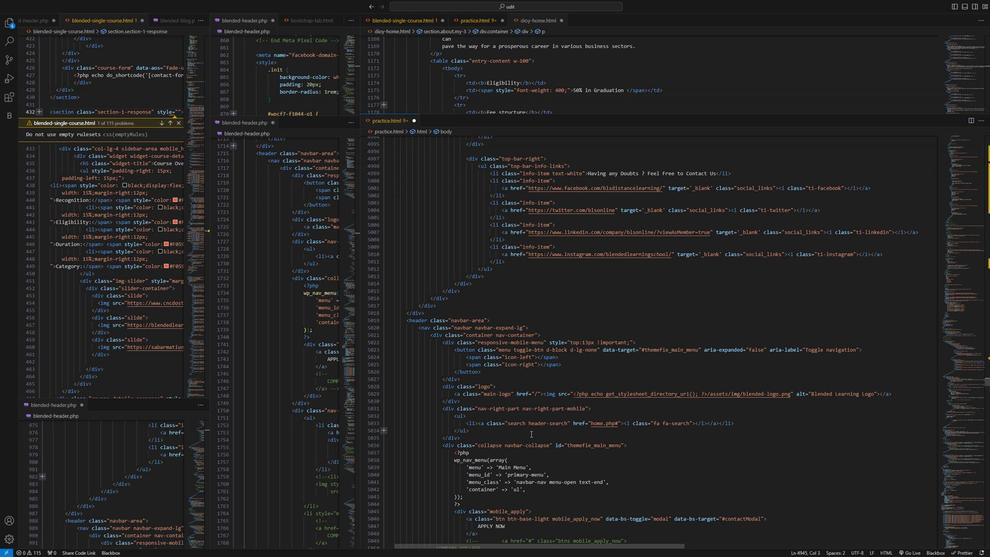 
Action: Mouse moved to (532, 502)
Screenshot: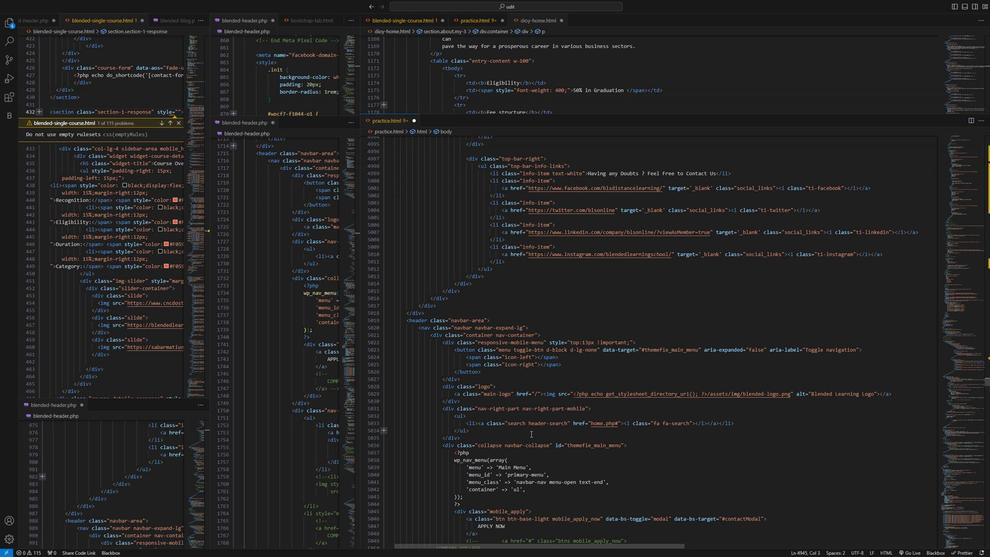 
Action: Mouse scrolled (532, 502) with delta (0, 0)
Screenshot: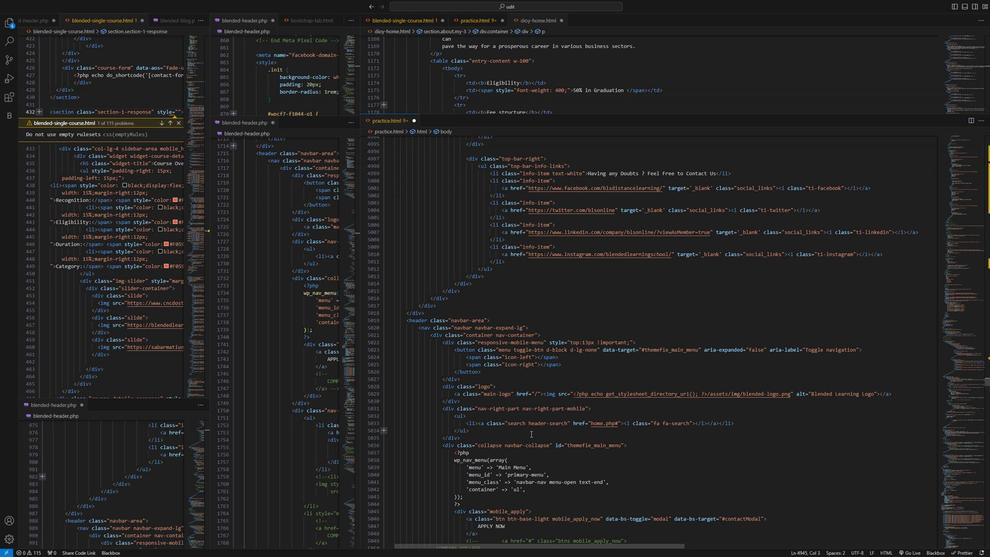 
Action: Mouse moved to (536, 522)
Screenshot: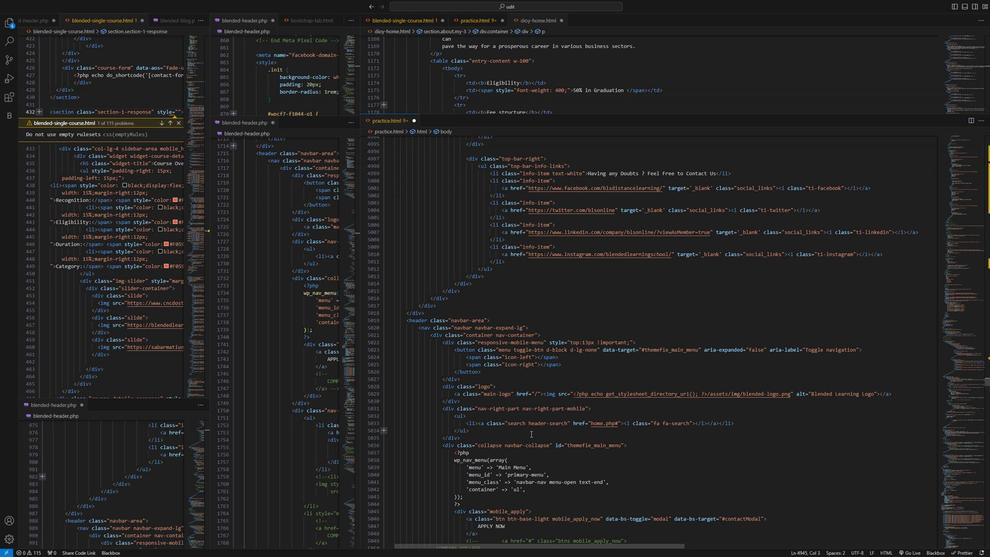 
Action: Mouse scrolled (536, 521) with delta (0, 0)
Screenshot: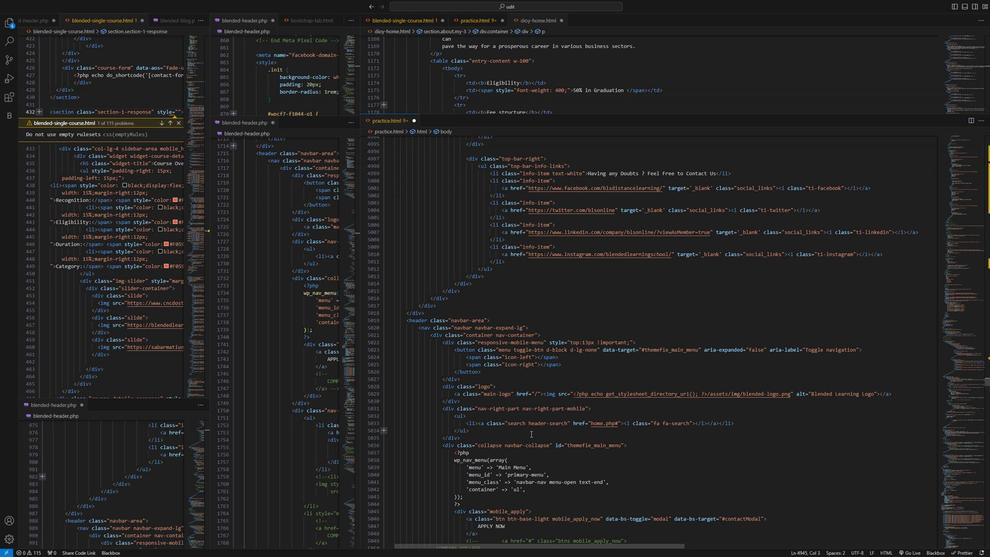 
Action: Mouse moved to (538, 528)
Screenshot: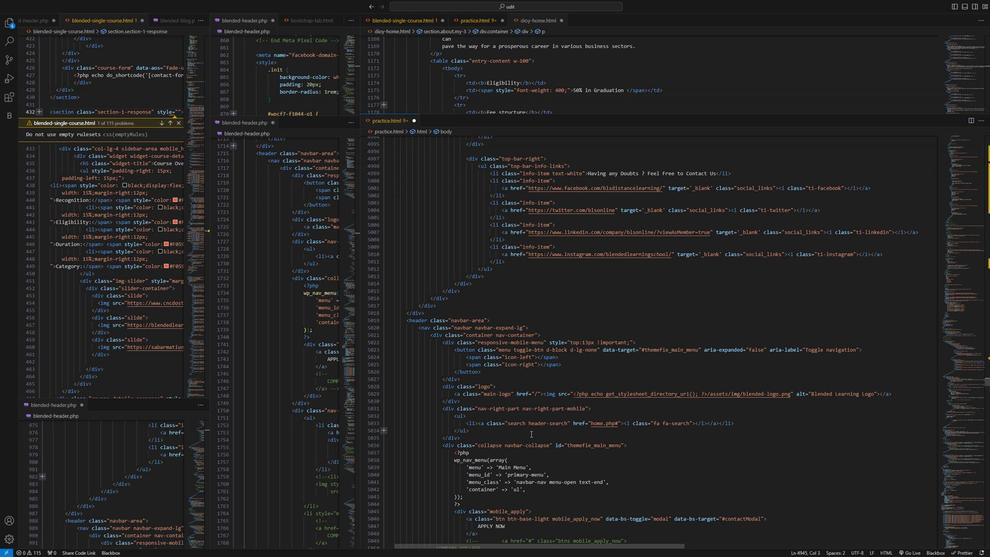 
Action: Mouse scrolled (538, 528) with delta (0, 0)
Screenshot: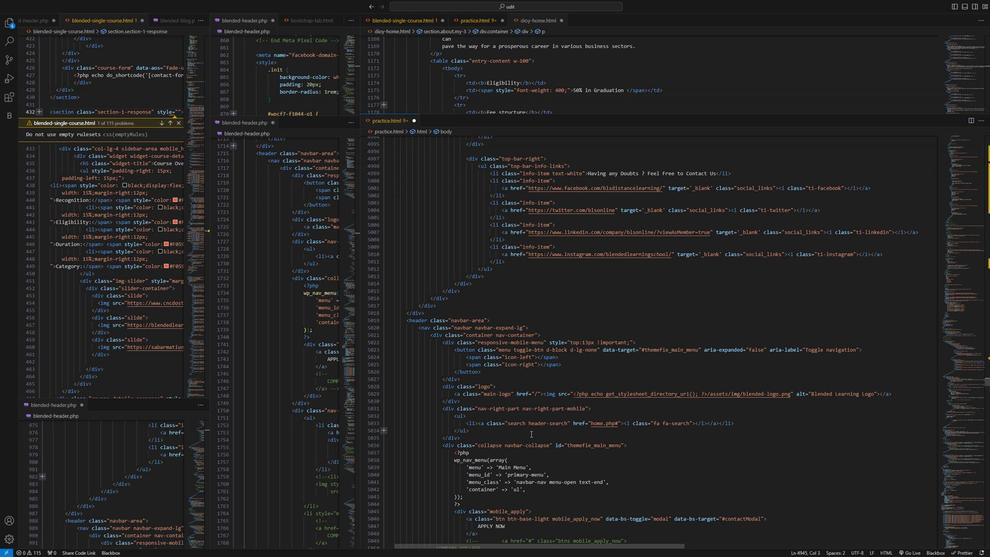 
Action: Mouse scrolled (538, 528) with delta (0, 0)
Screenshot: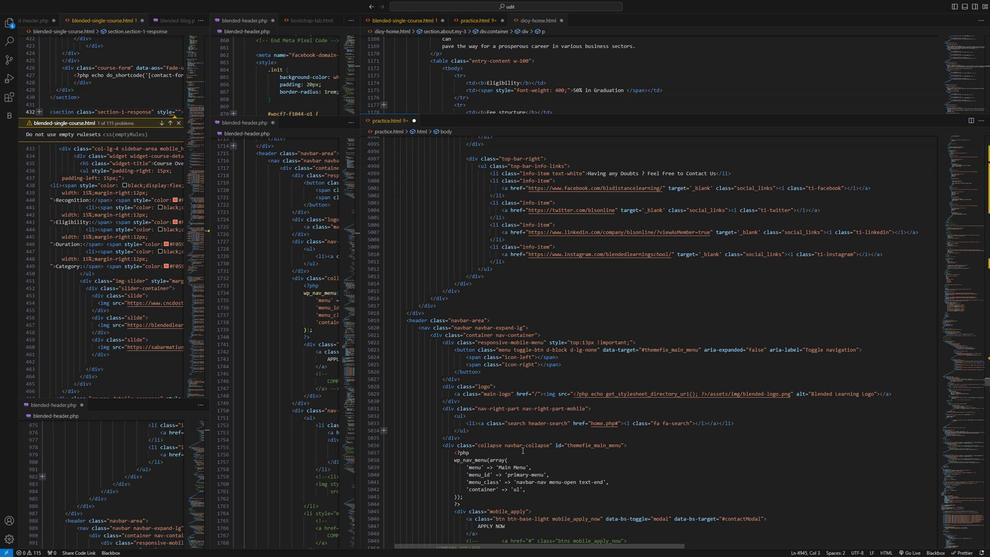 
Action: Mouse scrolled (538, 528) with delta (0, 0)
